 Task: Select Smart Home Devices from Echo & Alexa. Add to cart Amazon Echo Link Amp (Stereo Amplifier with Alexa)-2-. Place order for _x000D_
1658 East Dr_x000D_
Point Pleasant Beach, New Jersey(NJ), 08742, Cell Number (732) 899-7367
Action: Mouse moved to (136, 190)
Screenshot: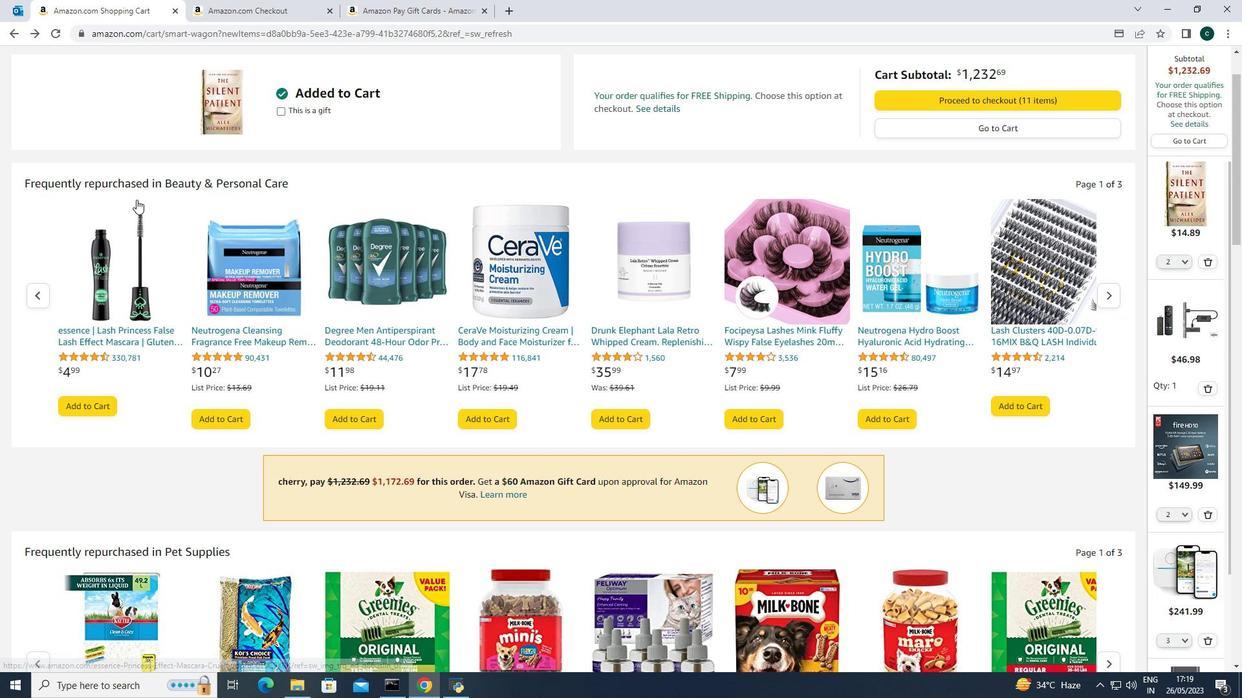 
Action: Mouse scrolled (136, 191) with delta (0, 0)
Screenshot: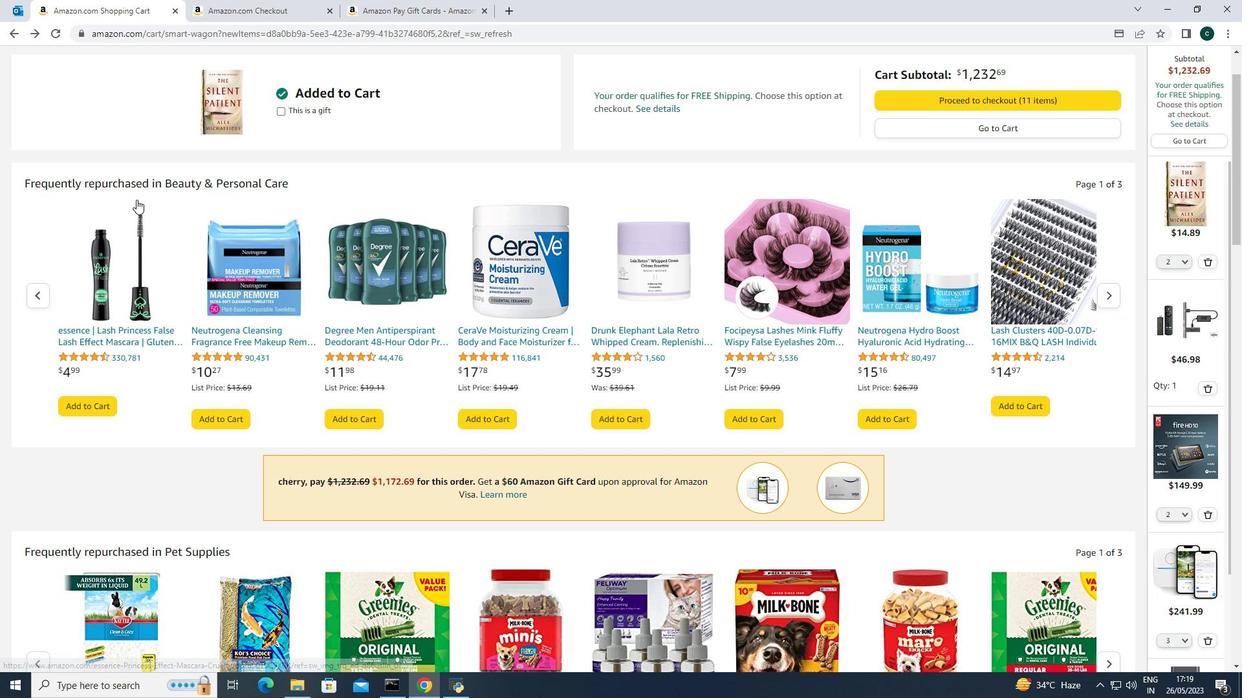 
Action: Mouse moved to (136, 189)
Screenshot: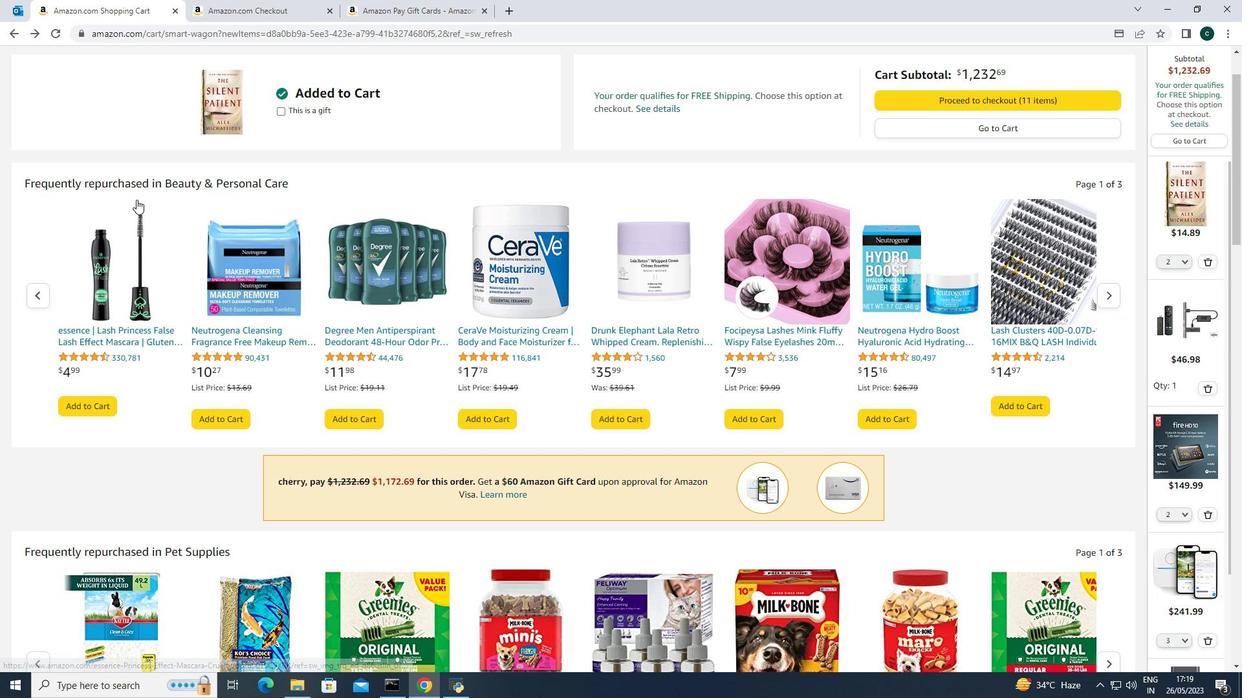 
Action: Mouse scrolled (136, 190) with delta (0, 0)
Screenshot: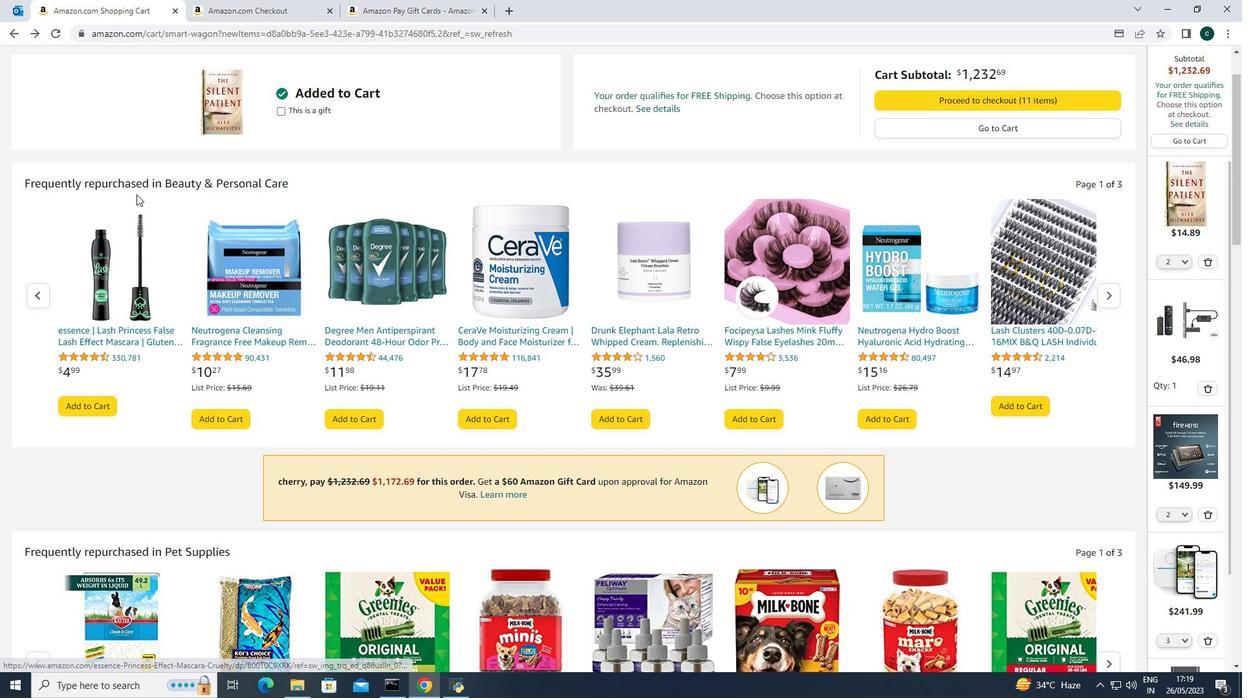 
Action: Mouse moved to (137, 188)
Screenshot: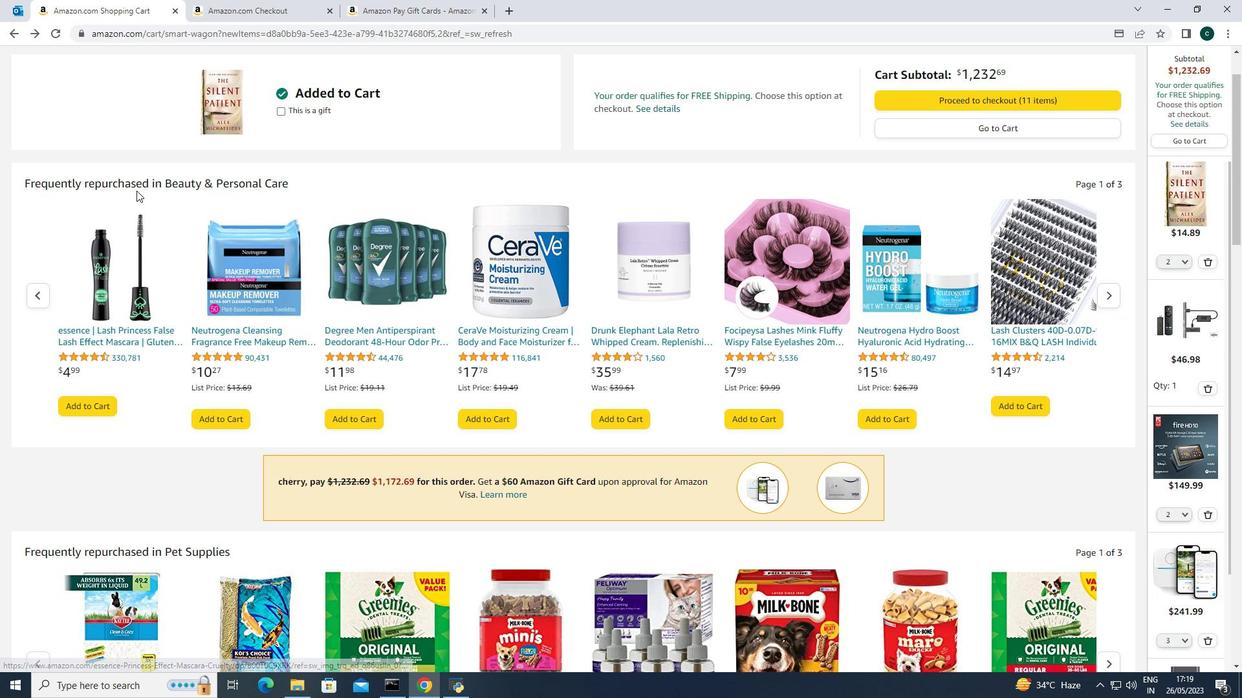 
Action: Mouse scrolled (137, 189) with delta (0, 0)
Screenshot: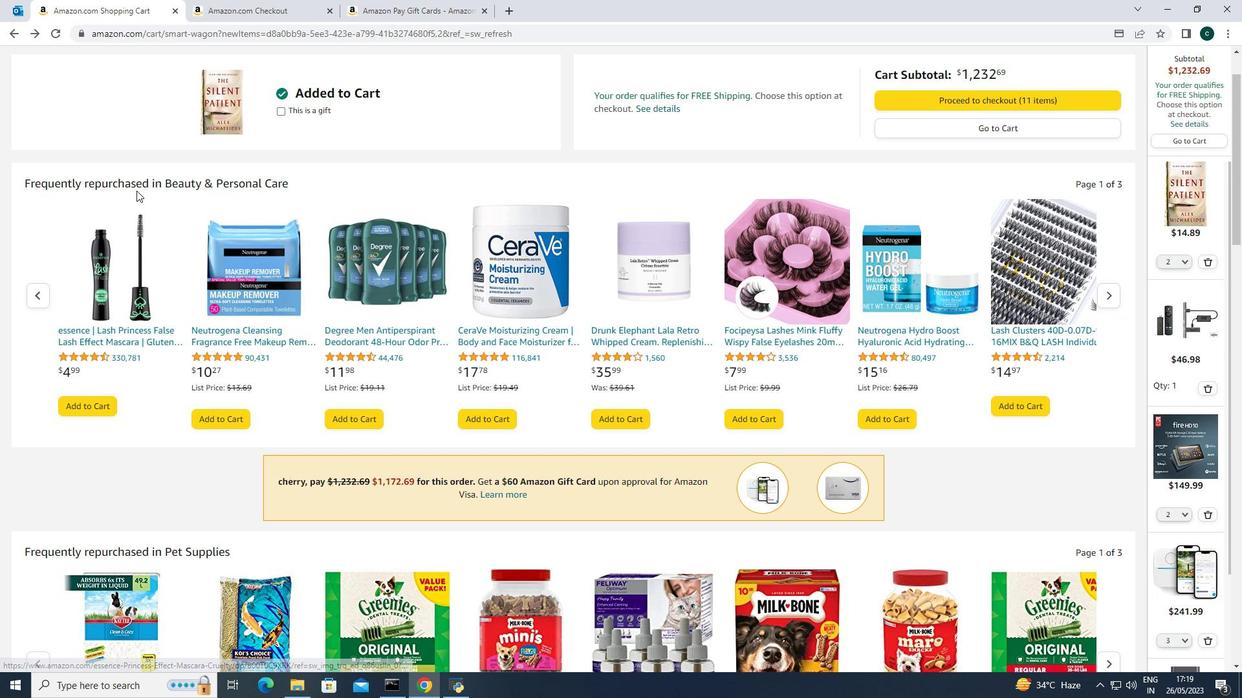 
Action: Mouse scrolled (137, 189) with delta (0, 0)
Screenshot: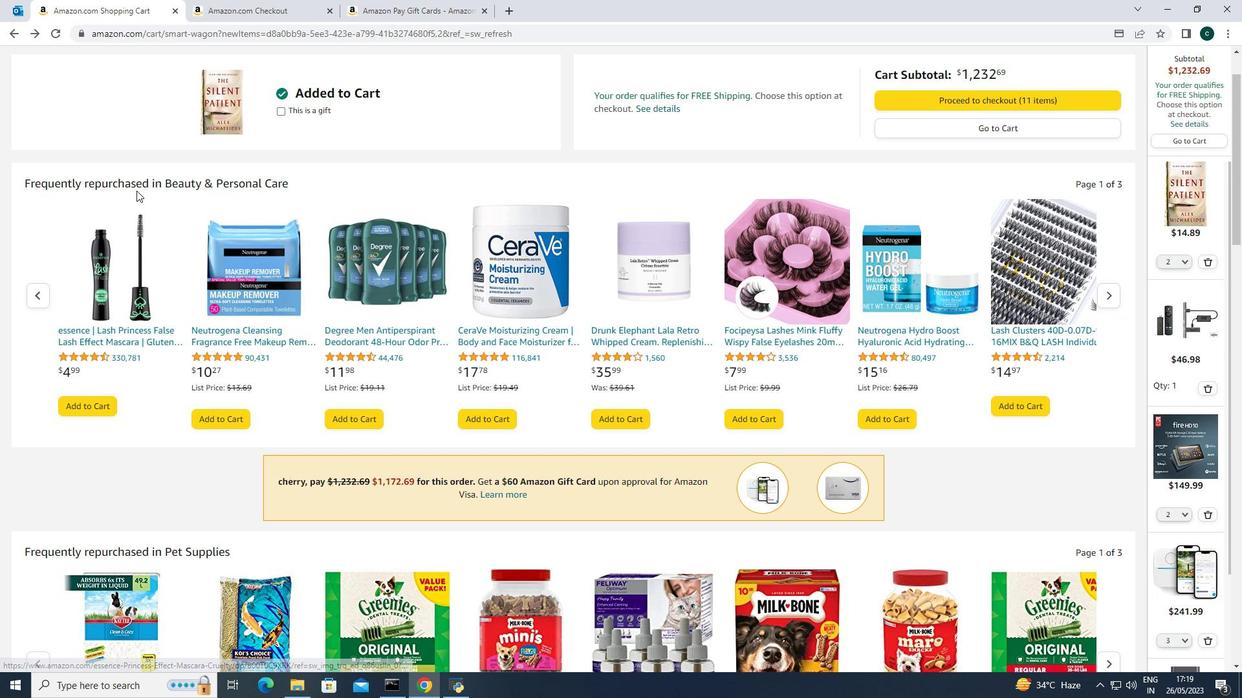 
Action: Mouse moved to (137, 188)
Screenshot: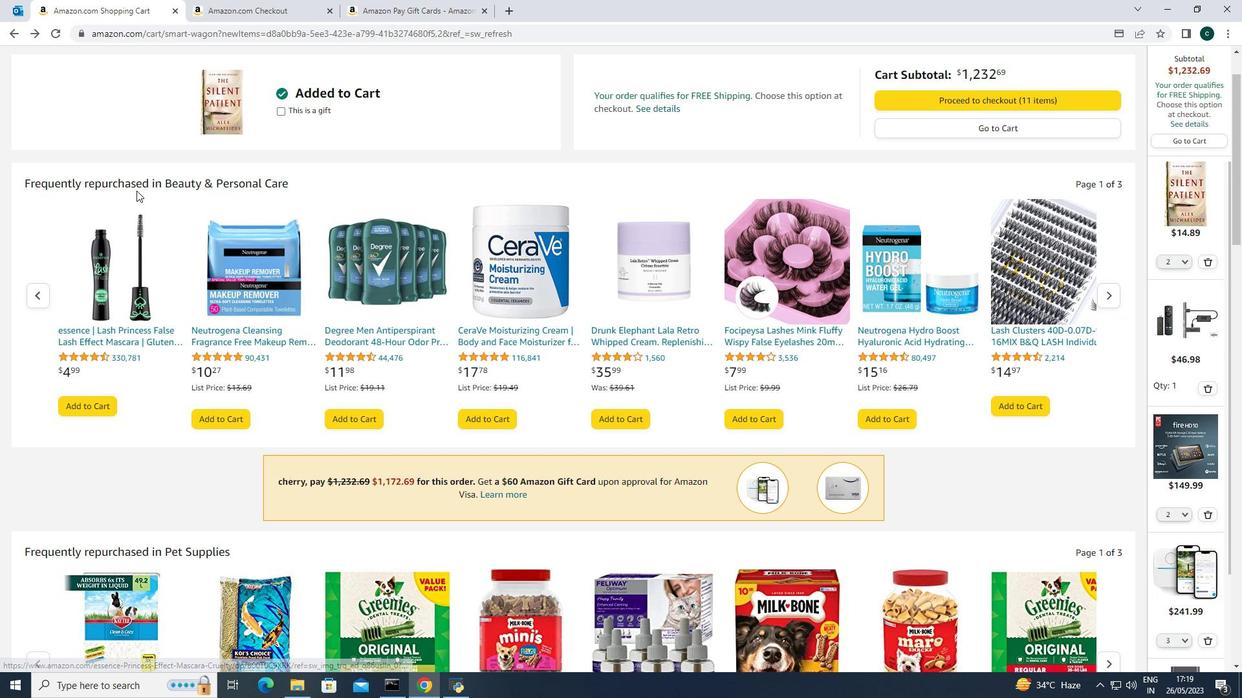 
Action: Mouse scrolled (137, 188) with delta (0, 0)
Screenshot: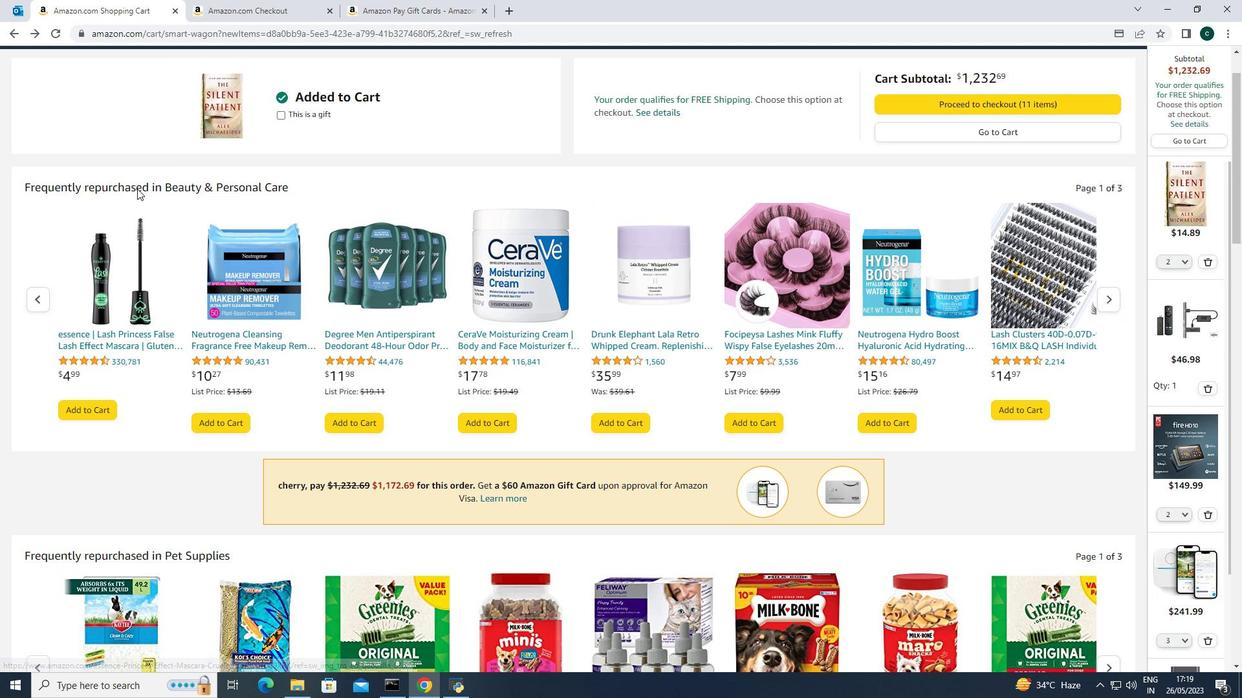 
Action: Mouse moved to (133, 63)
Screenshot: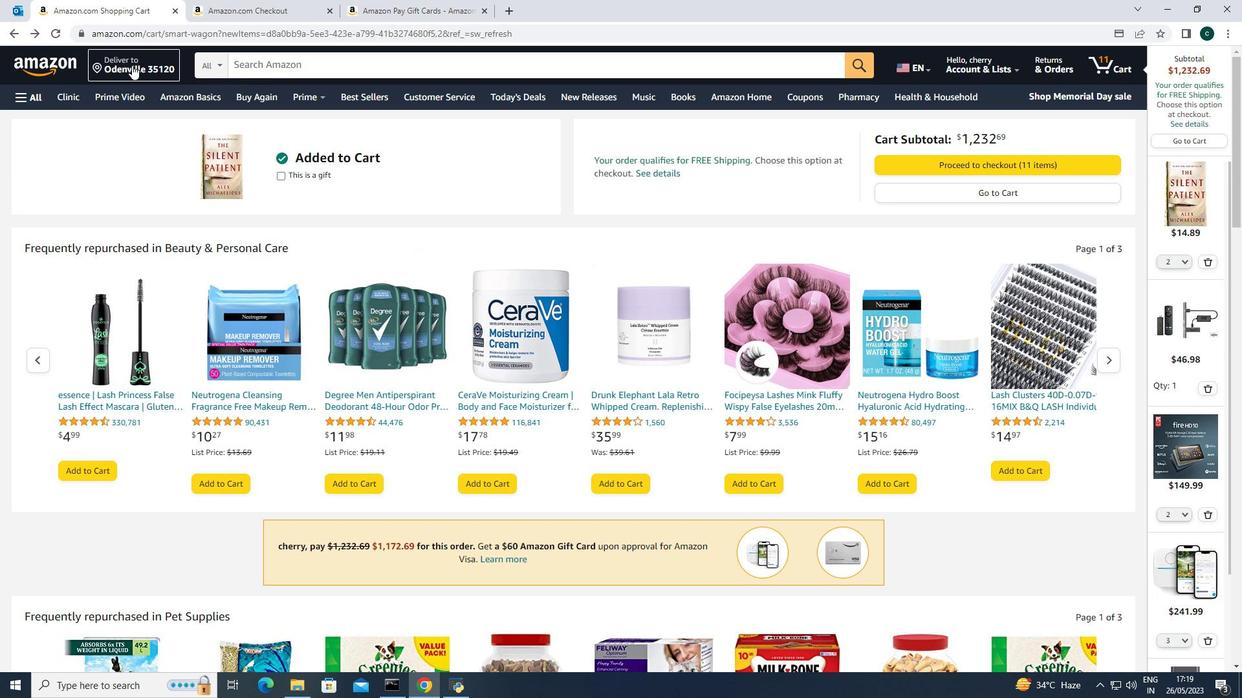 
Action: Mouse pressed left at (133, 63)
Screenshot: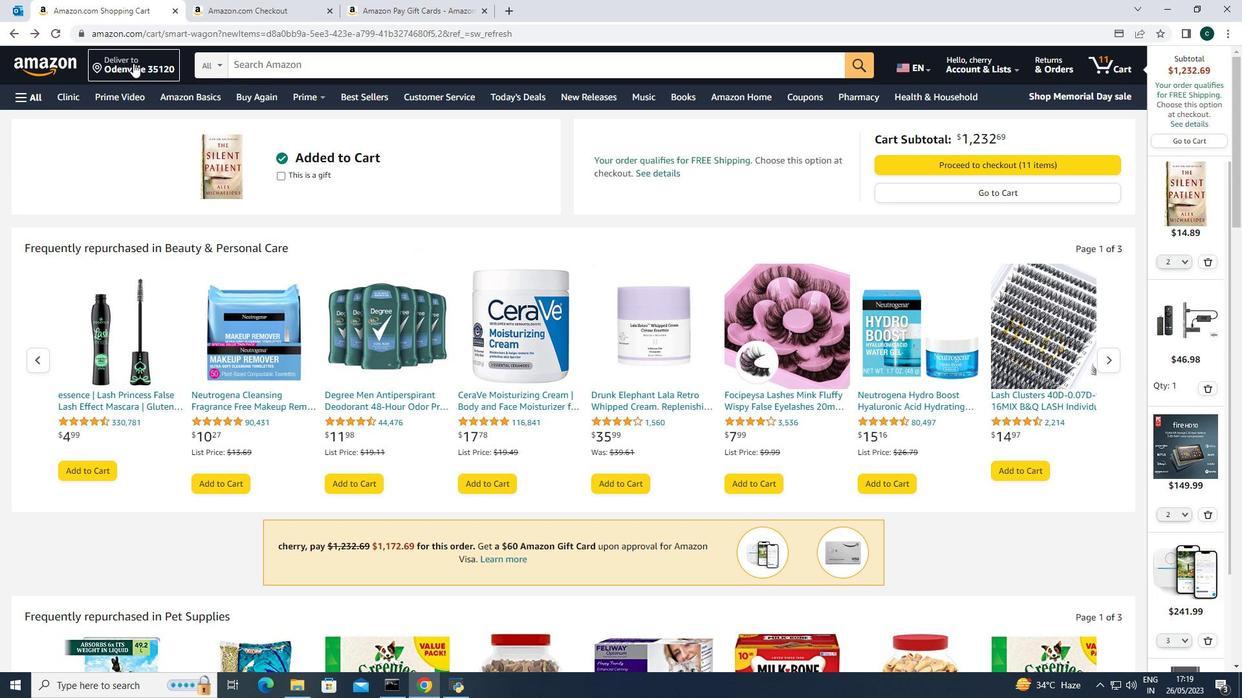 
Action: Mouse moved to (608, 445)
Screenshot: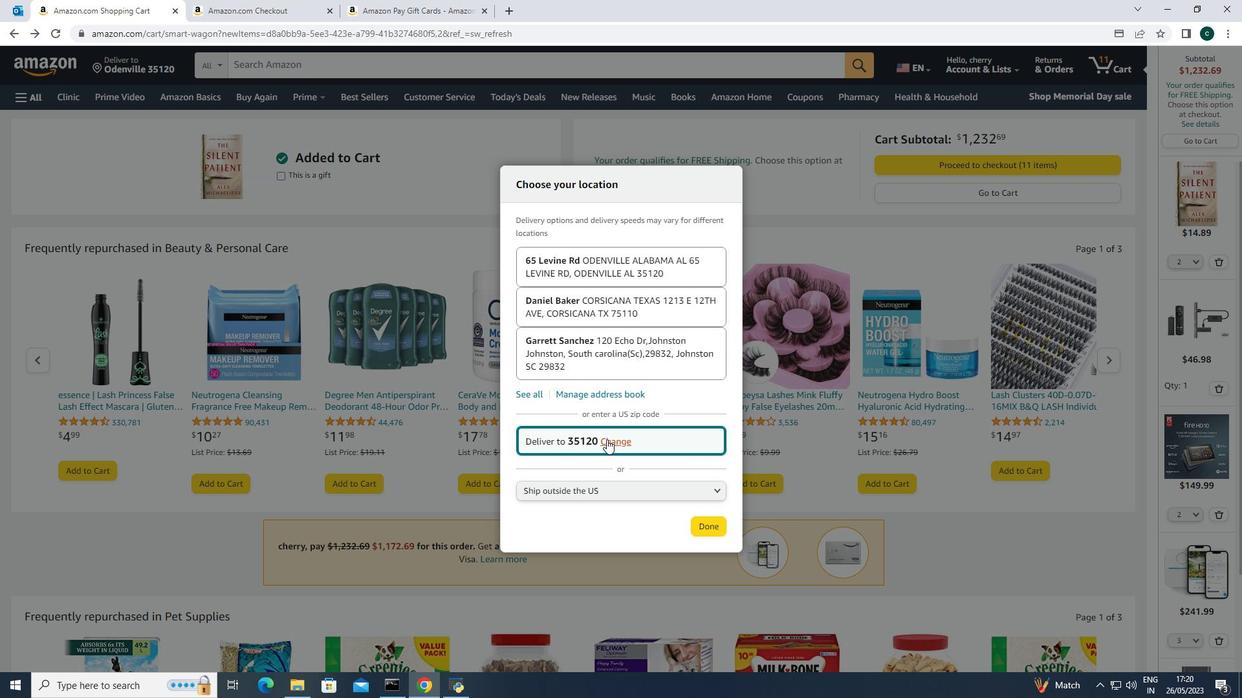 
Action: Mouse pressed left at (608, 445)
Screenshot: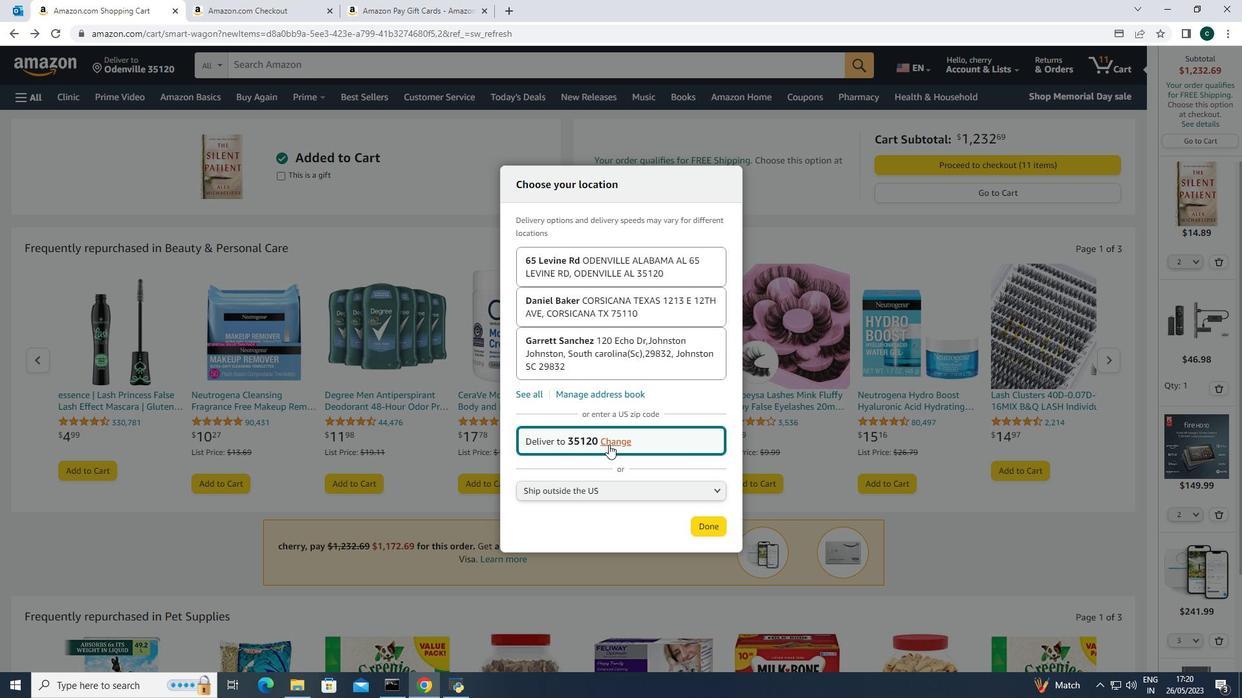 
Action: Mouse moved to (598, 434)
Screenshot: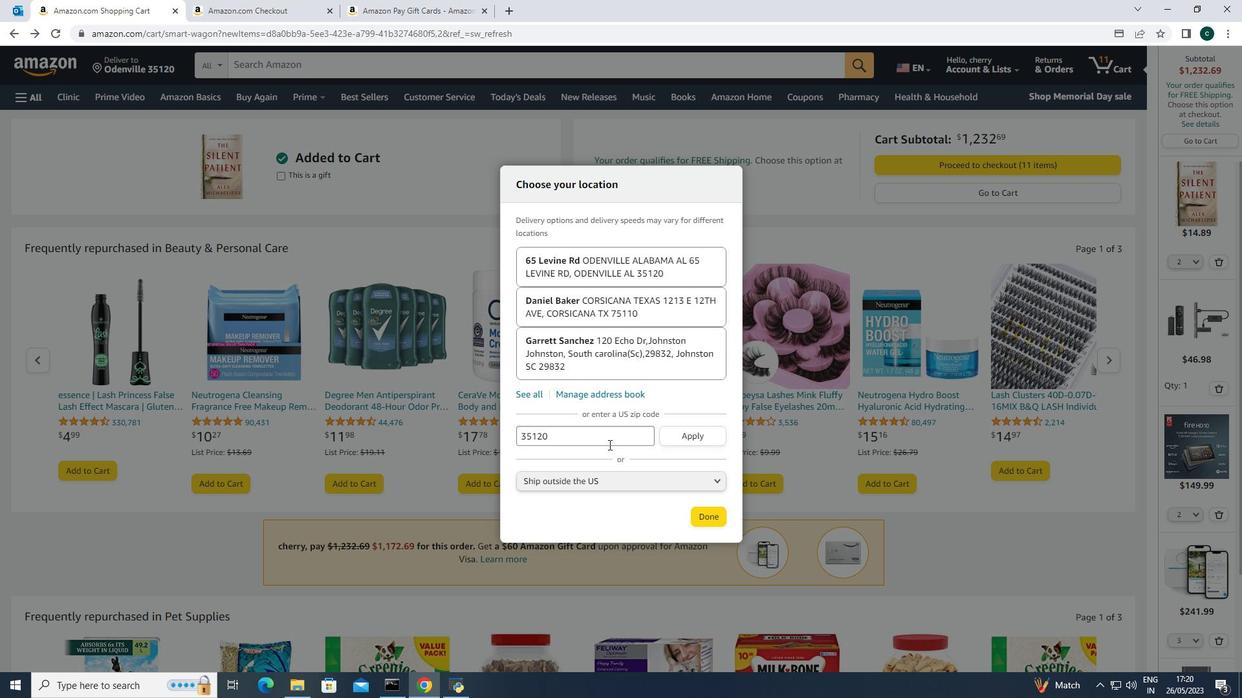 
Action: Mouse pressed left at (598, 434)
Screenshot: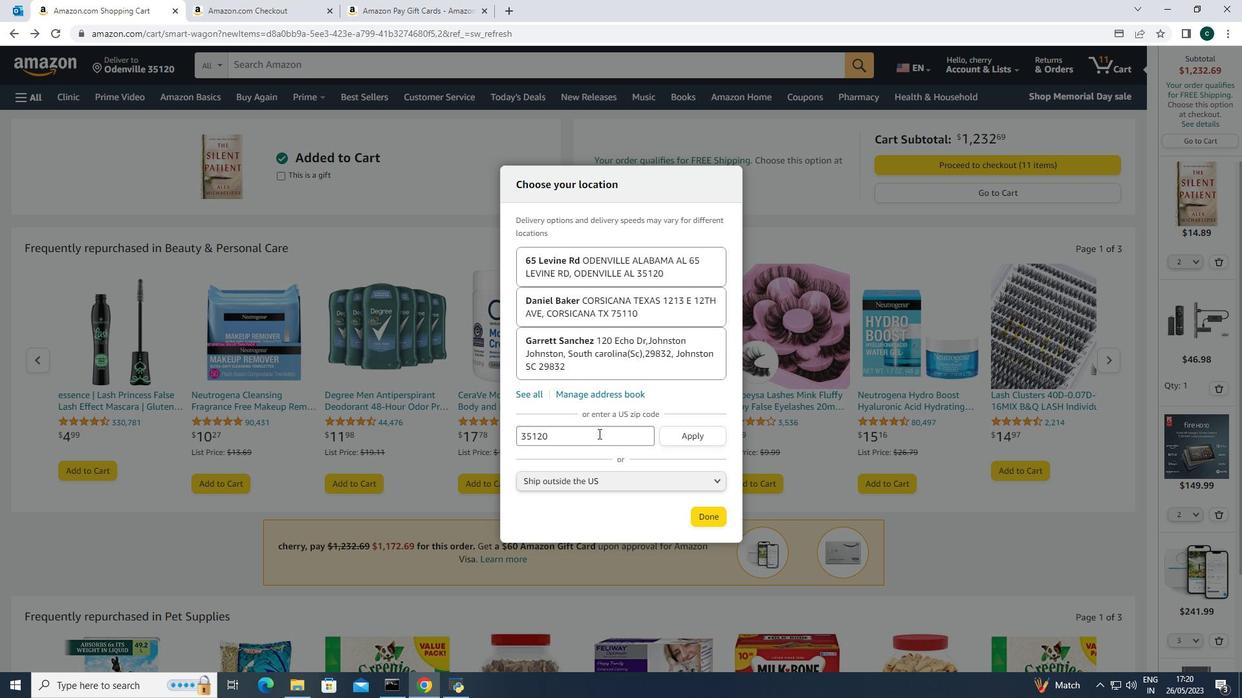 
Action: Key pressed <Key.backspace><Key.backspace><Key.backspace><Key.backspace><Key.backspace><Key.backspace><Key.backspace><Key.backspace><Key.backspace><Key.backspace><Key.backspace><Key.backspace><Key.backspace><Key.backspace><Key.backspace><Key.backspace><Key.backspace><Key.backspace><Key.backspace>08742
Screenshot: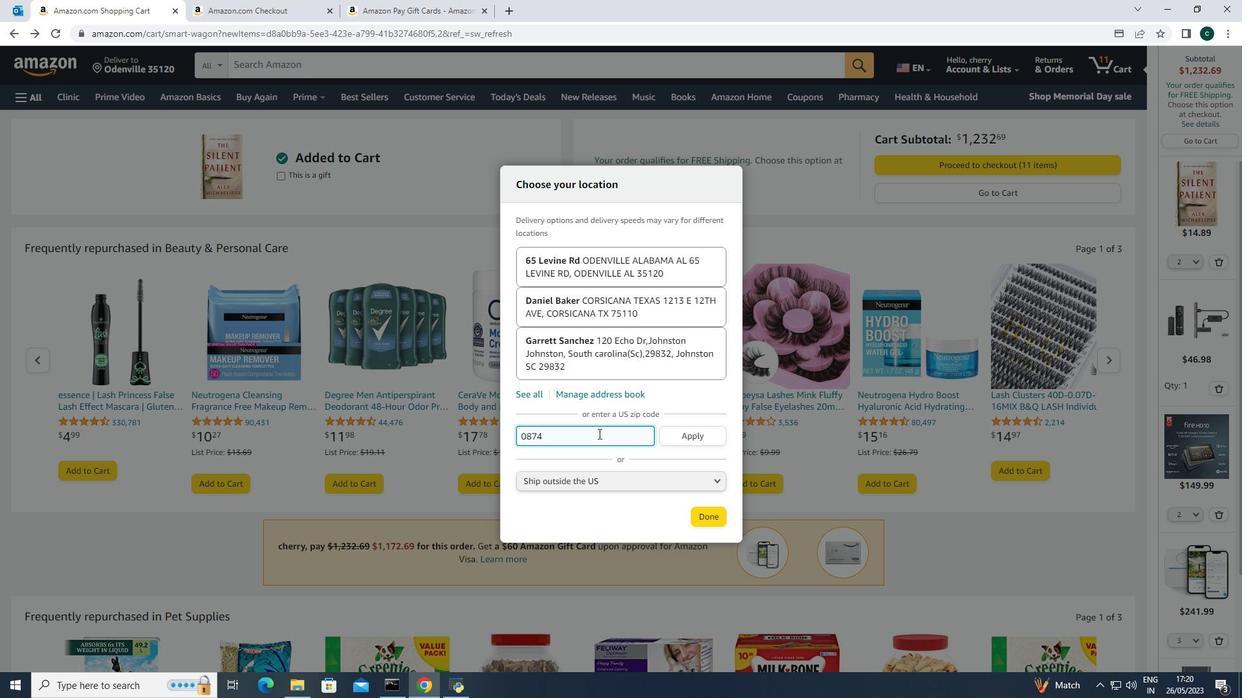 
Action: Mouse moved to (691, 431)
Screenshot: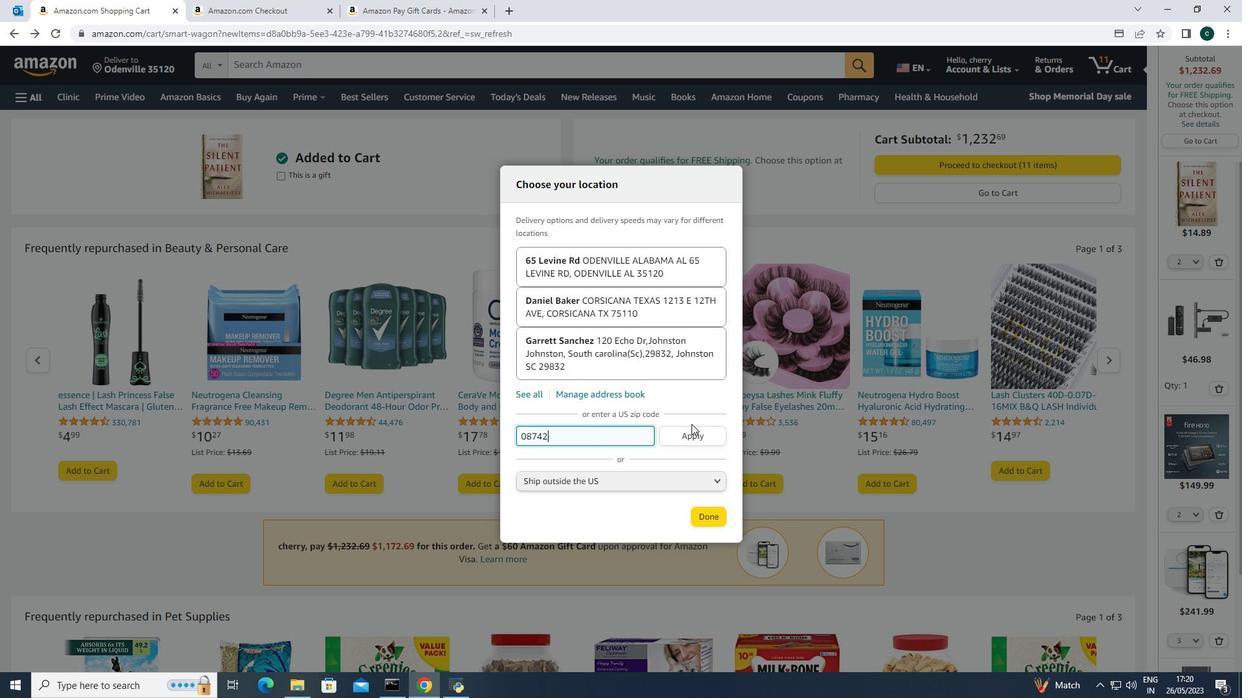
Action: Mouse pressed left at (691, 431)
Screenshot: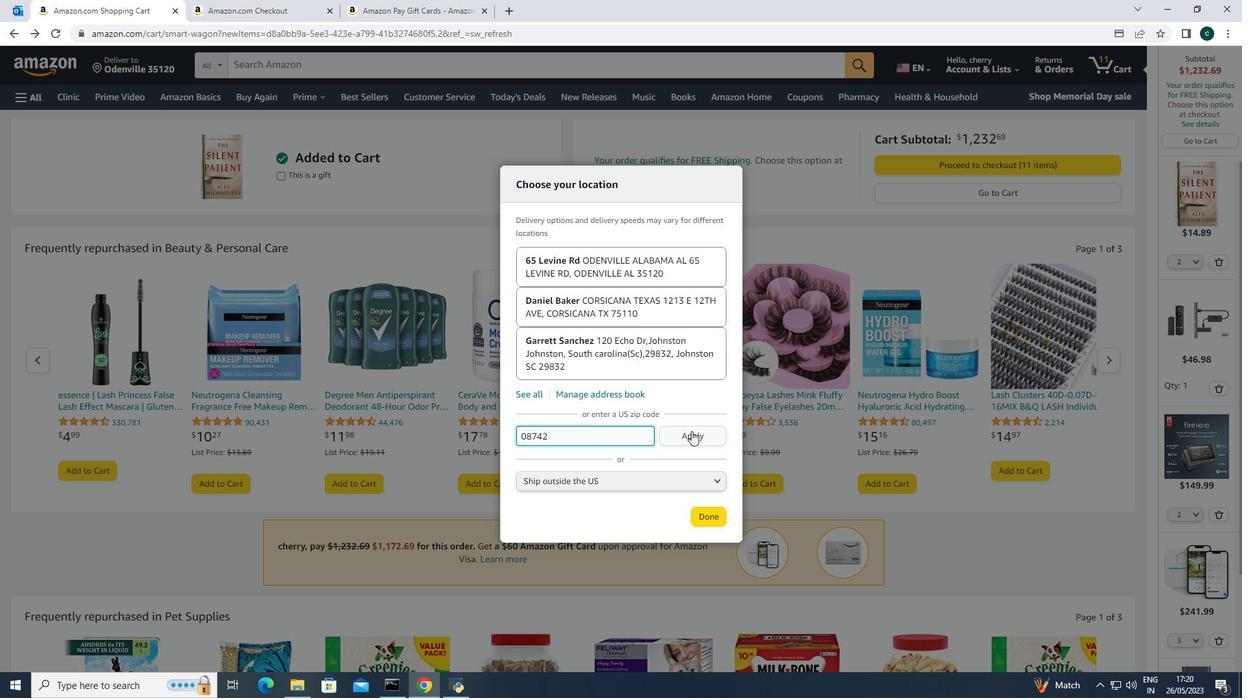 
Action: Mouse moved to (707, 529)
Screenshot: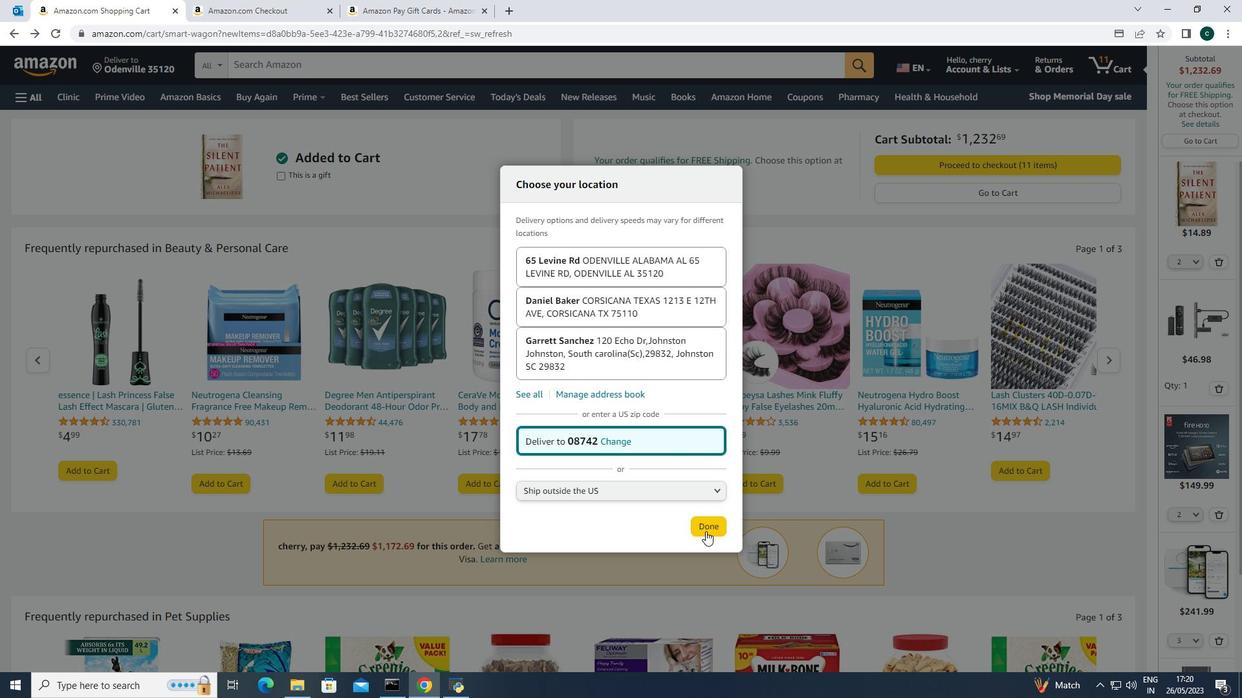 
Action: Mouse pressed left at (707, 529)
Screenshot: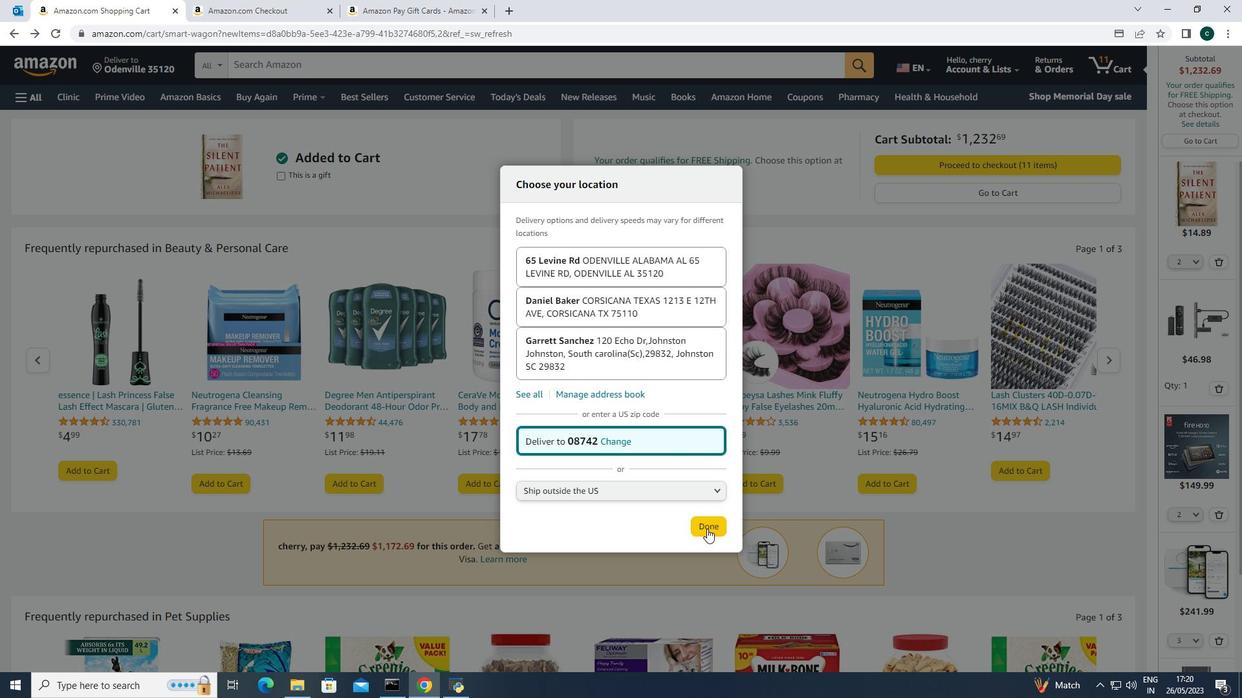 
Action: Mouse moved to (16, 93)
Screenshot: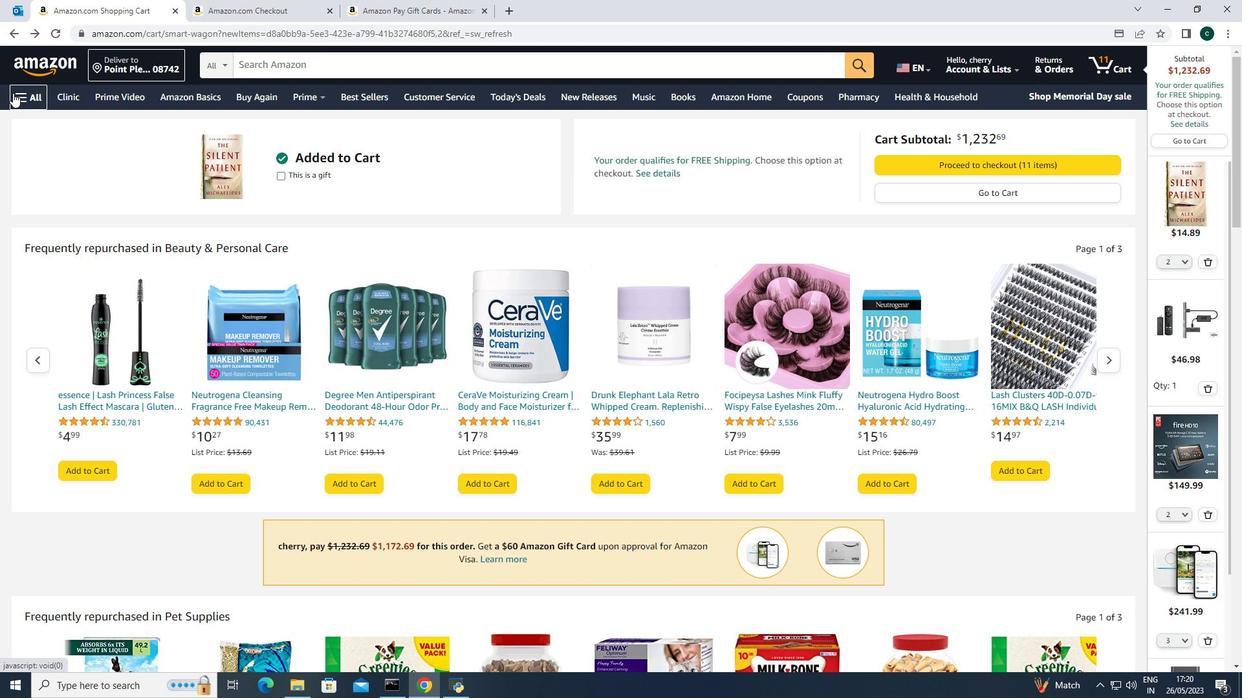 
Action: Mouse pressed left at (16, 93)
Screenshot: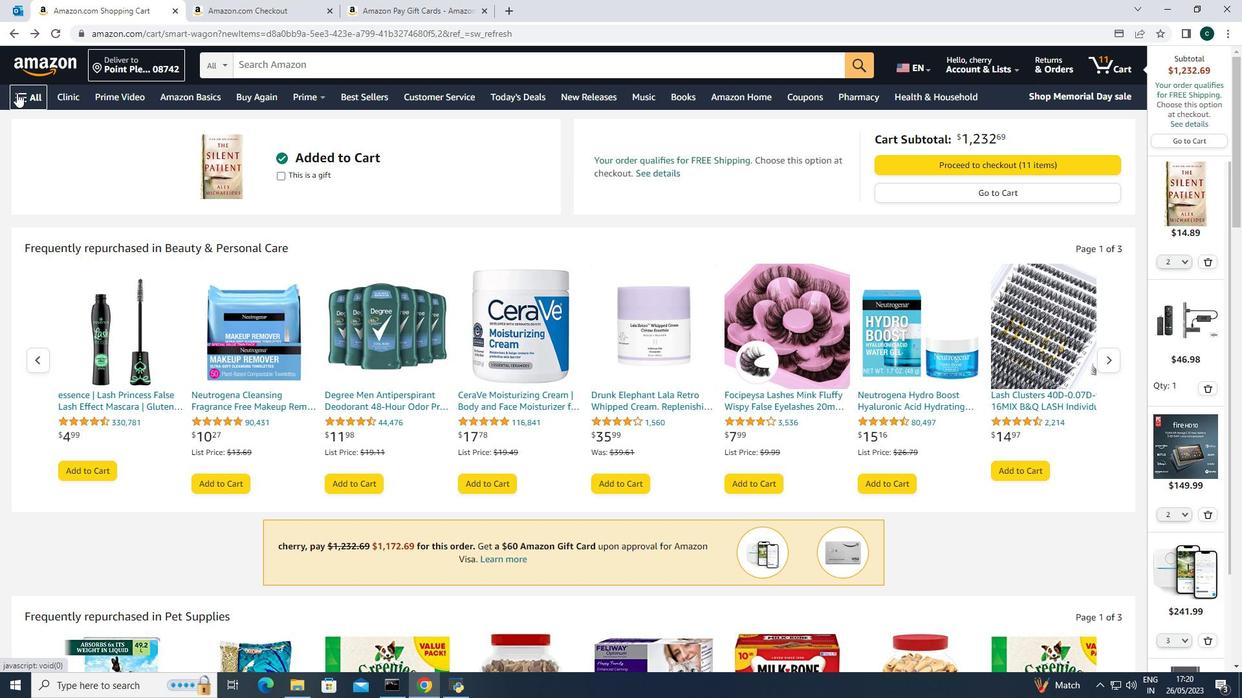 
Action: Mouse moved to (38, 326)
Screenshot: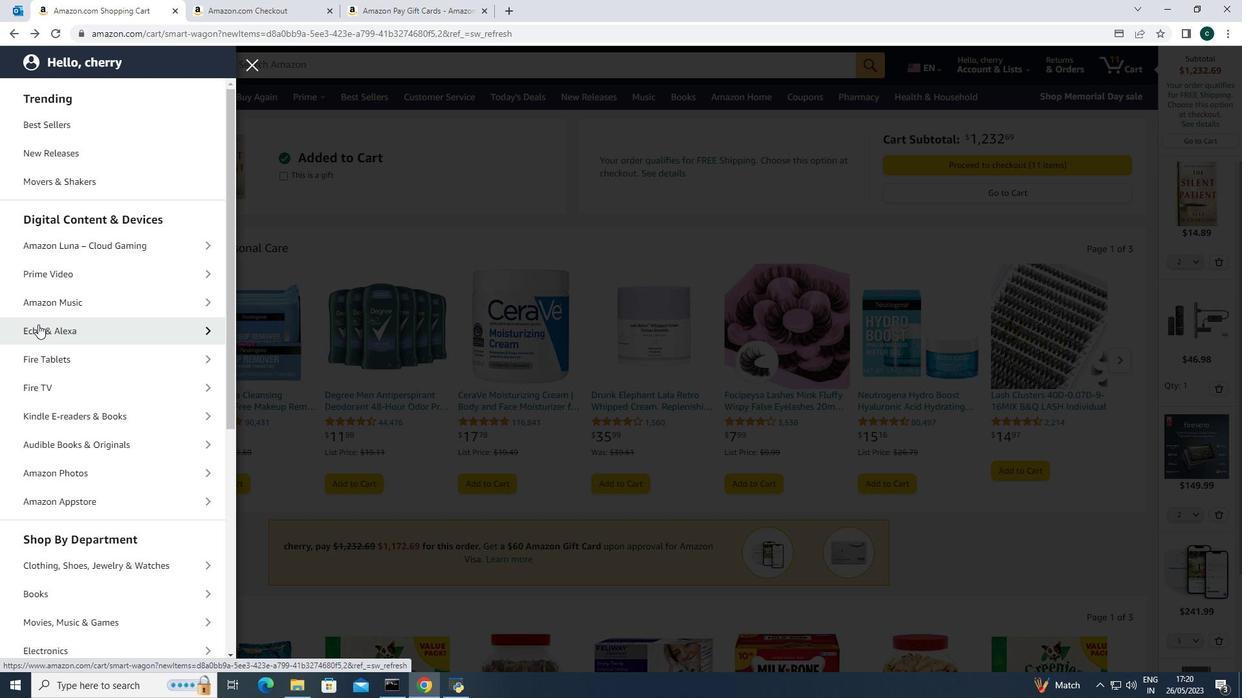 
Action: Mouse pressed left at (38, 326)
Screenshot: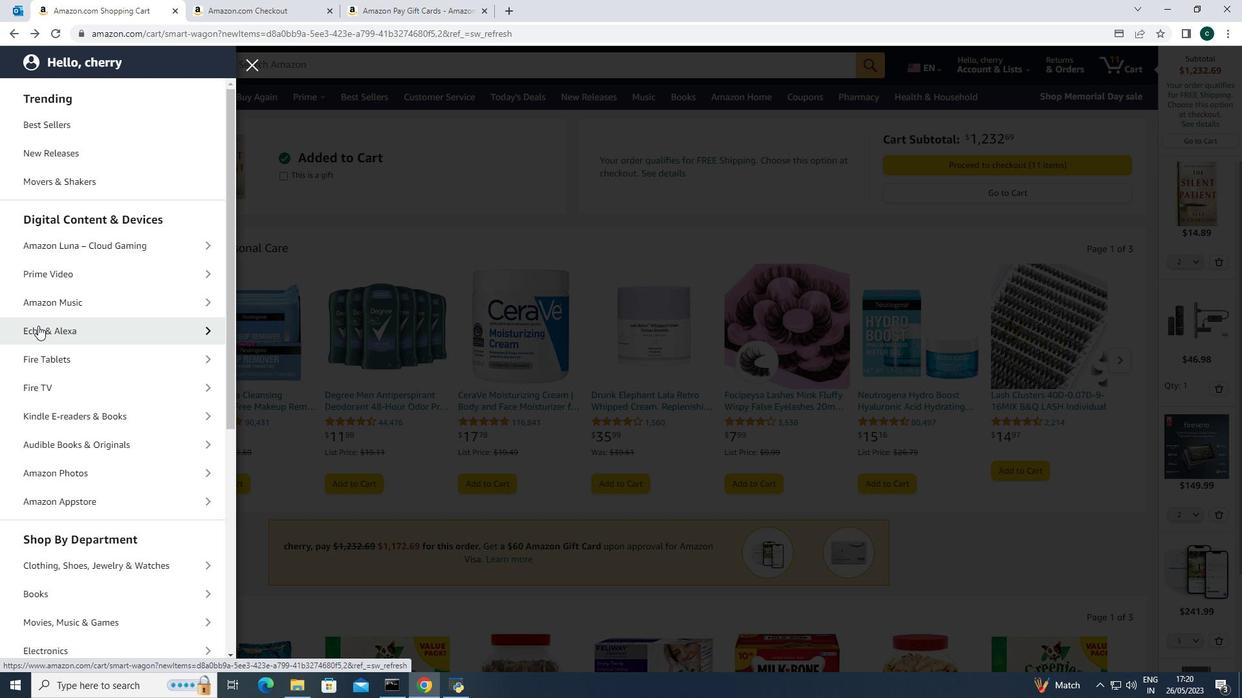 
Action: Mouse moved to (97, 295)
Screenshot: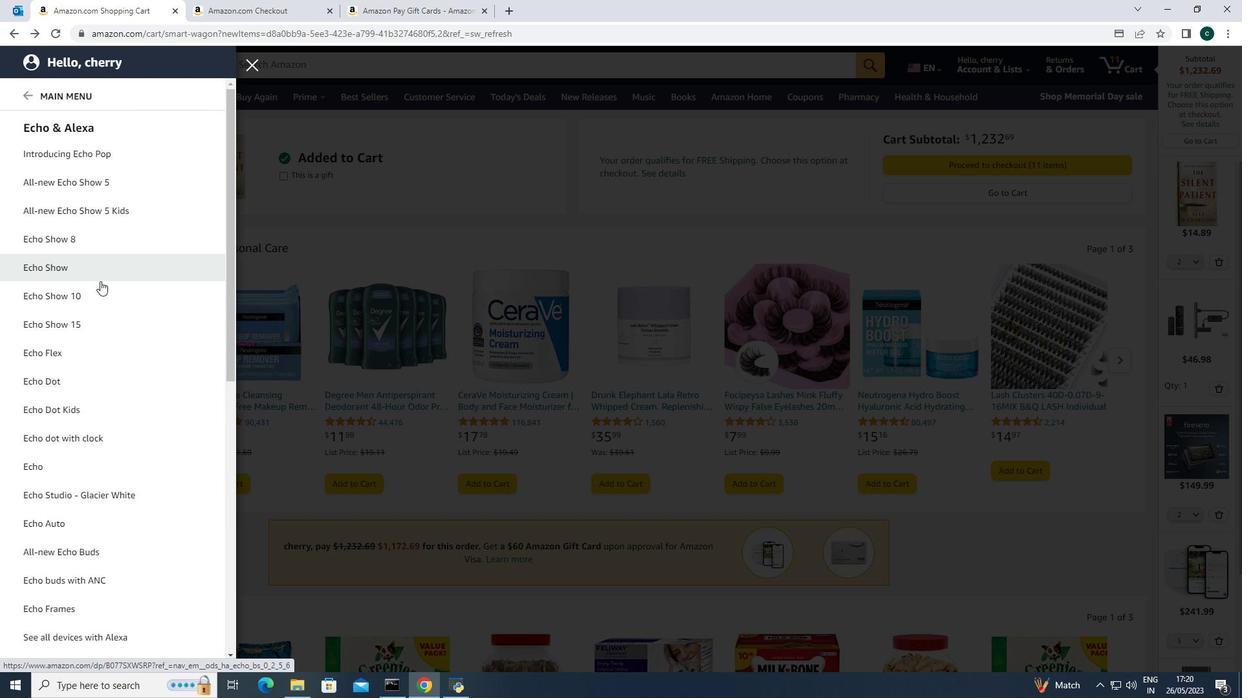 
Action: Mouse scrolled (97, 294) with delta (0, 0)
Screenshot: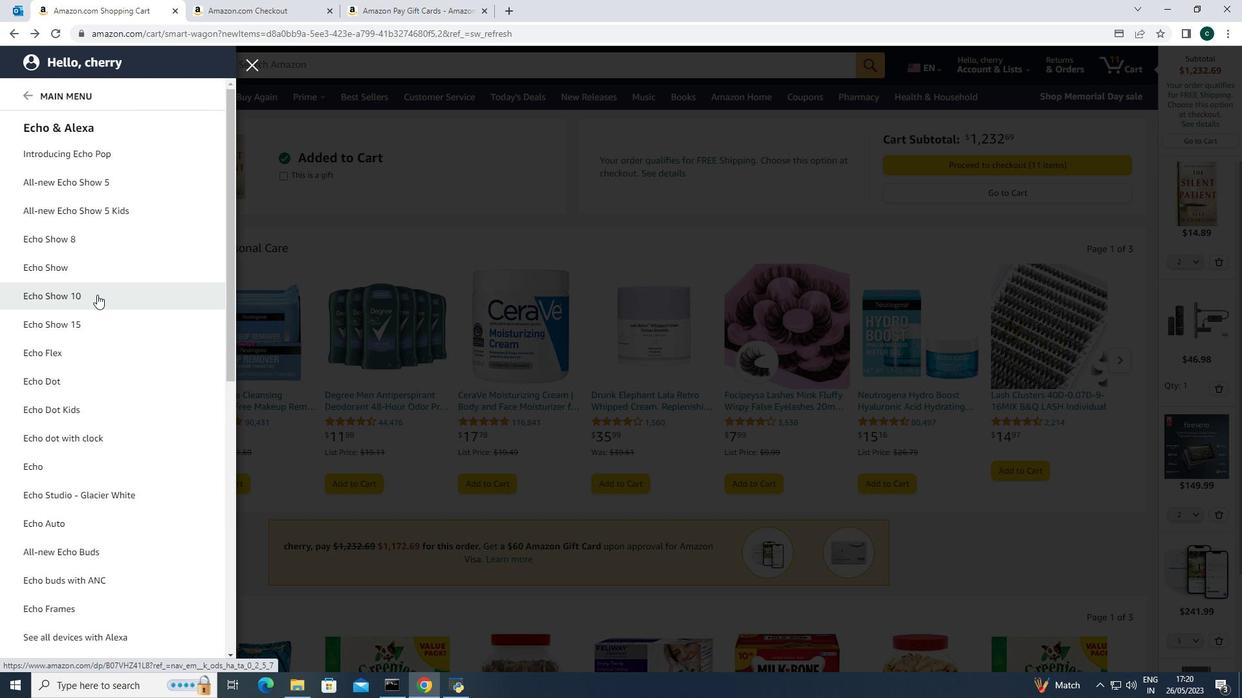 
Action: Mouse scrolled (97, 294) with delta (0, 0)
Screenshot: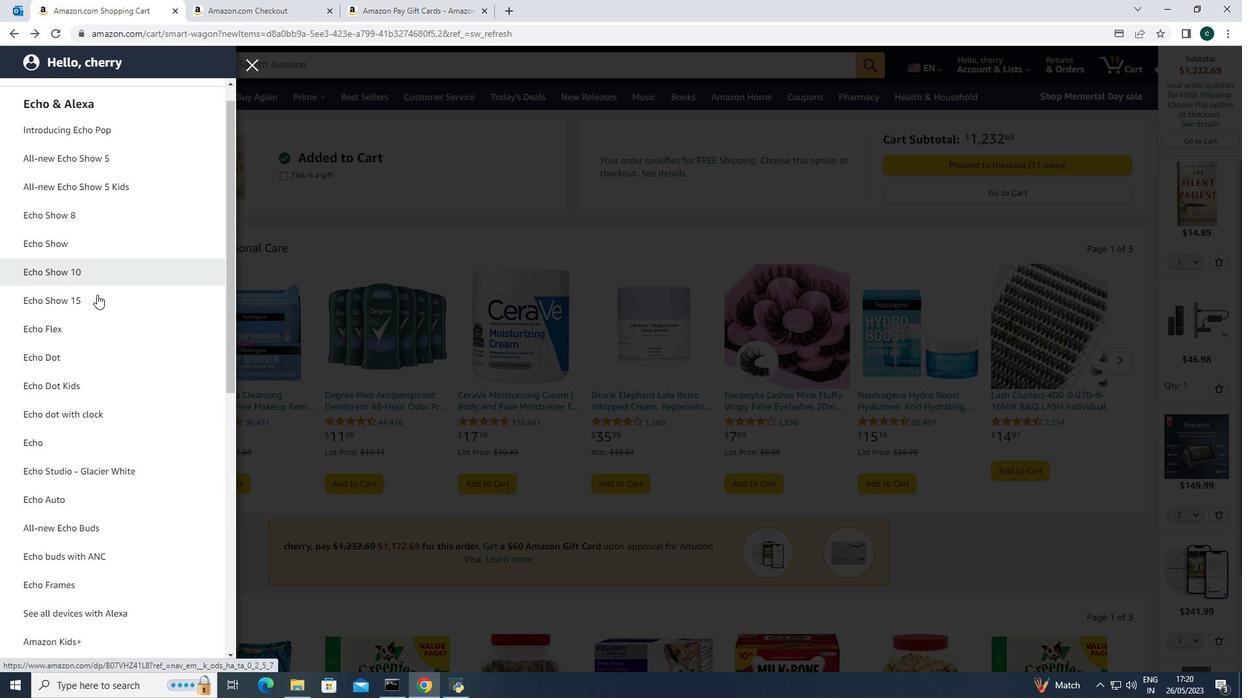 
Action: Mouse scrolled (97, 294) with delta (0, 0)
Screenshot: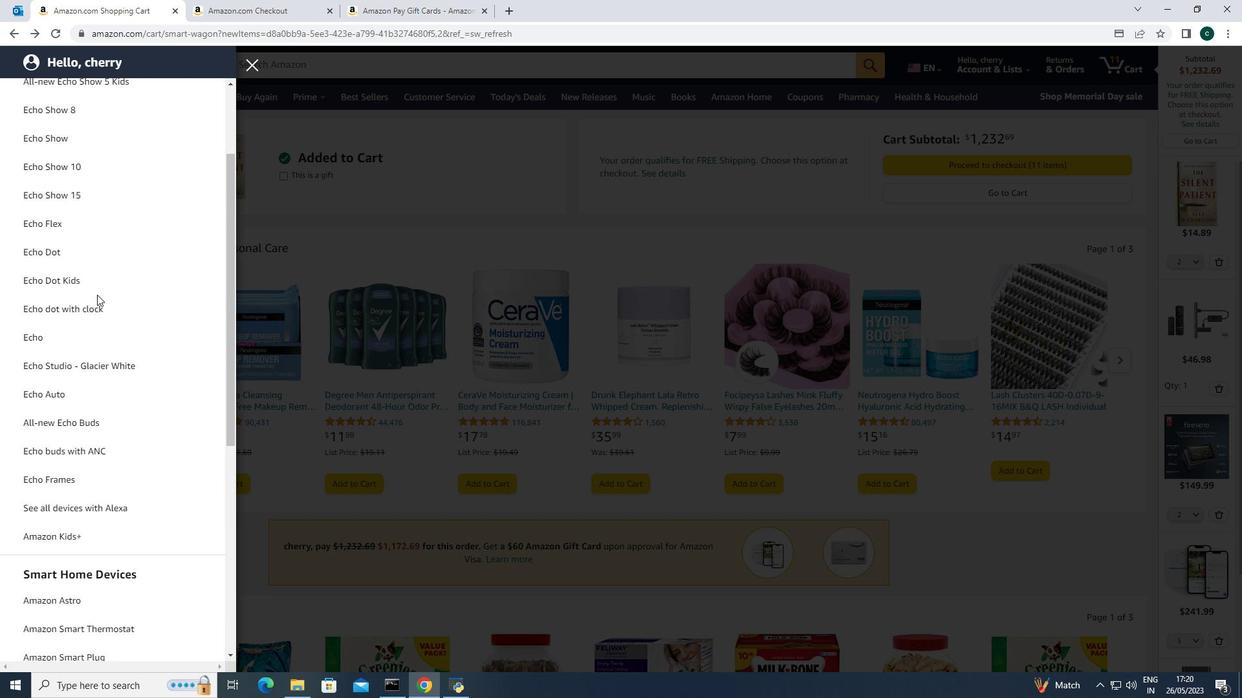 
Action: Mouse moved to (97, 295)
Screenshot: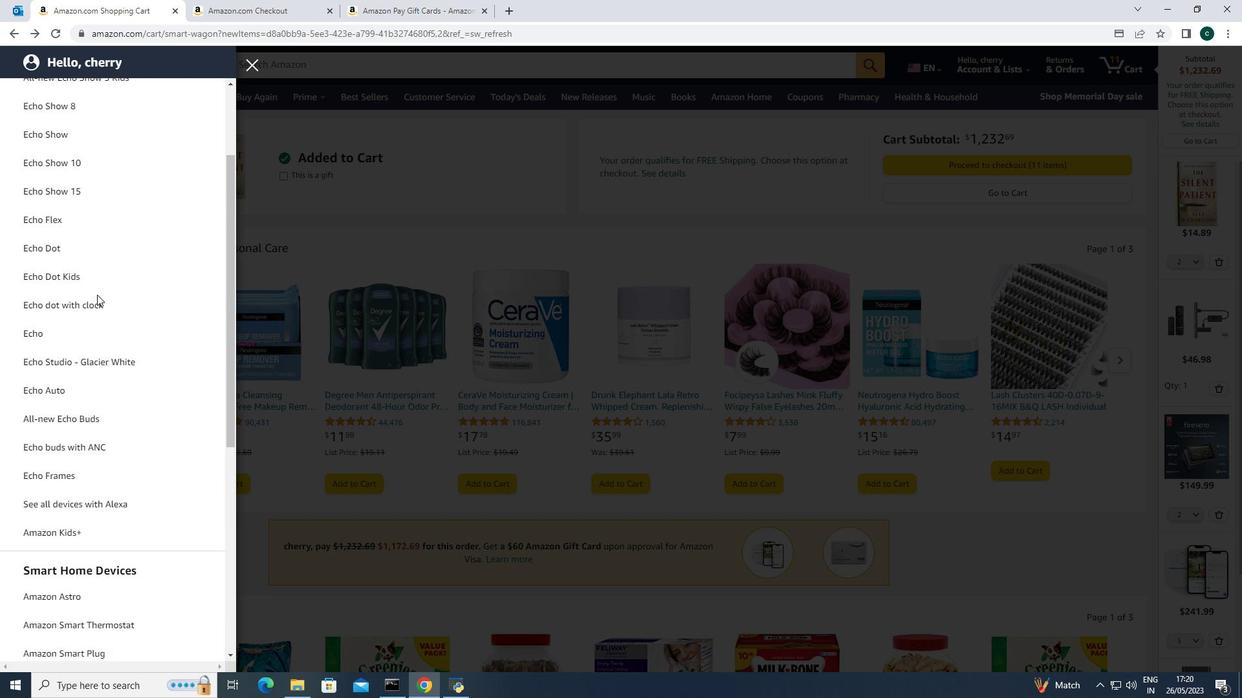 
Action: Mouse scrolled (97, 295) with delta (0, 0)
Screenshot: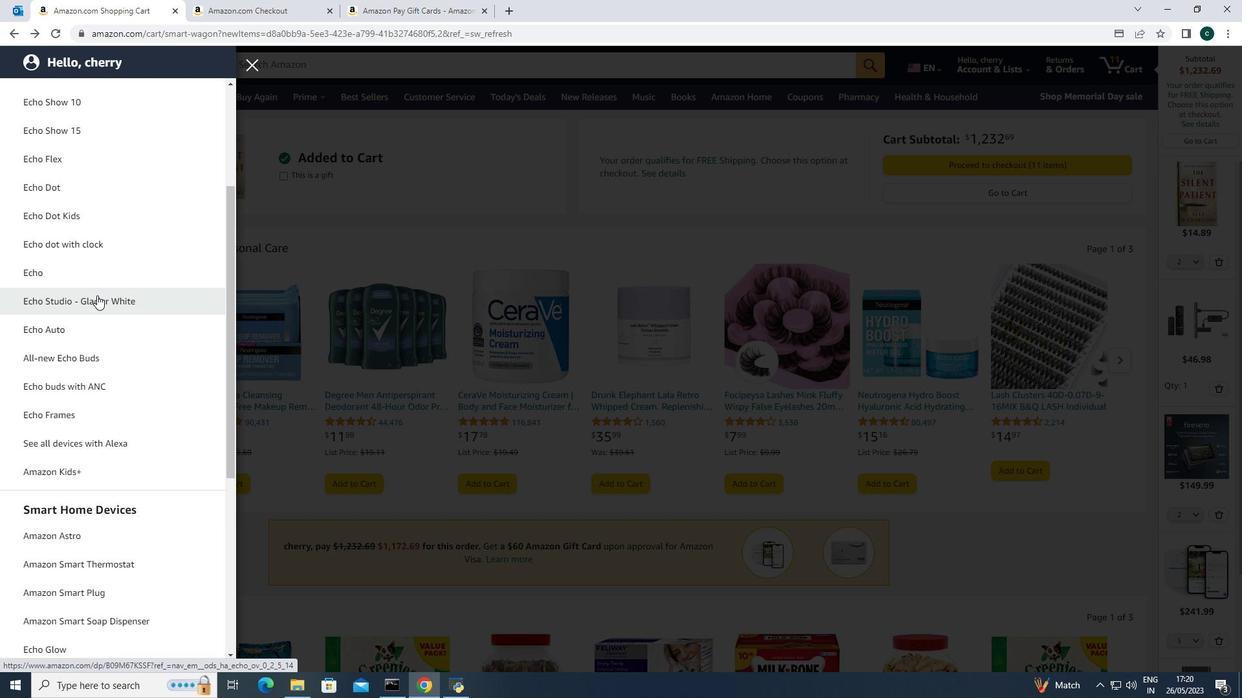 
Action: Mouse scrolled (97, 295) with delta (0, 0)
Screenshot: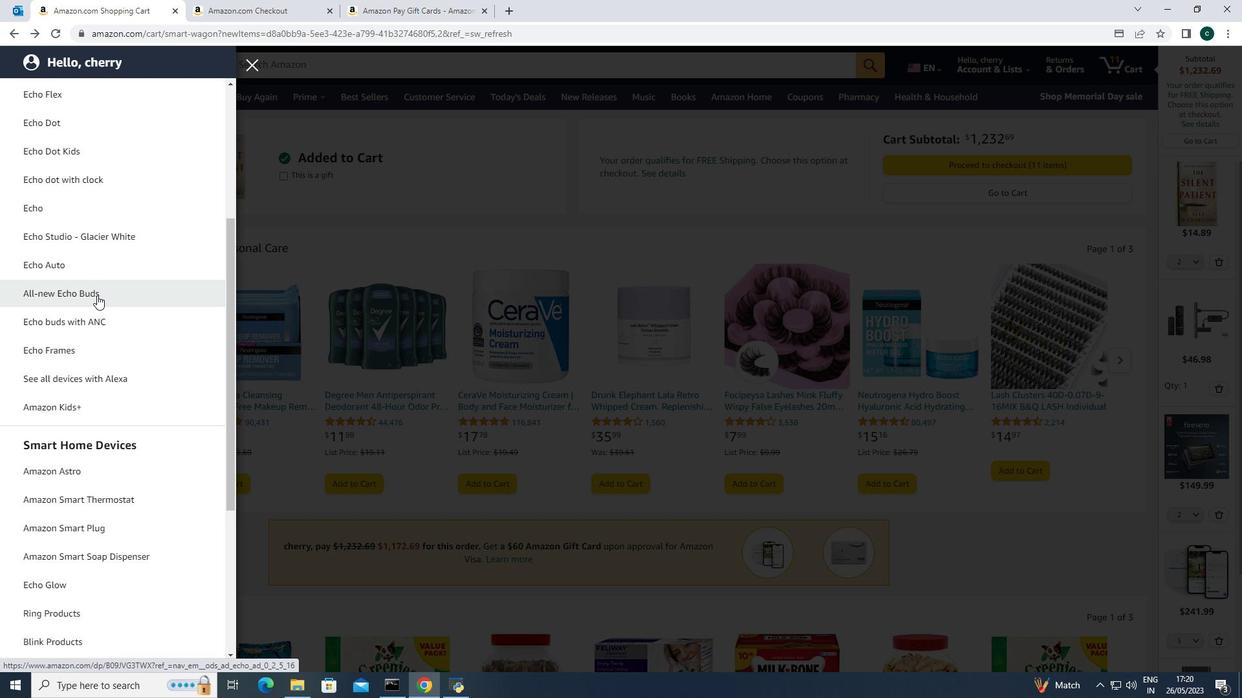 
Action: Mouse scrolled (97, 295) with delta (0, 0)
Screenshot: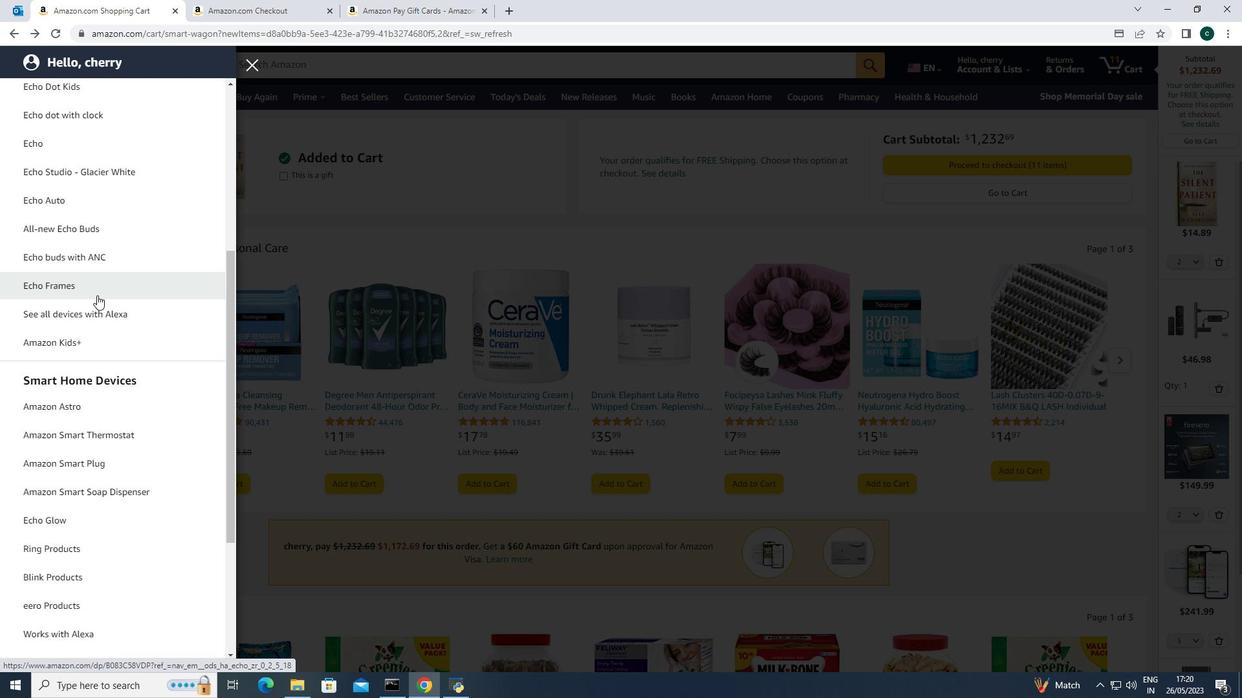 
Action: Mouse scrolled (97, 295) with delta (0, 0)
Screenshot: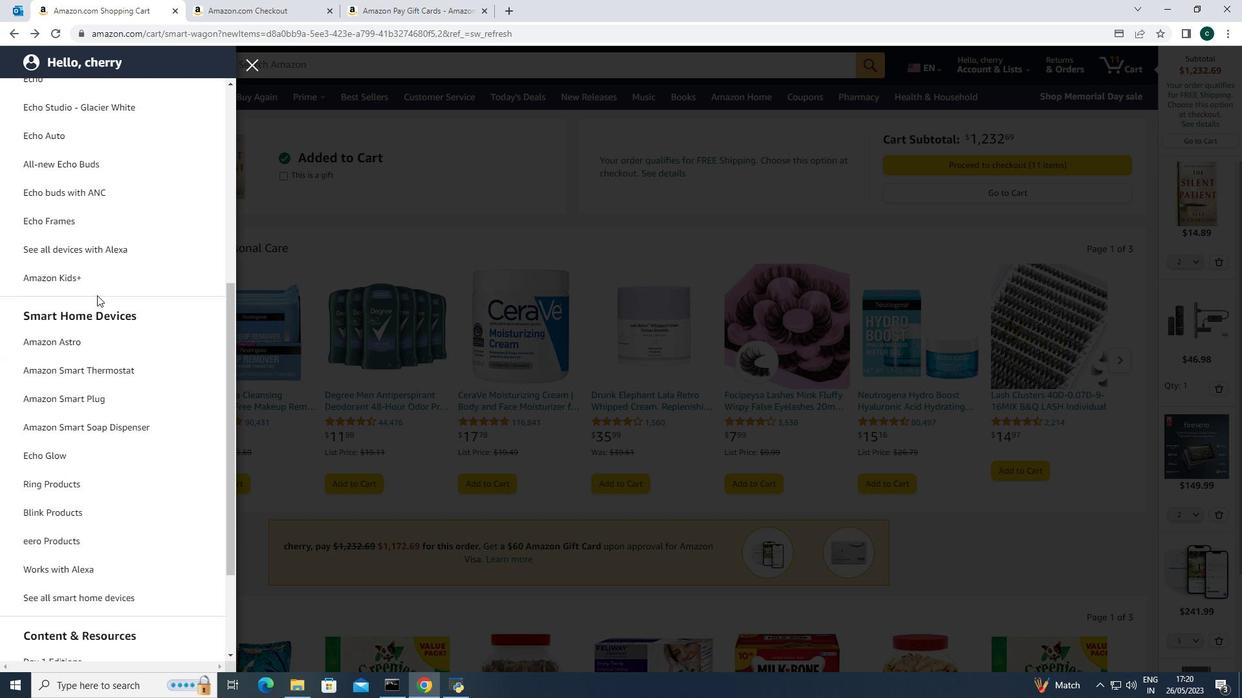
Action: Mouse scrolled (97, 295) with delta (0, 0)
Screenshot: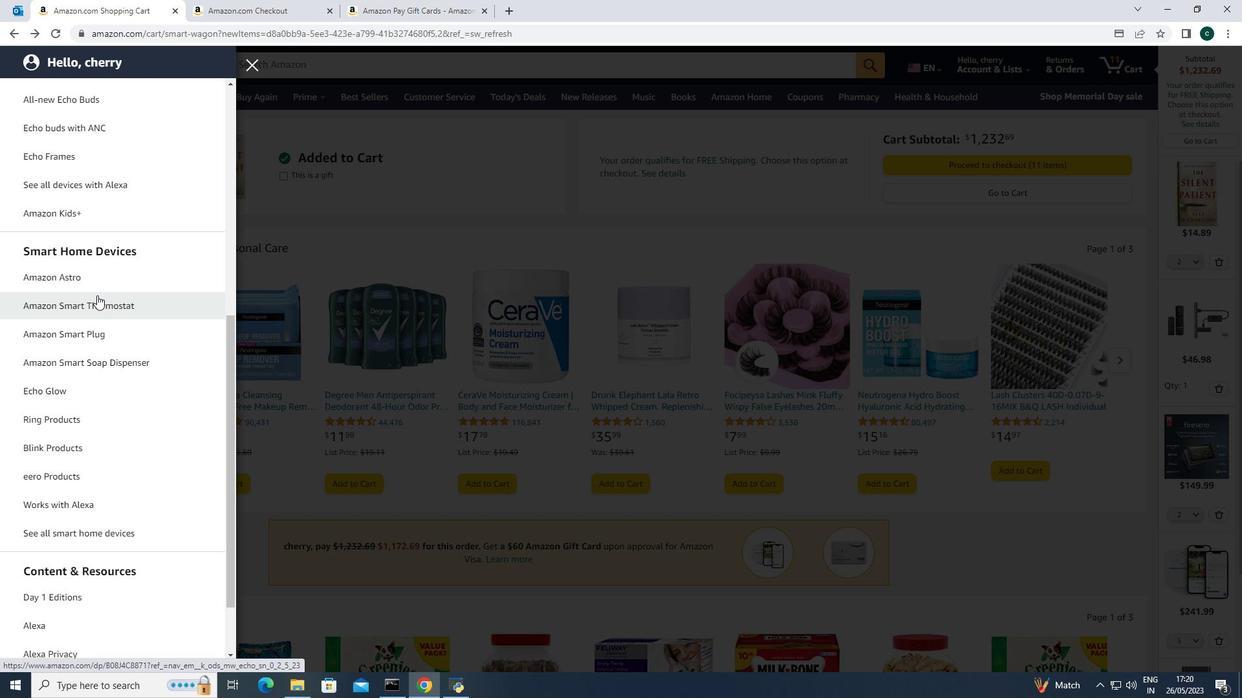 
Action: Mouse scrolled (97, 295) with delta (0, 0)
Screenshot: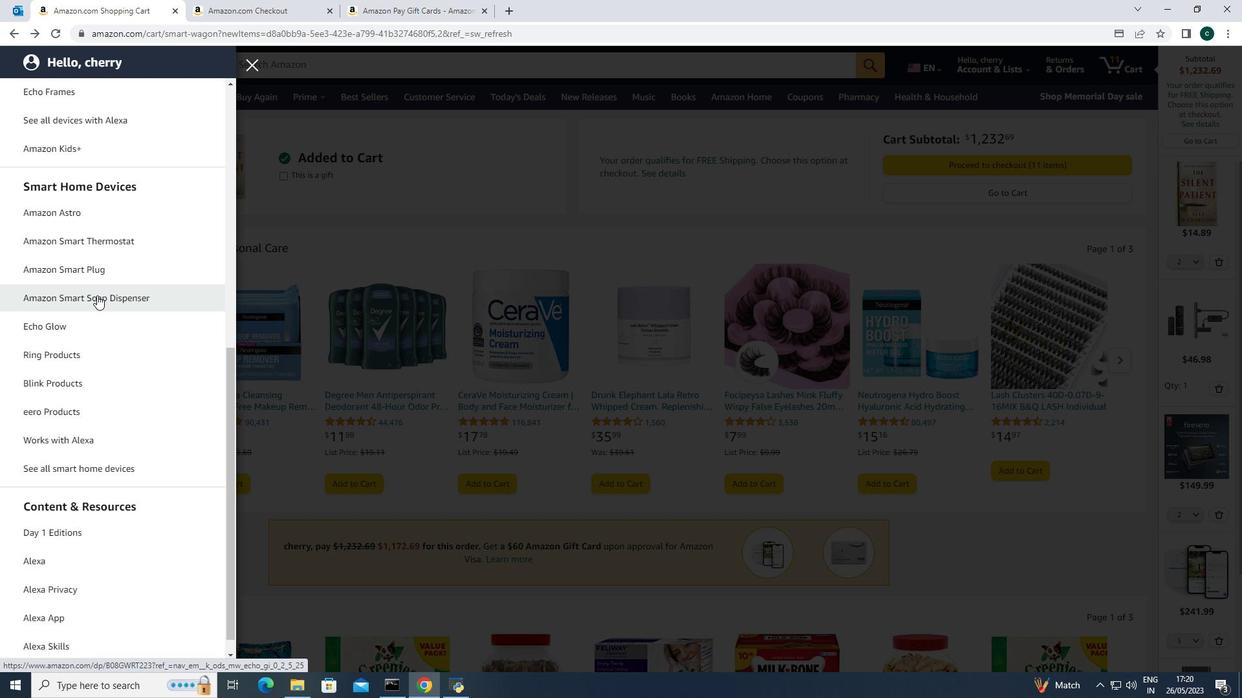
Action: Mouse moved to (117, 442)
Screenshot: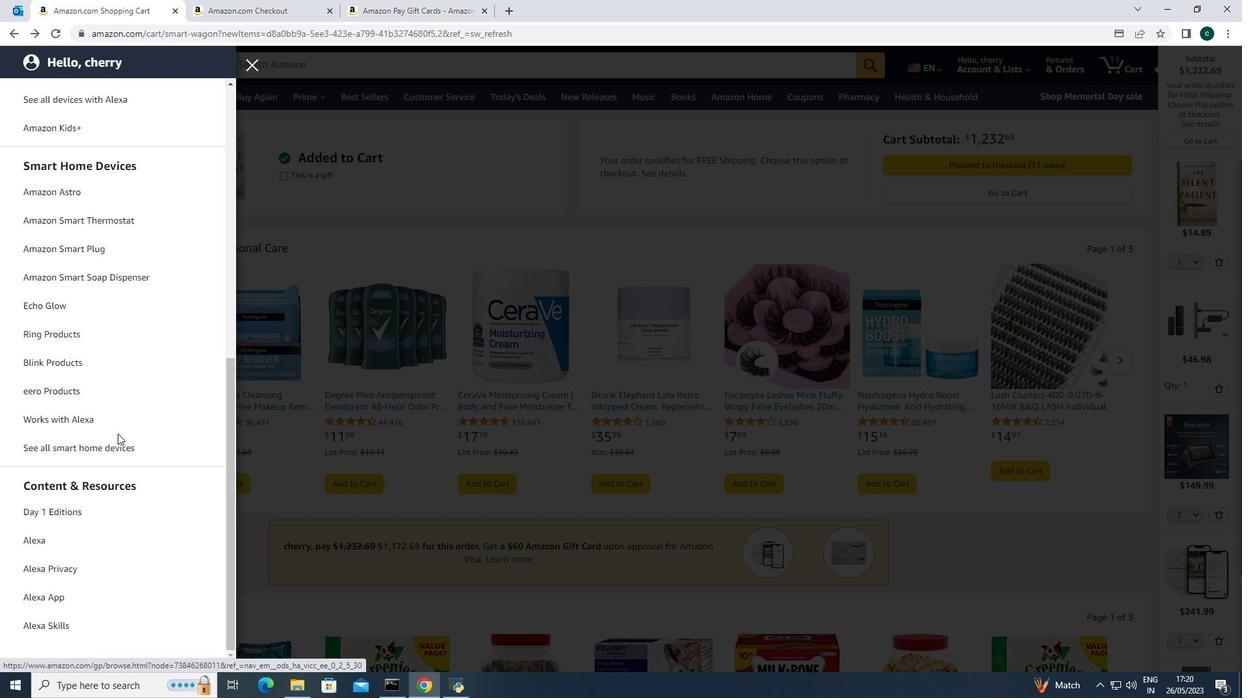 
Action: Mouse pressed left at (117, 442)
Screenshot: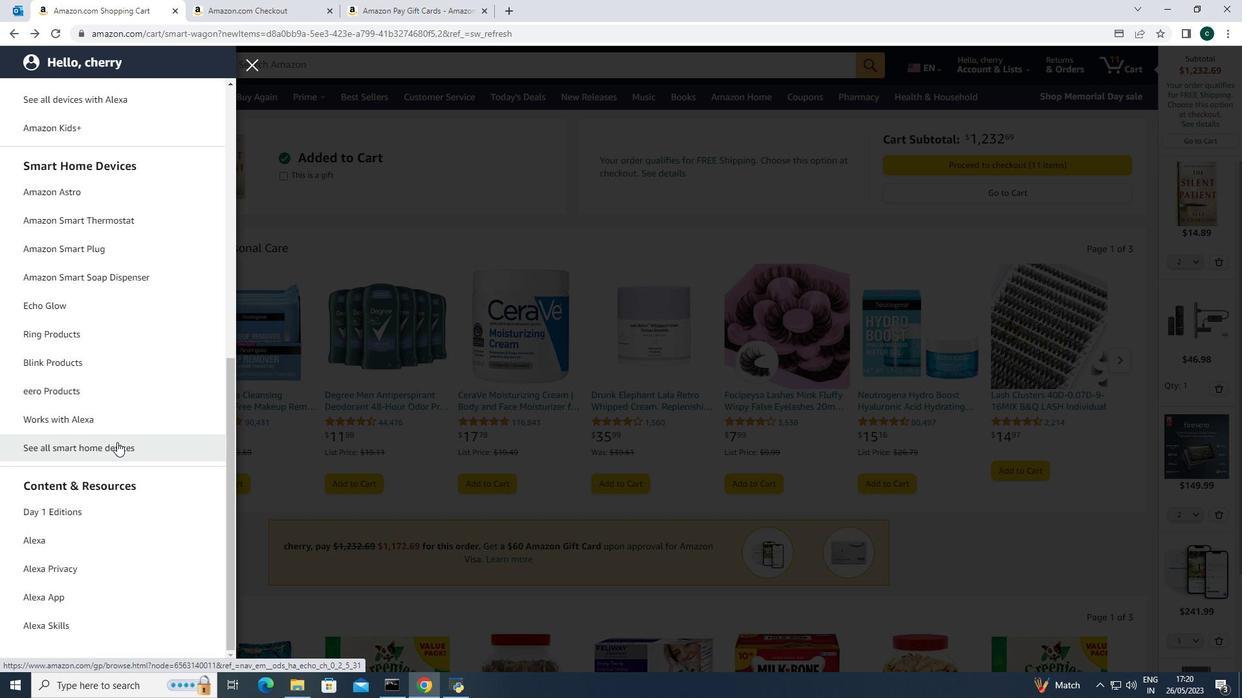
Action: Mouse moved to (299, 428)
Screenshot: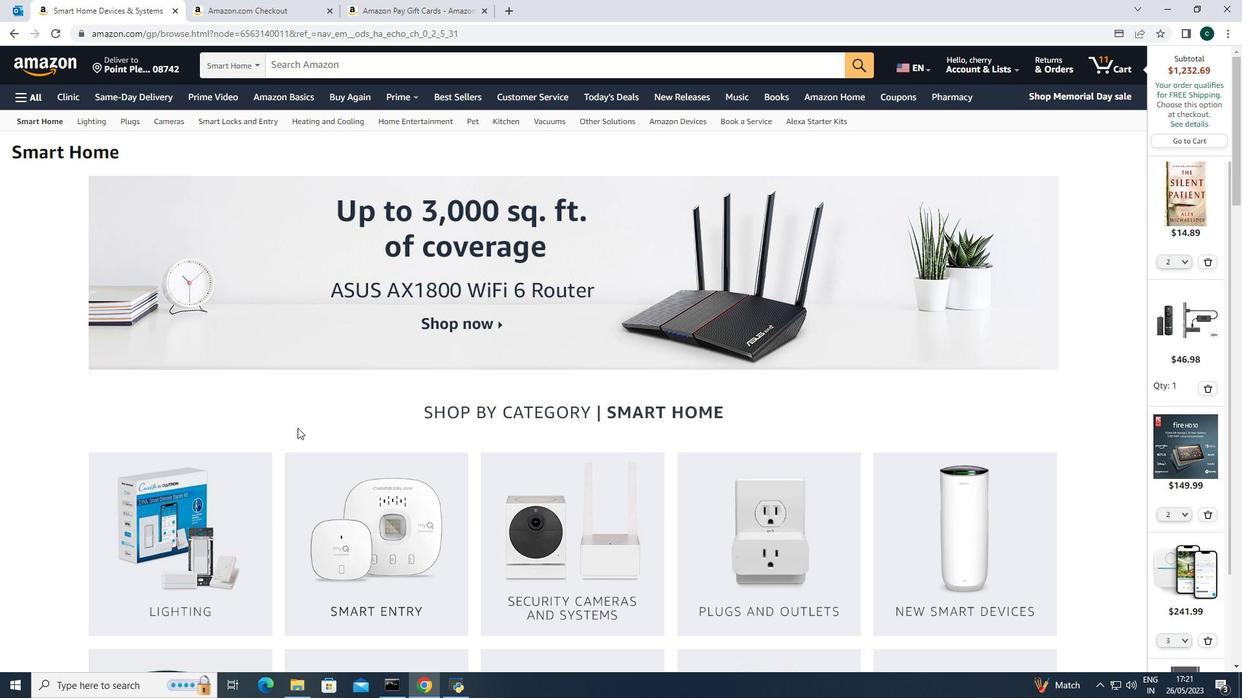 
Action: Mouse scrolled (299, 427) with delta (0, 0)
Screenshot: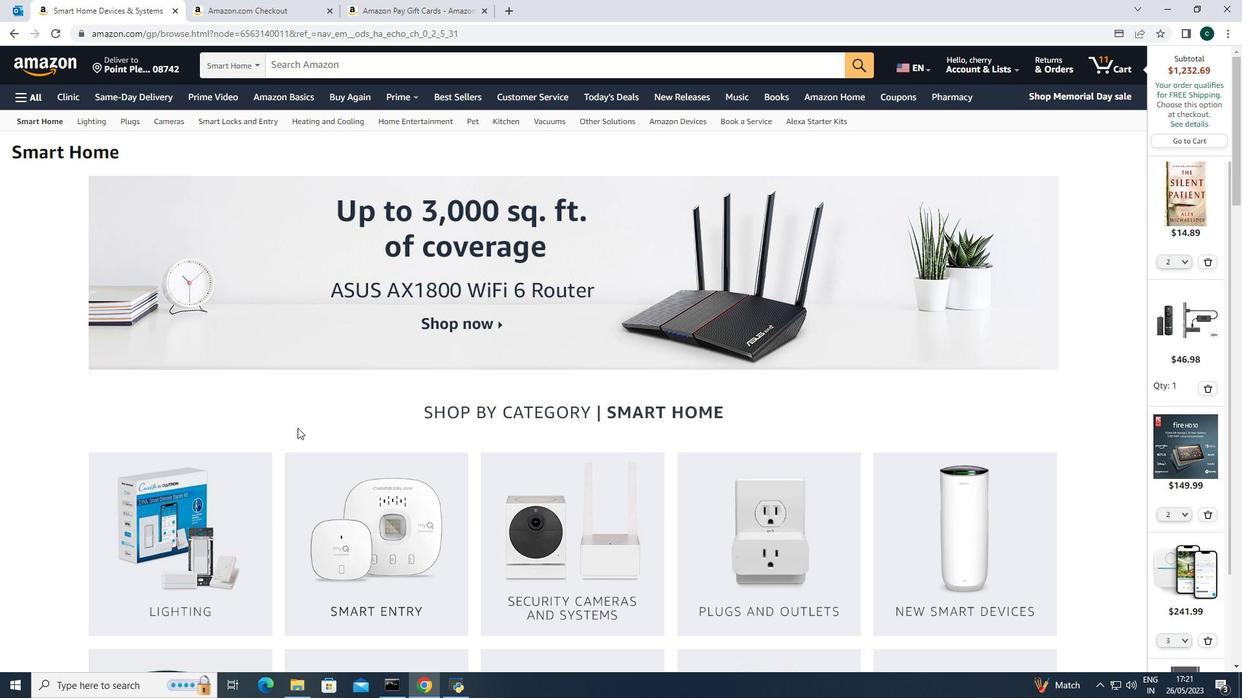 
Action: Mouse moved to (300, 428)
Screenshot: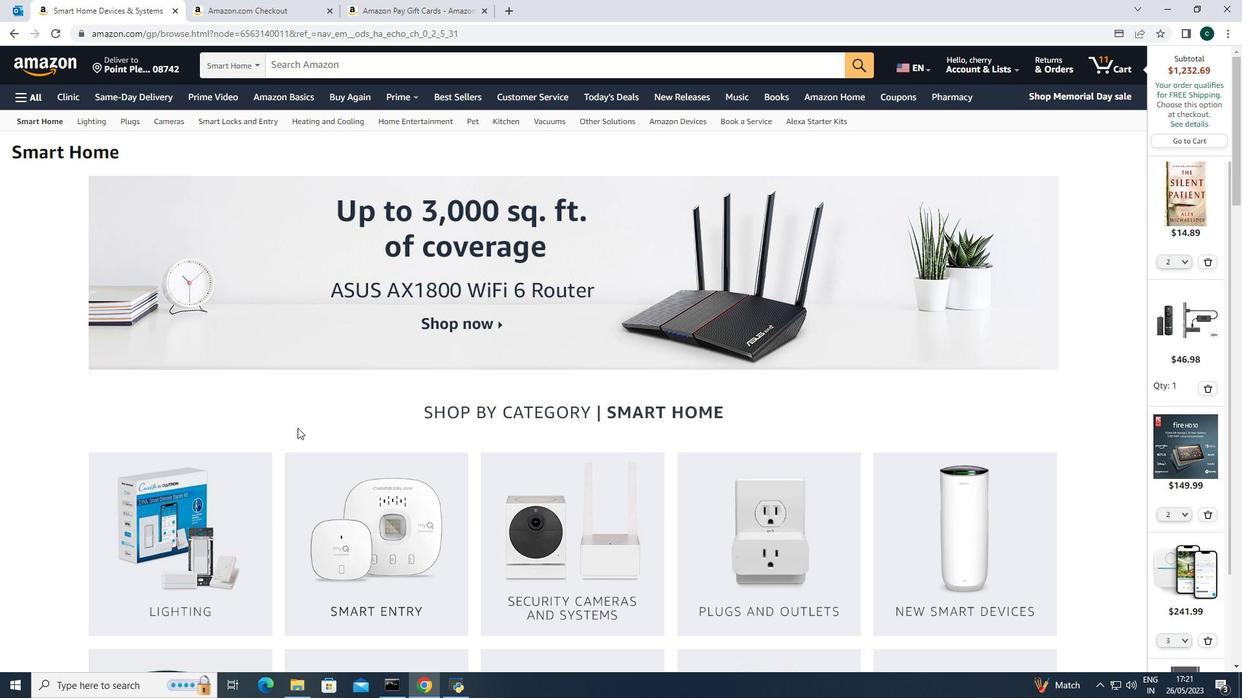 
Action: Mouse scrolled (300, 427) with delta (0, 0)
Screenshot: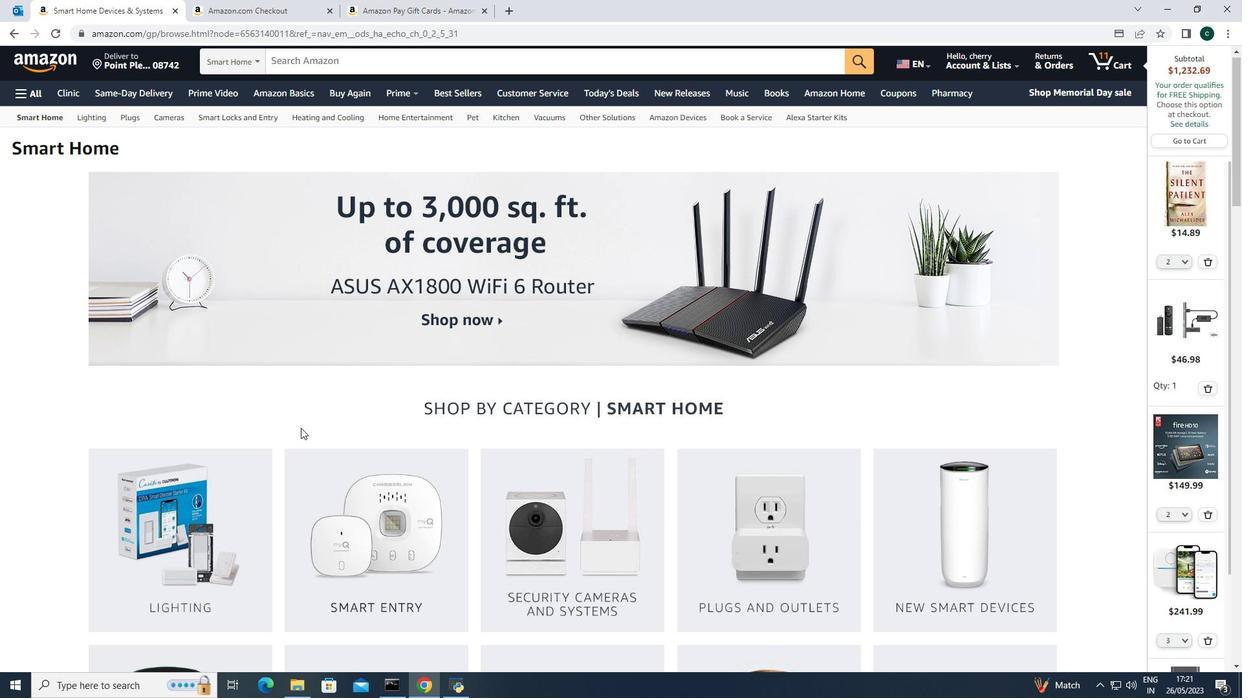 
Action: Mouse scrolled (300, 427) with delta (0, 0)
Screenshot: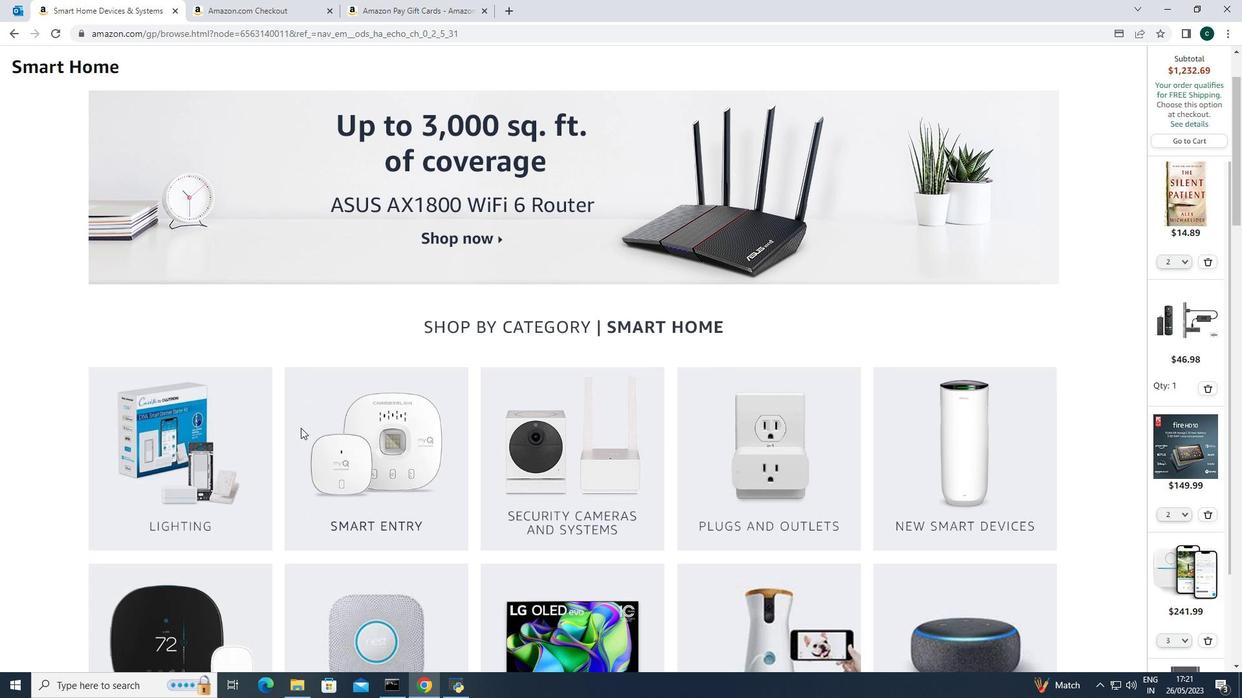 
Action: Mouse moved to (303, 426)
Screenshot: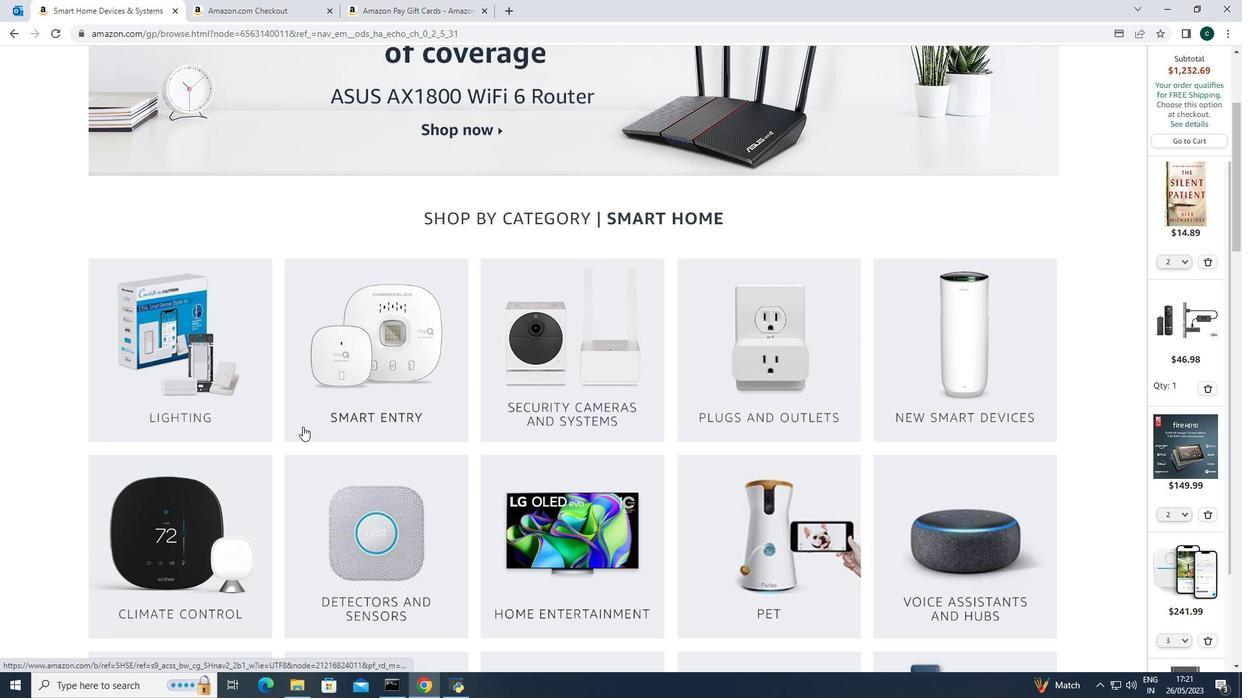 
Action: Mouse scrolled (303, 425) with delta (0, 0)
Screenshot: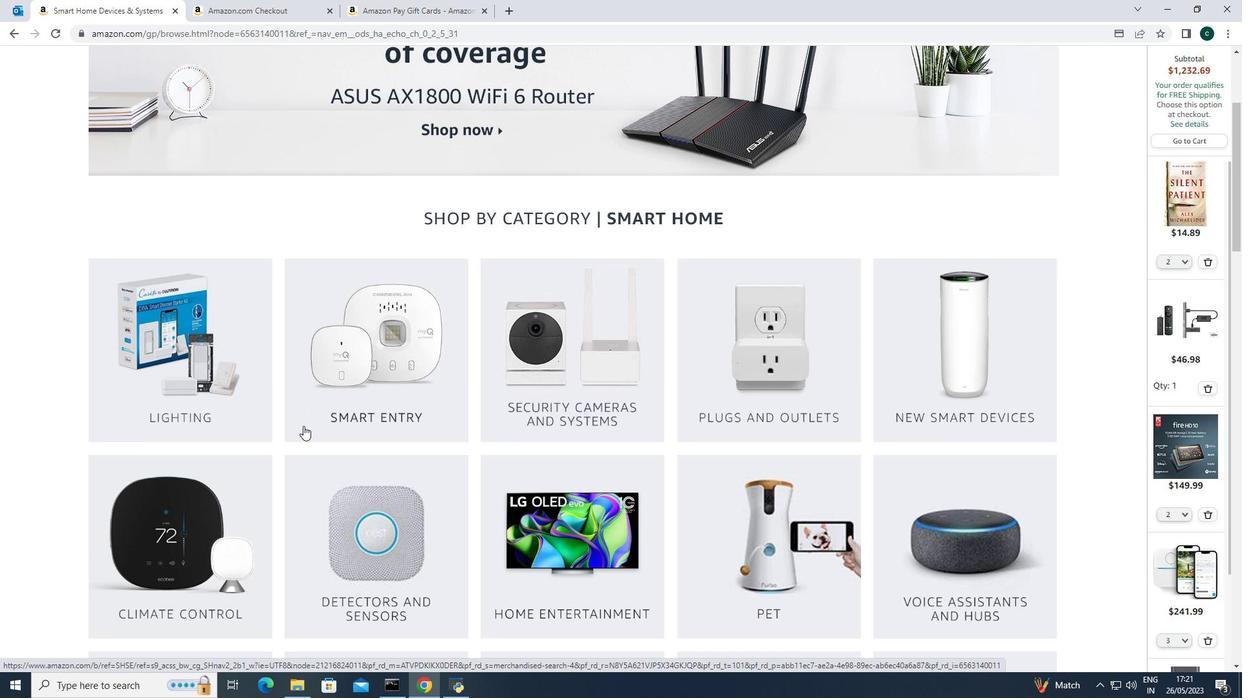 
Action: Mouse moved to (304, 425)
Screenshot: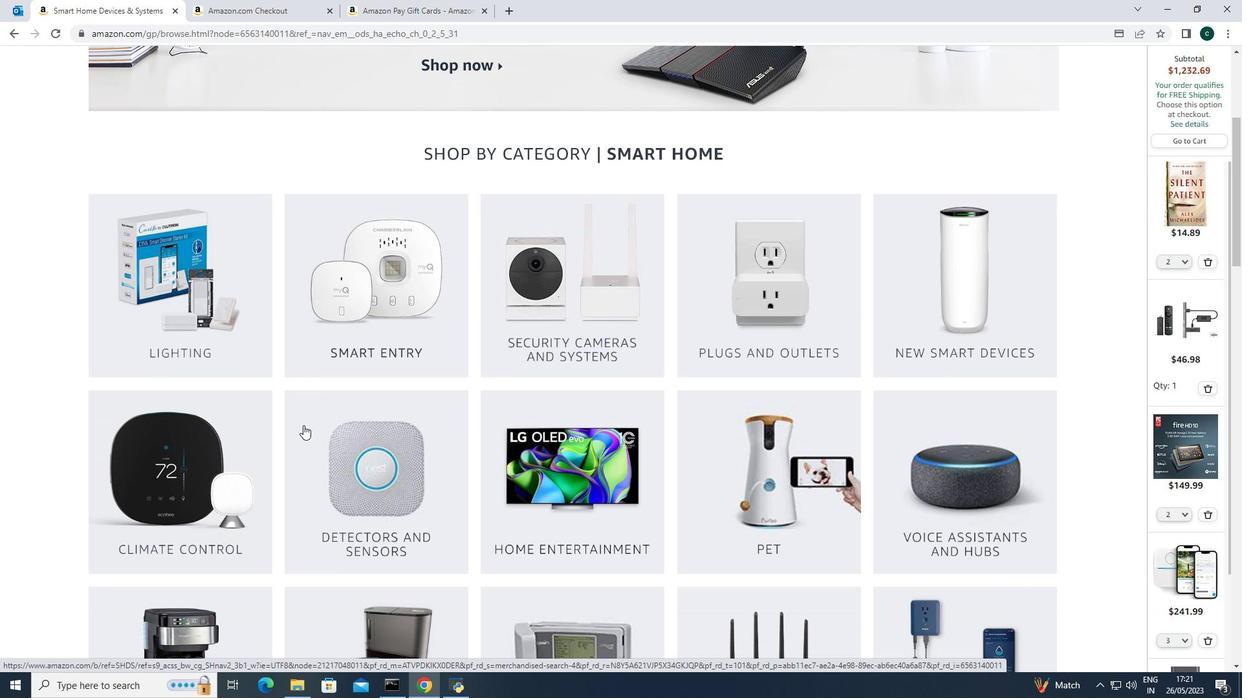 
Action: Mouse scrolled (304, 425) with delta (0, 0)
Screenshot: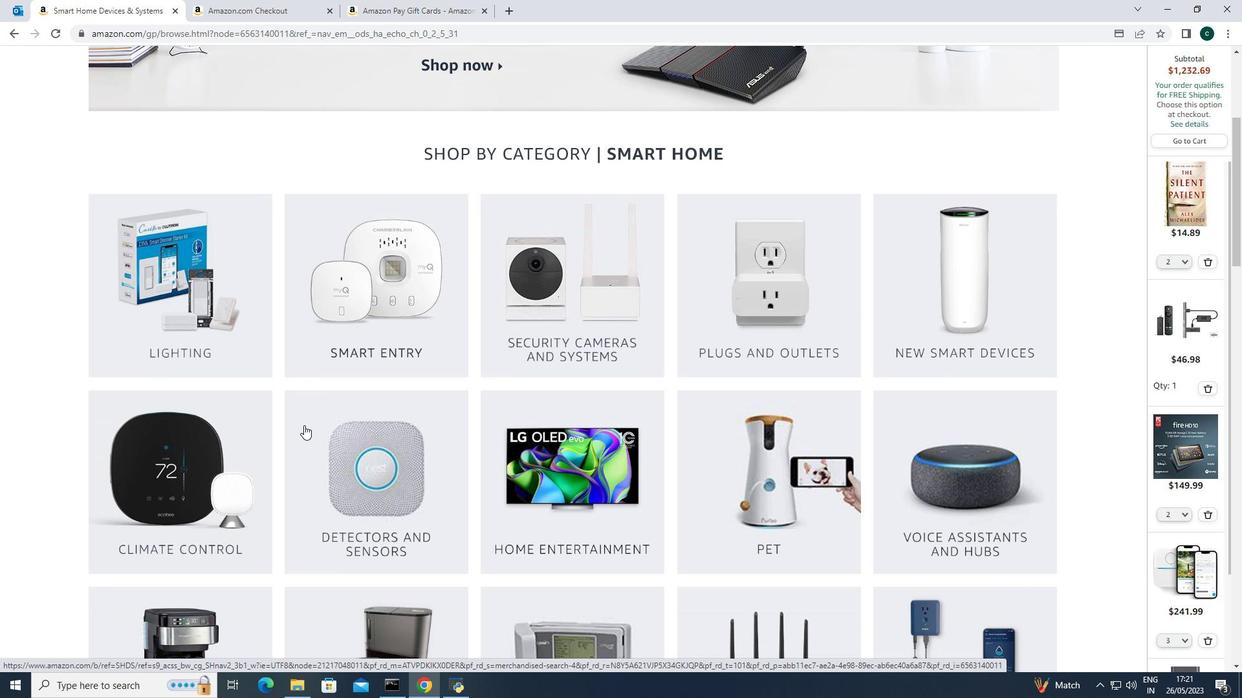 
Action: Mouse scrolled (304, 425) with delta (0, 0)
Screenshot: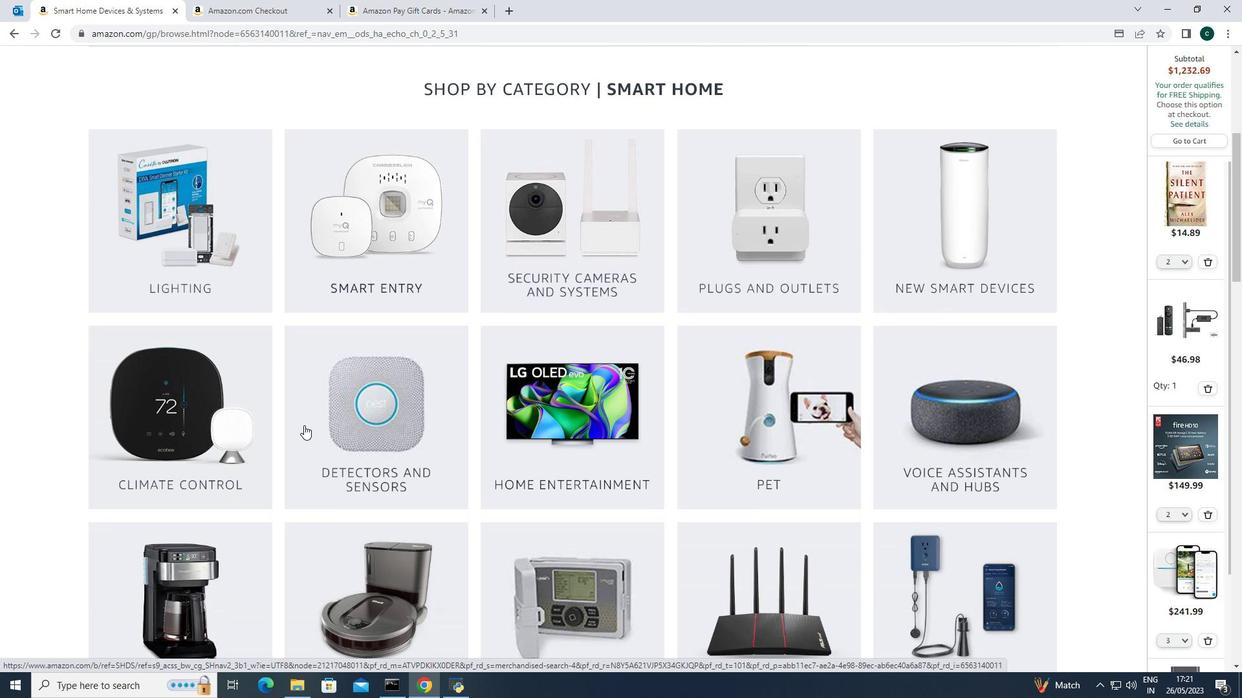 
Action: Mouse scrolled (304, 425) with delta (0, 0)
Screenshot: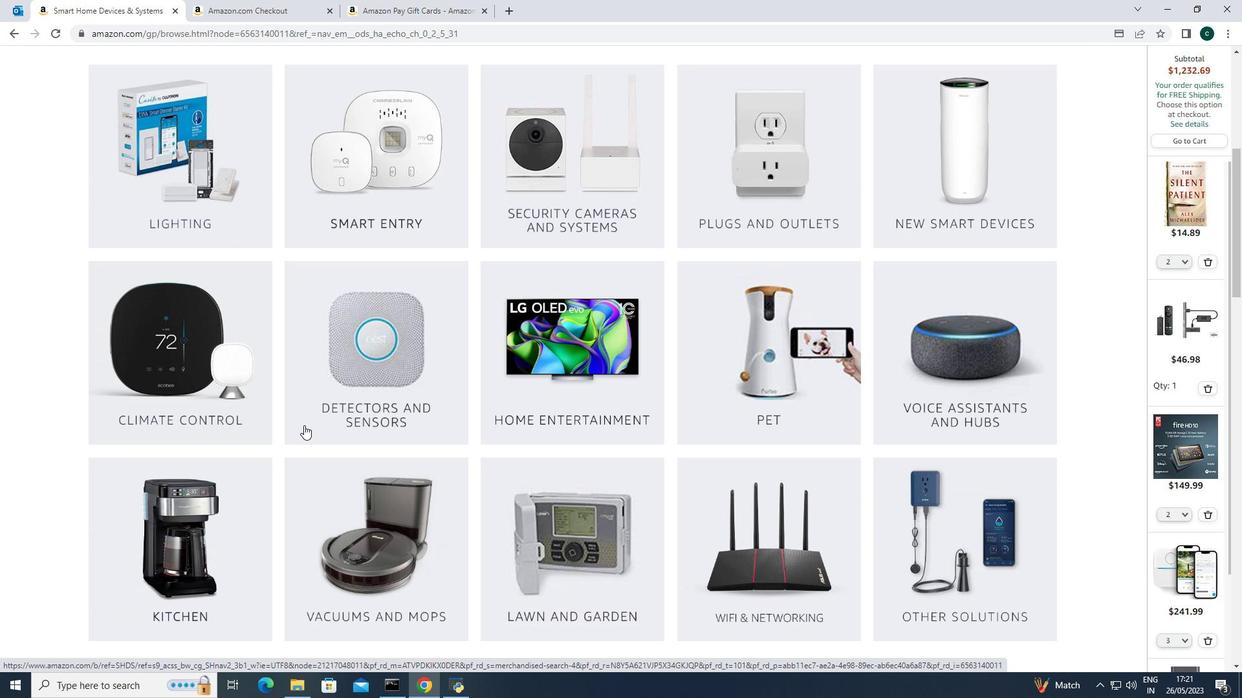 
Action: Mouse scrolled (304, 425) with delta (0, 0)
Screenshot: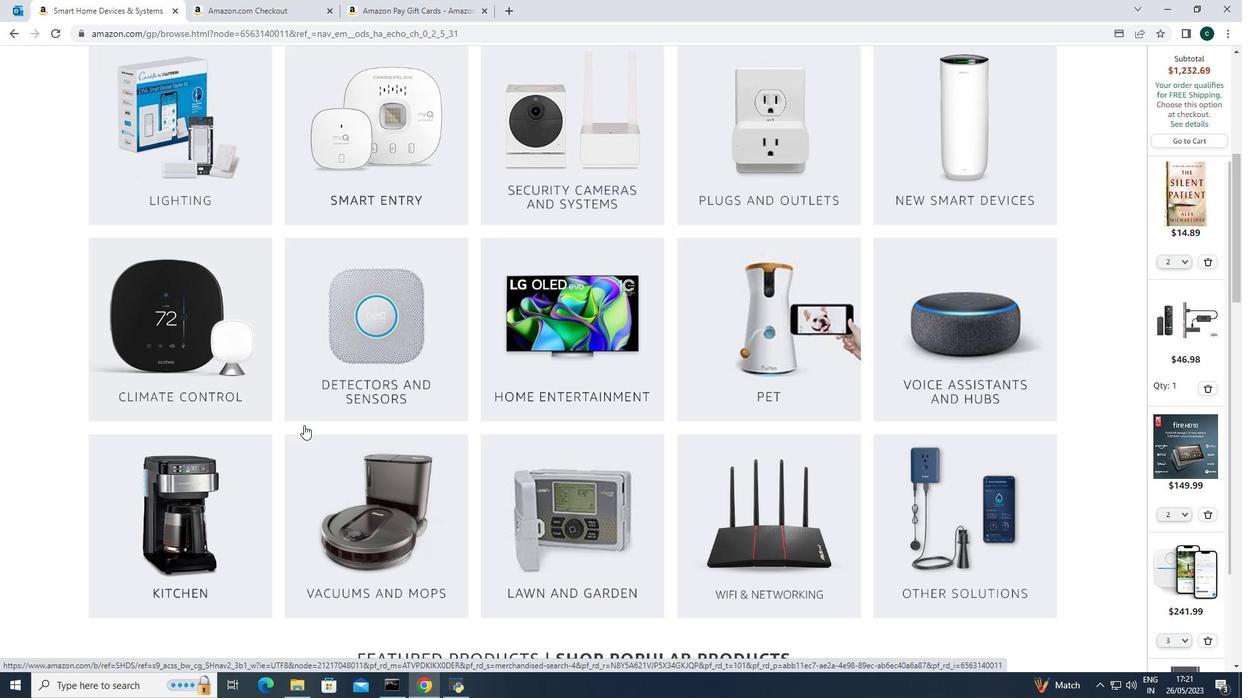 
Action: Mouse scrolled (304, 425) with delta (0, 0)
Screenshot: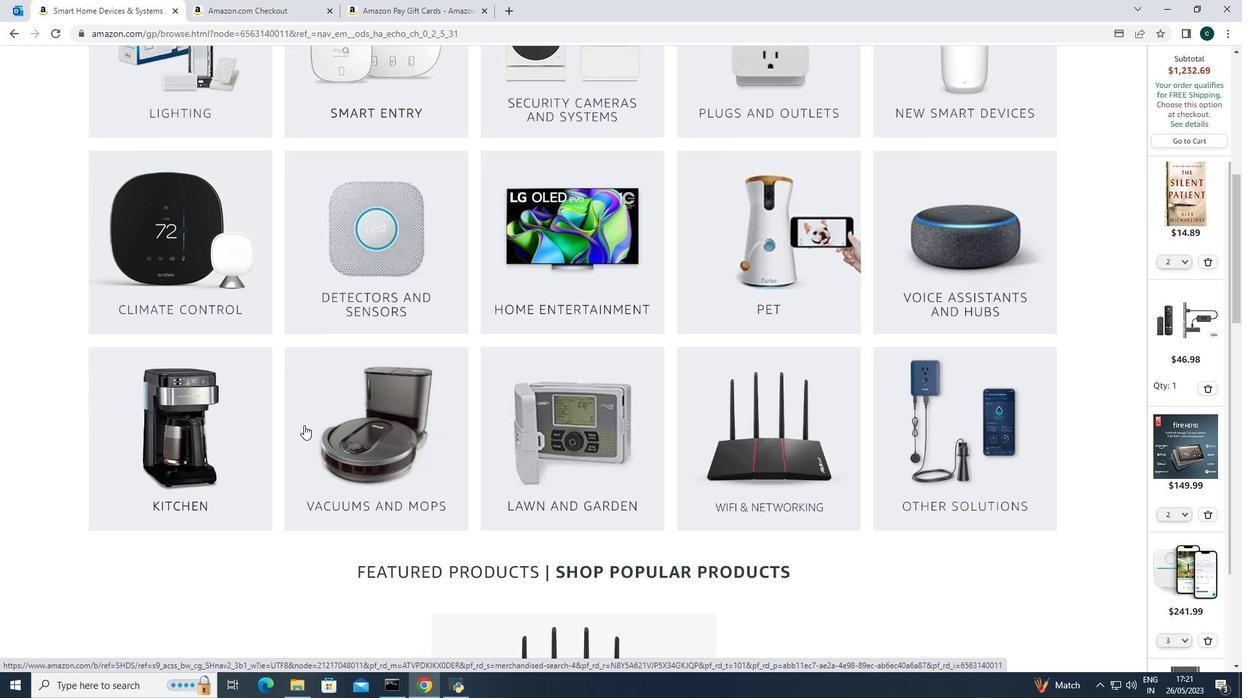 
Action: Mouse scrolled (304, 425) with delta (0, 0)
Screenshot: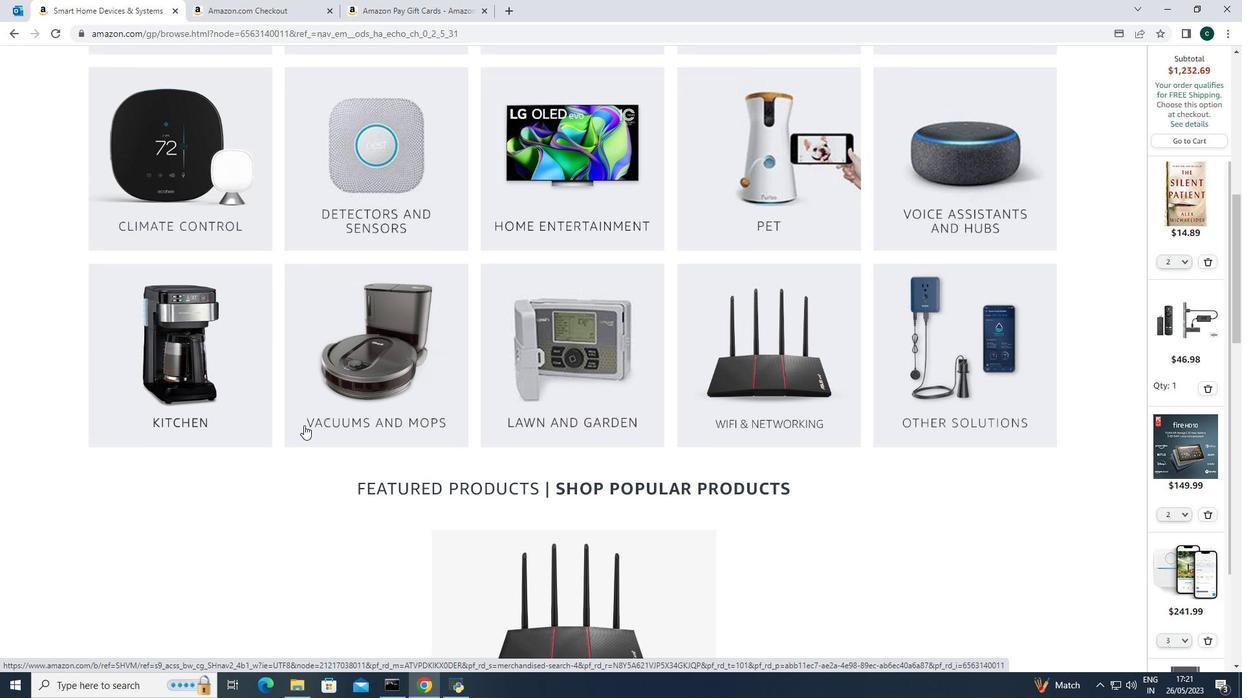 
Action: Mouse scrolled (304, 425) with delta (0, 0)
Screenshot: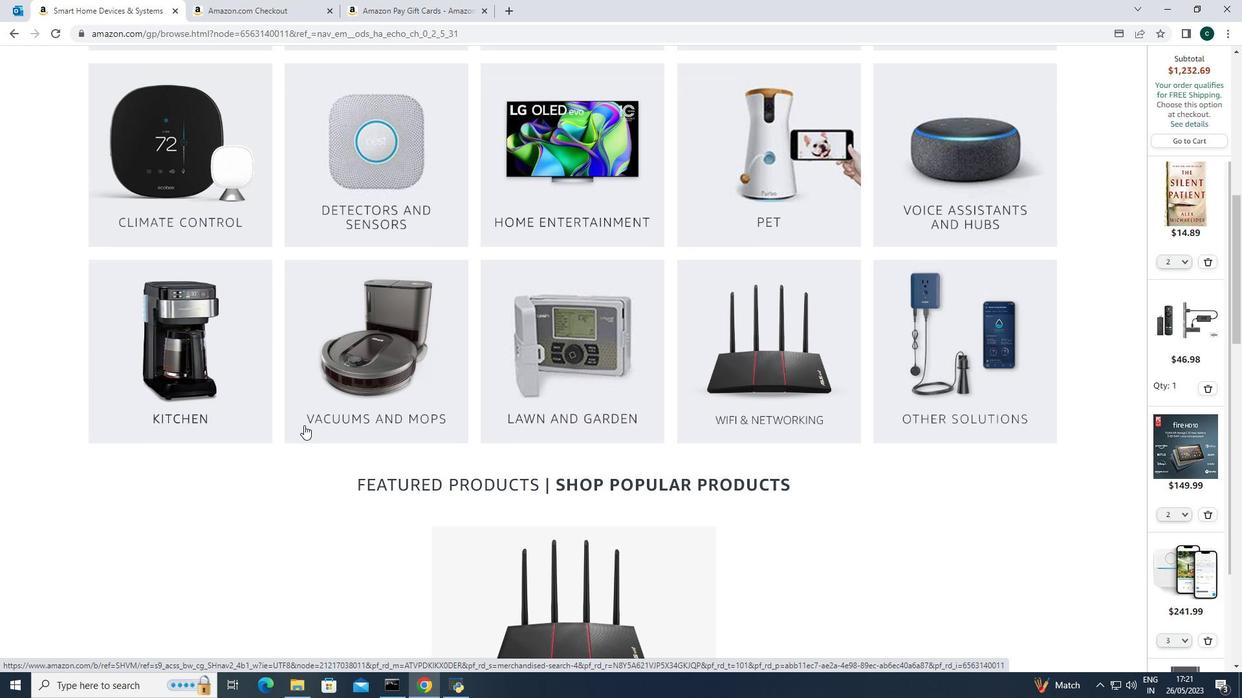 
Action: Mouse scrolled (304, 425) with delta (0, 0)
Screenshot: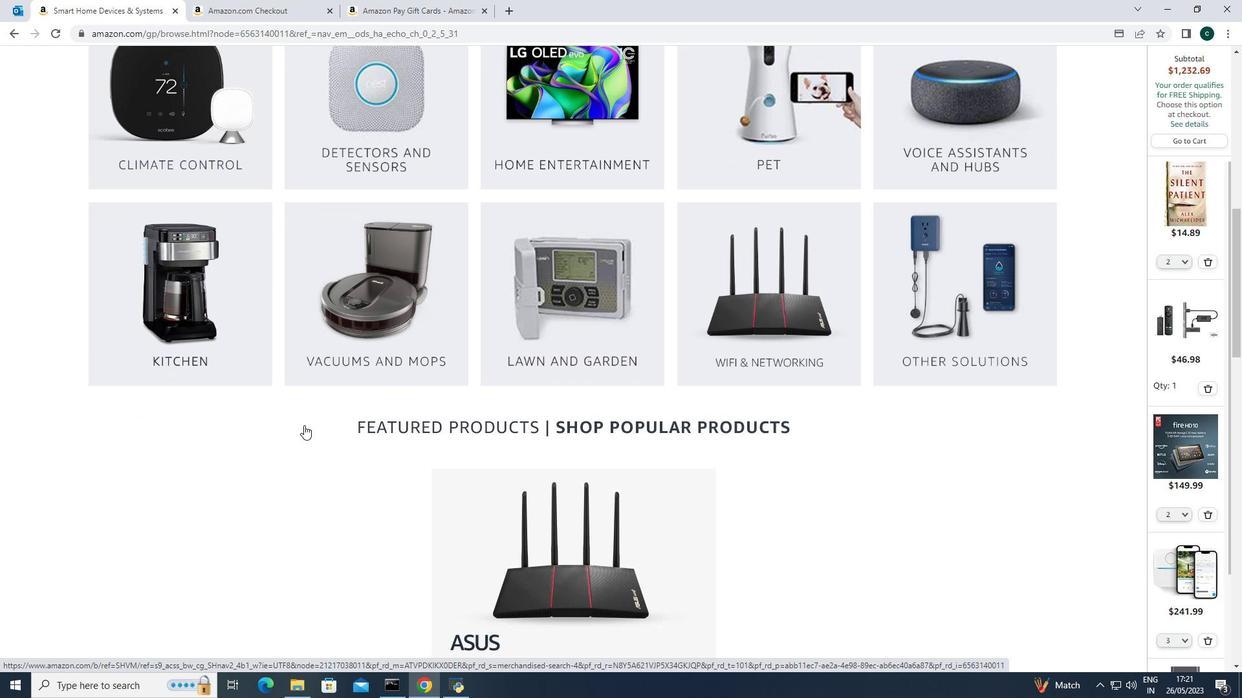 
Action: Mouse scrolled (304, 425) with delta (0, 0)
Screenshot: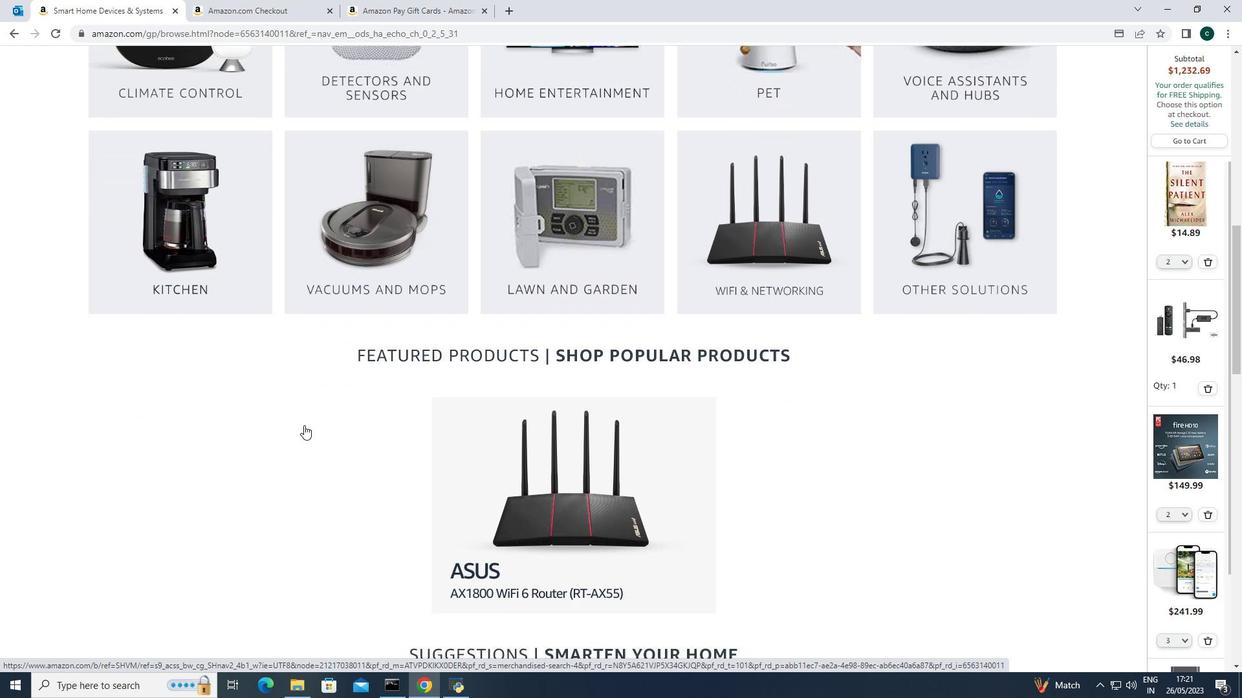 
Action: Mouse scrolled (304, 425) with delta (0, 0)
Screenshot: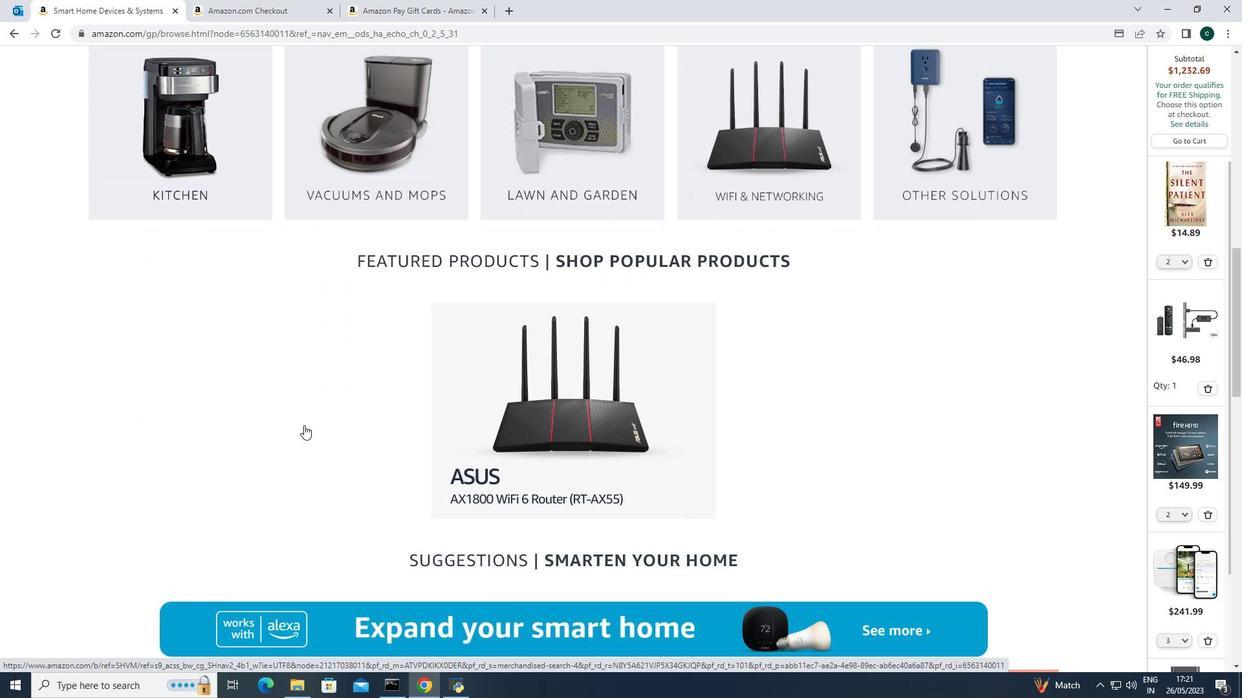 
Action: Mouse moved to (304, 425)
Screenshot: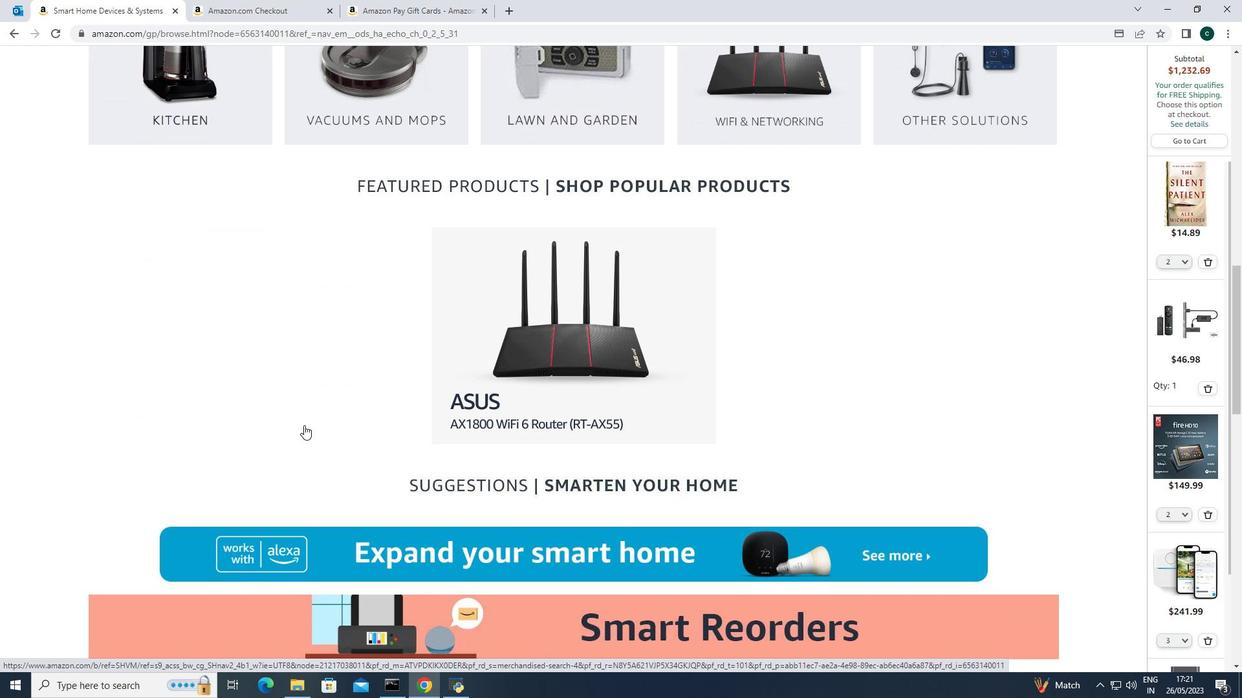 
Action: Mouse scrolled (304, 424) with delta (0, 0)
Screenshot: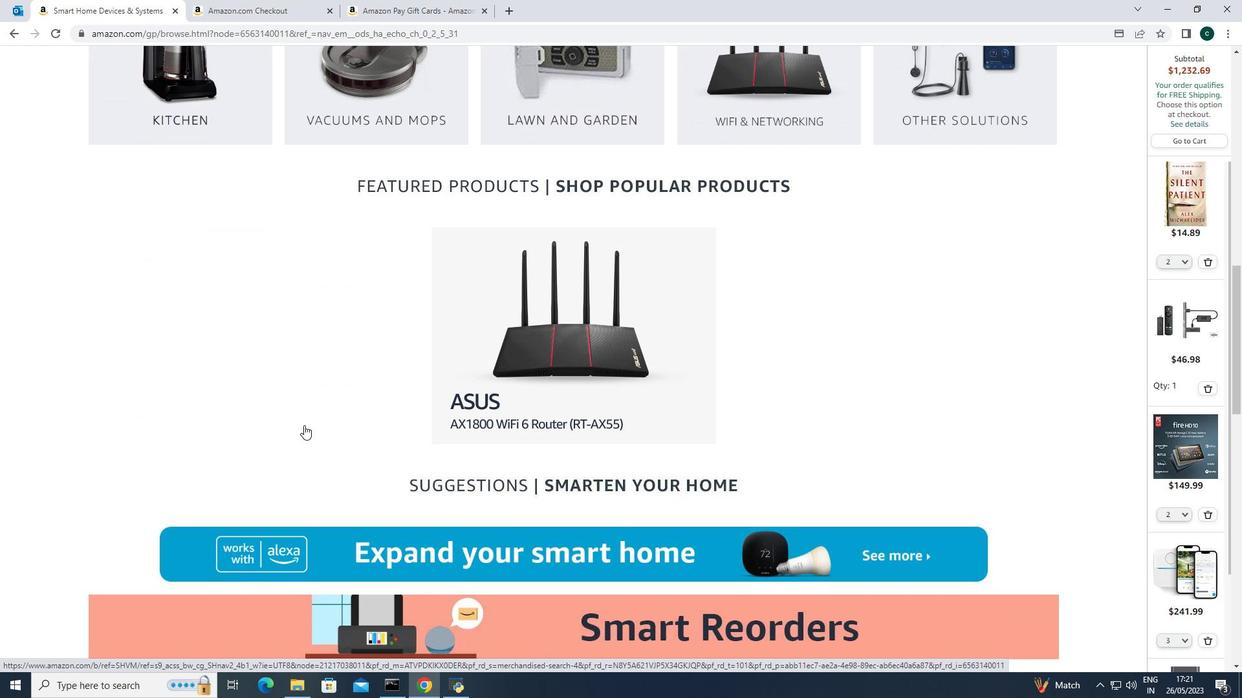 
Action: Mouse moved to (304, 413)
Screenshot: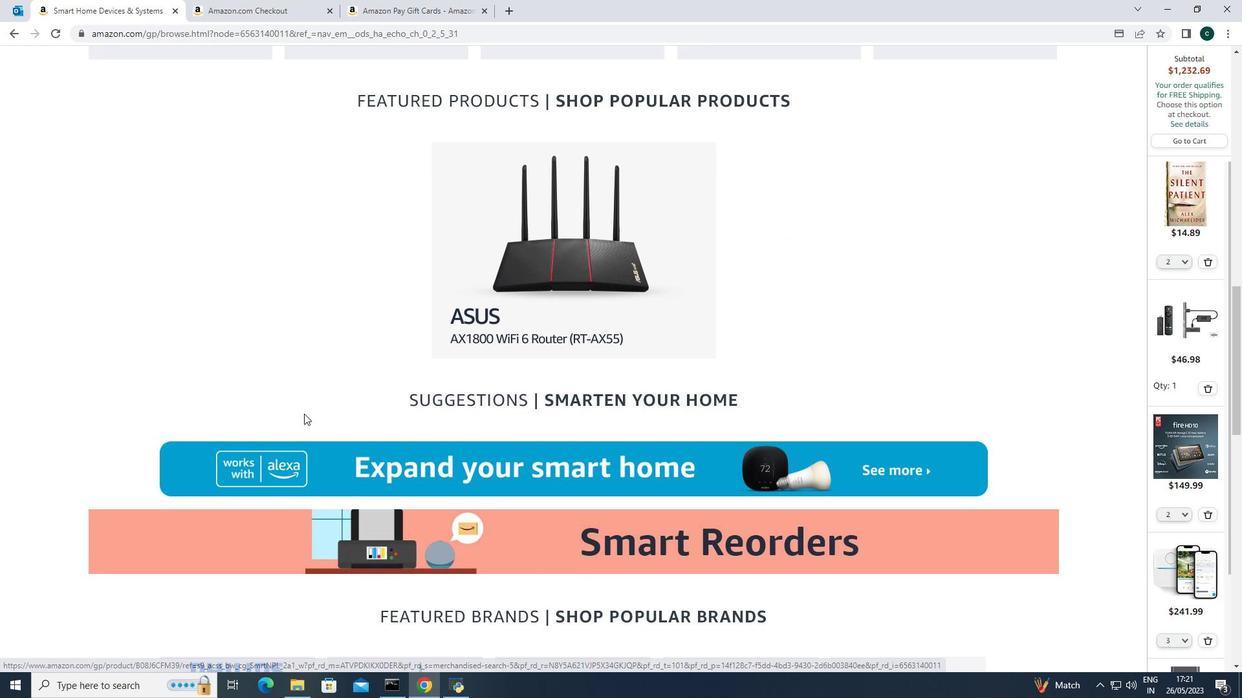 
Action: Mouse scrolled (304, 412) with delta (0, 0)
Screenshot: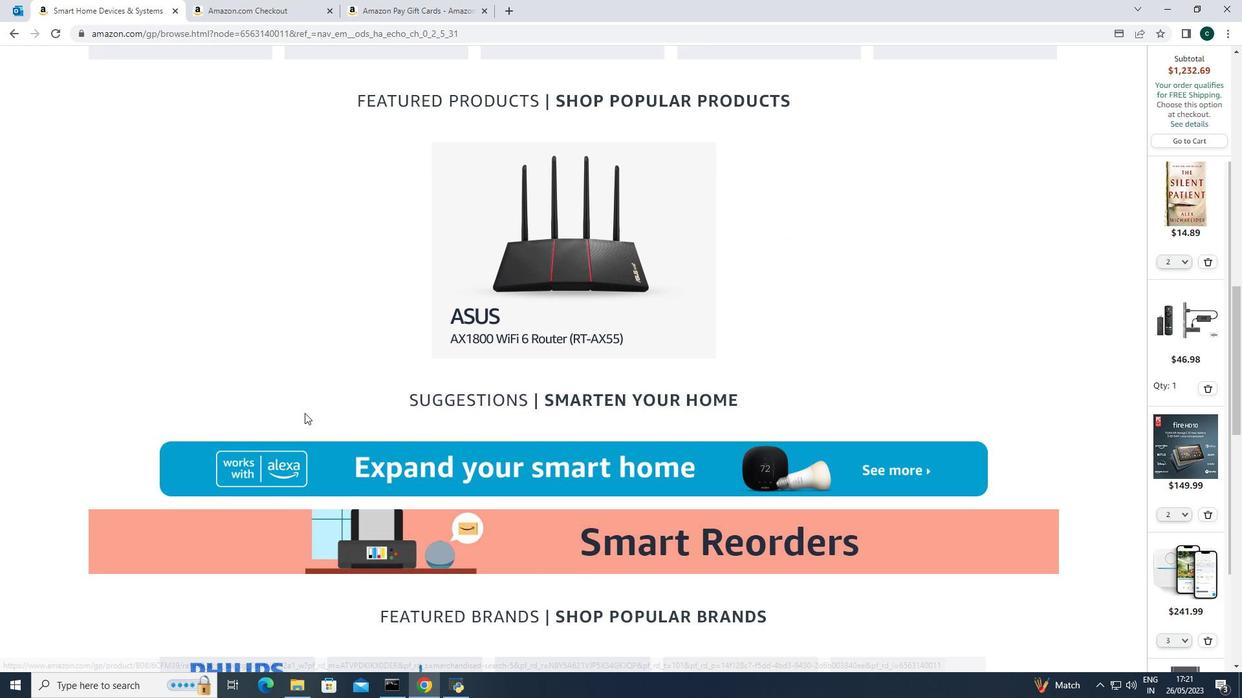 
Action: Mouse scrolled (304, 412) with delta (0, 0)
Screenshot: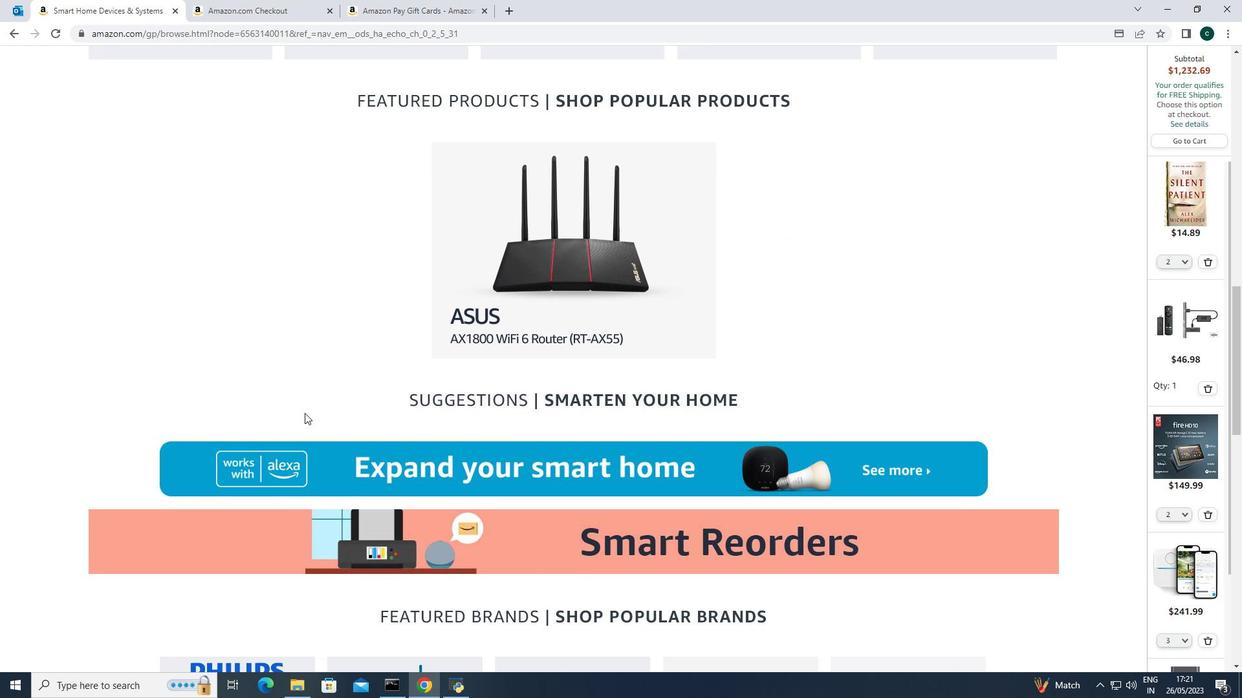 
Action: Mouse scrolled (304, 412) with delta (0, 0)
Screenshot: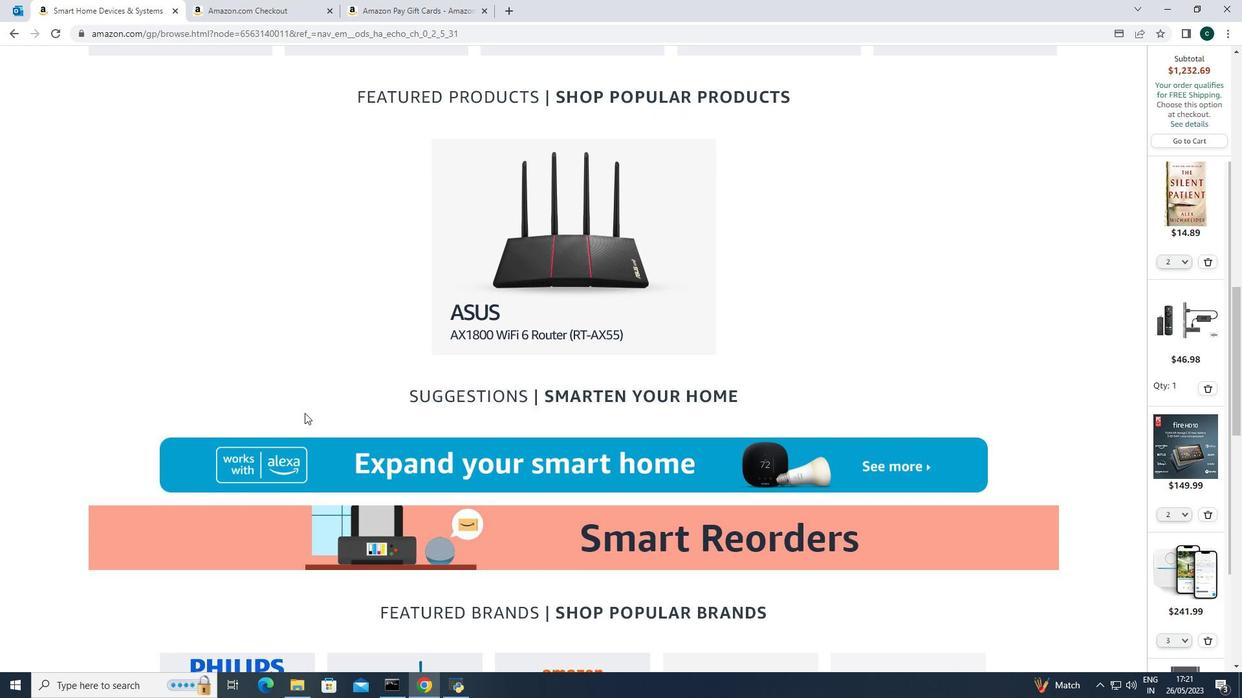 
Action: Mouse scrolled (304, 412) with delta (0, 0)
Screenshot: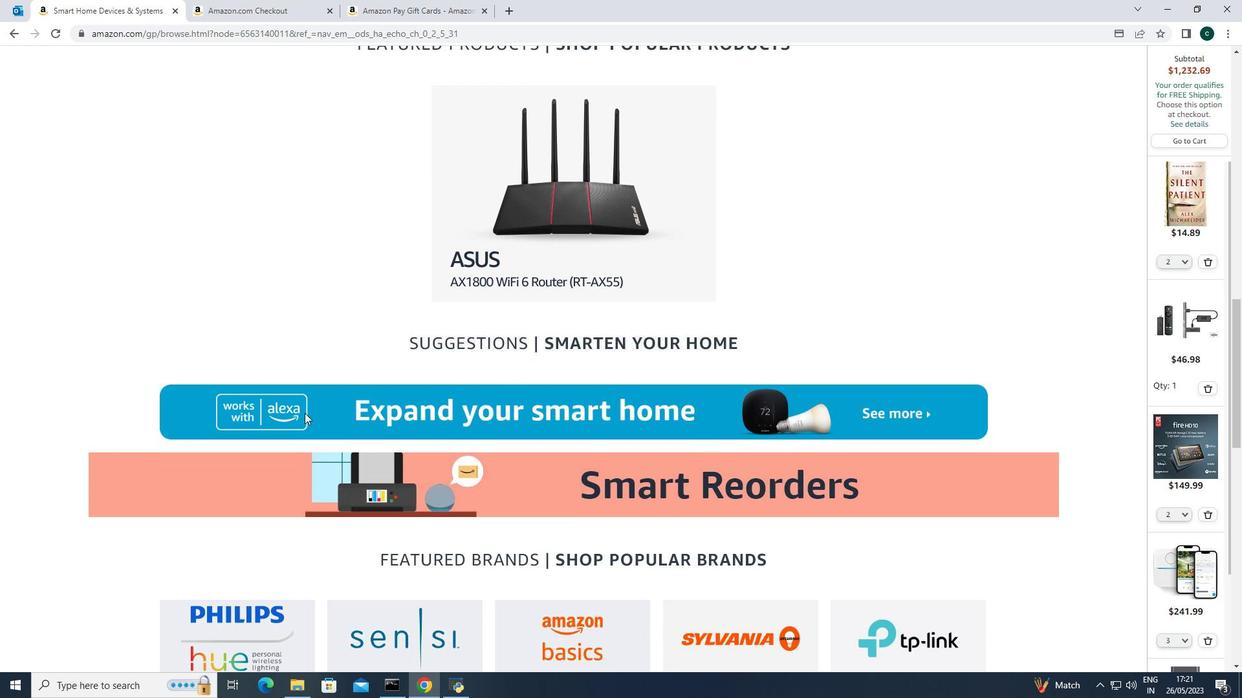 
Action: Mouse scrolled (304, 414) with delta (0, 0)
Screenshot: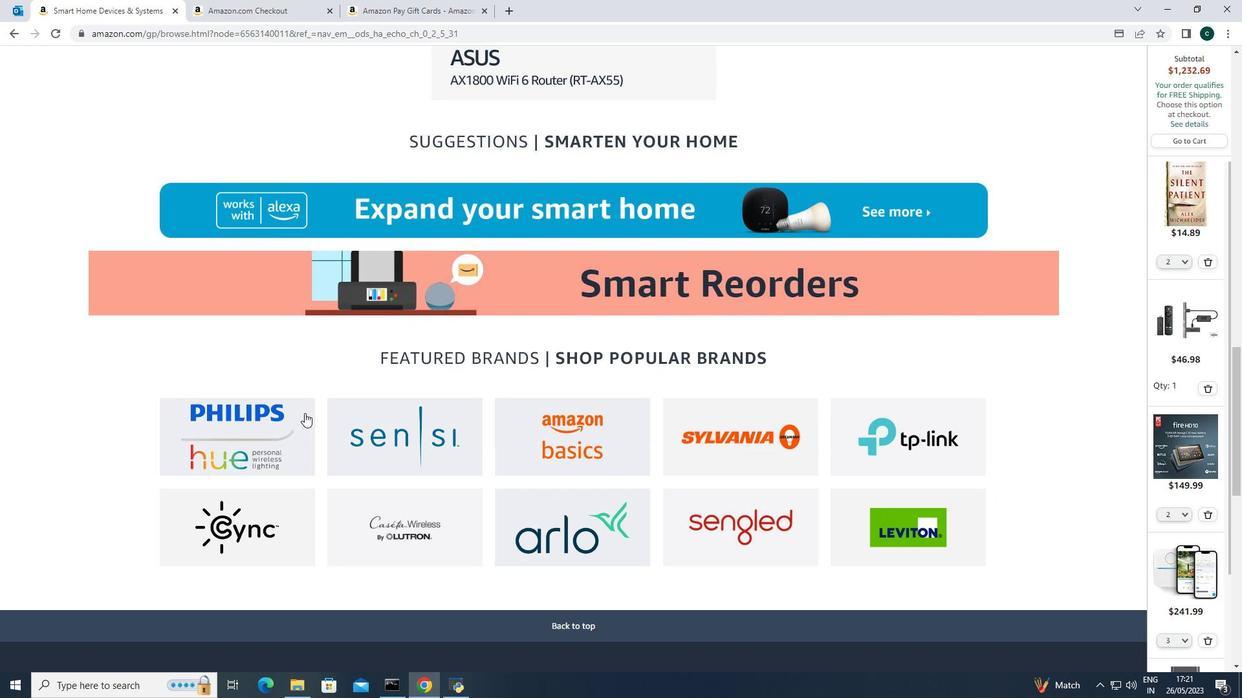 
Action: Mouse scrolled (304, 414) with delta (0, 0)
Screenshot: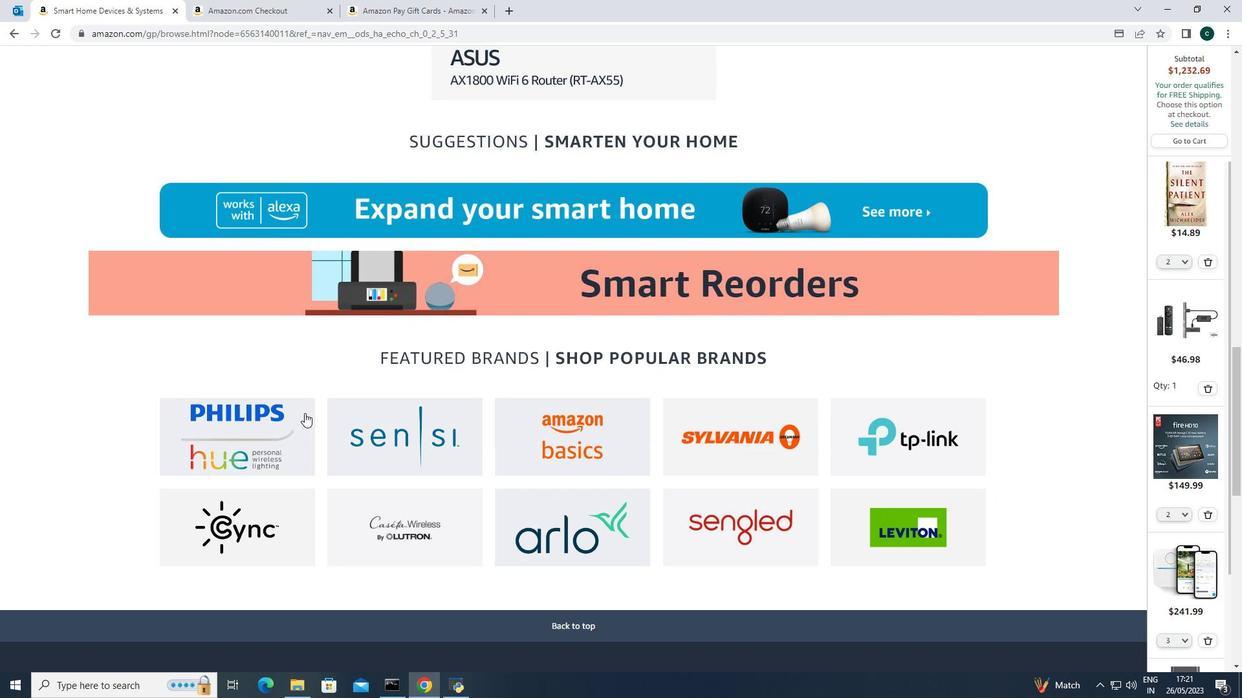 
Action: Mouse scrolled (304, 414) with delta (0, 0)
Screenshot: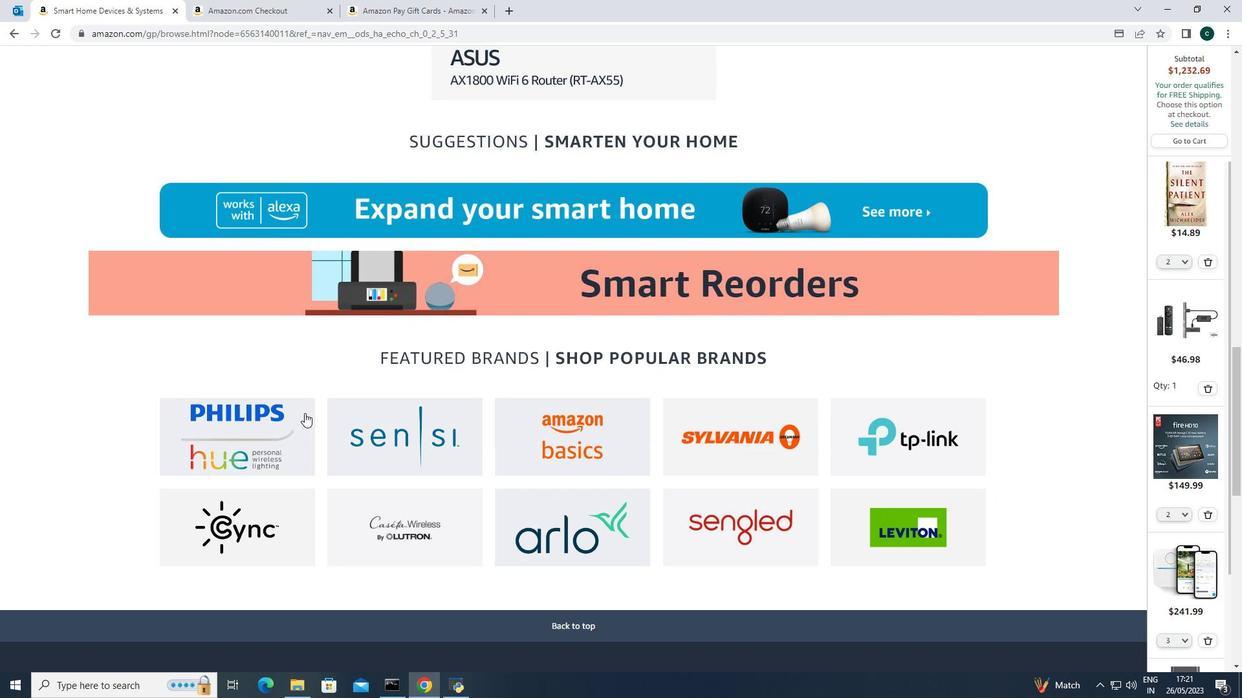 
Action: Mouse moved to (304, 412)
Screenshot: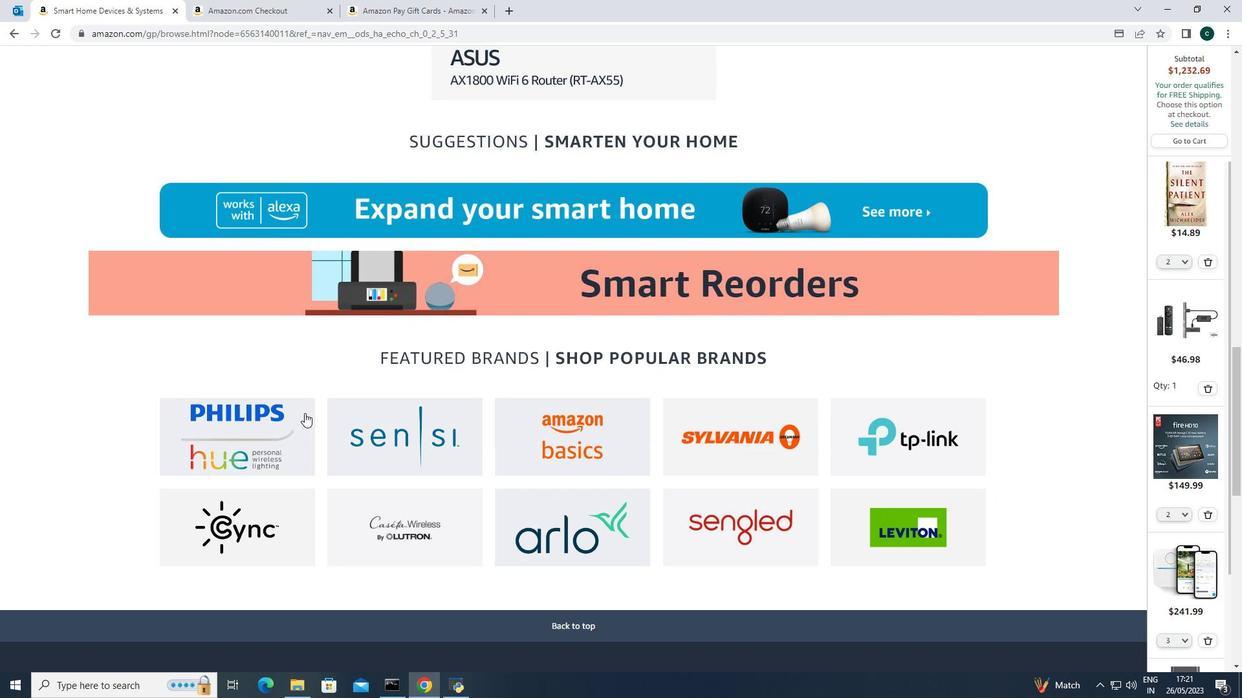 
Action: Mouse scrolled (304, 412) with delta (0, 0)
Screenshot: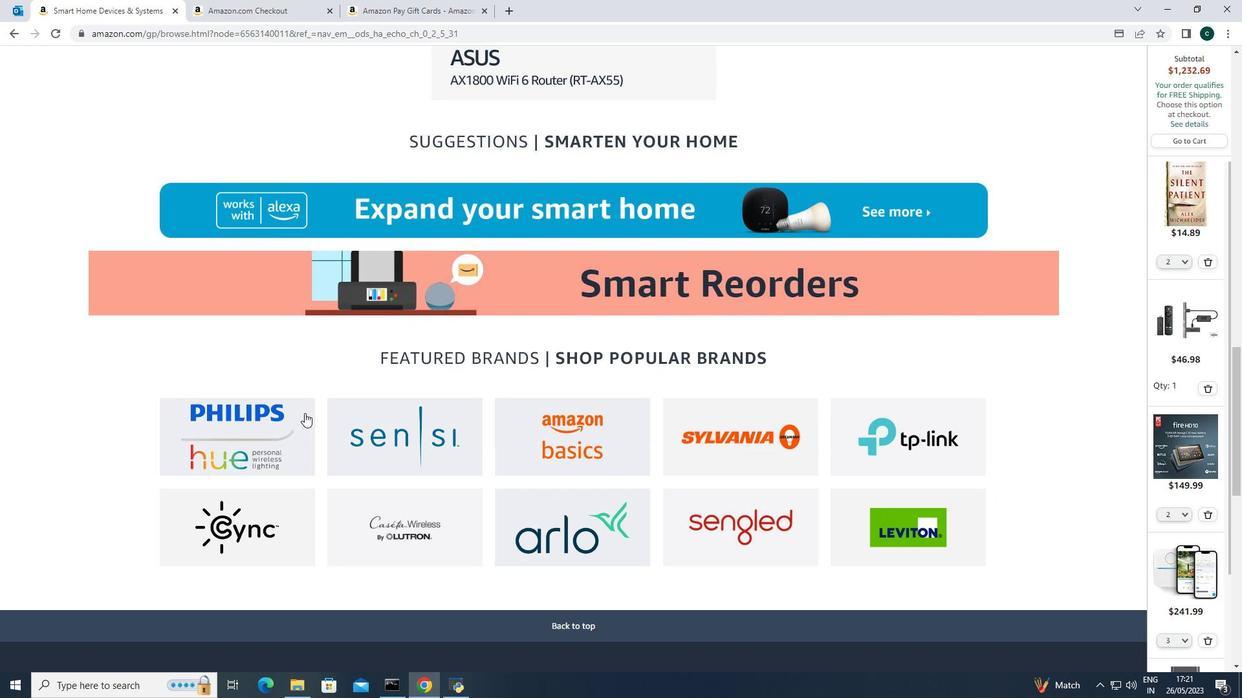 
Action: Mouse scrolled (304, 412) with delta (0, 0)
Screenshot: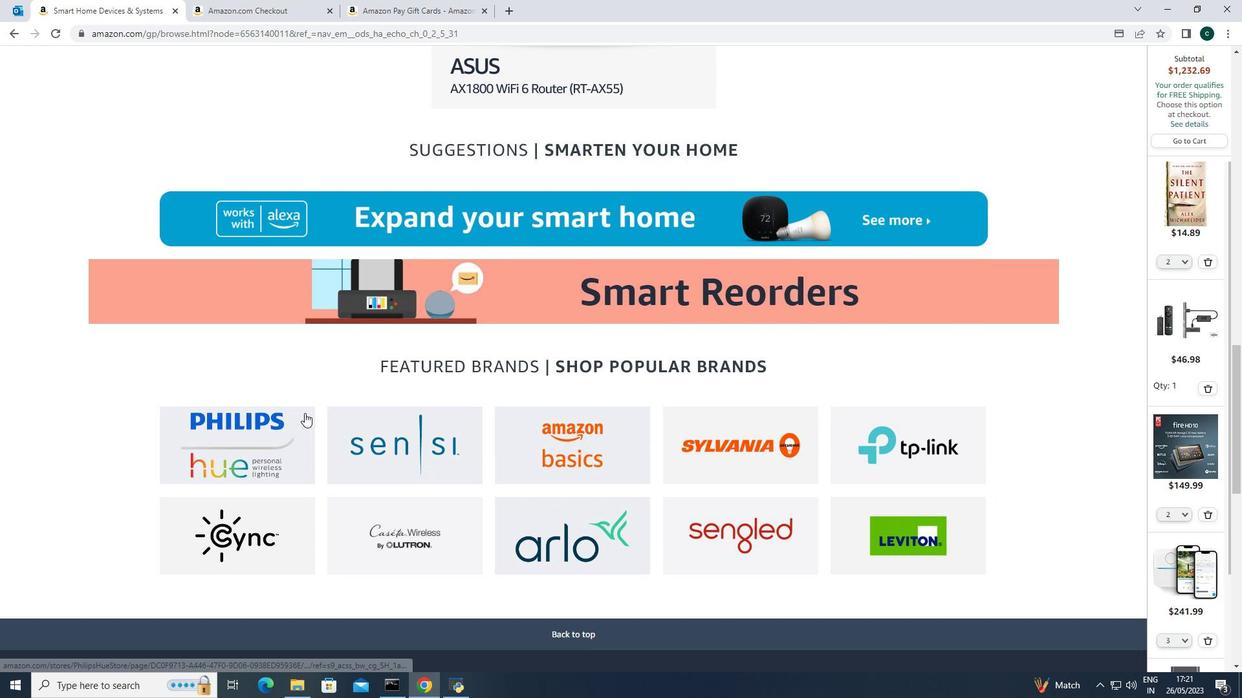 
Action: Mouse moved to (306, 410)
Screenshot: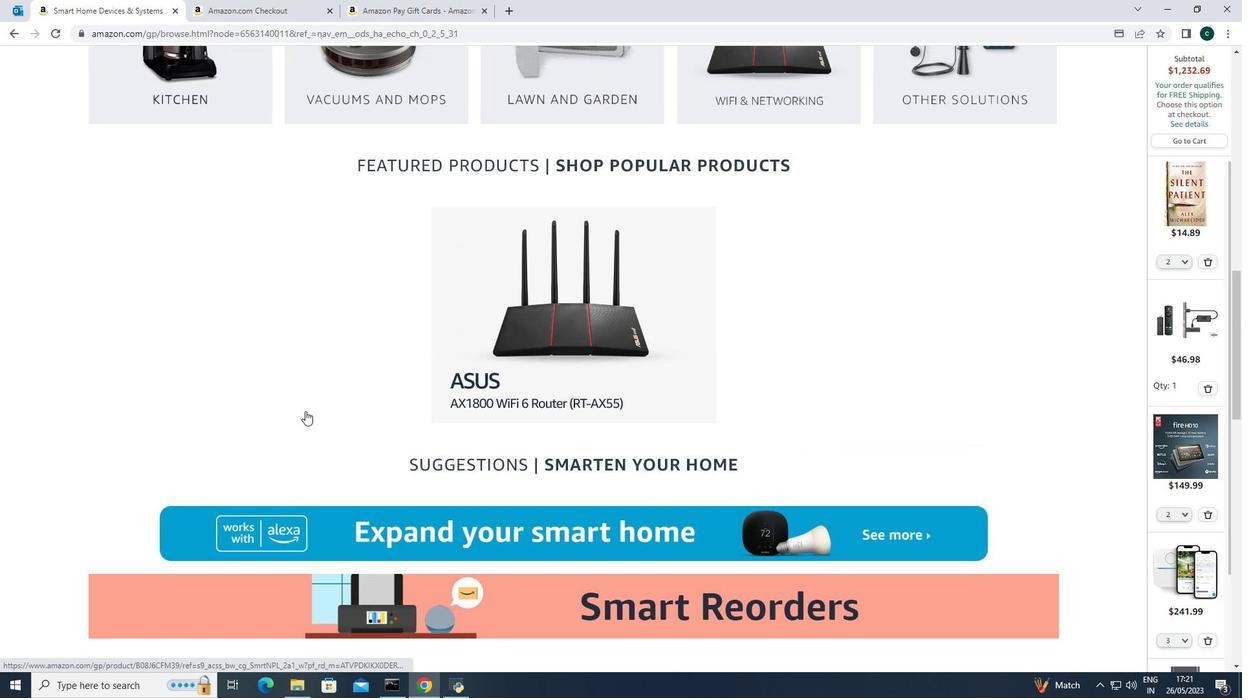 
Action: Mouse scrolled (306, 410) with delta (0, 0)
Screenshot: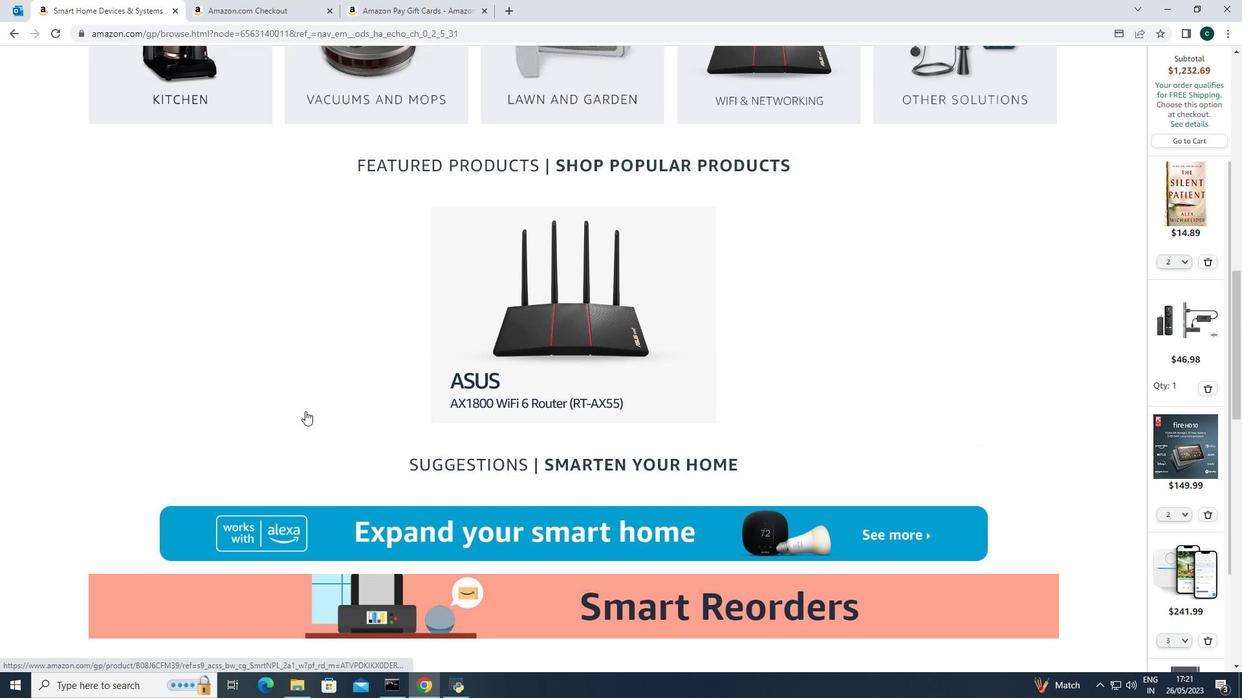 
Action: Mouse scrolled (306, 410) with delta (0, 0)
Screenshot: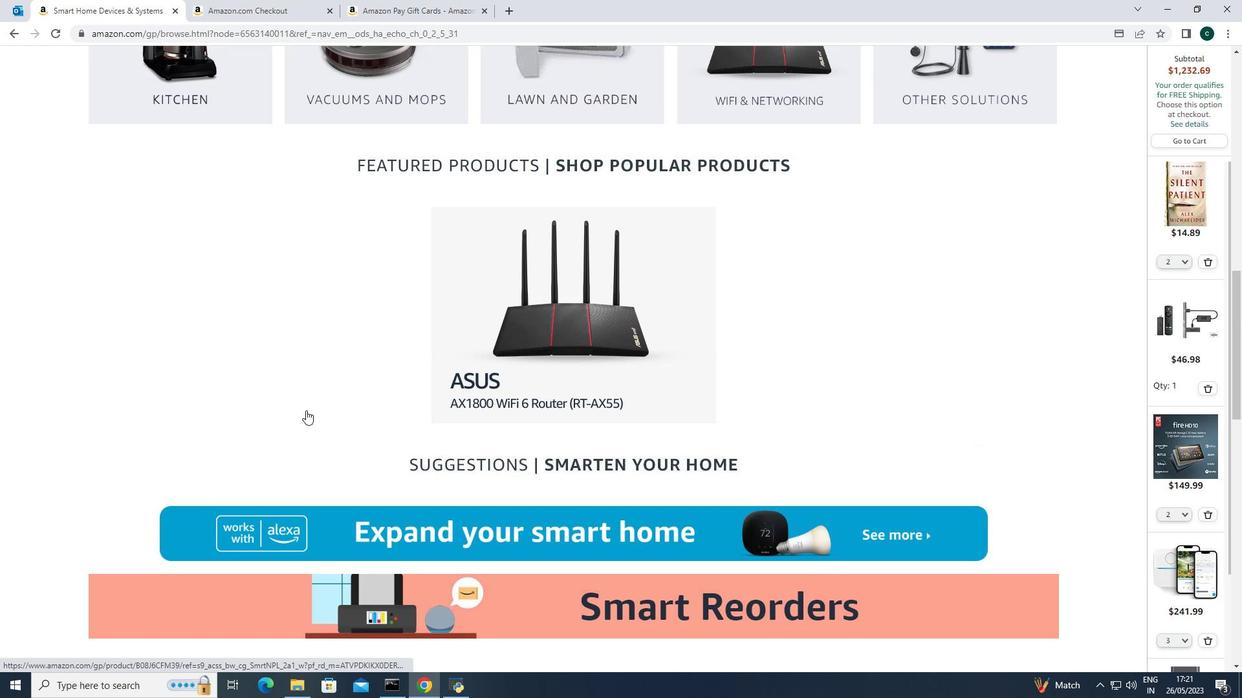 
Action: Mouse scrolled (306, 410) with delta (0, 0)
Screenshot: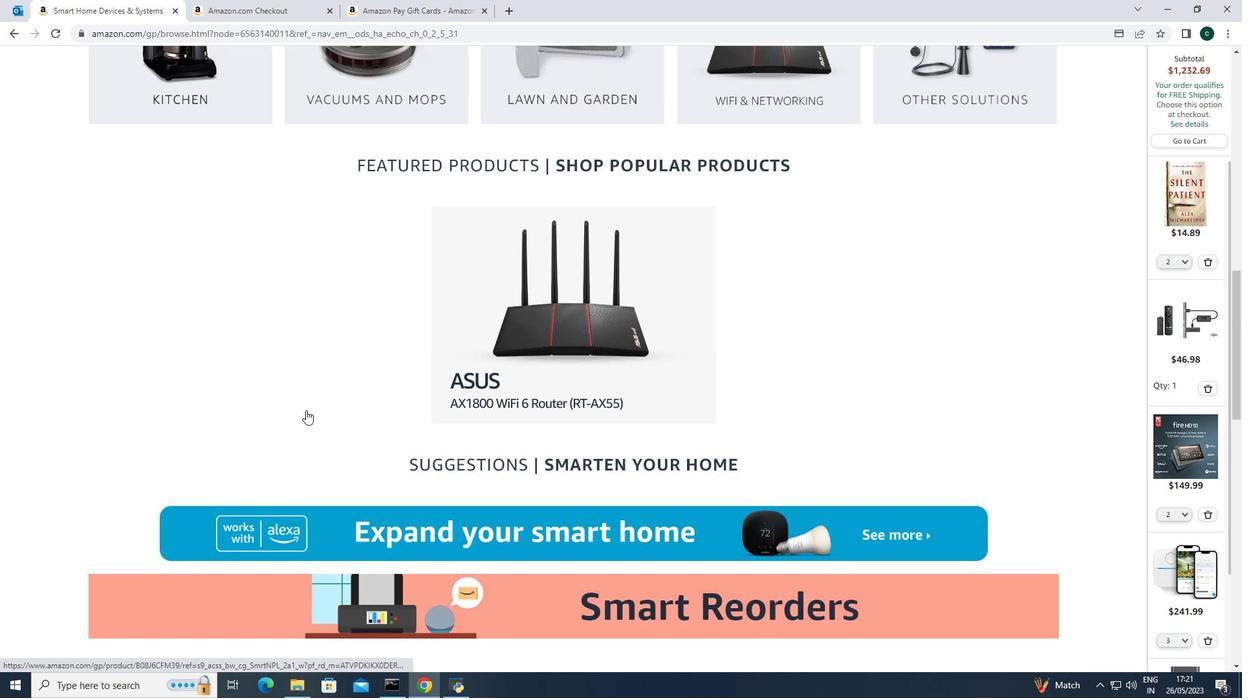 
Action: Mouse scrolled (306, 410) with delta (0, 0)
Screenshot: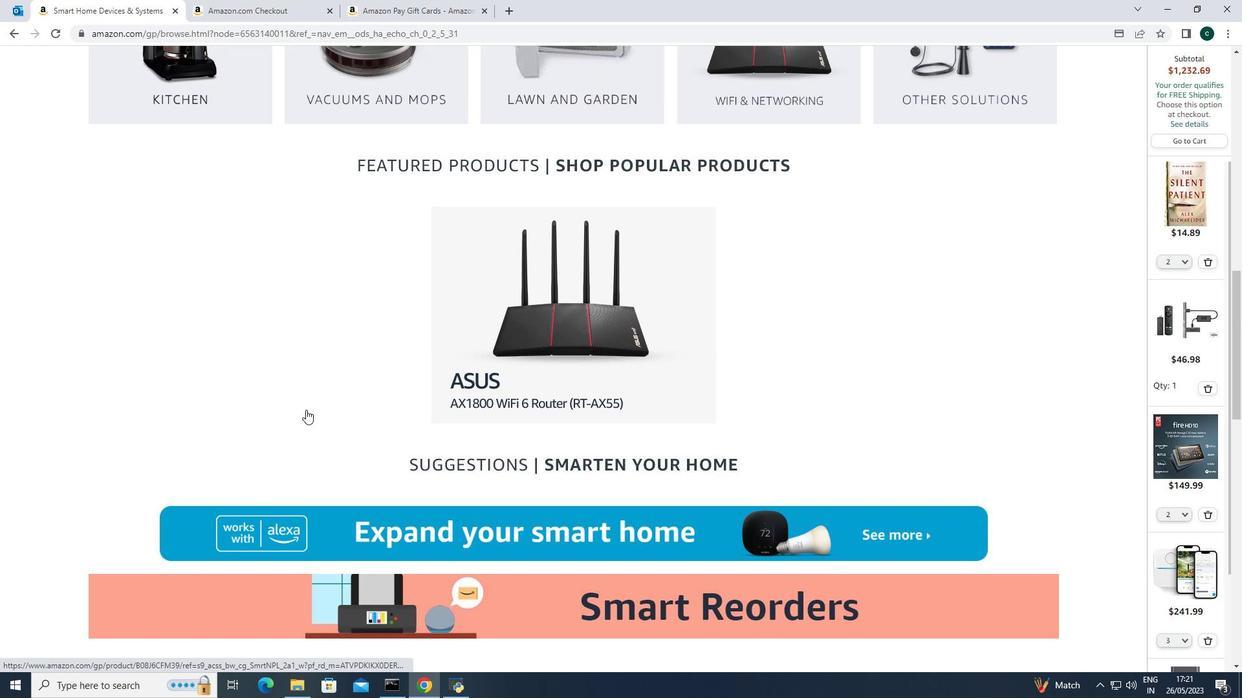 
Action: Mouse scrolled (306, 410) with delta (0, 0)
Screenshot: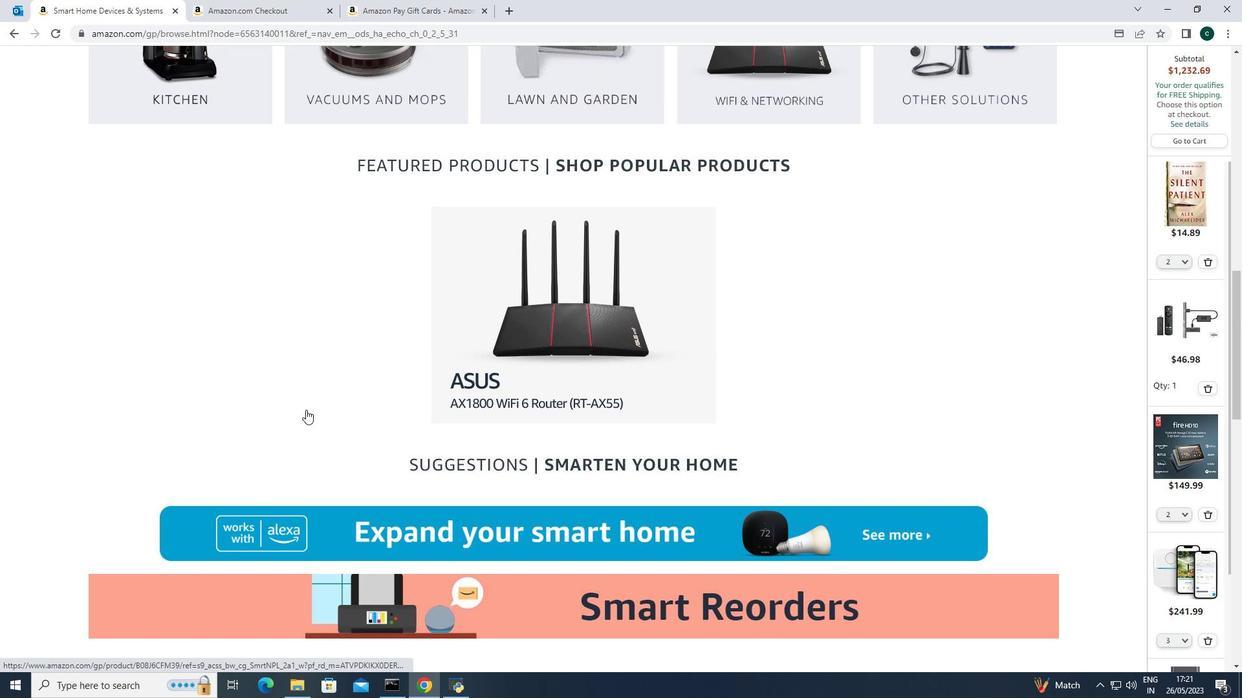 
Action: Mouse moved to (306, 408)
Screenshot: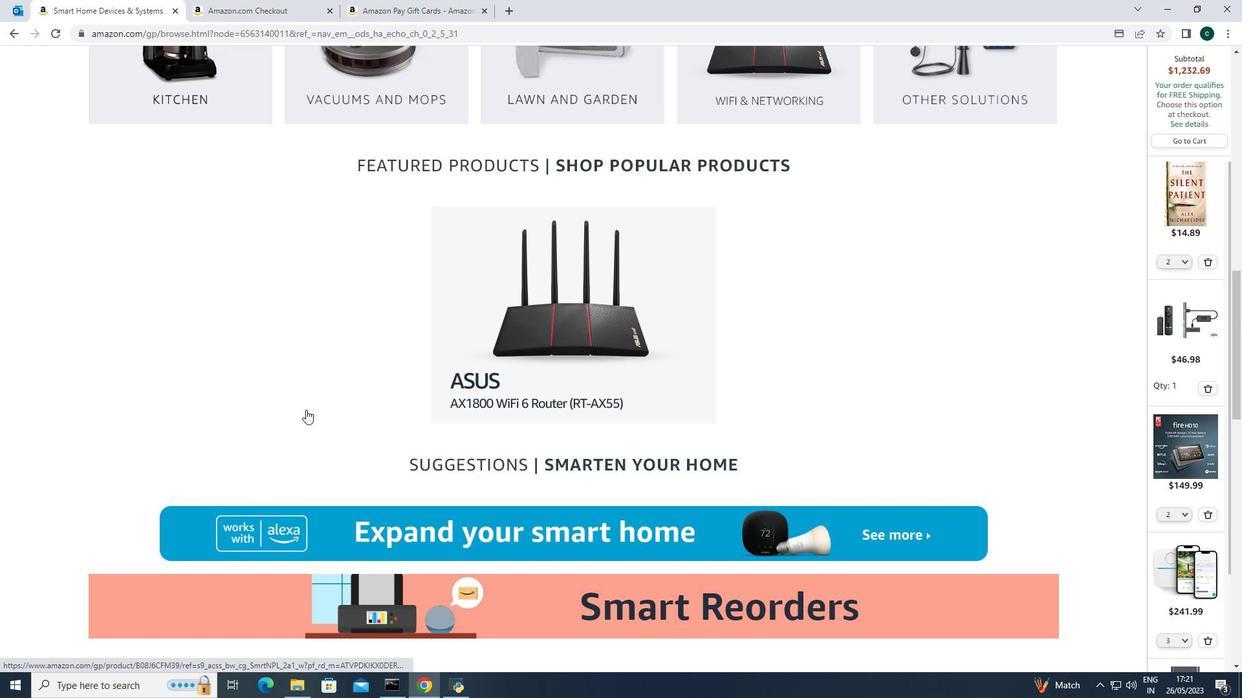 
Action: Mouse scrolled (306, 408) with delta (0, 0)
Screenshot: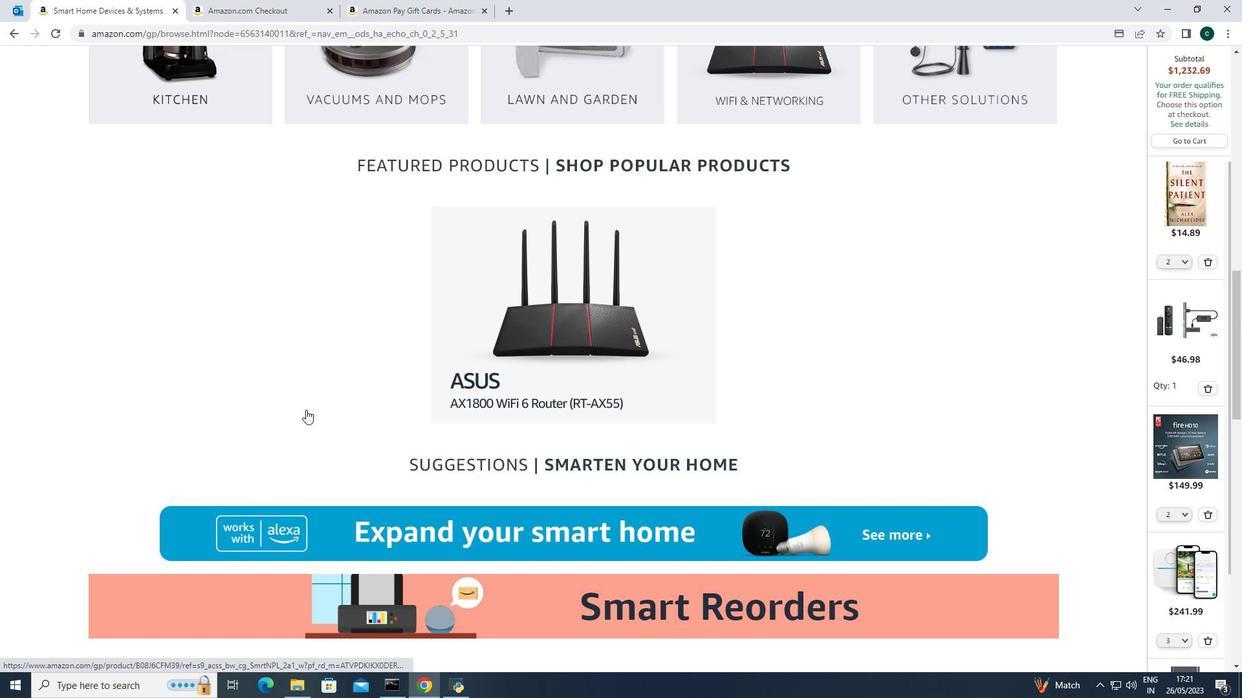 
Action: Mouse moved to (306, 399)
Screenshot: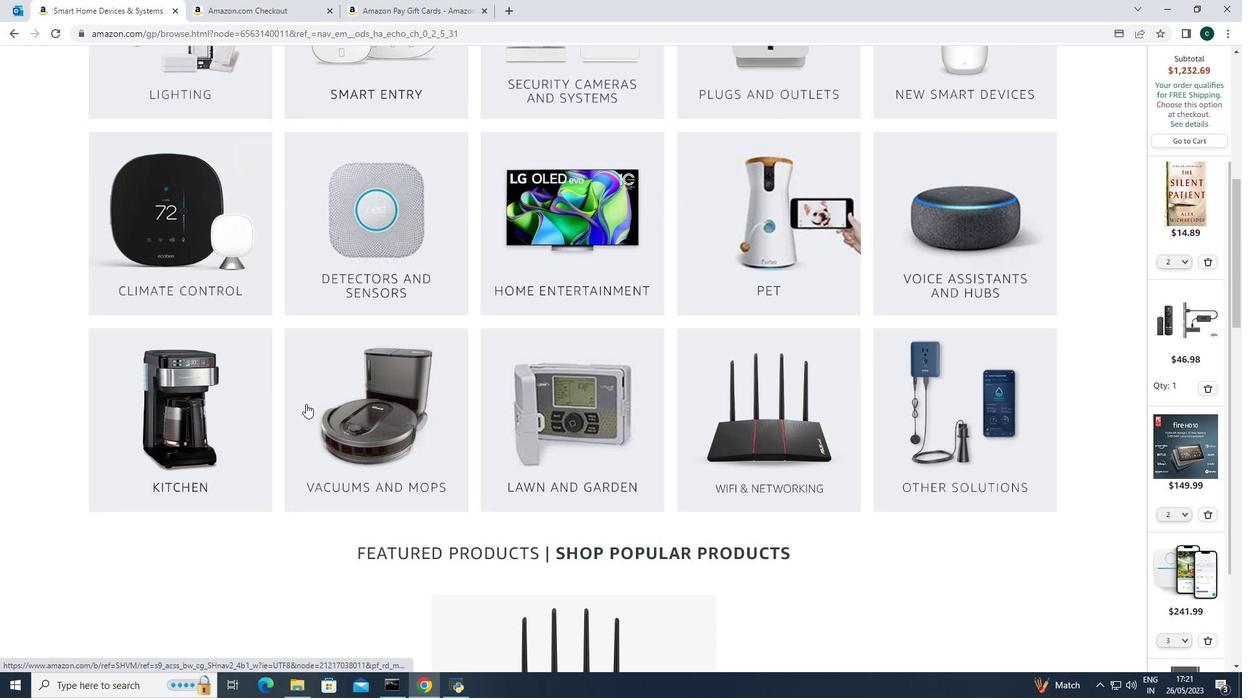 
Action: Mouse scrolled (306, 400) with delta (0, 0)
Screenshot: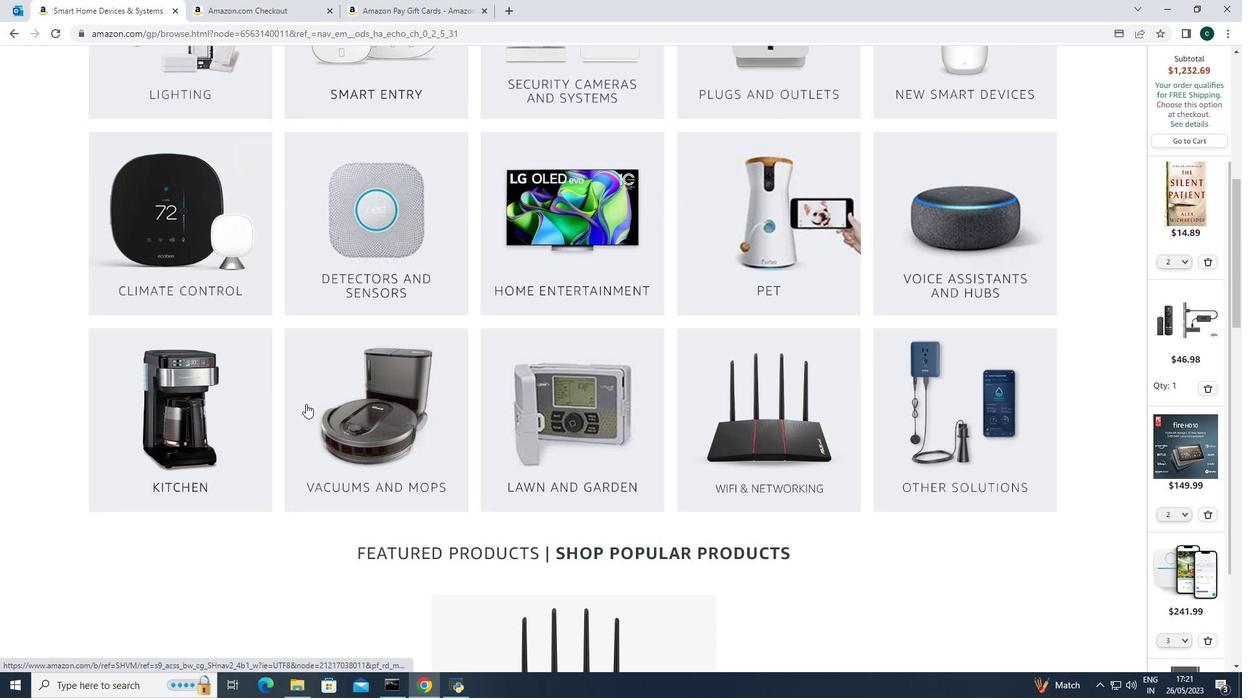 
Action: Mouse scrolled (306, 400) with delta (0, 0)
Screenshot: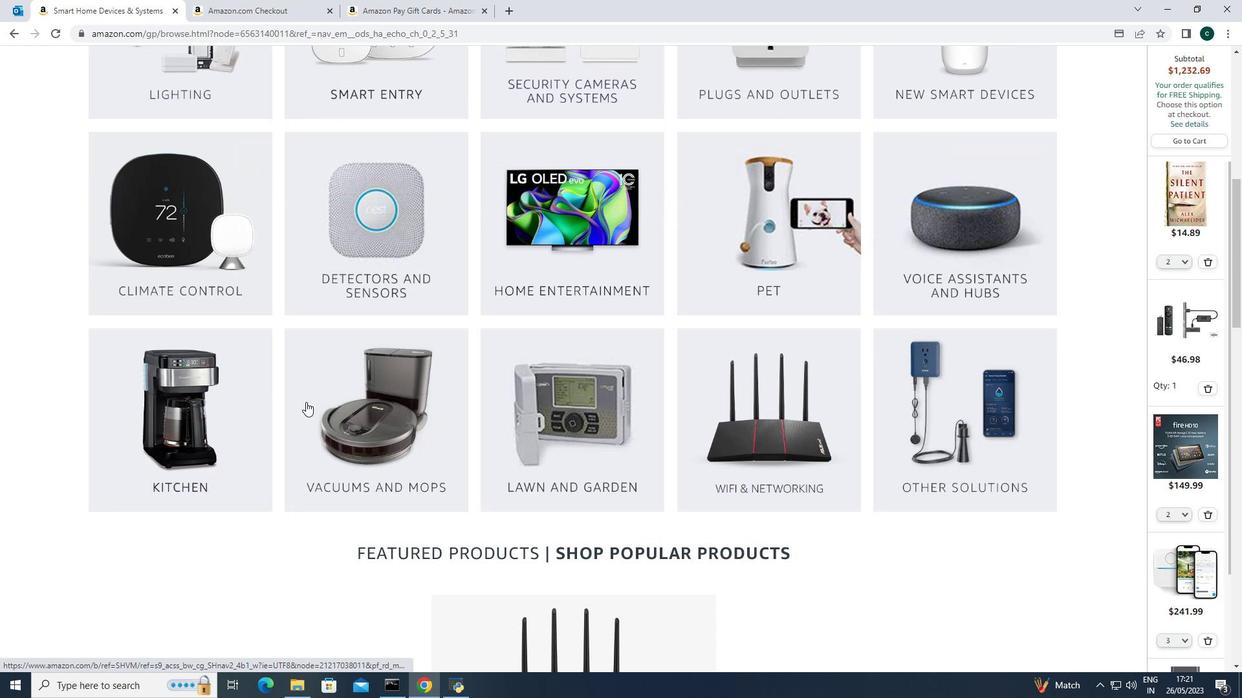 
Action: Mouse moved to (306, 399)
Screenshot: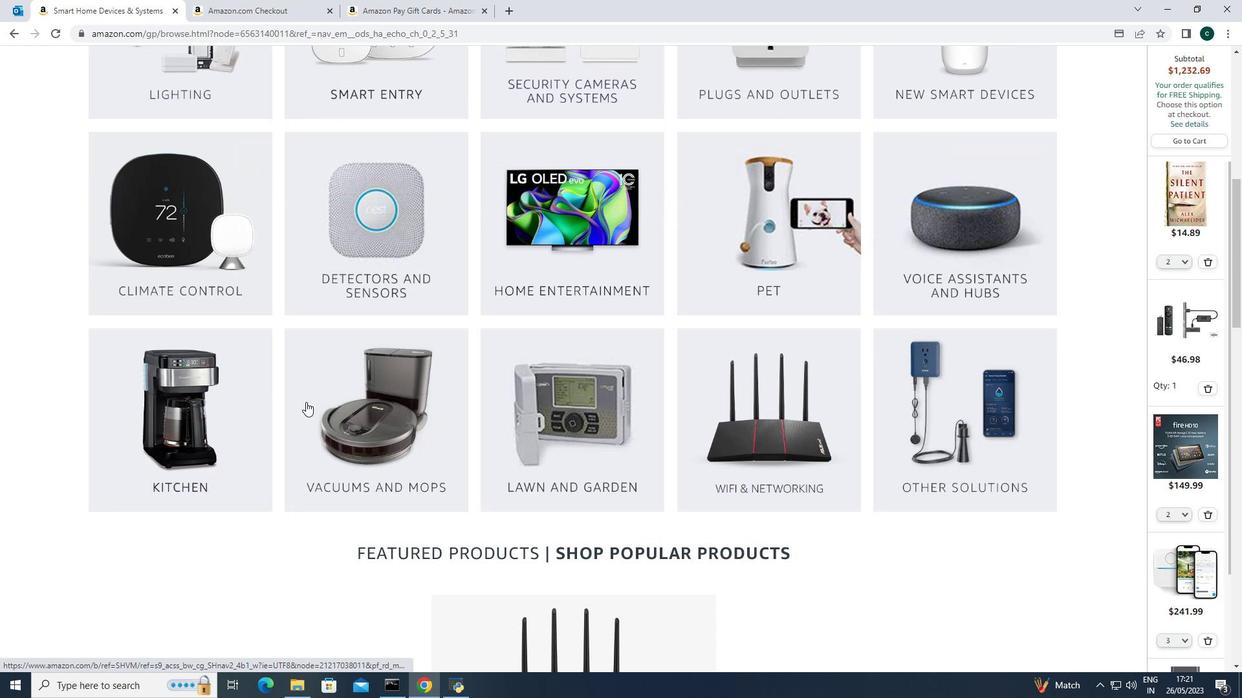 
Action: Mouse scrolled (306, 400) with delta (0, 0)
Screenshot: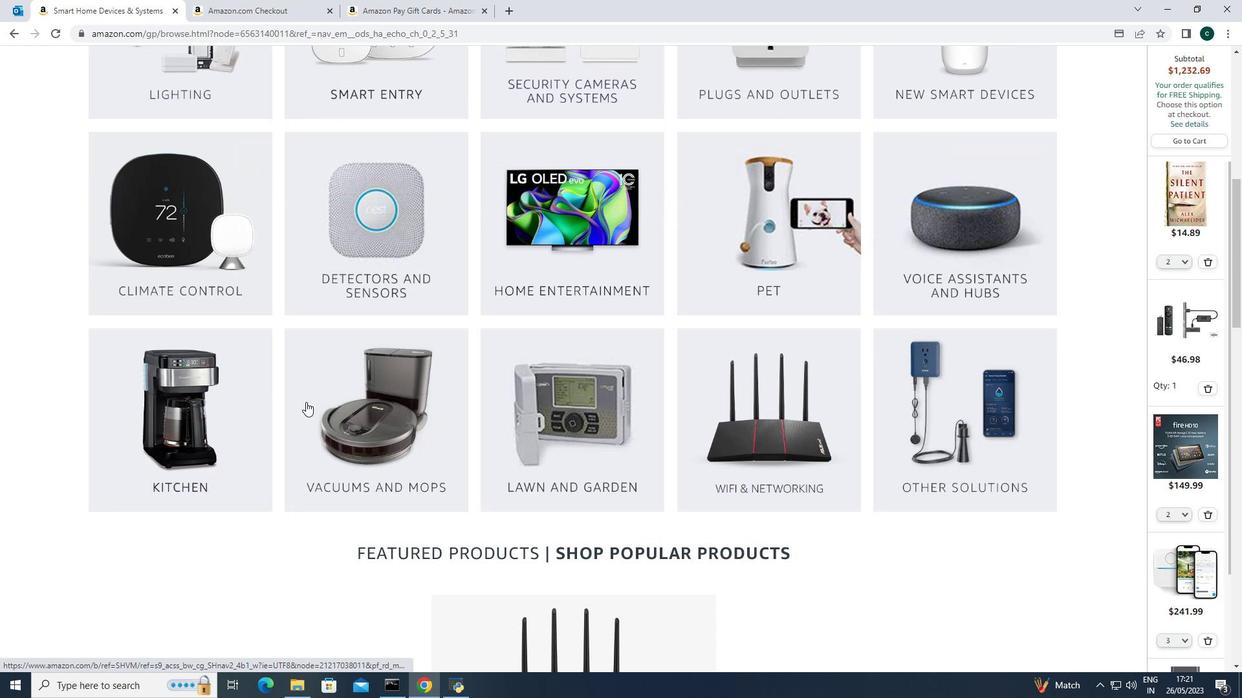 
Action: Mouse scrolled (306, 400) with delta (0, 0)
Screenshot: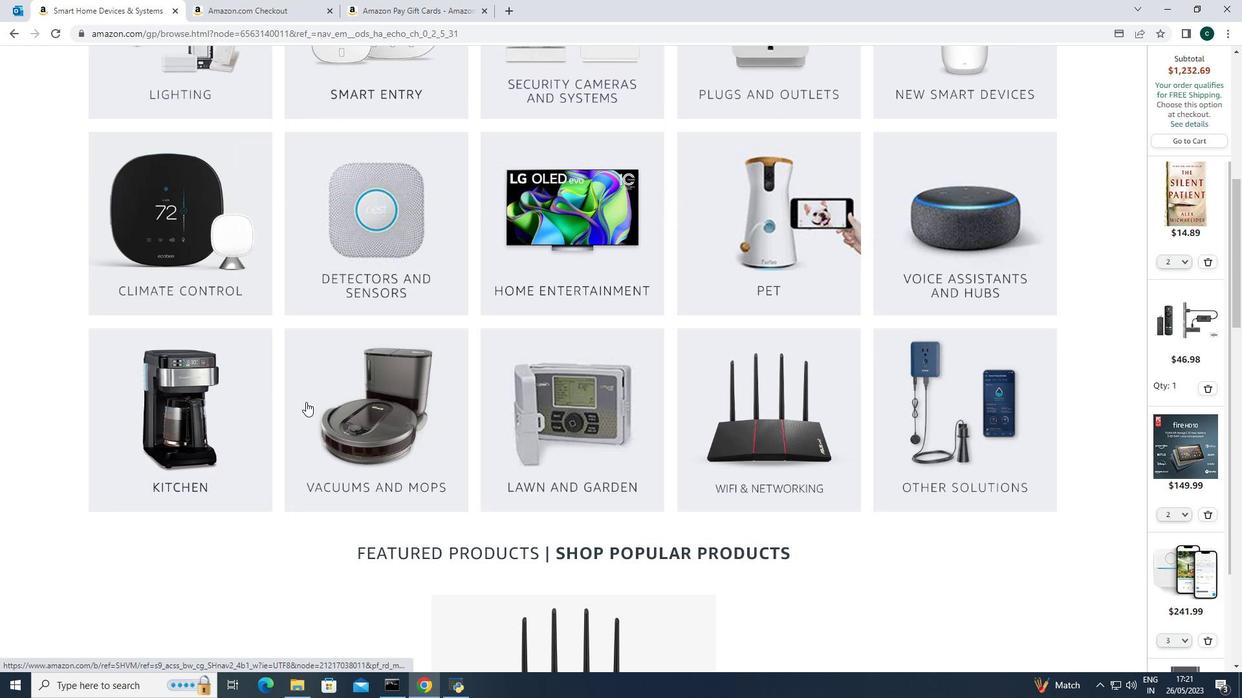 
Action: Mouse moved to (306, 398)
Screenshot: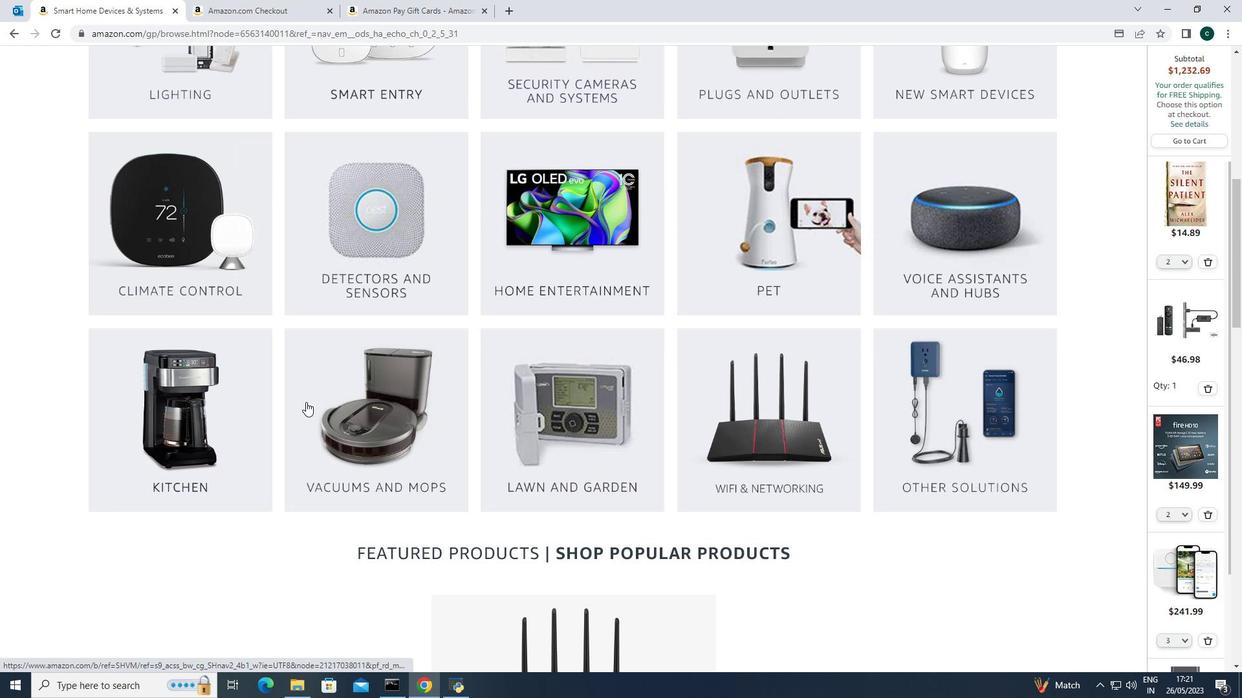 
Action: Mouse scrolled (306, 399) with delta (0, 0)
Screenshot: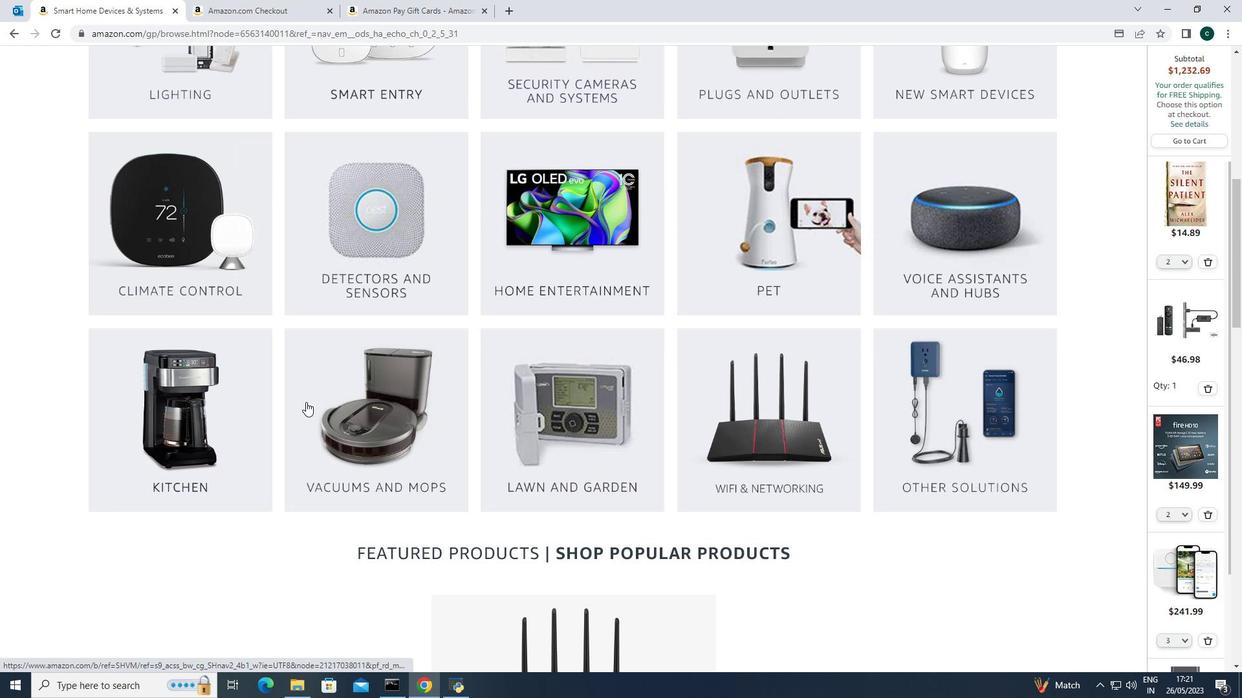 
Action: Mouse moved to (306, 382)
Screenshot: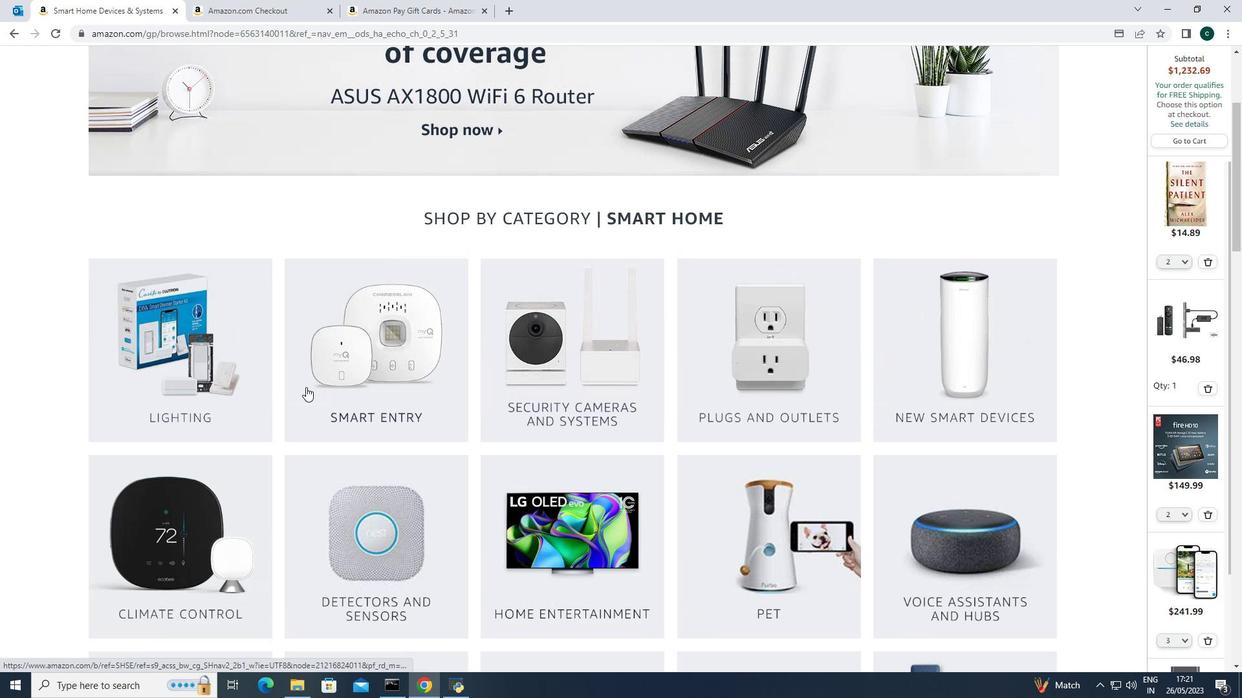 
Action: Mouse scrolled (306, 383) with delta (0, 0)
Screenshot: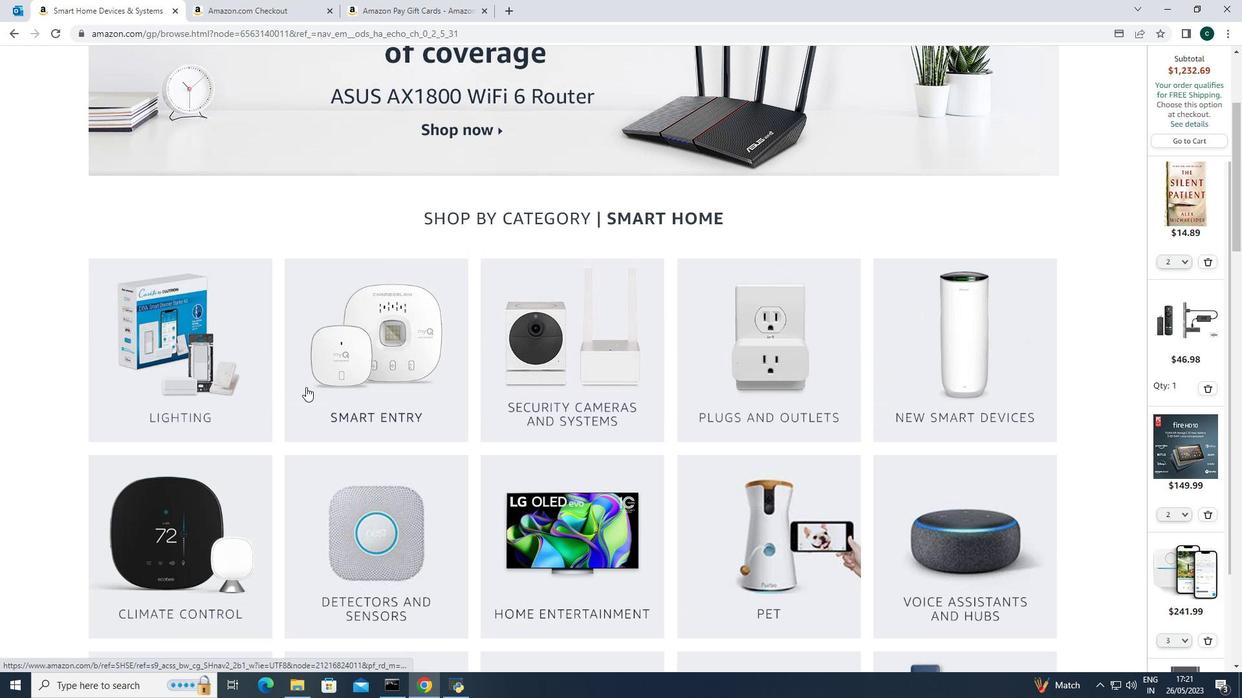 
Action: Mouse moved to (306, 379)
Screenshot: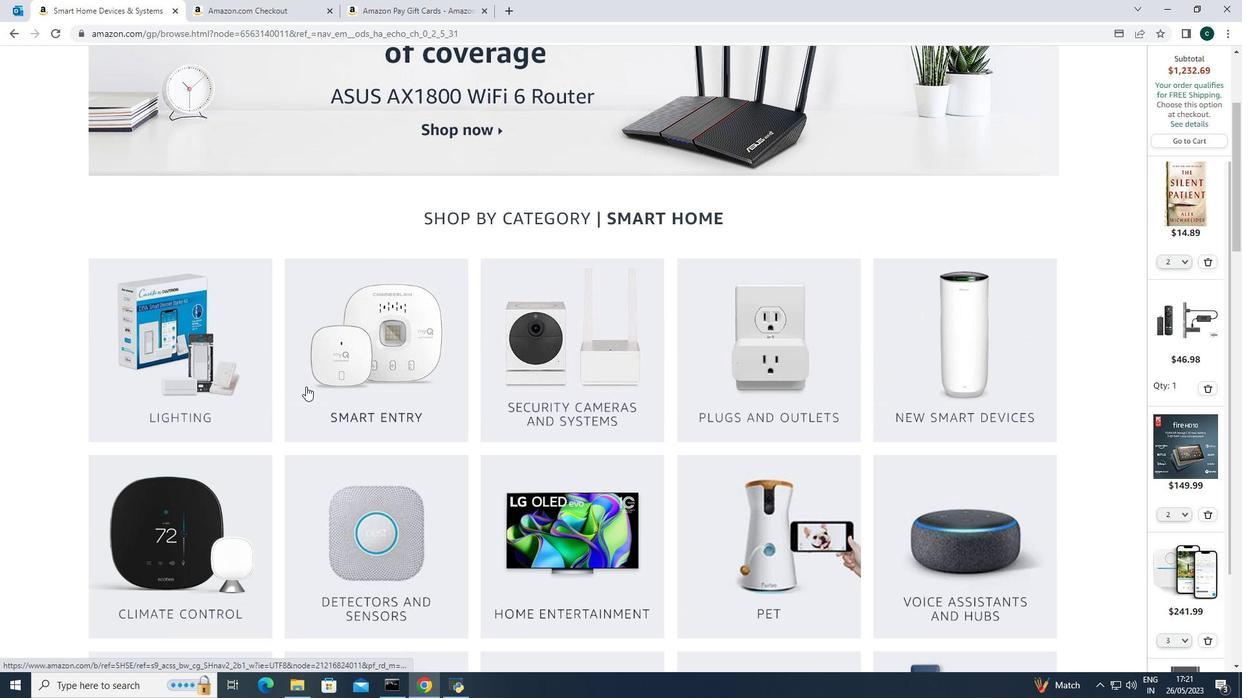 
Action: Mouse scrolled (306, 380) with delta (0, 0)
Screenshot: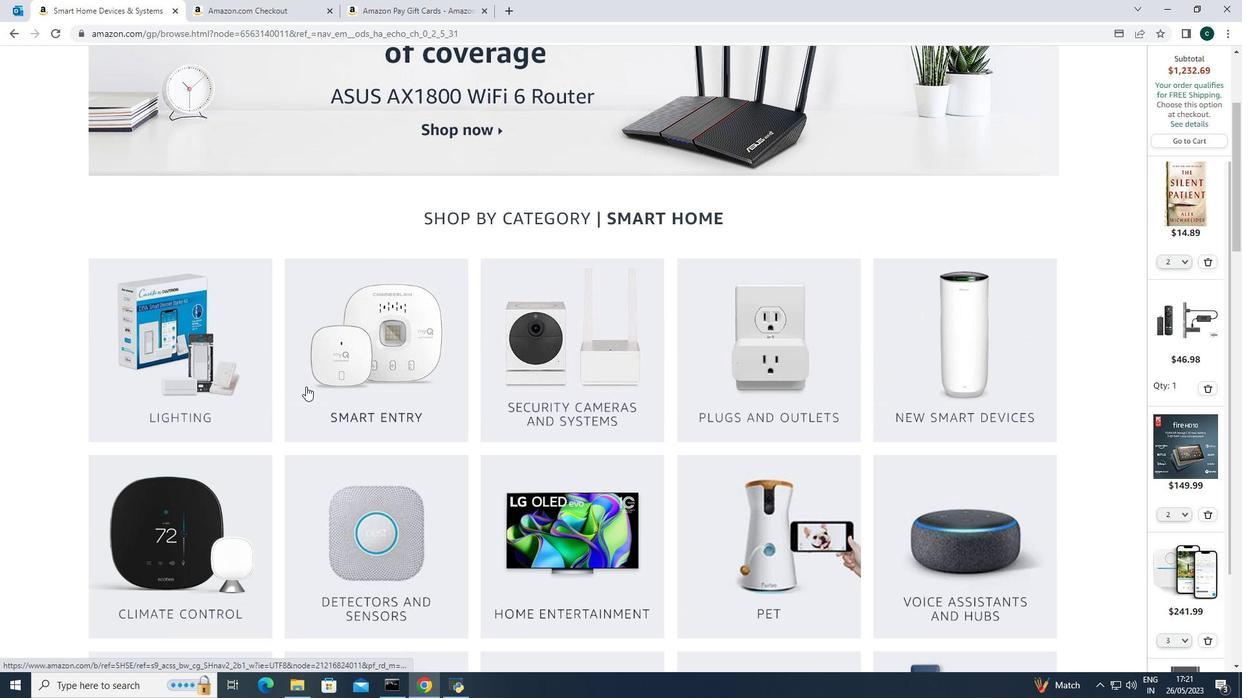 
Action: Mouse moved to (306, 378)
Screenshot: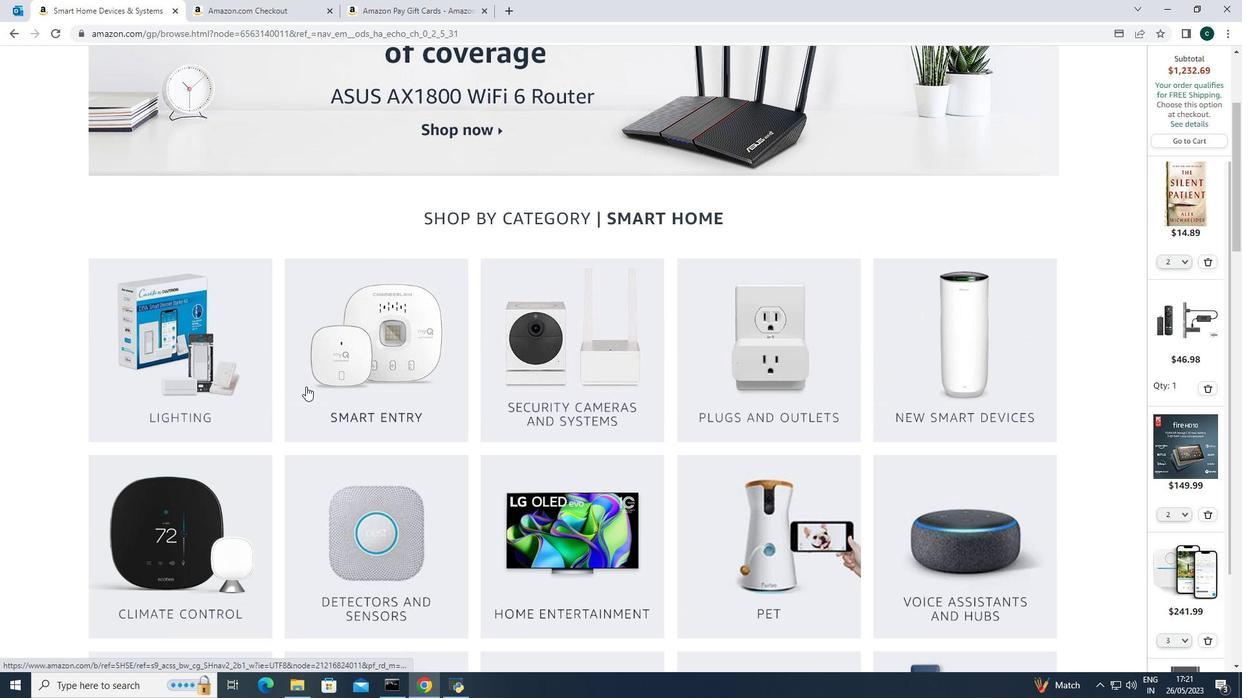 
Action: Mouse scrolled (306, 379) with delta (0, 0)
Screenshot: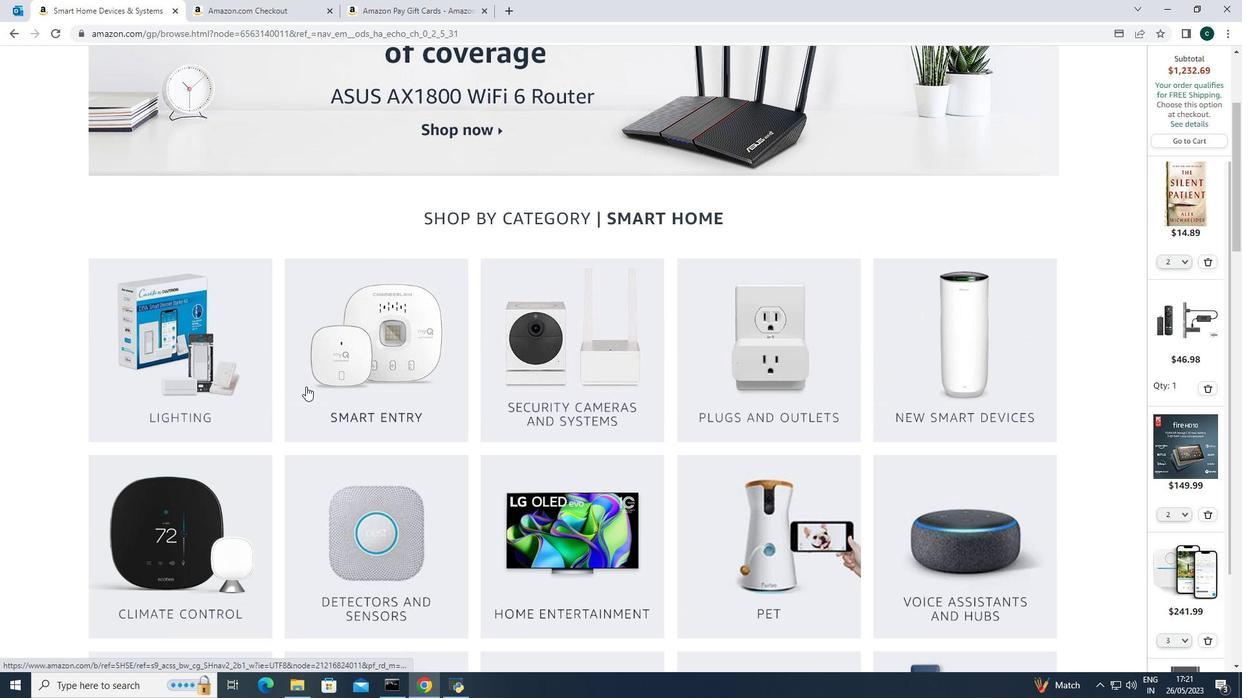
Action: Mouse moved to (306, 377)
Screenshot: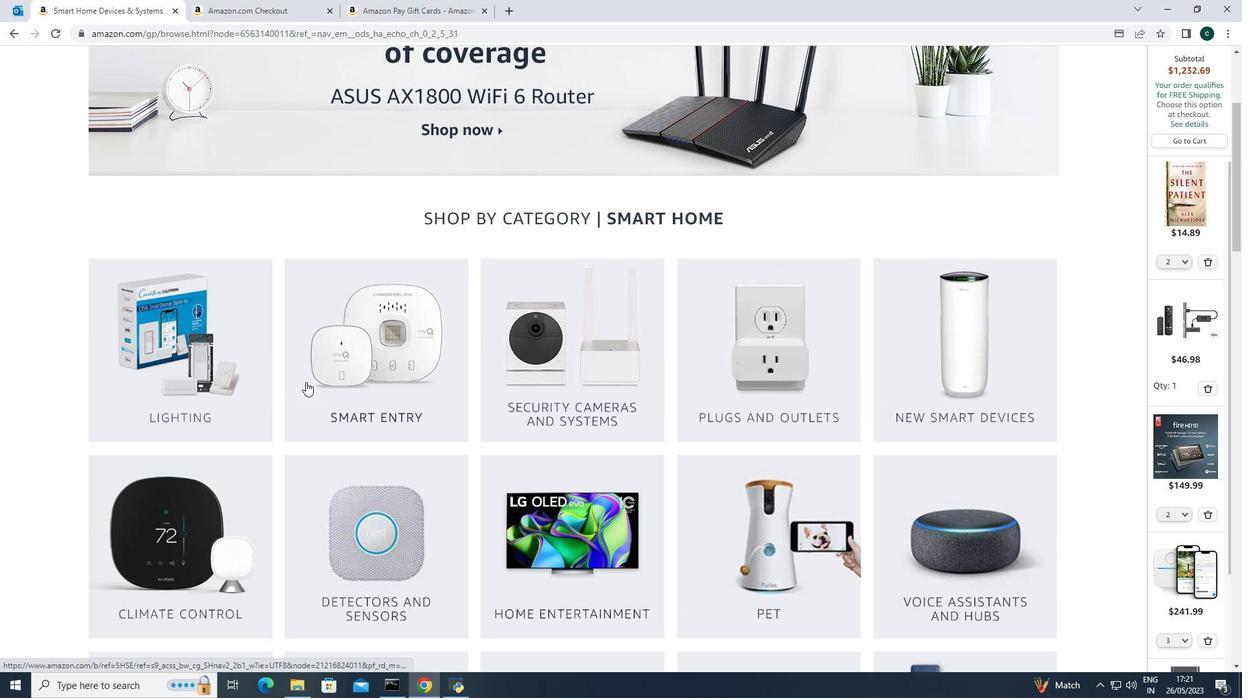 
Action: Mouse scrolled (306, 378) with delta (0, 0)
Screenshot: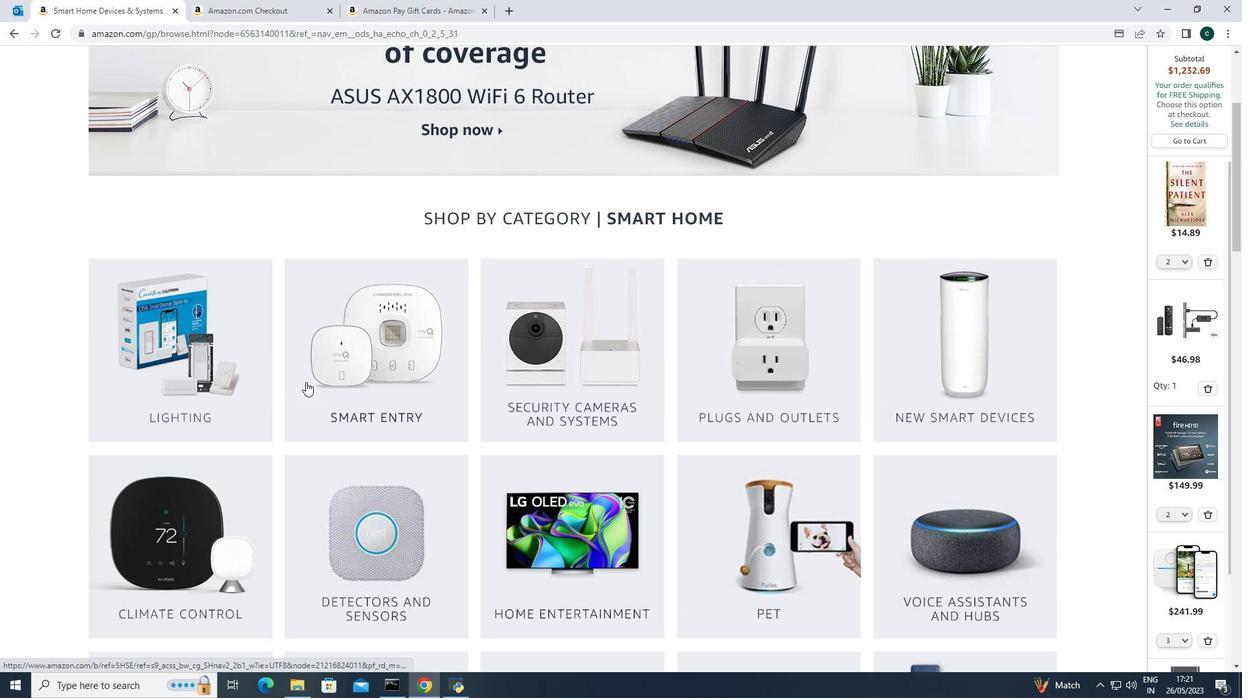 
Action: Mouse moved to (306, 377)
Screenshot: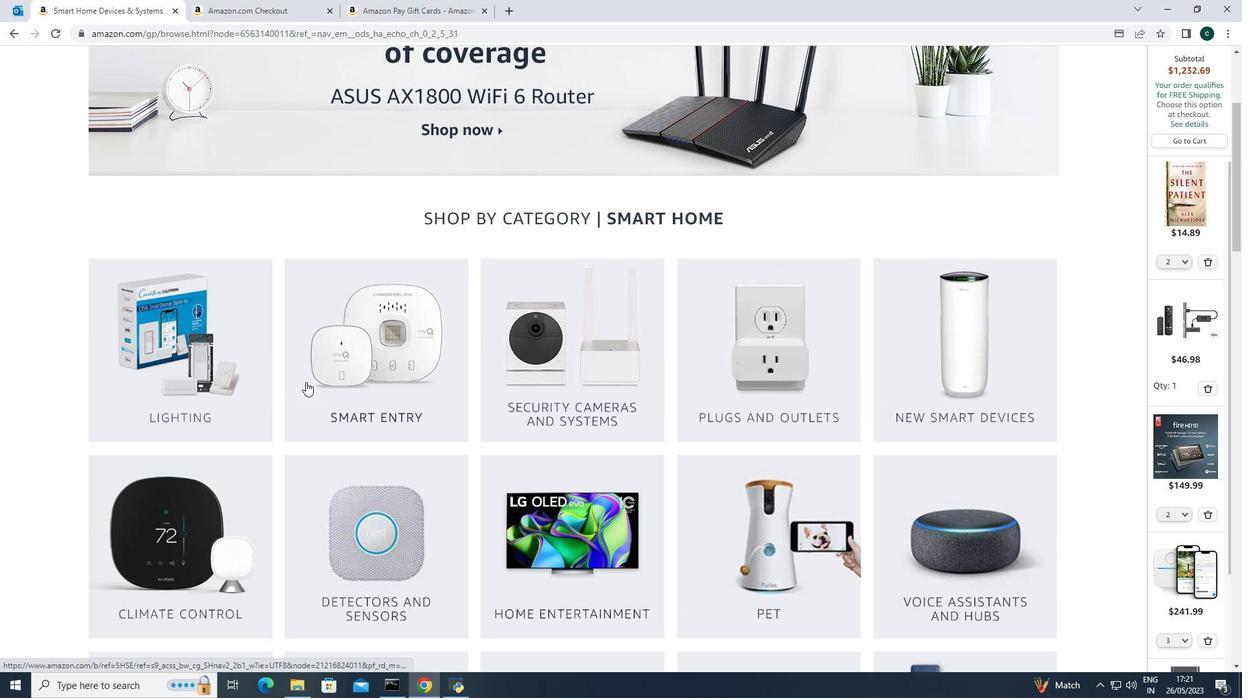 
Action: Mouse scrolled (306, 378) with delta (0, 0)
Screenshot: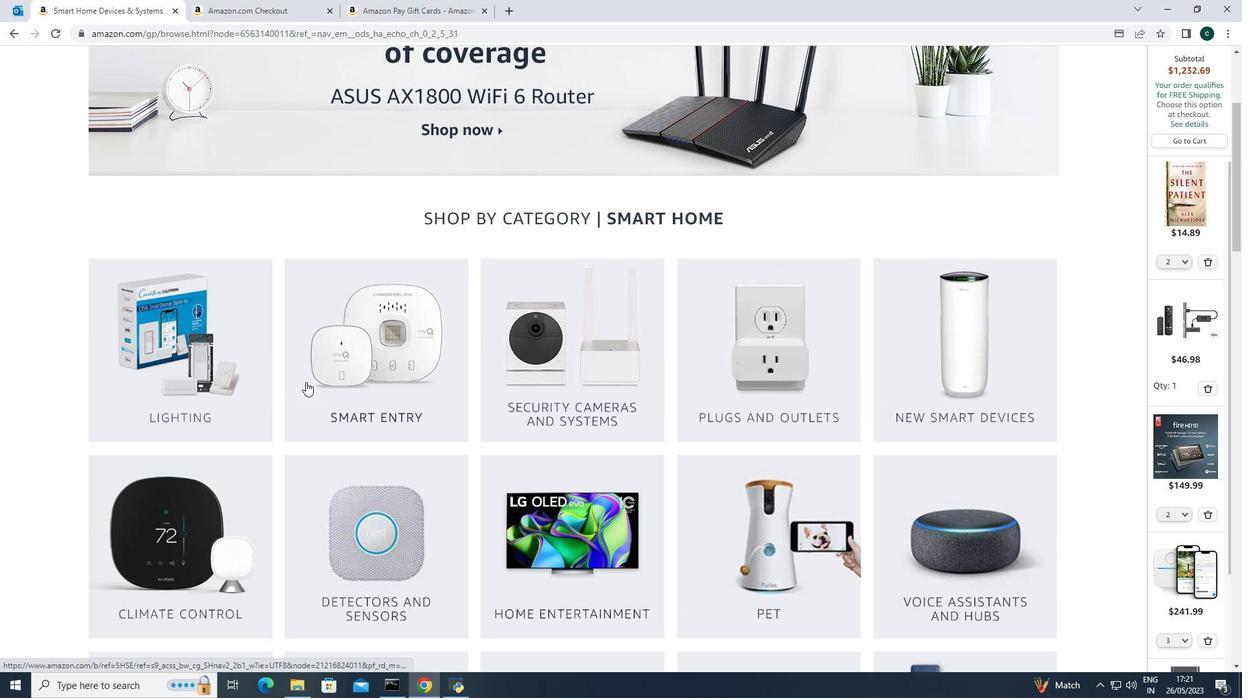 
Action: Mouse moved to (306, 367)
Screenshot: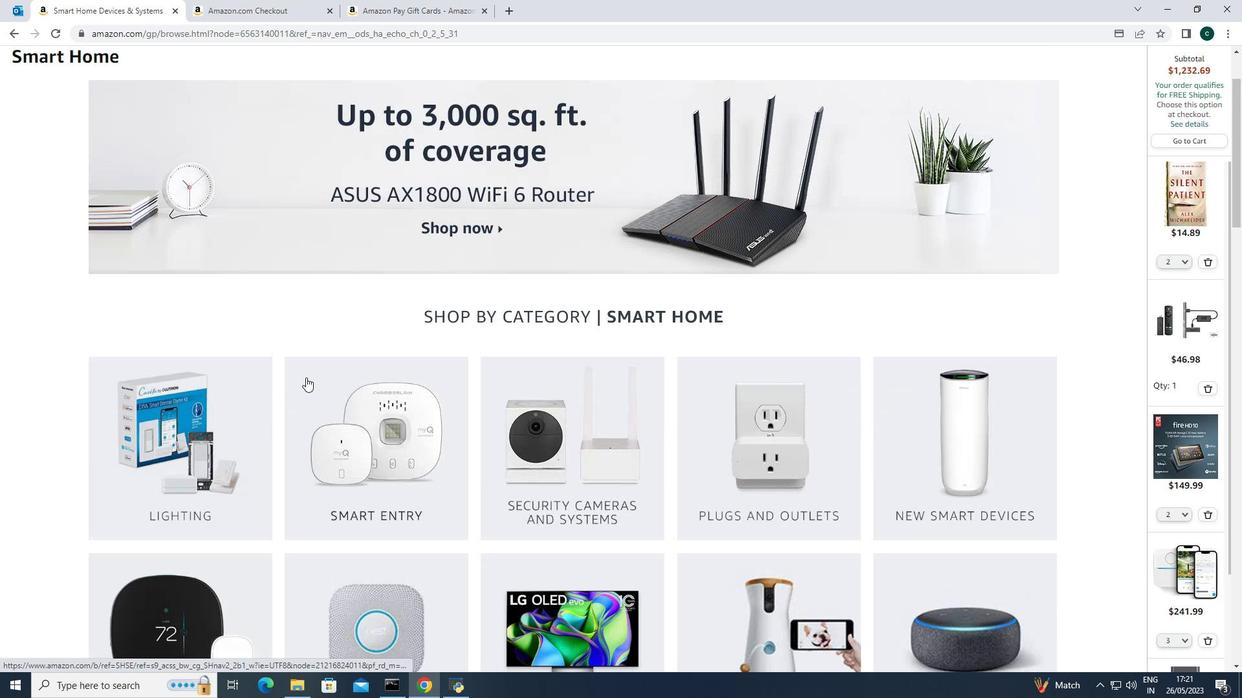
Action: Mouse scrolled (306, 377) with delta (0, 0)
Screenshot: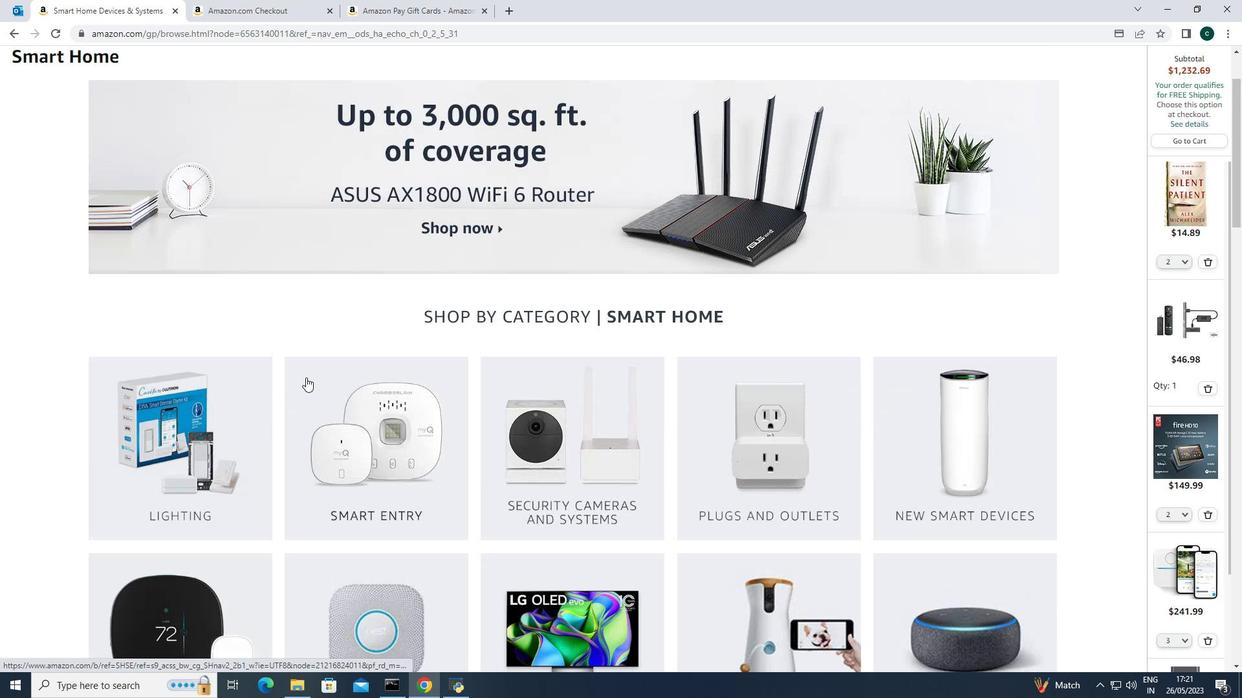 
Action: Mouse moved to (305, 361)
Screenshot: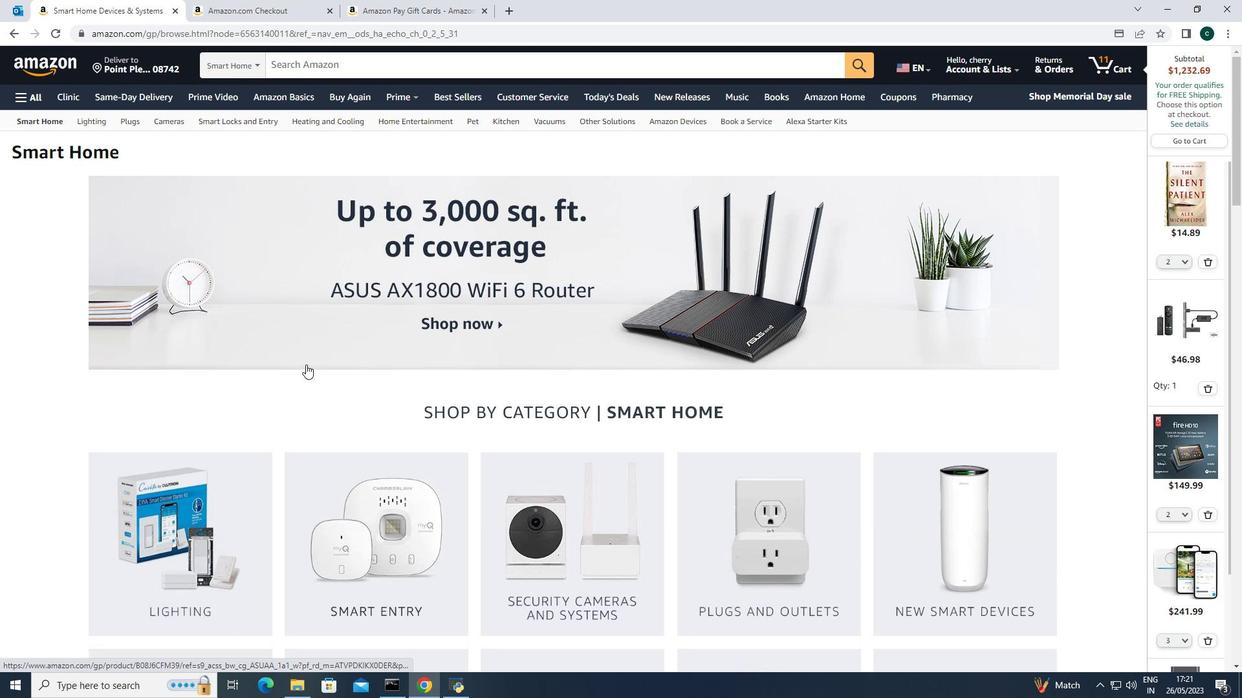
Action: Mouse scrolled (305, 361) with delta (0, 0)
Screenshot: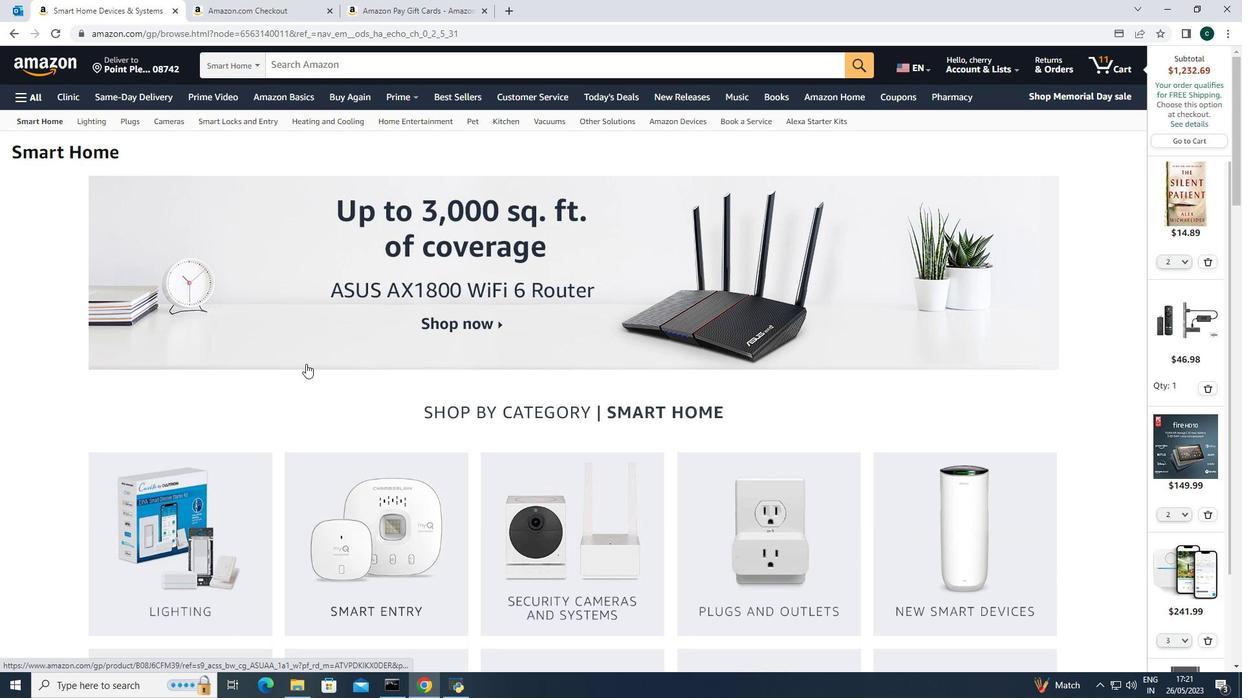 
Action: Mouse moved to (305, 360)
Screenshot: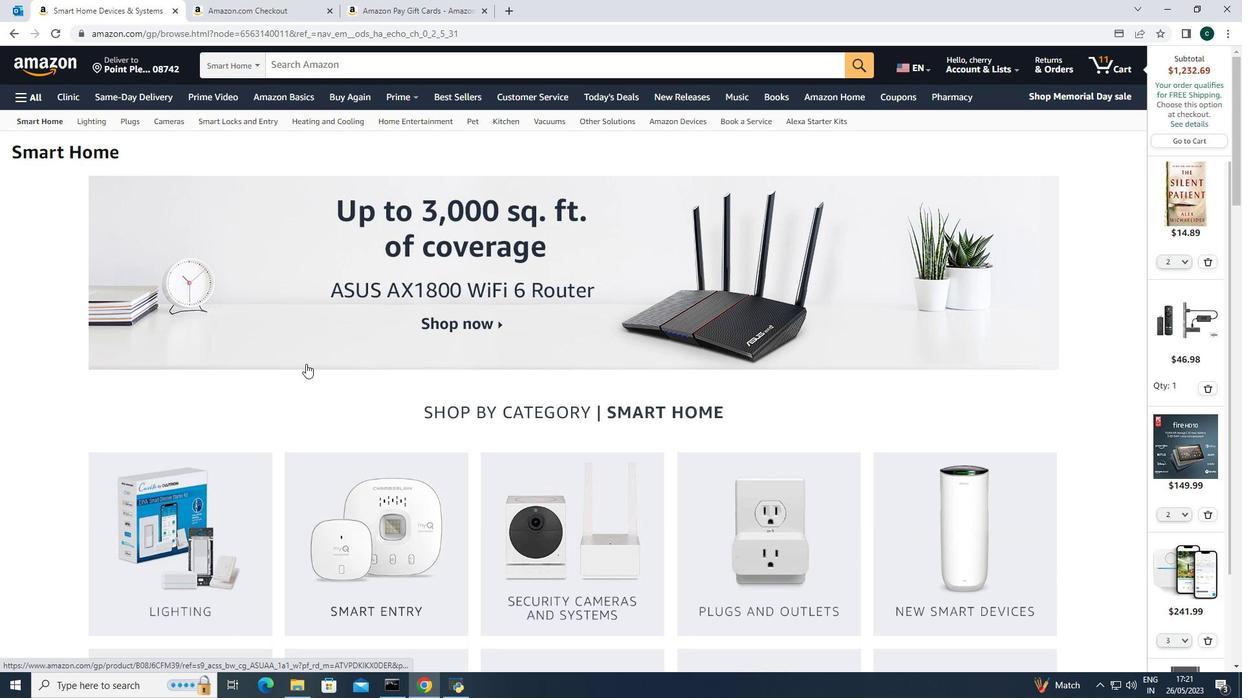 
Action: Mouse scrolled (305, 361) with delta (0, 0)
Screenshot: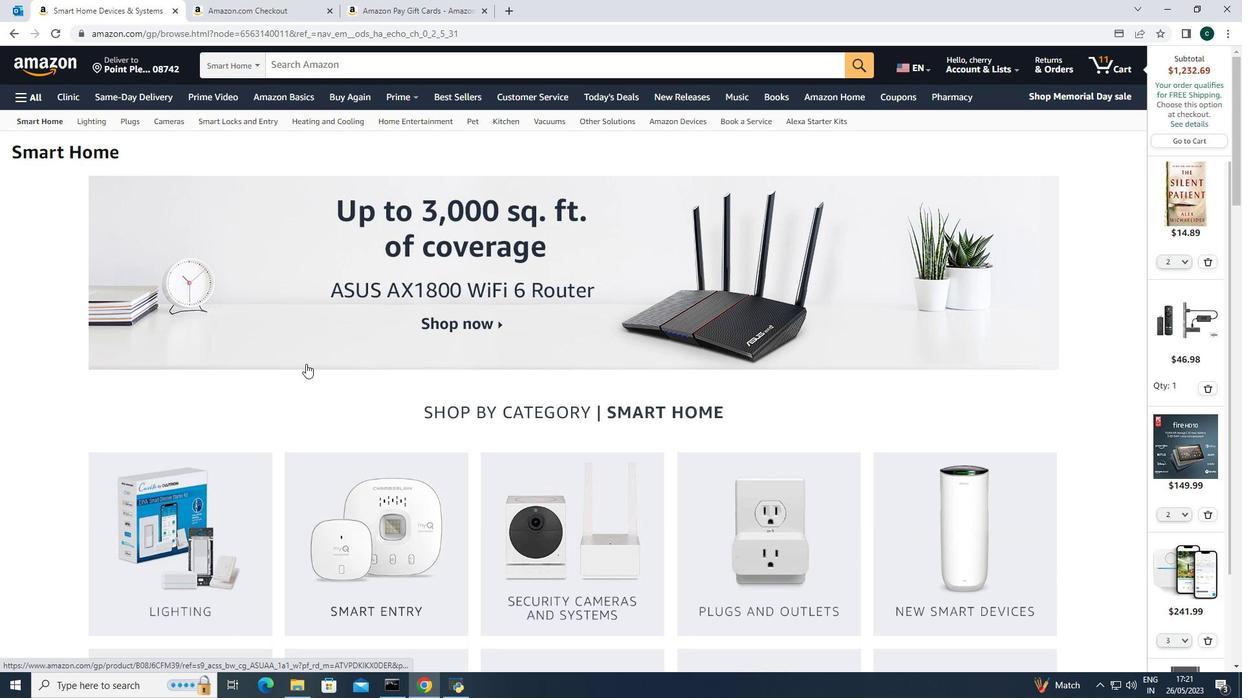 
Action: Mouse scrolled (305, 361) with delta (0, 0)
Screenshot: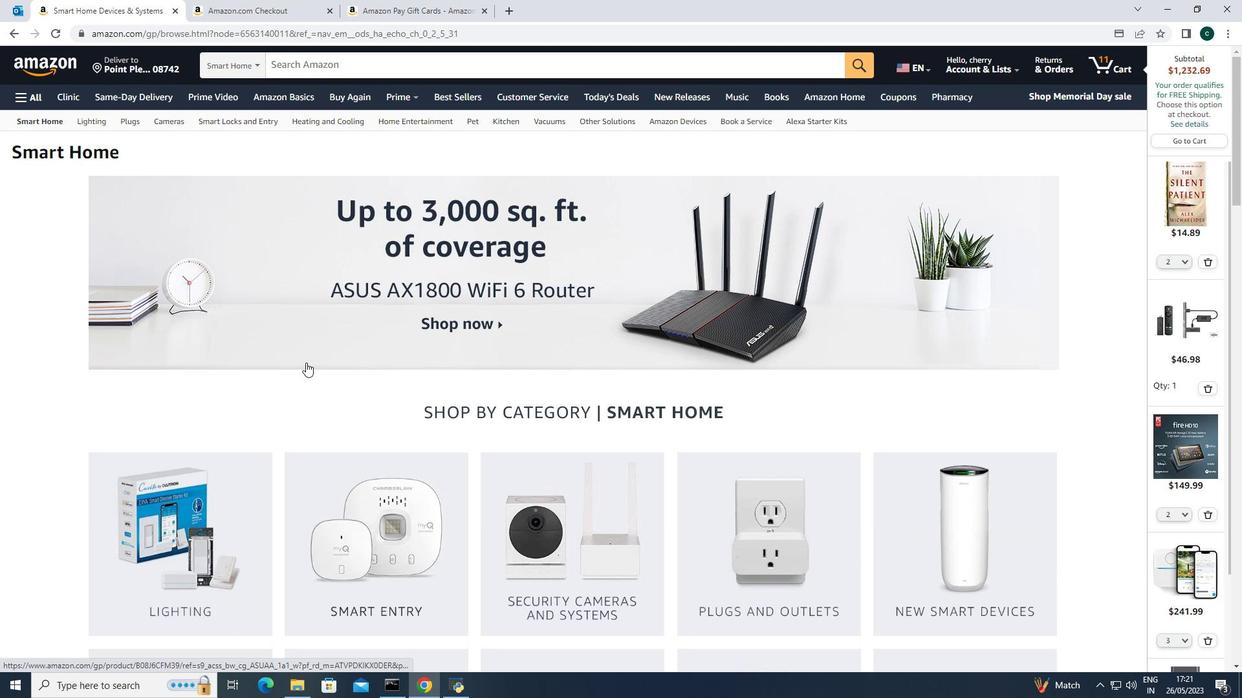 
Action: Mouse scrolled (305, 361) with delta (0, 0)
Screenshot: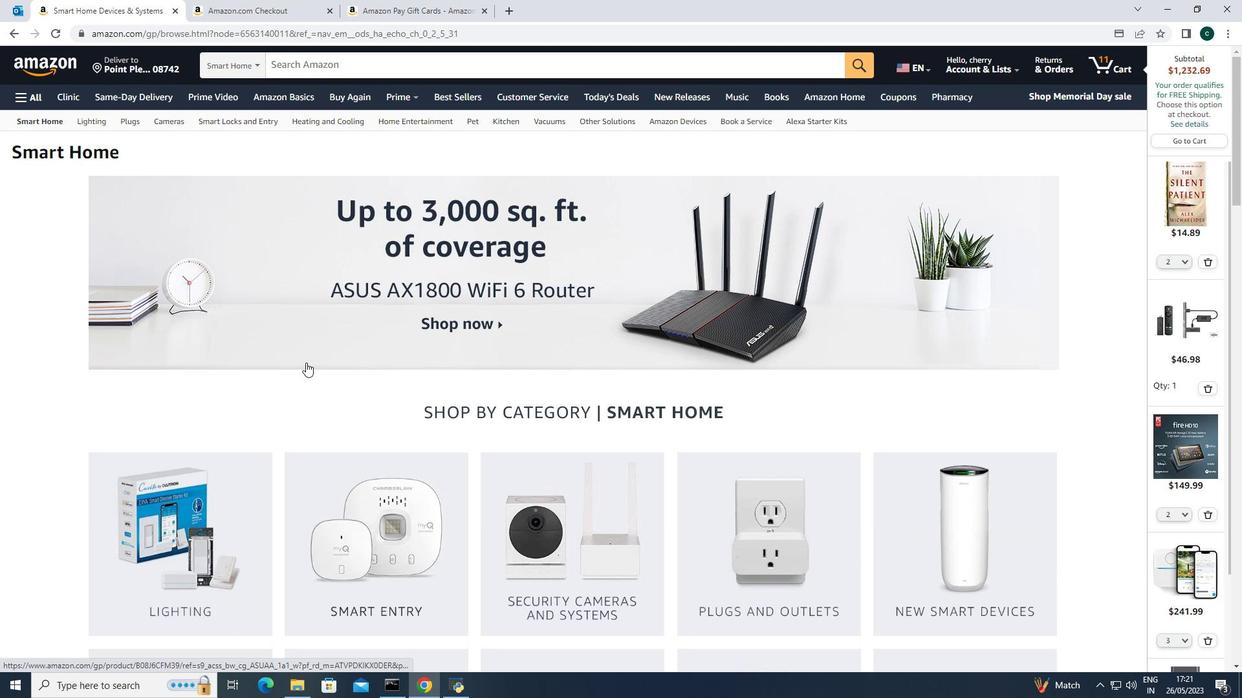 
Action: Mouse scrolled (305, 361) with delta (0, 0)
Screenshot: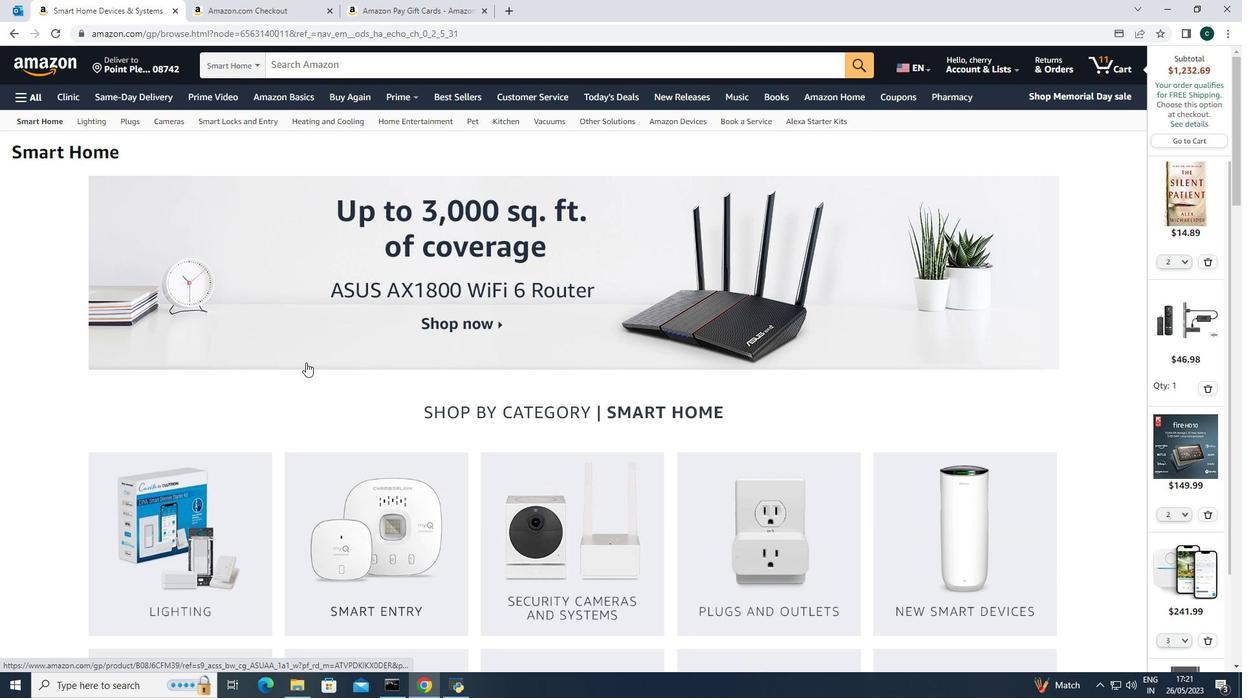 
Action: Mouse moved to (305, 359)
Screenshot: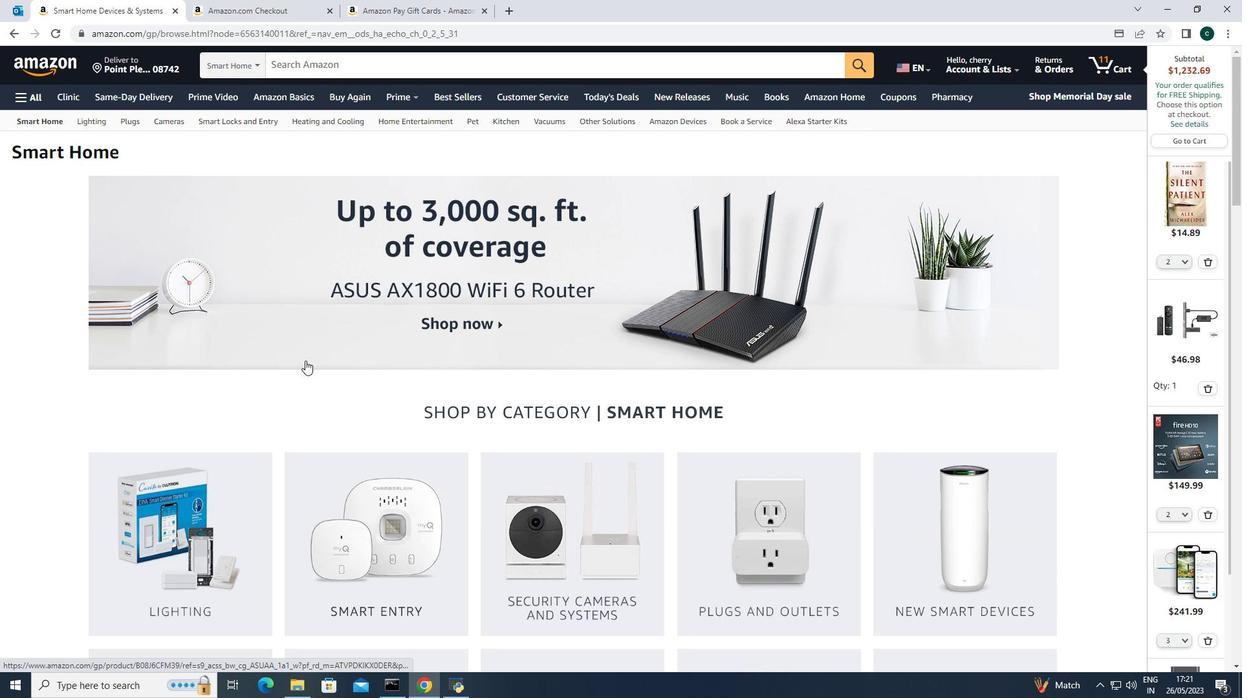 
Action: Mouse scrolled (305, 360) with delta (0, 0)
Screenshot: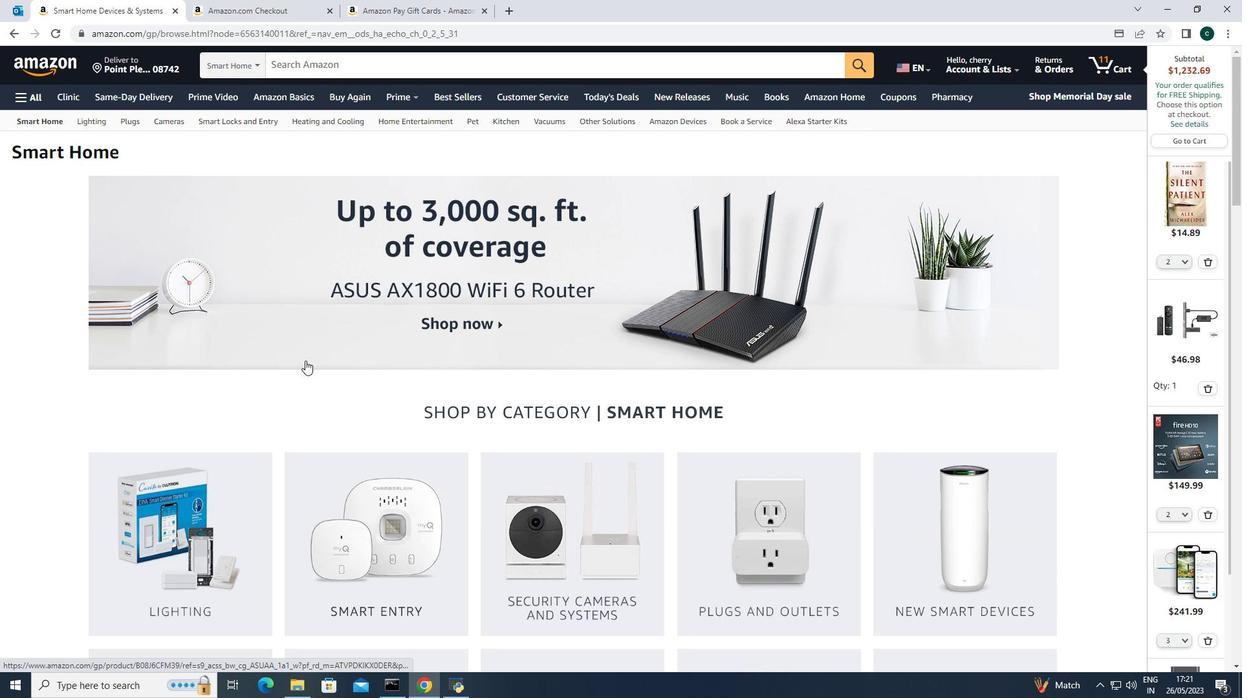 
Action: Mouse moved to (389, 68)
Screenshot: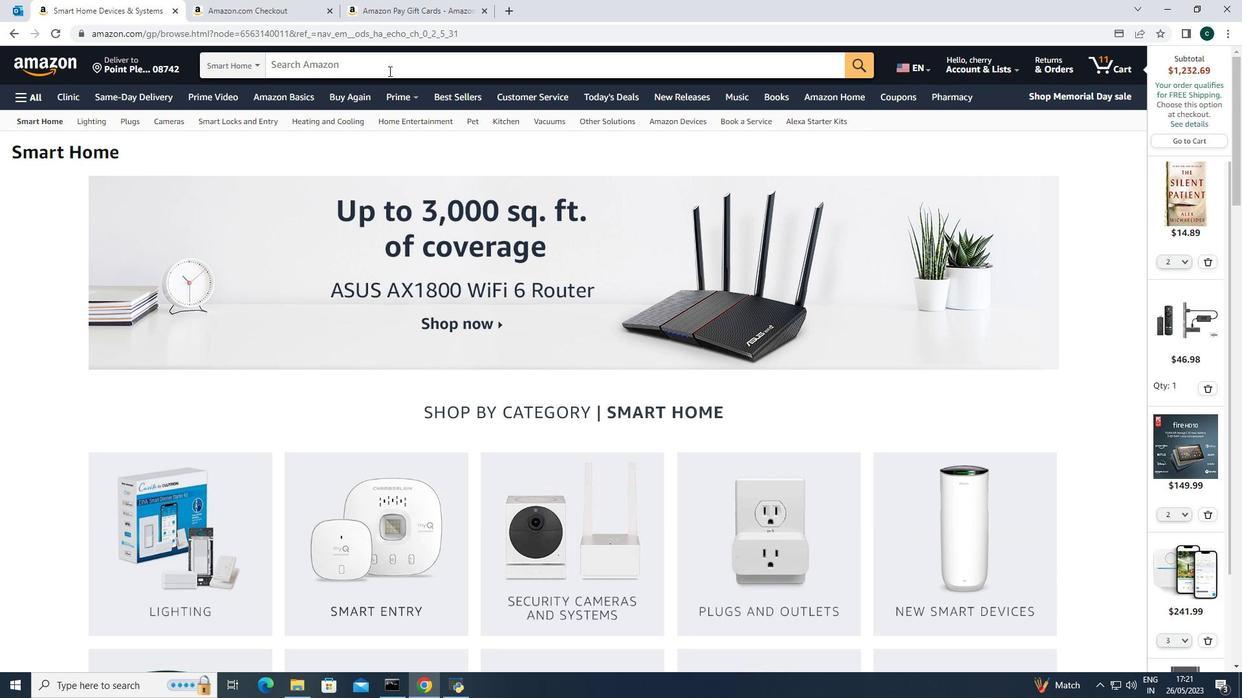 
Action: Mouse pressed left at (389, 68)
Screenshot: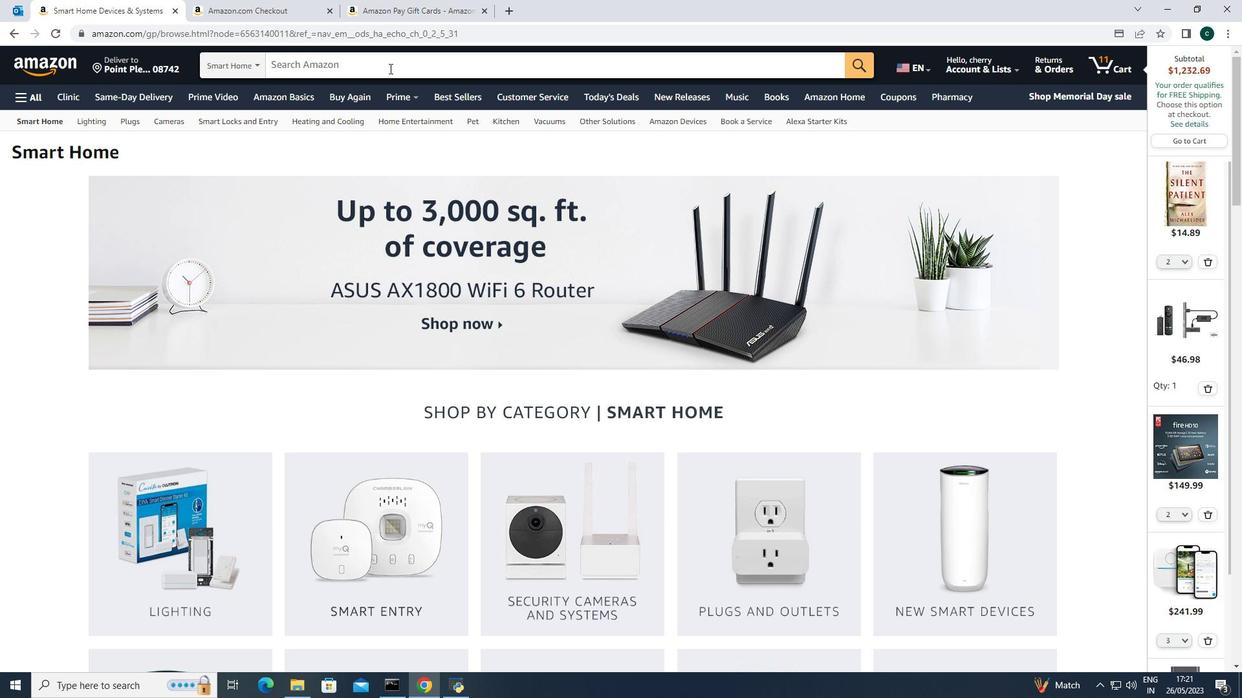 
Action: Key pressed <Key.shift><Key.shift><Key.shift><Key.shift><Key.shift>Amazon<Key.space><Key.shift><Key.shift>Echo<Key.space><Key.shift><Key.shift>Link<Key.space><Key.shift>Amp<Key.shift_r><Key.shift_r><Key.shift_r><Key.shift_r><Key.shift_r><Key.shift_r><Key.shift_r><Key.shift_r><Key.shift_r><Key.shift_r><Key.shift_r>(<Key.shift><Key.shift>Stereo<Key.space><Key.shift><Key.shift><Key.shift><Key.shift><Key.shift>Amplifier<Key.space>with<Key.space><Key.shift><Key.shift><Key.shift><Key.shift><Key.shift><Key.shift>Alexa<Key.shift_r><Key.shift_r><Key.shift_r><Key.shift_r><Key.shift_r><Key.shift_r><Key.shift_r><Key.shift_r>)
Screenshot: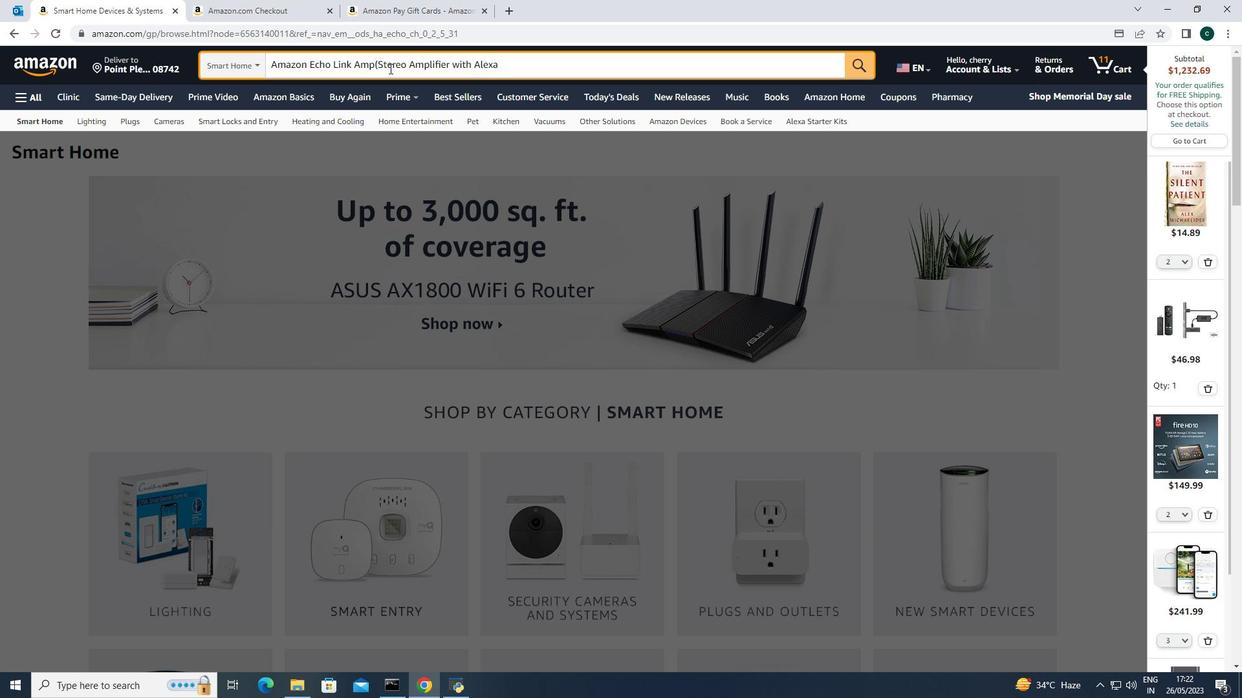 
Action: Mouse moved to (388, 69)
Screenshot: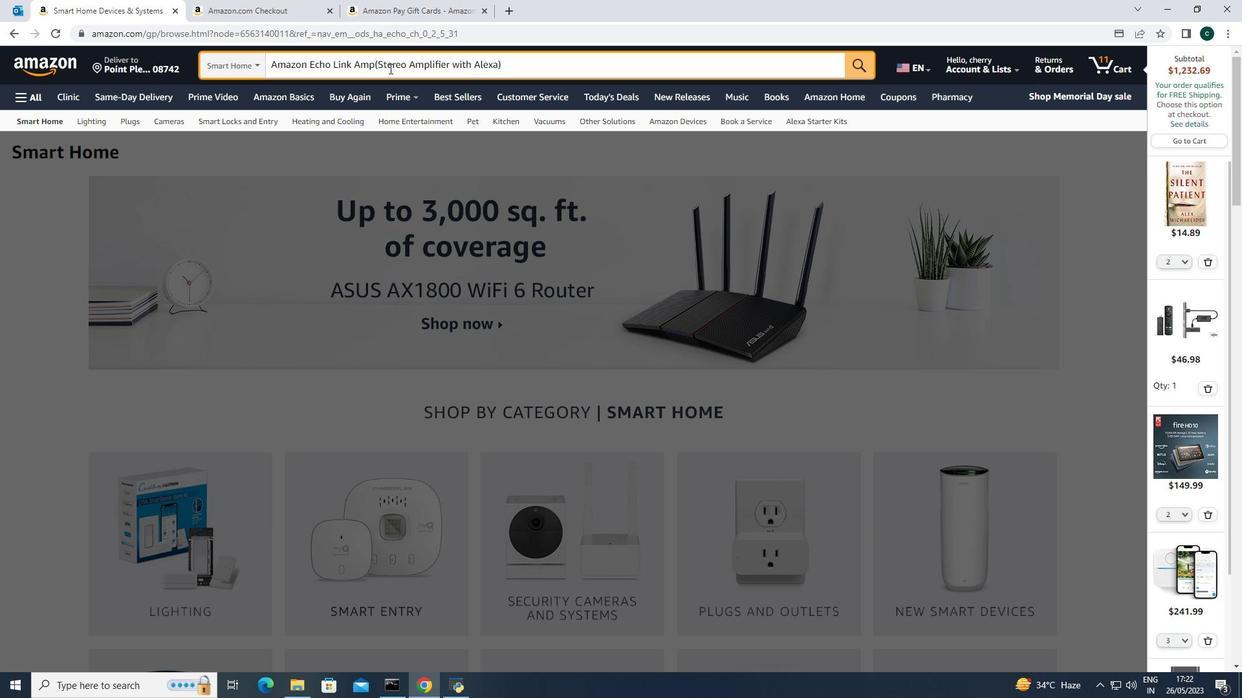 
Action: Key pressed <Key.enter>
Screenshot: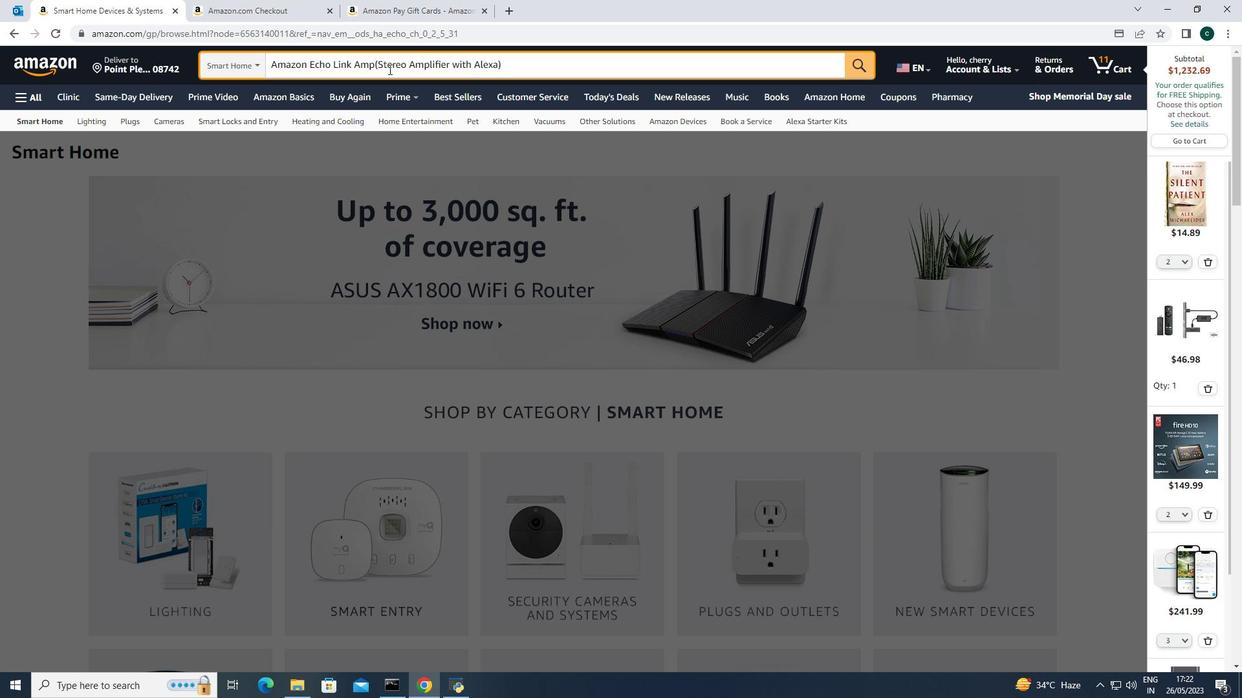 
Action: Mouse moved to (585, 331)
Screenshot: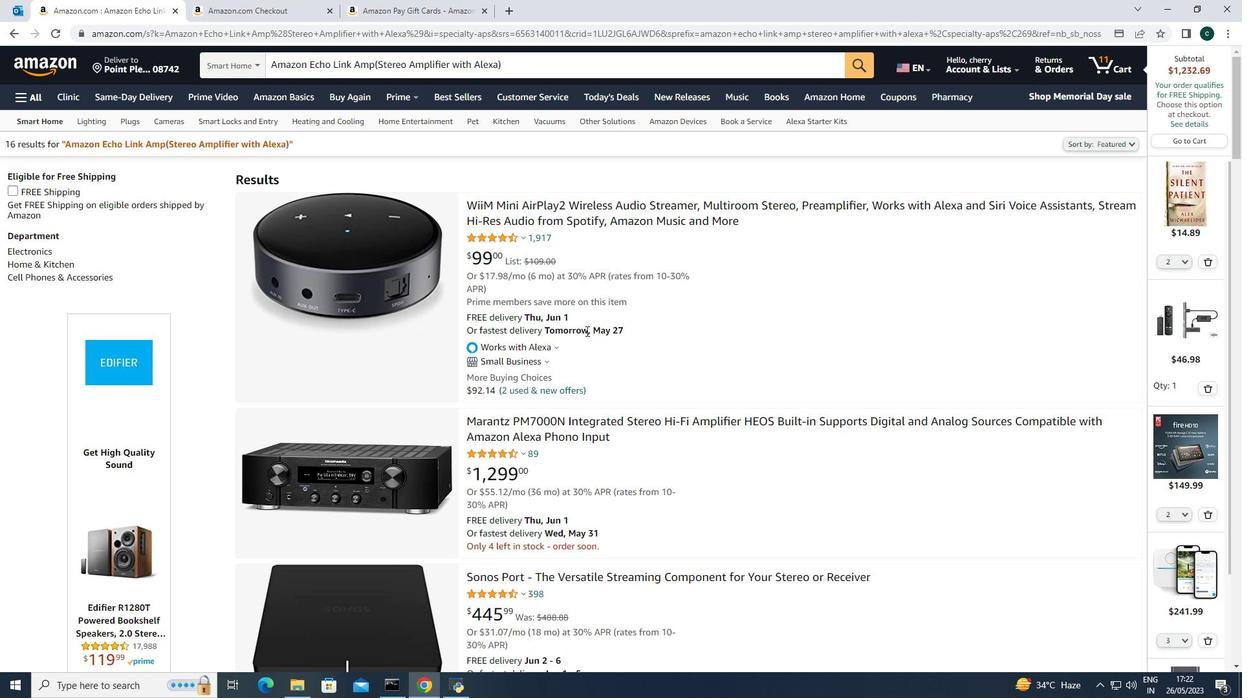 
Action: Mouse scrolled (585, 330) with delta (0, 0)
Screenshot: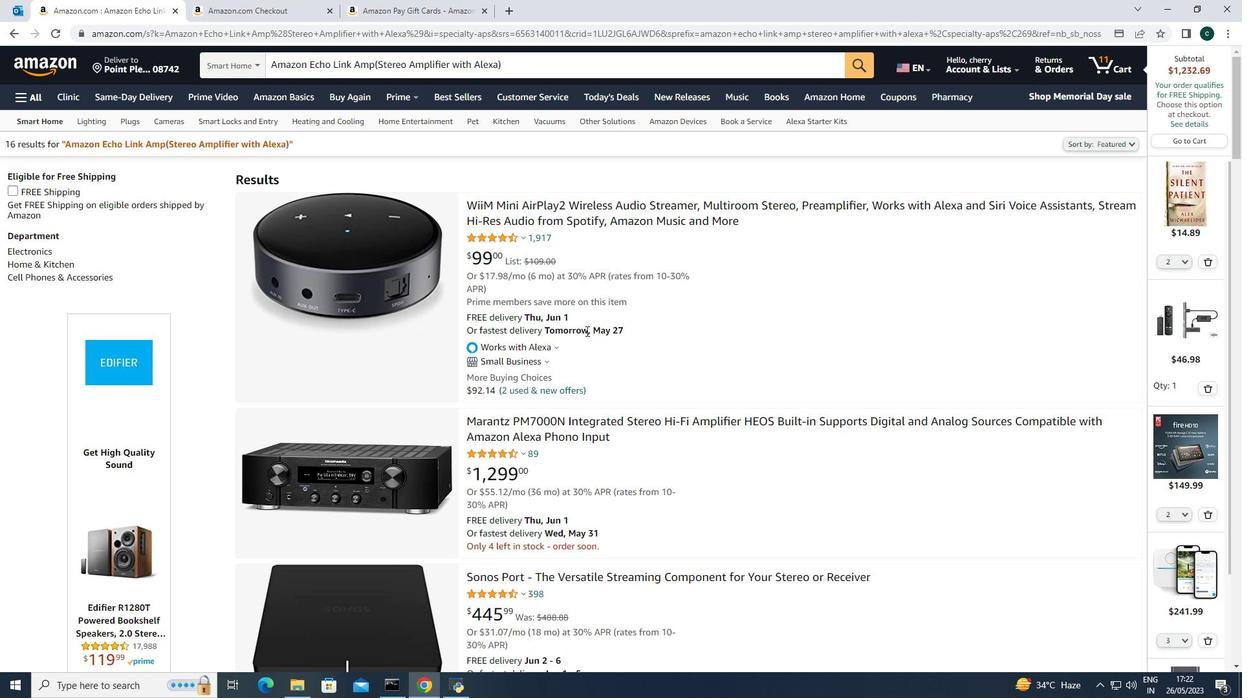 
Action: Mouse moved to (583, 333)
Screenshot: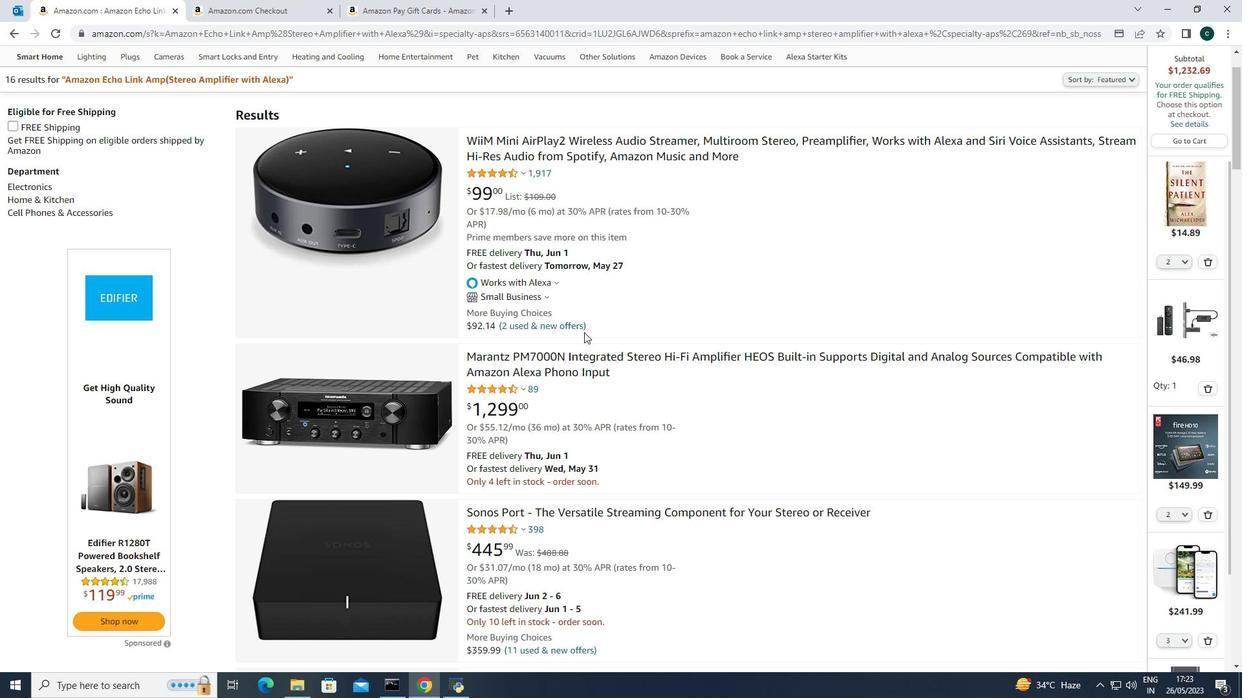 
Action: Mouse scrolled (583, 332) with delta (0, 0)
Screenshot: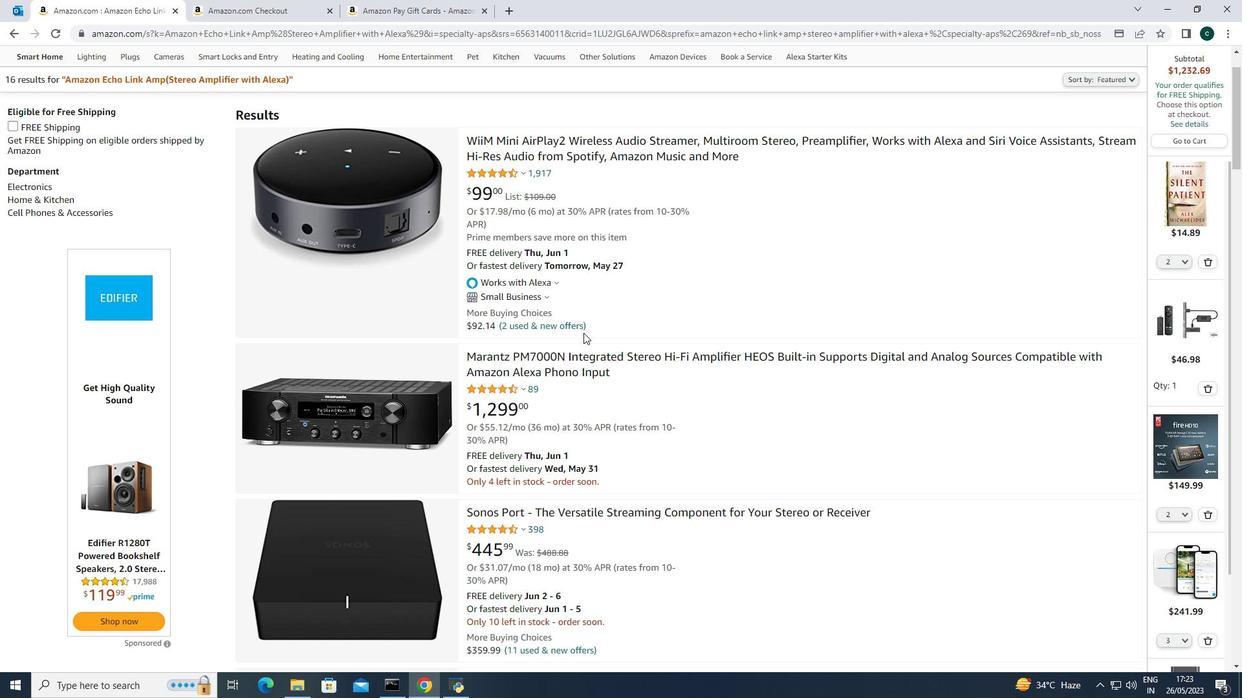 
Action: Mouse scrolled (583, 332) with delta (0, 0)
Screenshot: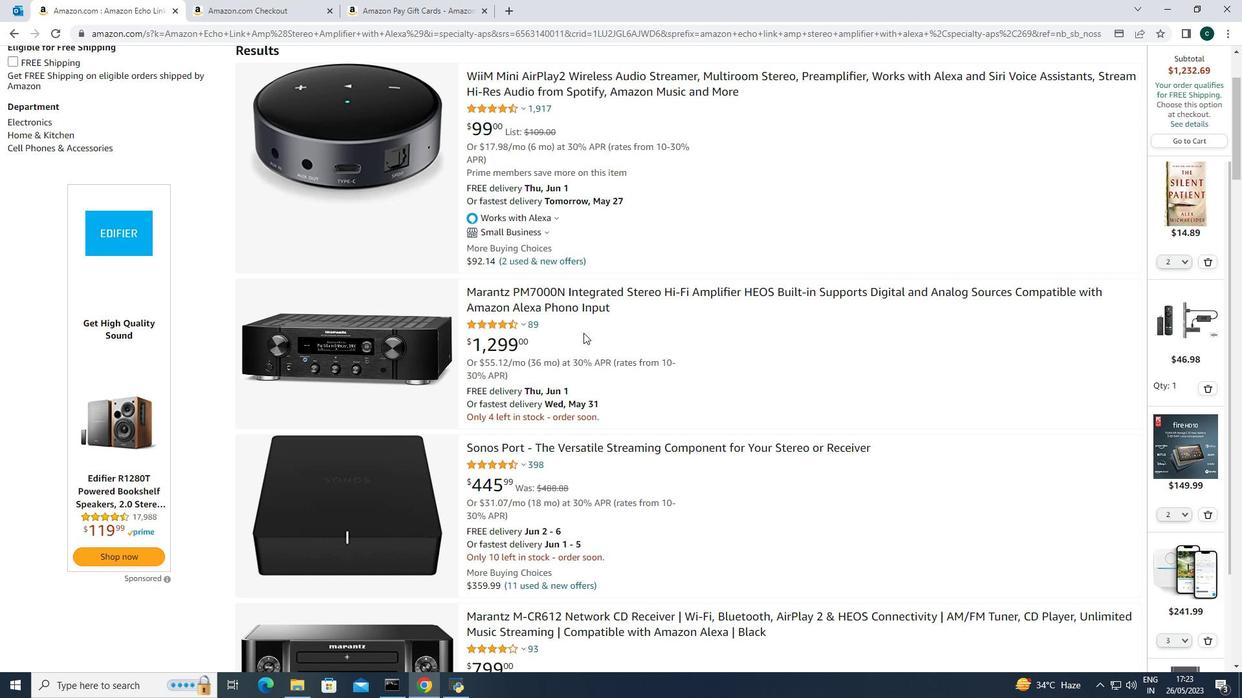 
Action: Mouse moved to (582, 333)
Screenshot: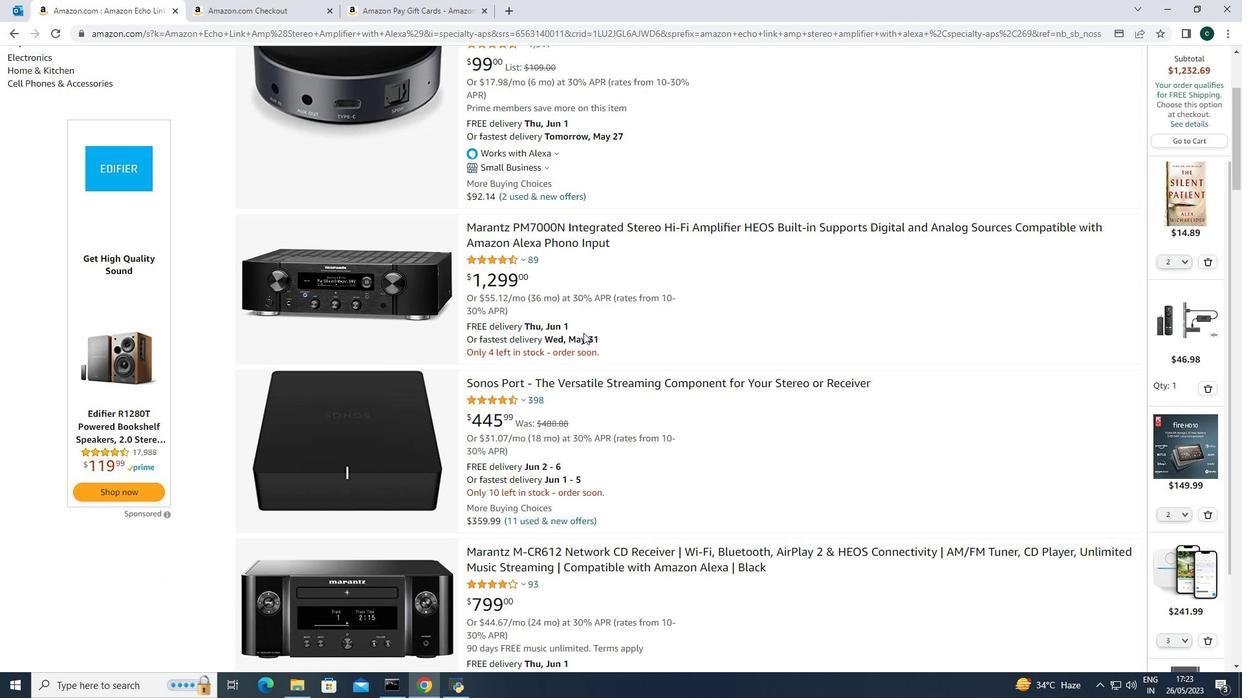 
Action: Mouse scrolled (582, 332) with delta (0, 0)
Screenshot: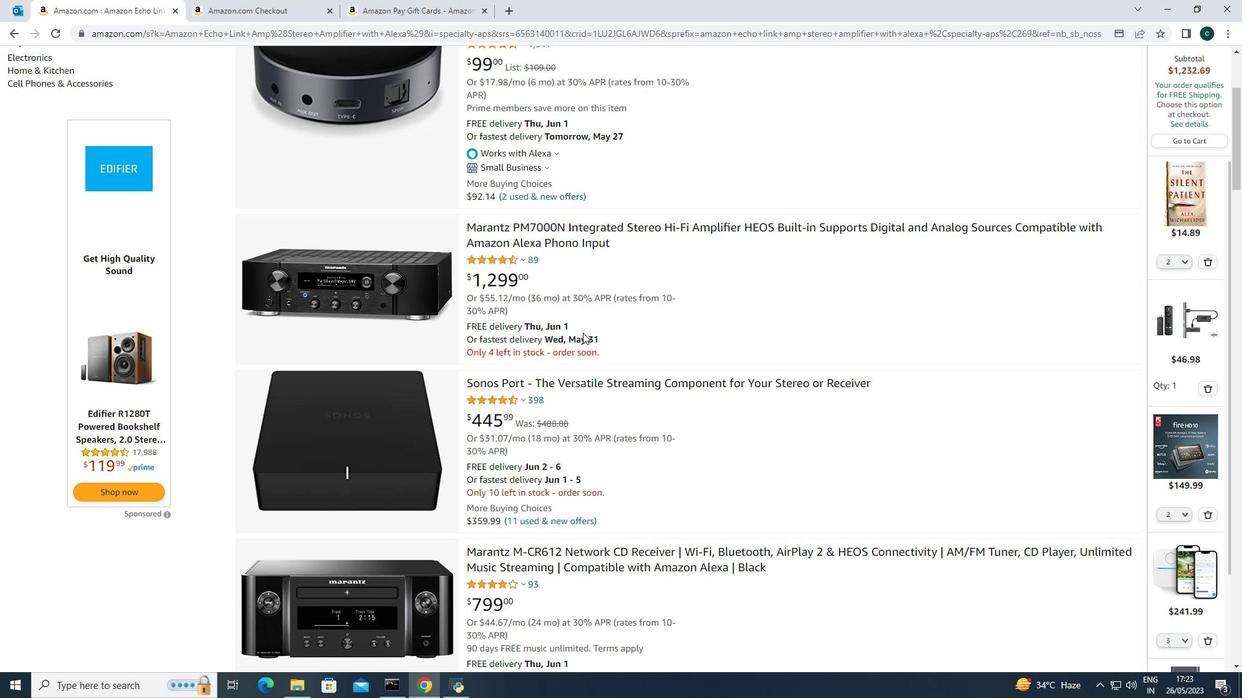 
Action: Mouse moved to (582, 333)
Screenshot: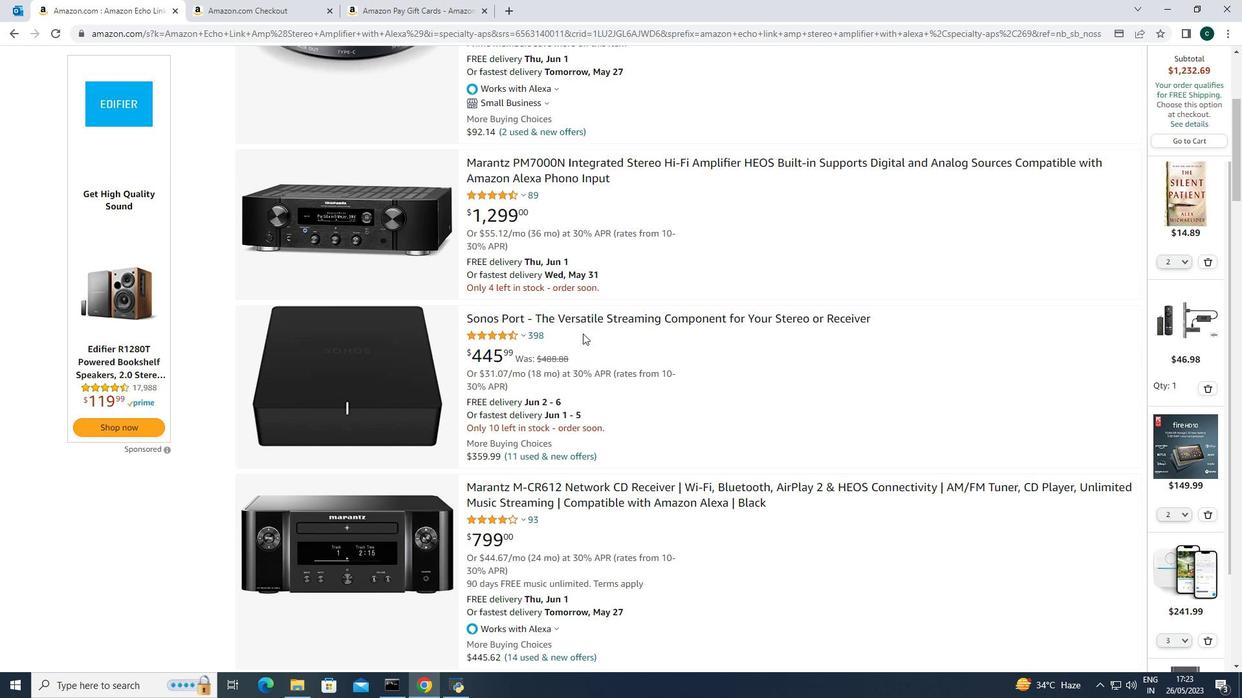 
Action: Mouse scrolled (582, 333) with delta (0, 0)
Screenshot: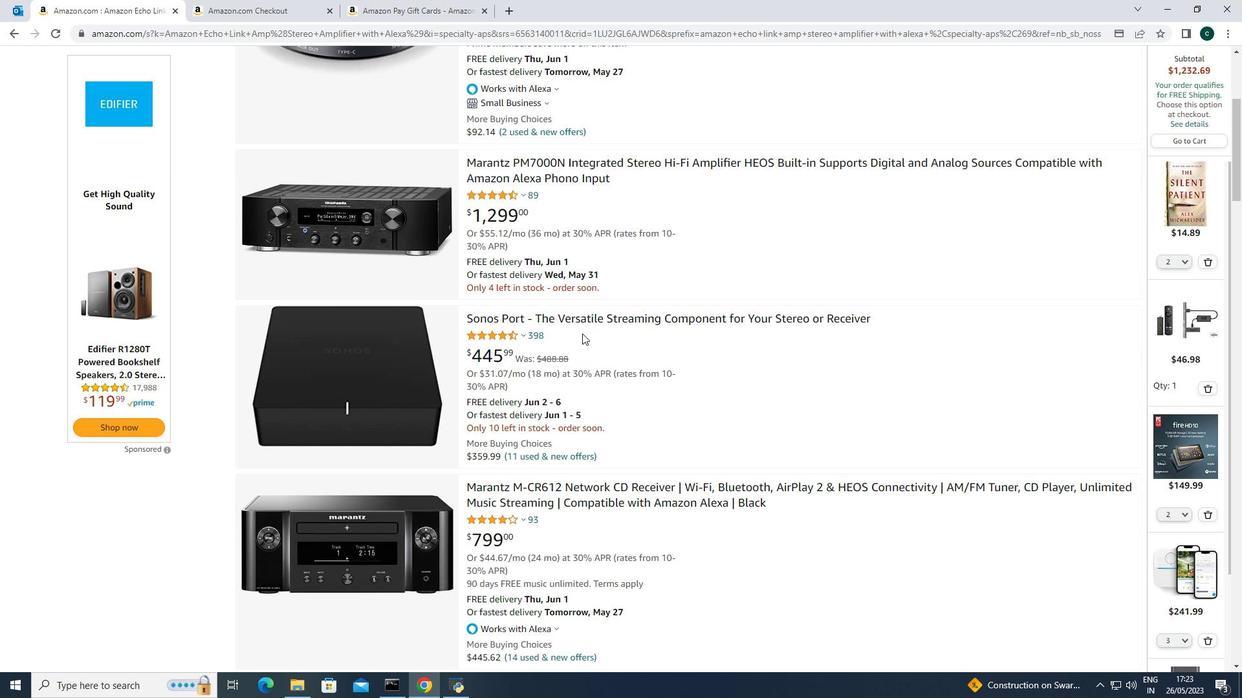 
Action: Mouse moved to (581, 334)
Screenshot: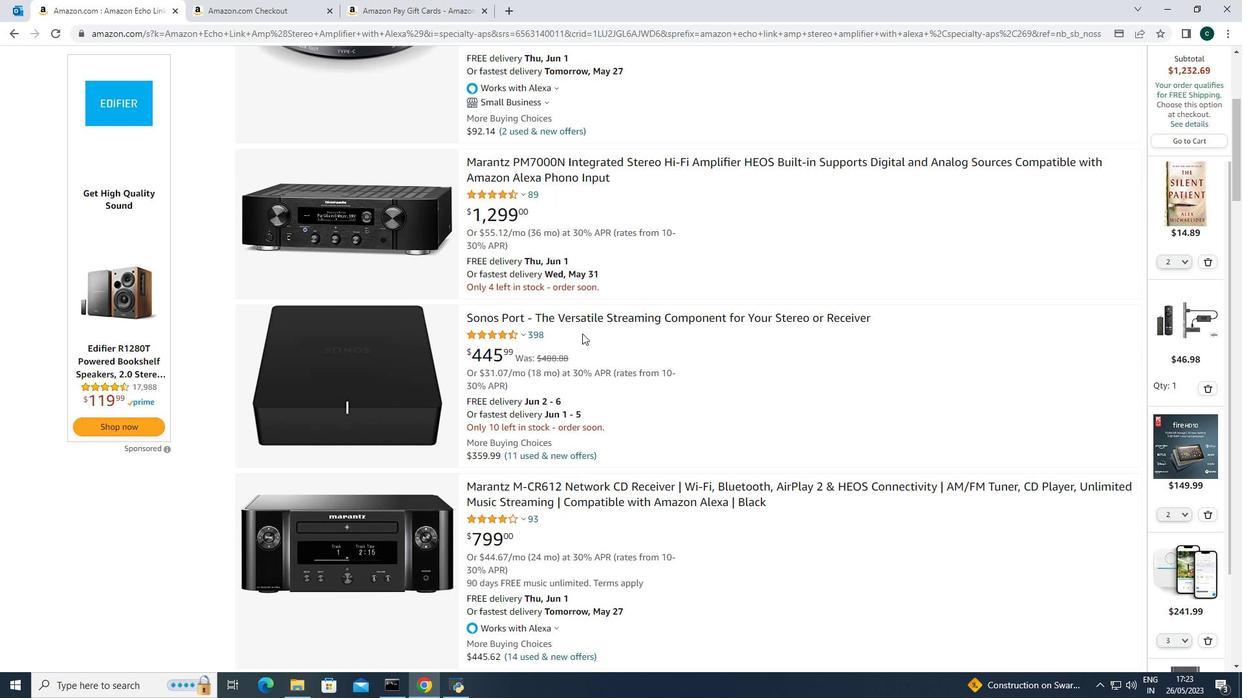 
Action: Mouse scrolled (581, 333) with delta (0, 0)
Screenshot: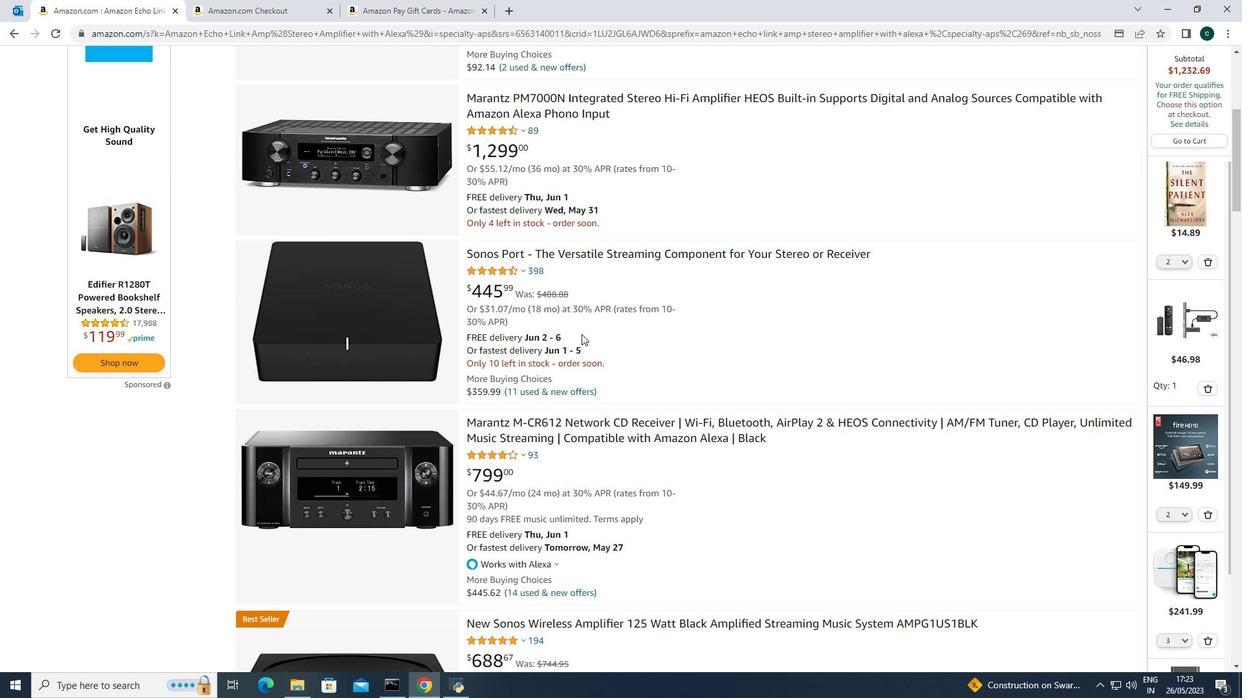 
Action: Mouse moved to (580, 335)
Screenshot: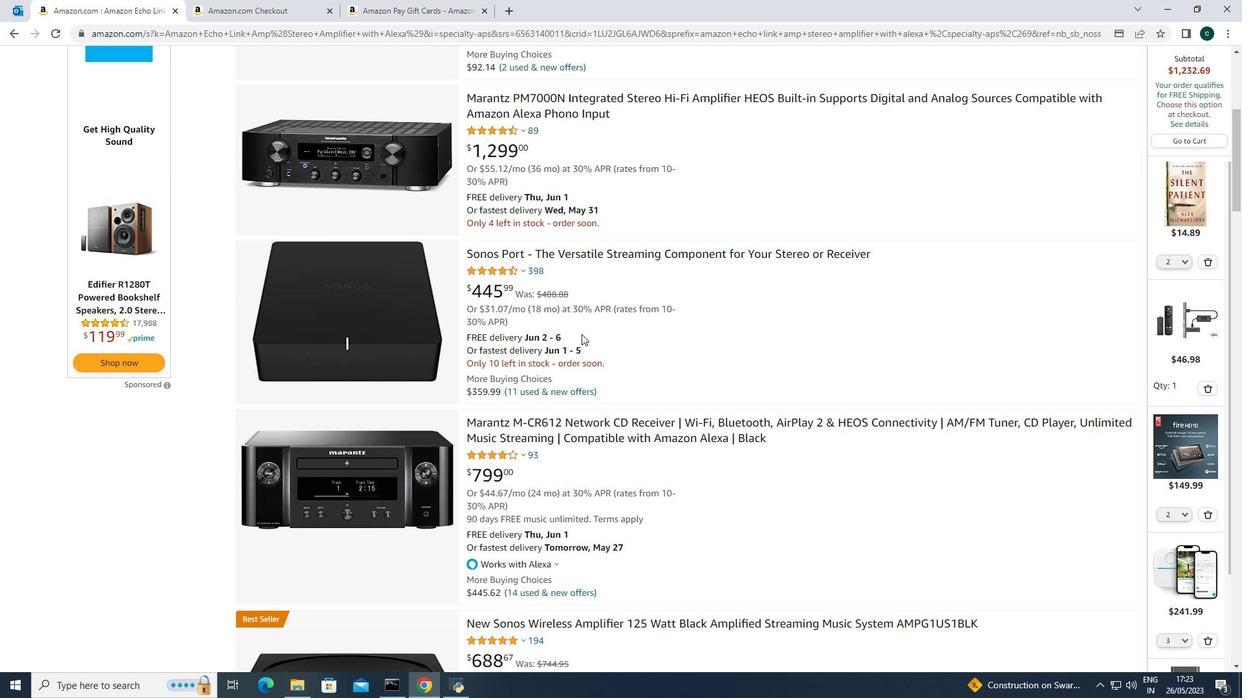 
Action: Mouse scrolled (580, 334) with delta (0, 0)
Screenshot: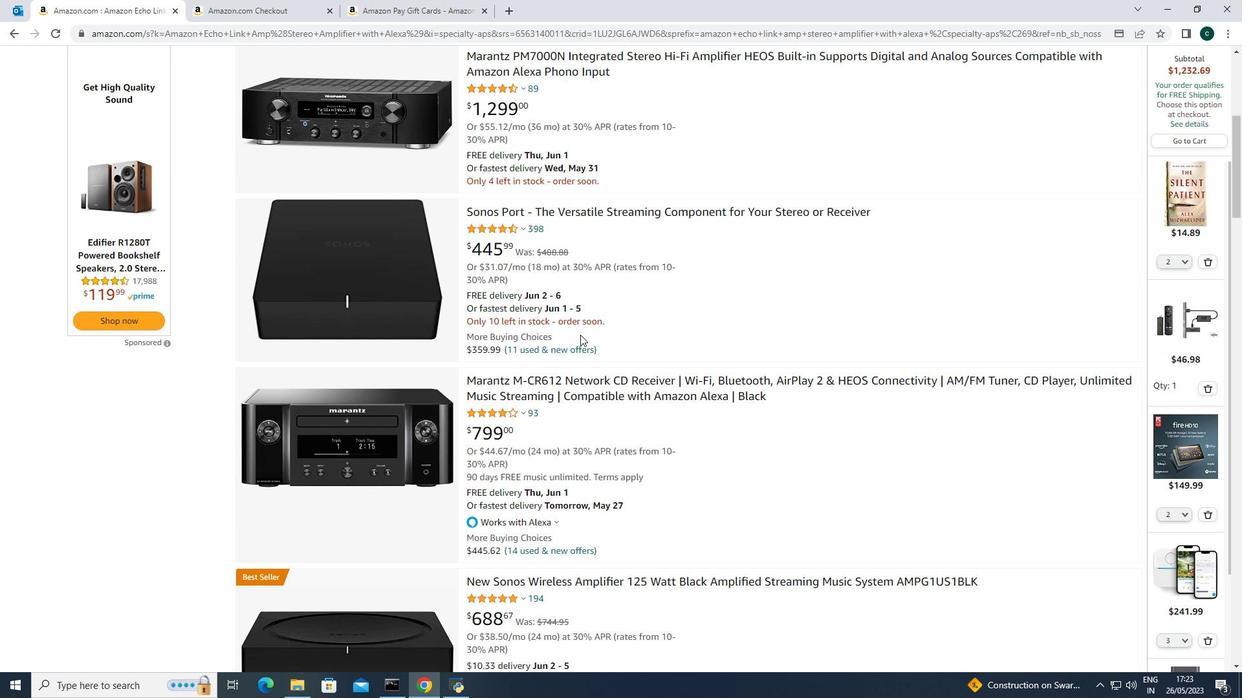 
Action: Mouse scrolled (580, 334) with delta (0, 0)
Screenshot: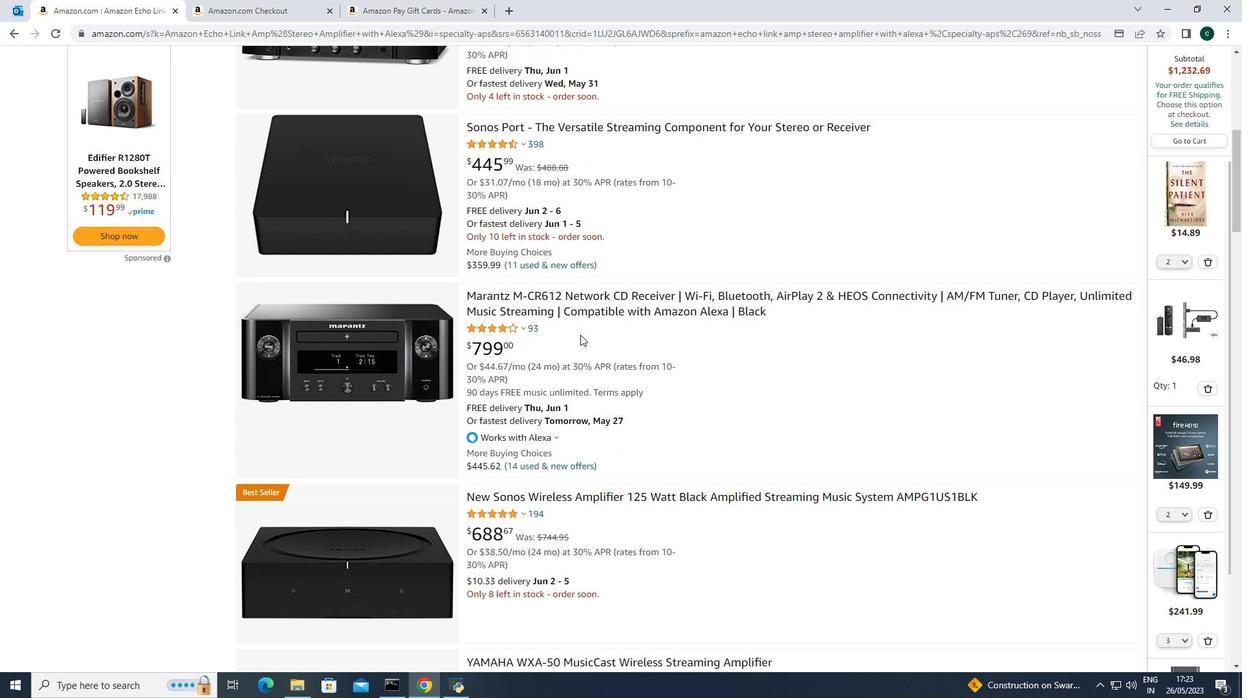 
Action: Mouse scrolled (580, 334) with delta (0, 0)
Screenshot: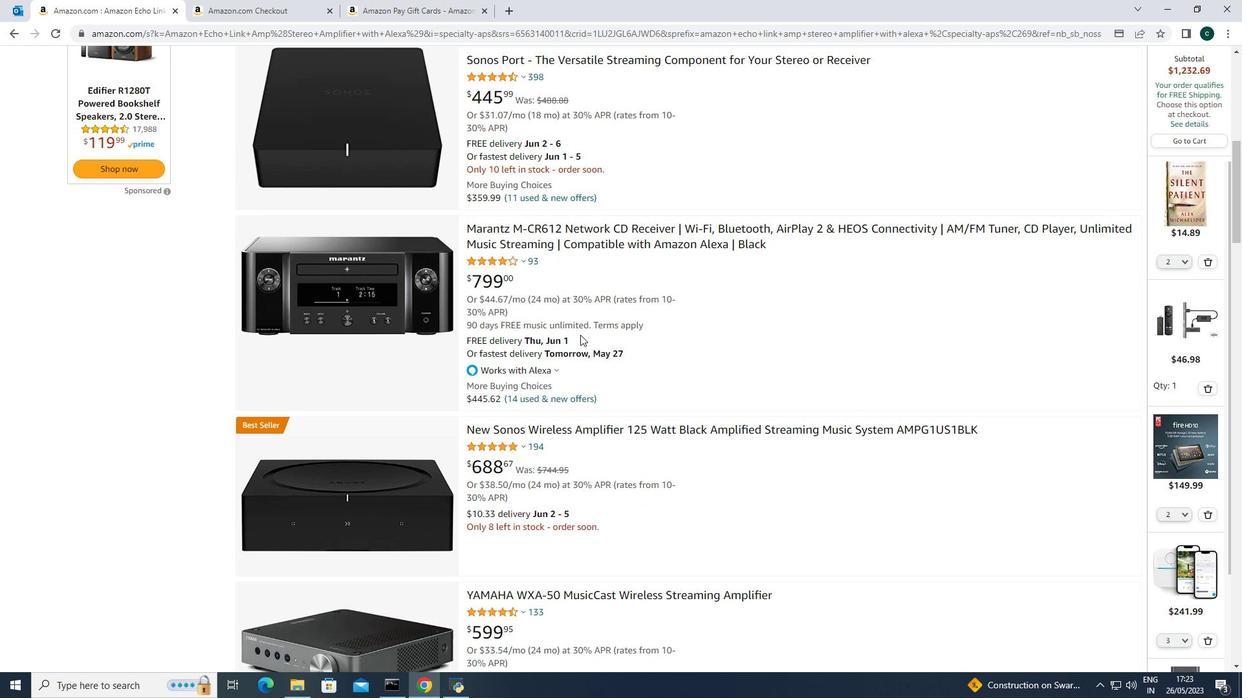 
Action: Mouse moved to (579, 335)
Screenshot: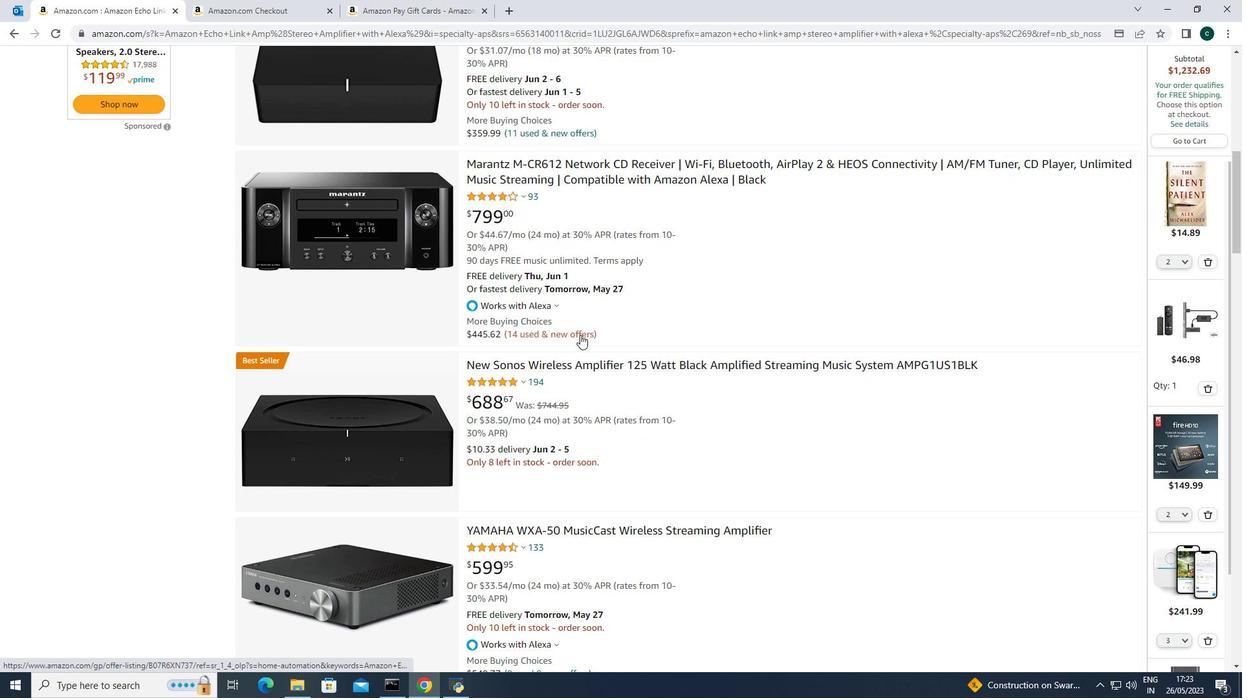 
Action: Mouse scrolled (579, 335) with delta (0, 0)
Screenshot: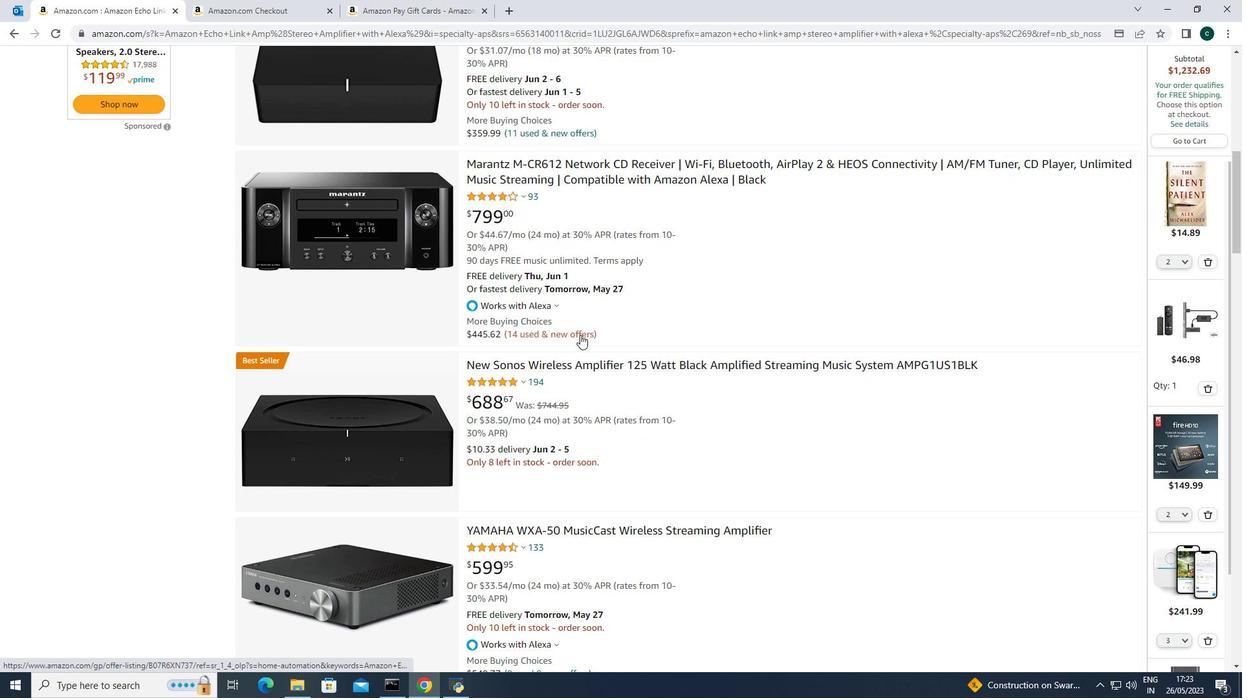 
Action: Mouse scrolled (579, 335) with delta (0, 0)
Screenshot: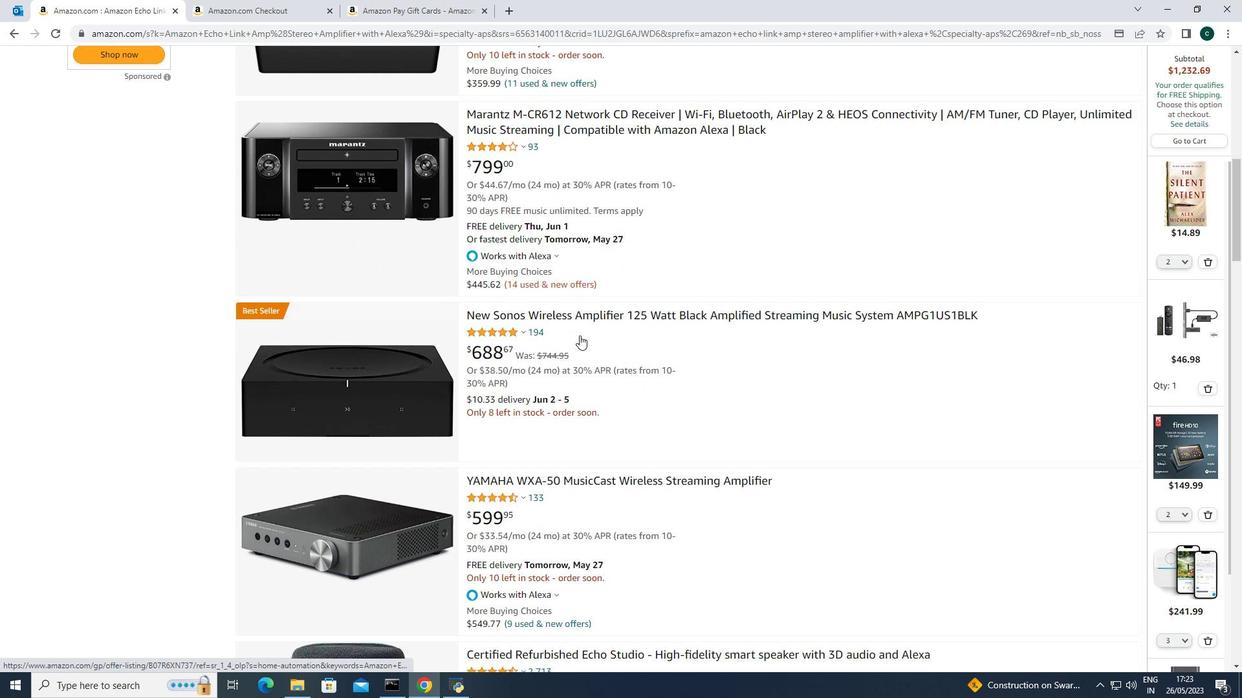 
Action: Mouse moved to (579, 335)
Screenshot: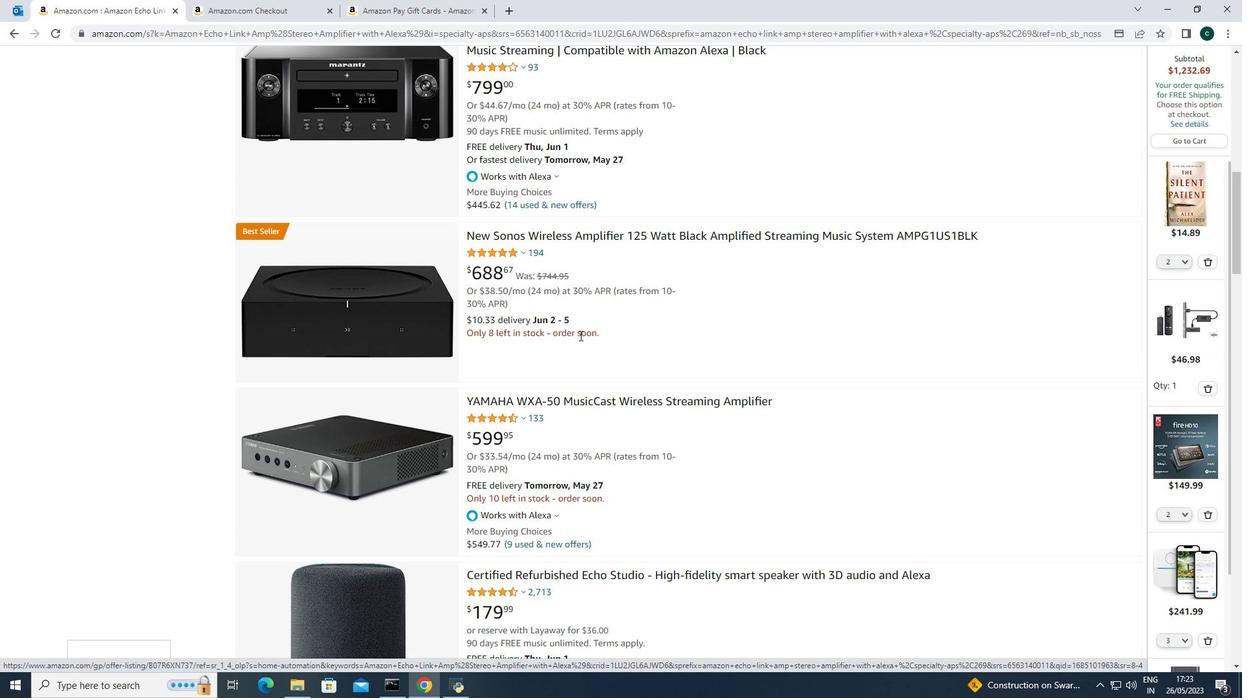 
Action: Mouse scrolled (579, 335) with delta (0, 0)
Screenshot: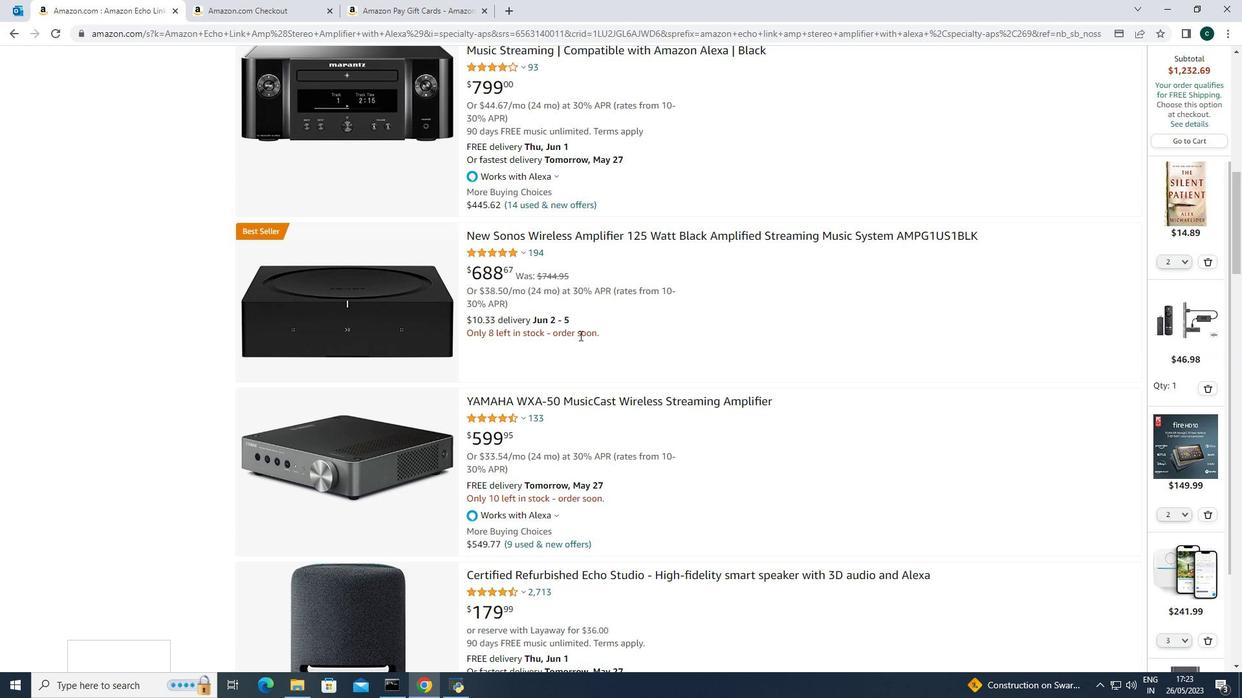 
Action: Mouse scrolled (579, 335) with delta (0, 0)
Screenshot: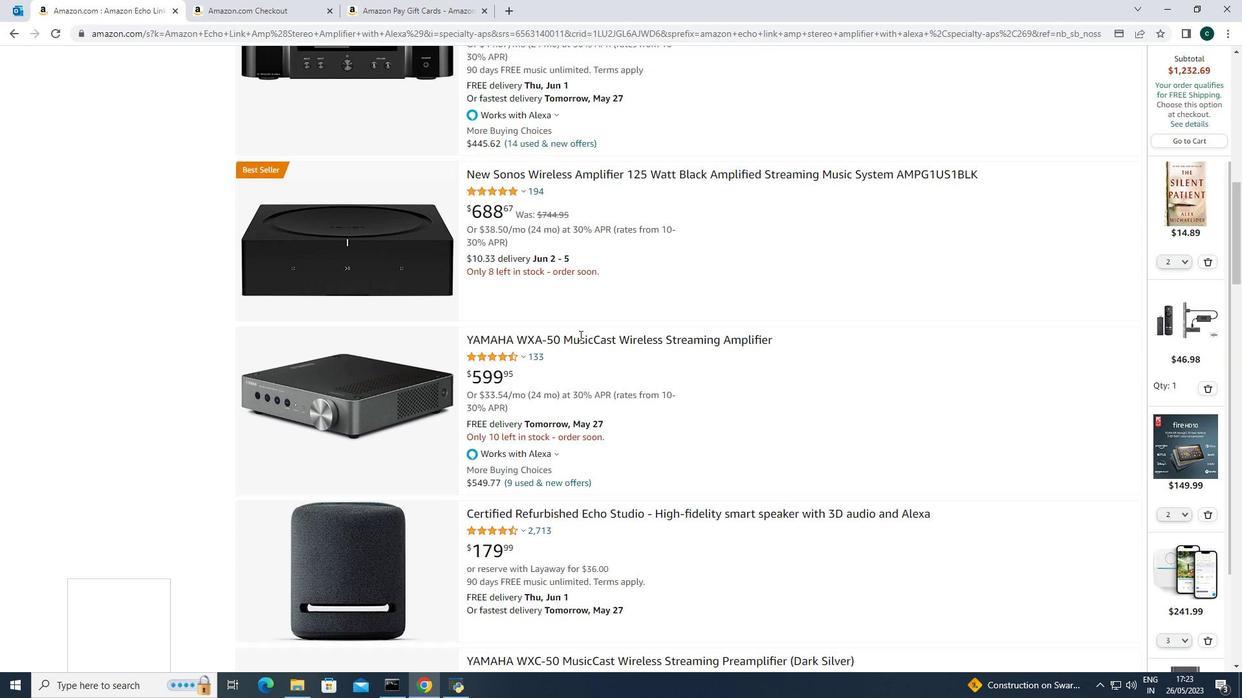 
Action: Mouse scrolled (579, 335) with delta (0, 0)
Screenshot: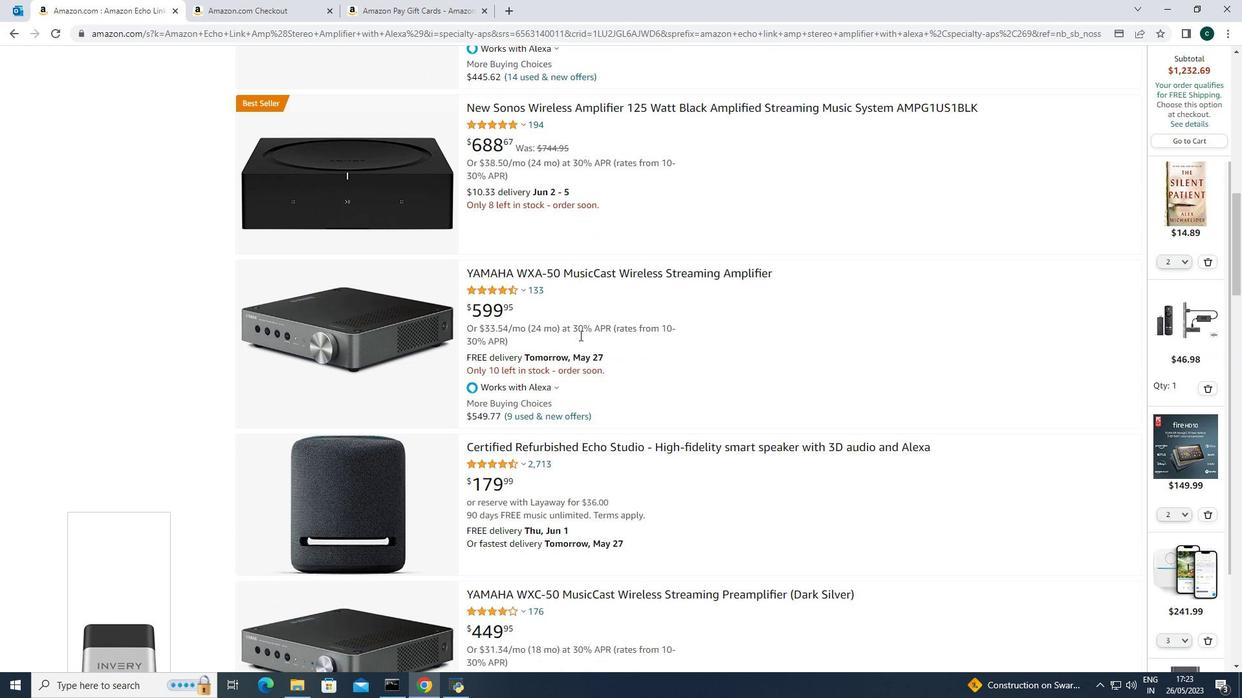 
Action: Mouse moved to (419, 412)
Screenshot: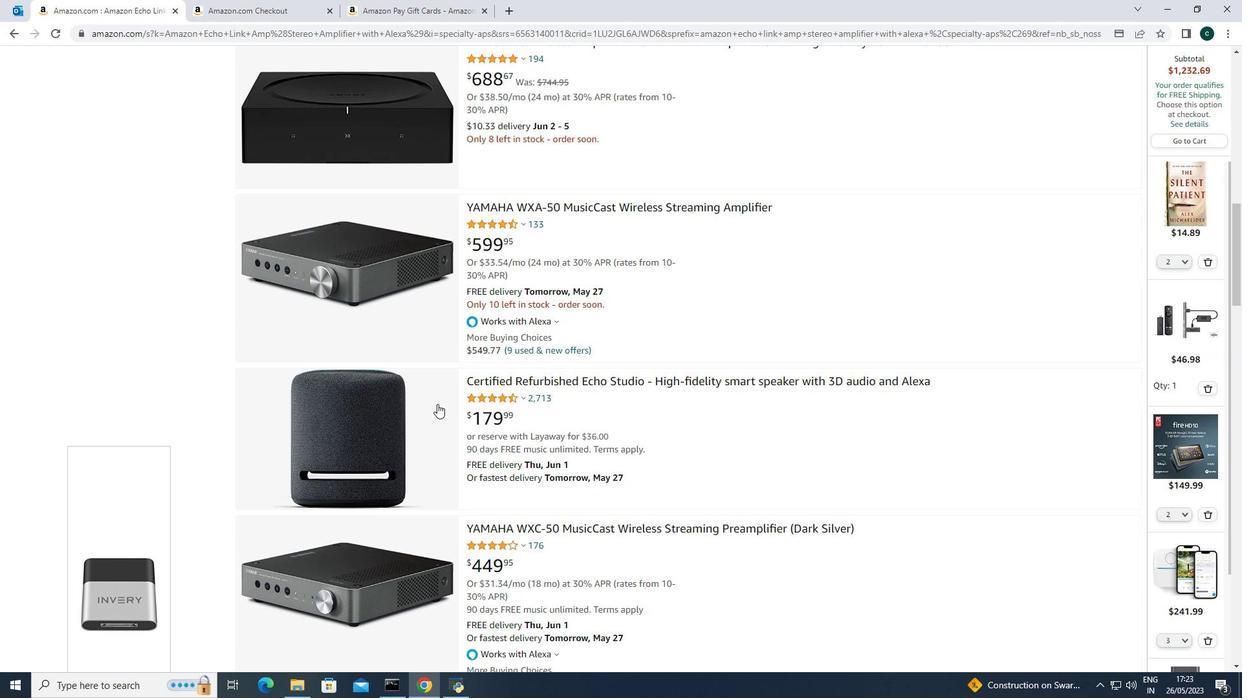 
Action: Mouse pressed left at (419, 412)
Screenshot: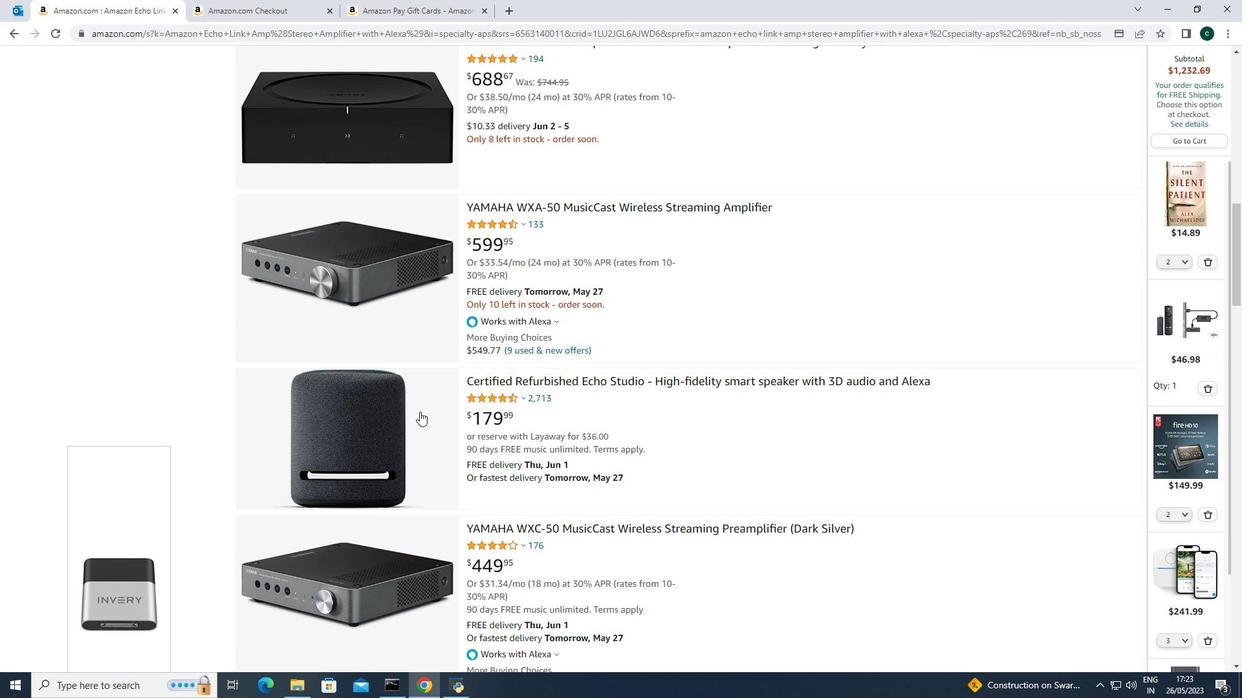 
Action: Mouse moved to (417, 410)
Screenshot: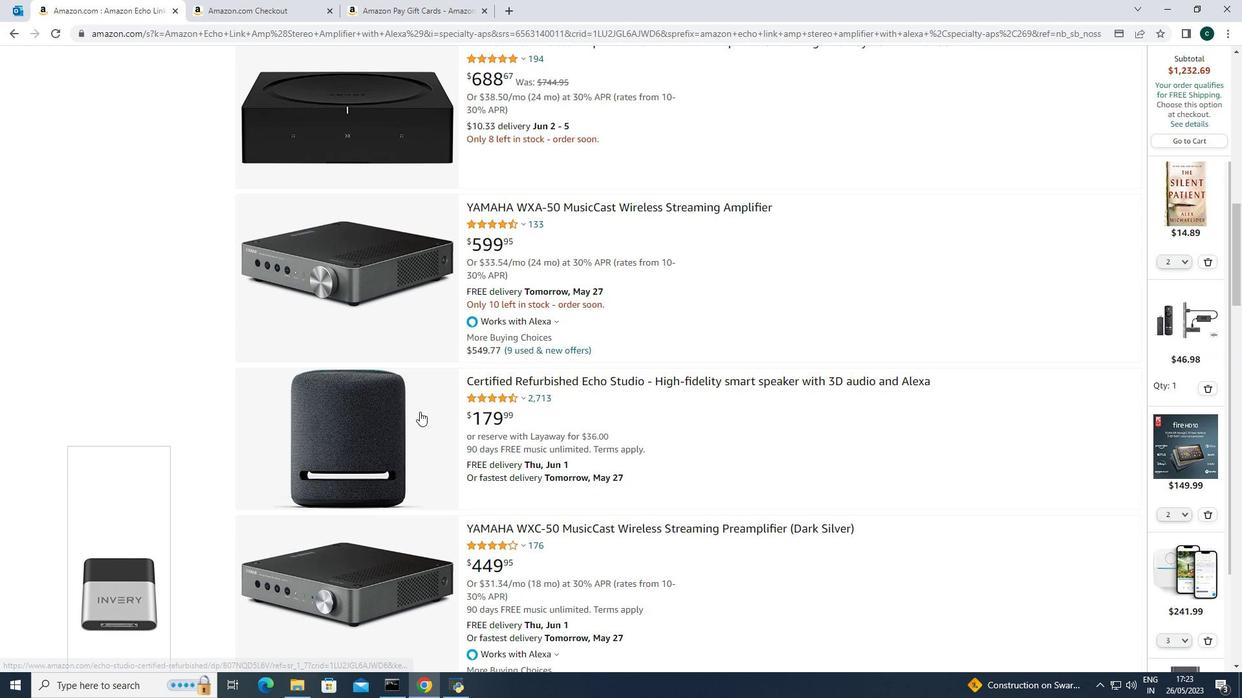 
Action: Mouse pressed left at (417, 410)
Screenshot: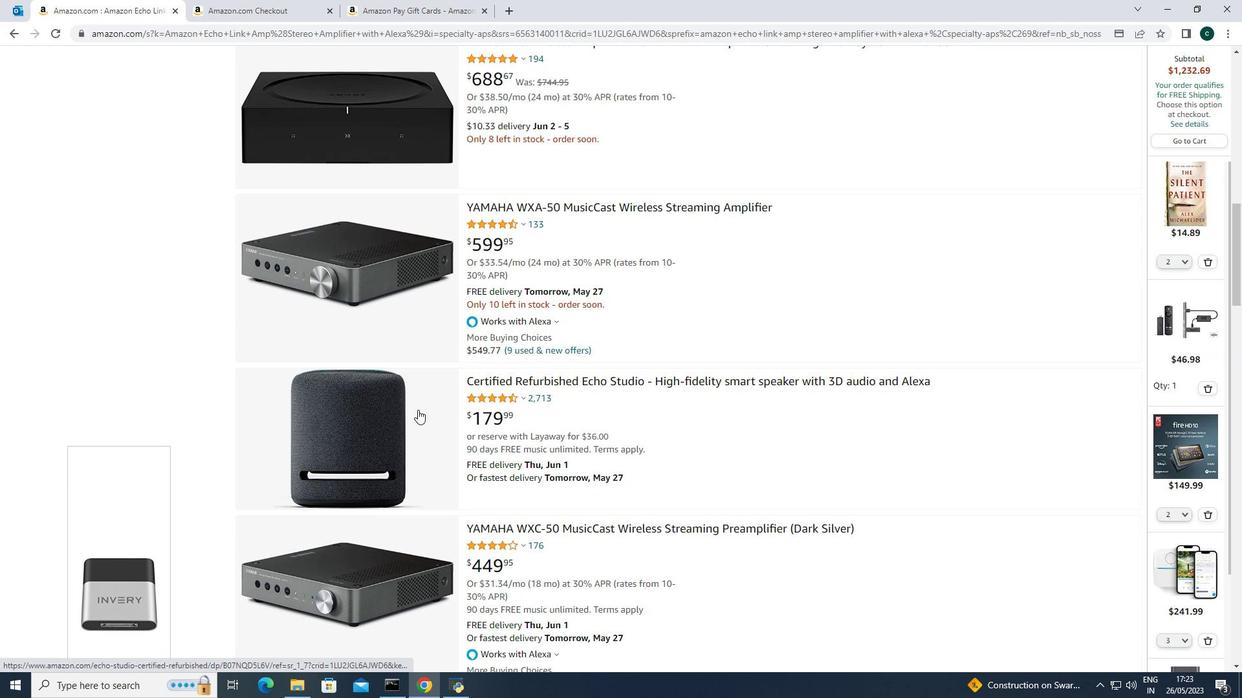 
Action: Mouse moved to (714, 379)
Screenshot: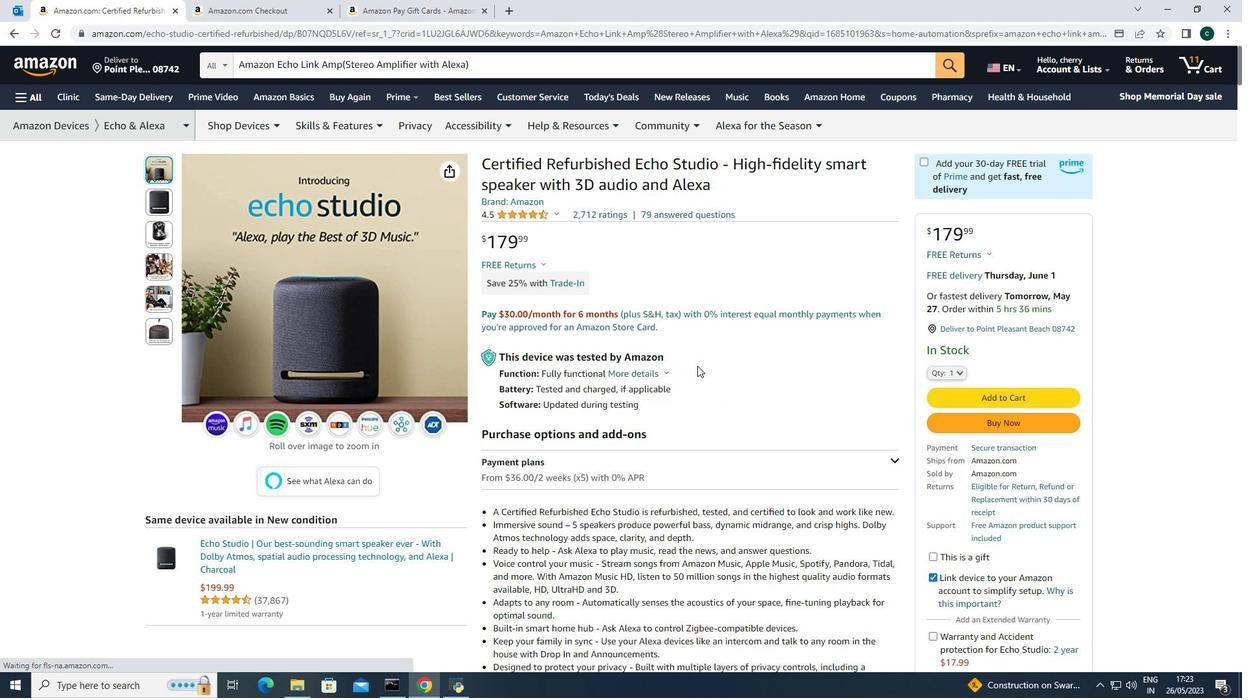 
Action: Mouse scrolled (714, 378) with delta (0, 0)
Screenshot: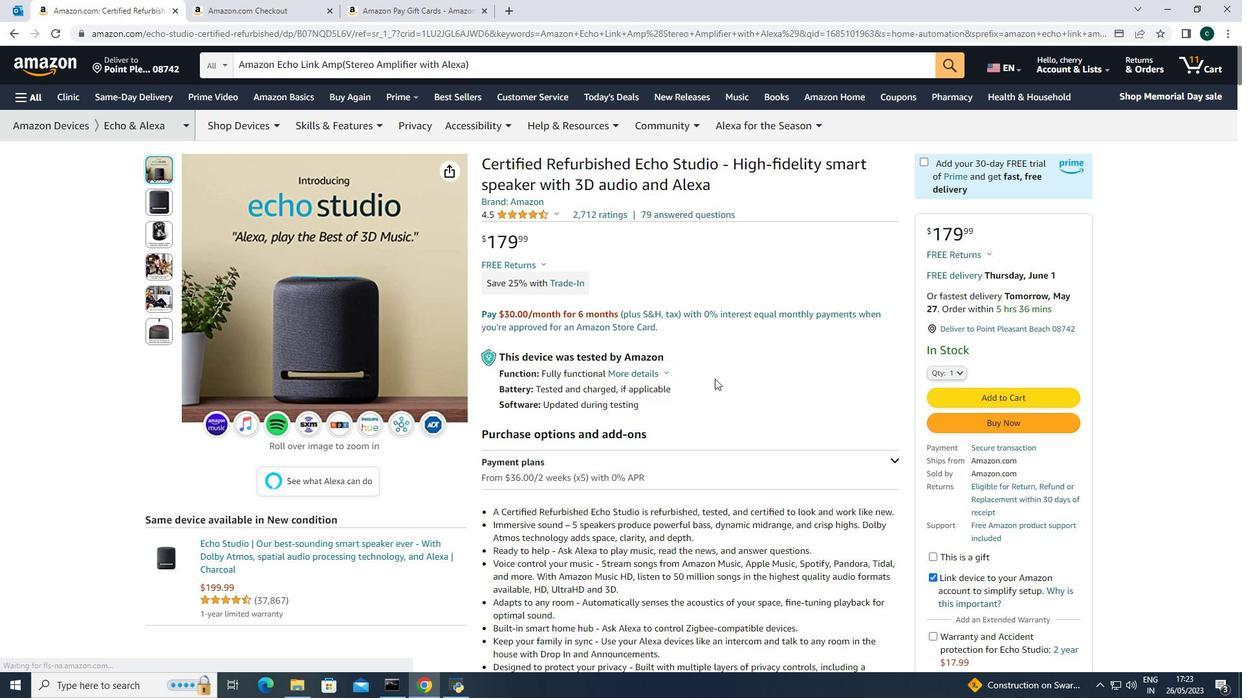 
Action: Mouse moved to (714, 379)
Screenshot: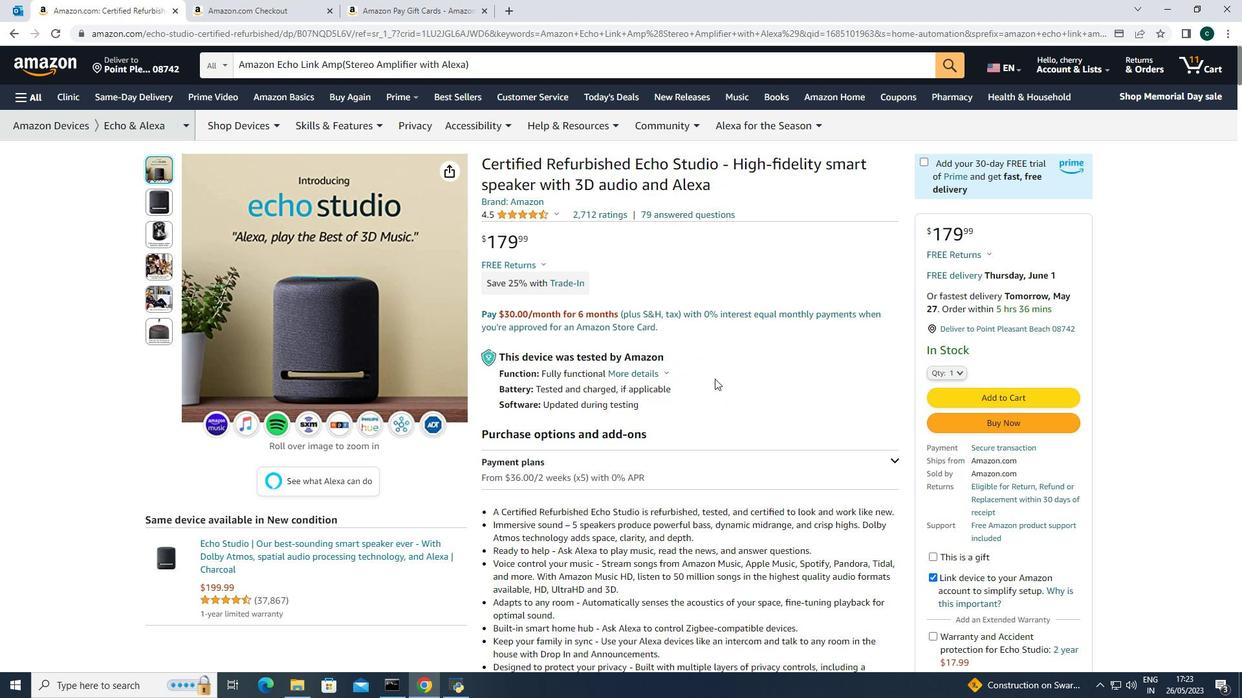 
Action: Mouse scrolled (714, 378) with delta (0, 0)
Screenshot: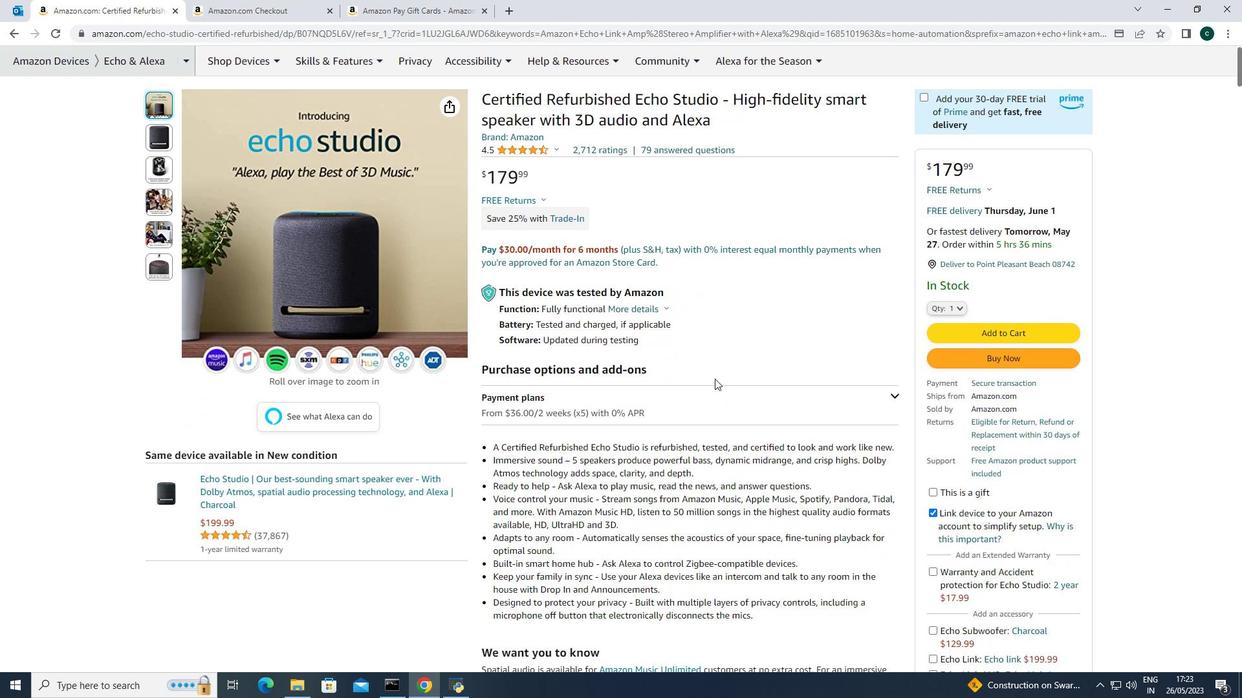 
Action: Mouse scrolled (714, 378) with delta (0, 0)
Screenshot: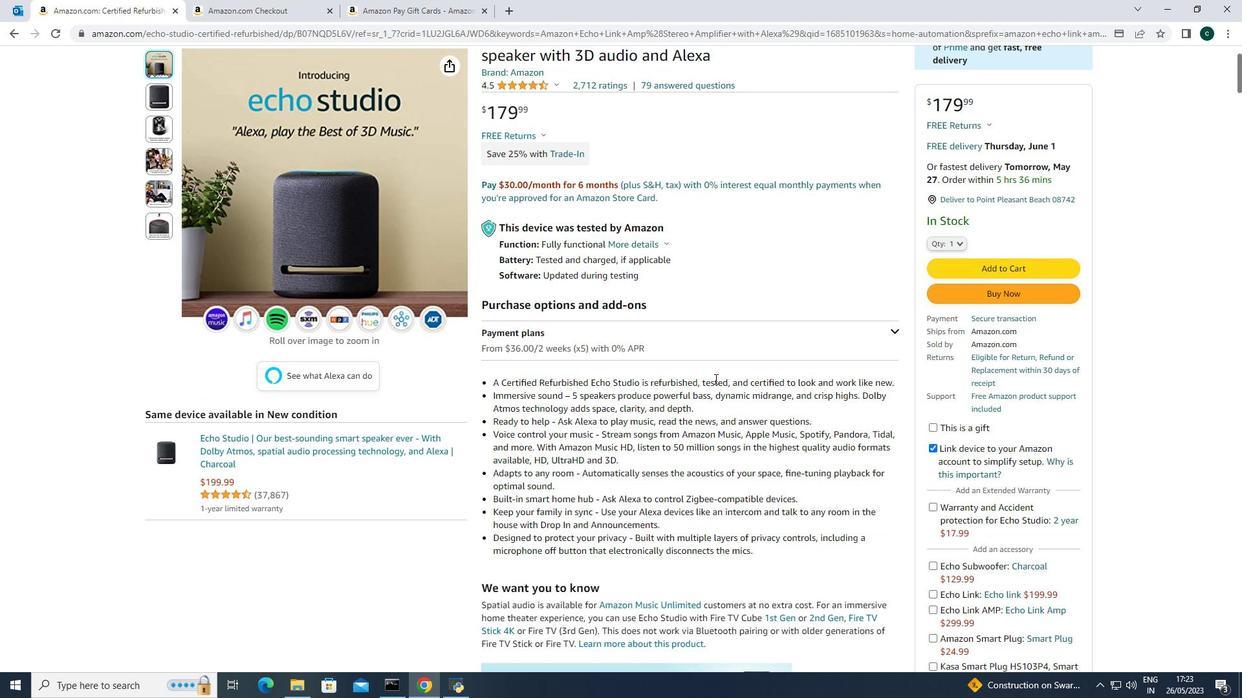 
Action: Mouse scrolled (714, 378) with delta (0, 0)
Screenshot: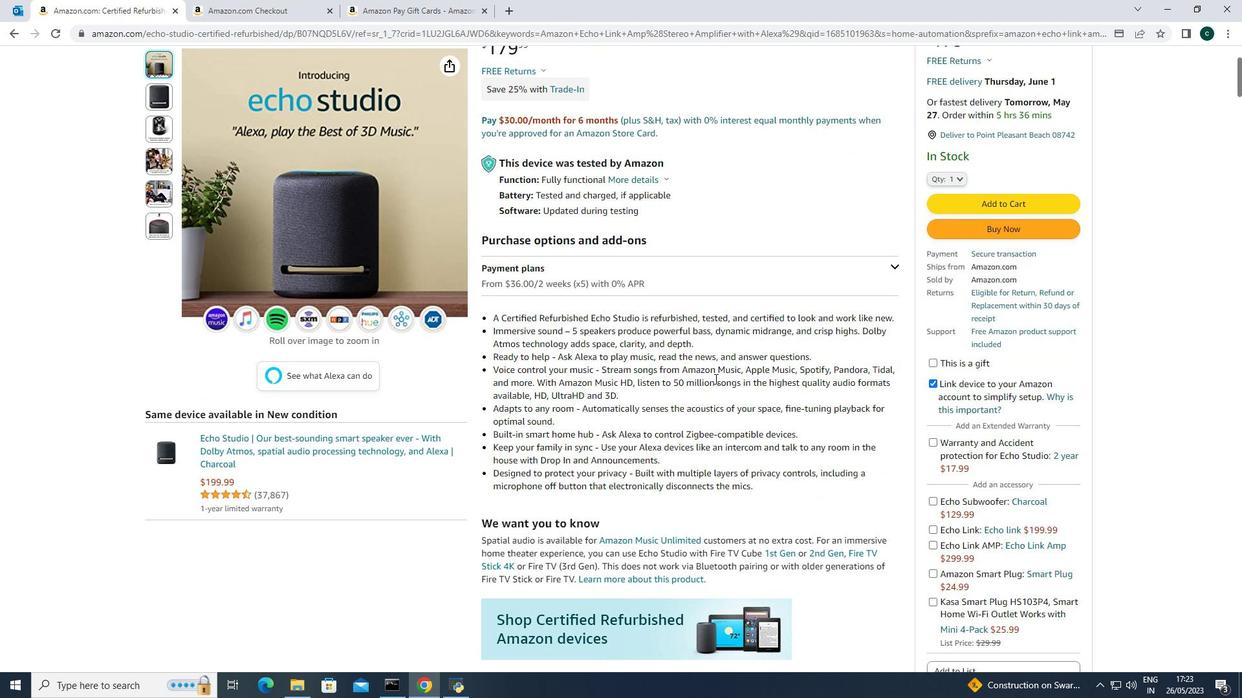 
Action: Mouse scrolled (714, 378) with delta (0, 0)
Screenshot: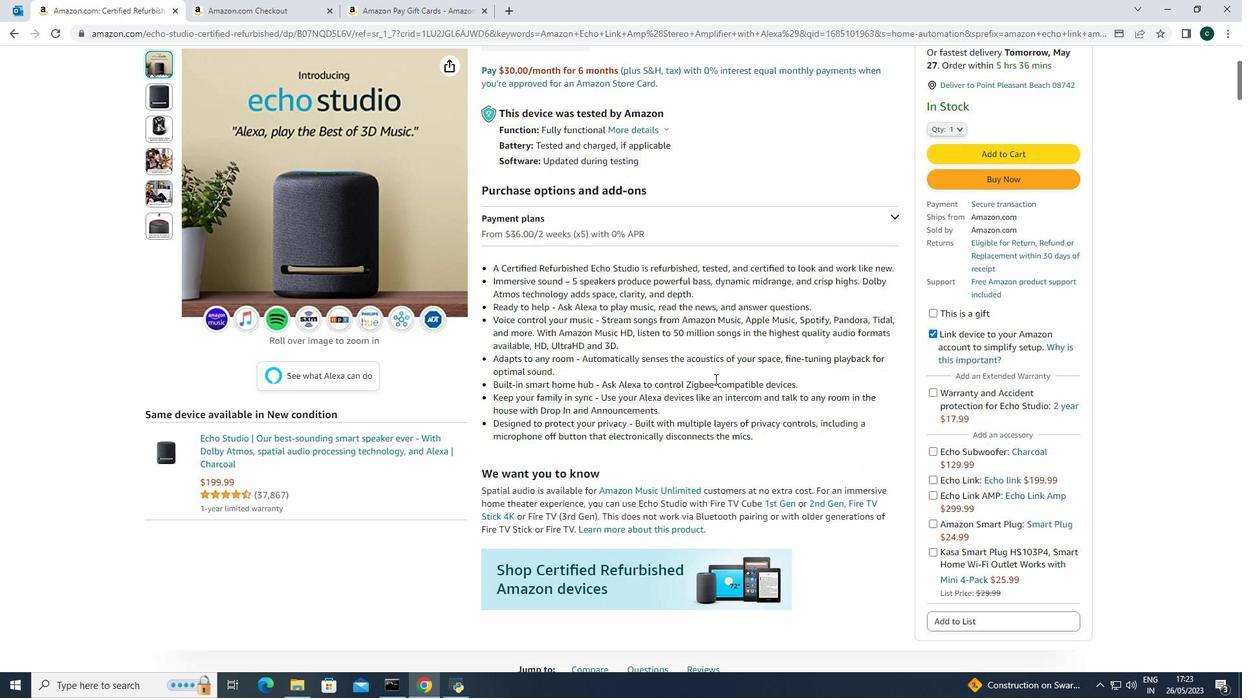 
Action: Mouse scrolled (714, 378) with delta (0, 0)
Screenshot: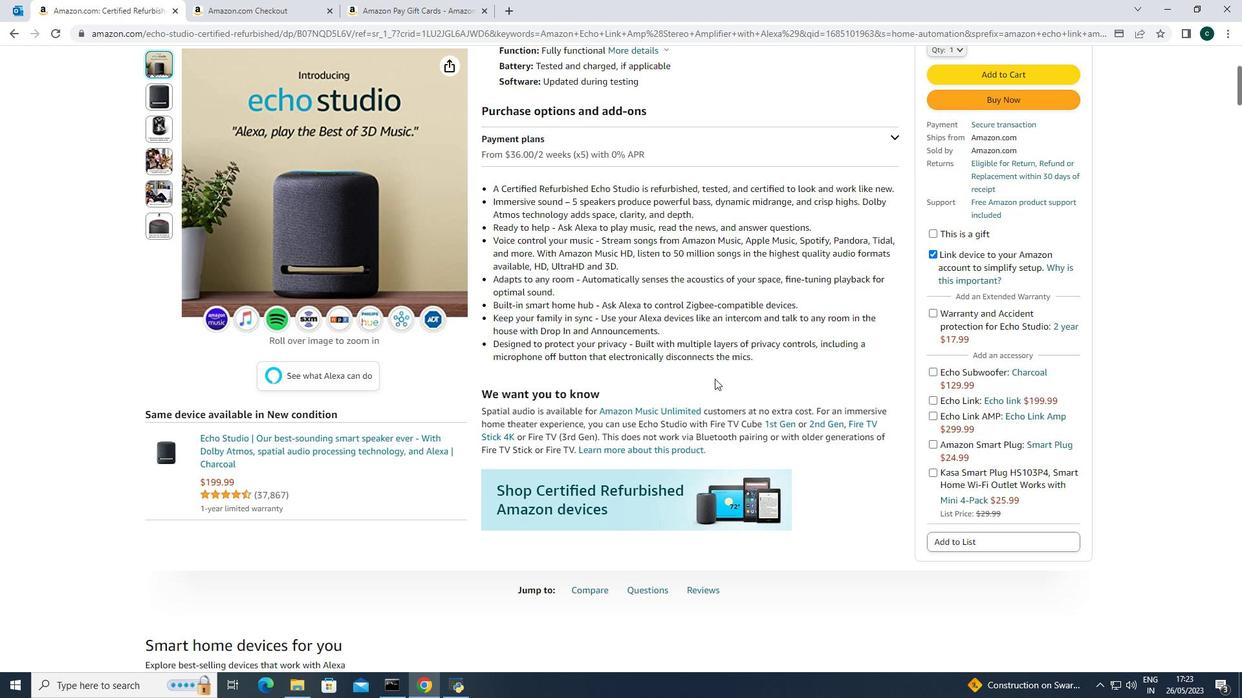 
Action: Mouse scrolled (714, 378) with delta (0, 0)
Screenshot: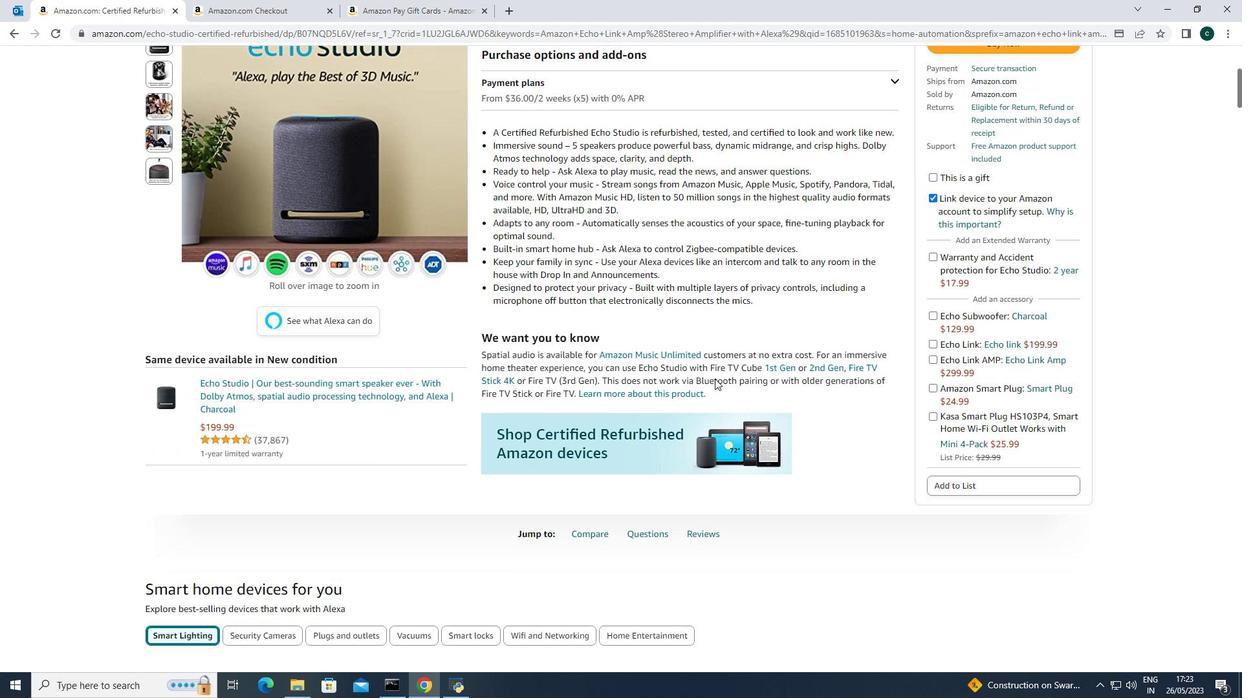 
Action: Mouse moved to (718, 378)
Screenshot: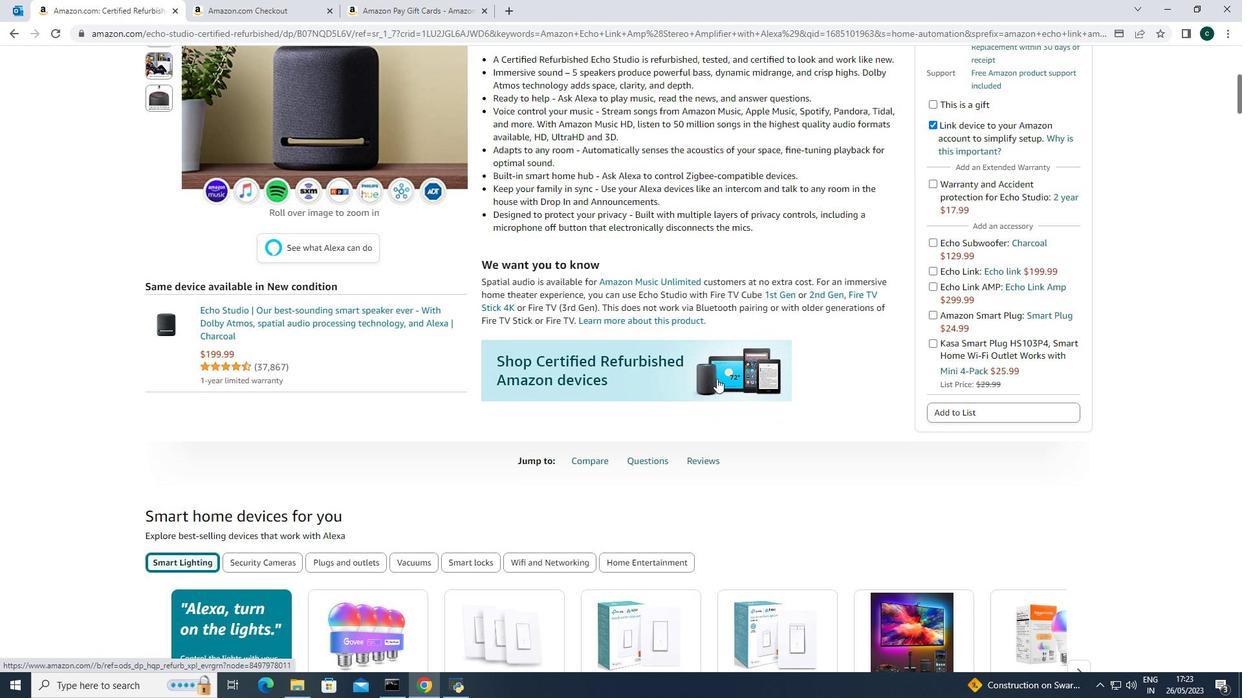 
Action: Mouse scrolled (718, 377) with delta (0, 0)
Screenshot: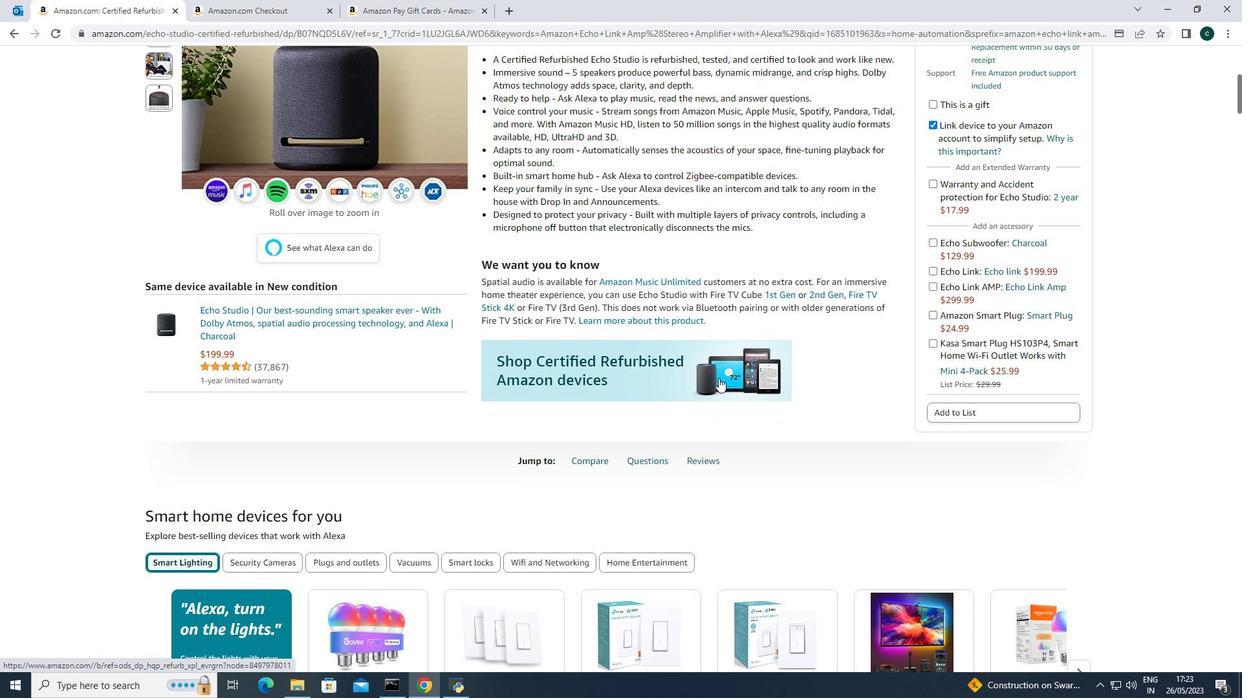 
Action: Mouse moved to (718, 378)
Screenshot: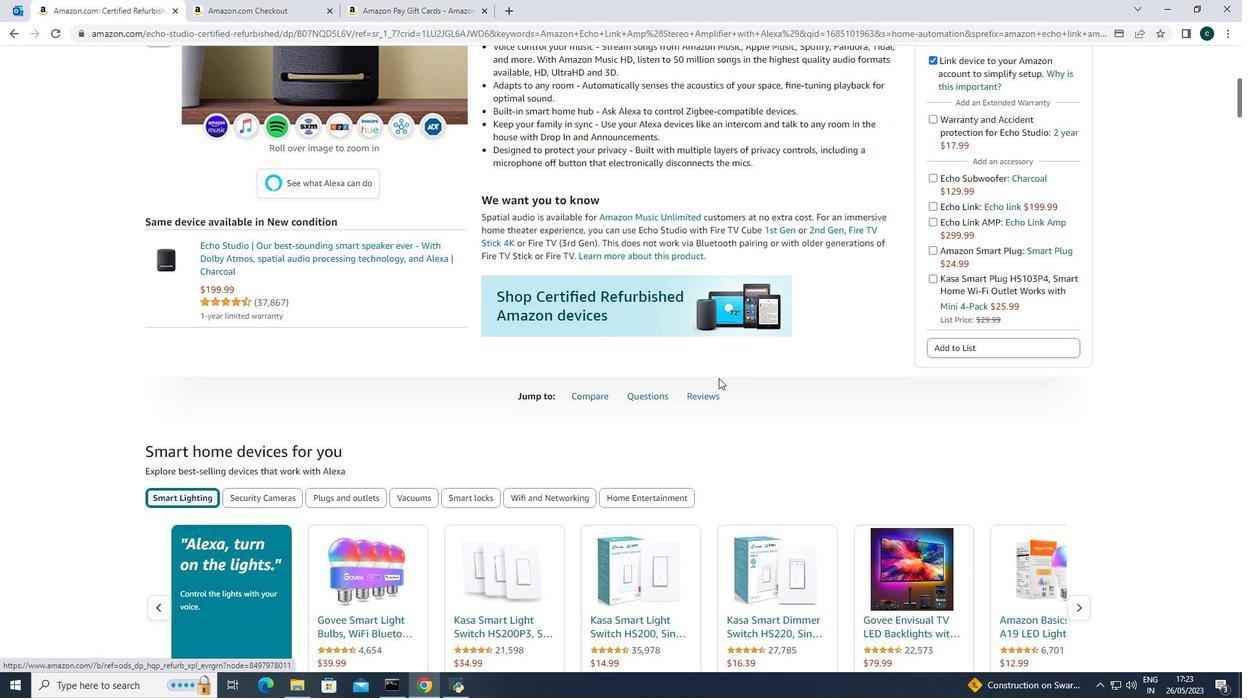 
Action: Mouse scrolled (718, 377) with delta (0, 0)
Screenshot: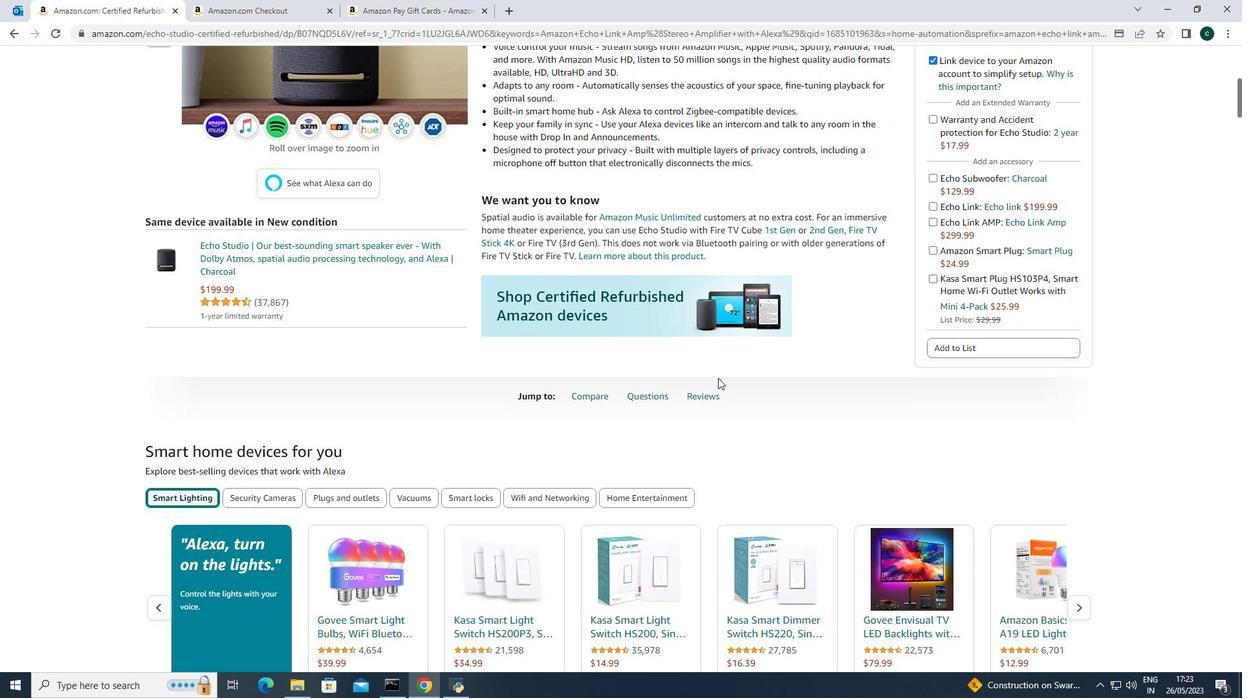 
Action: Mouse moved to (714, 381)
Screenshot: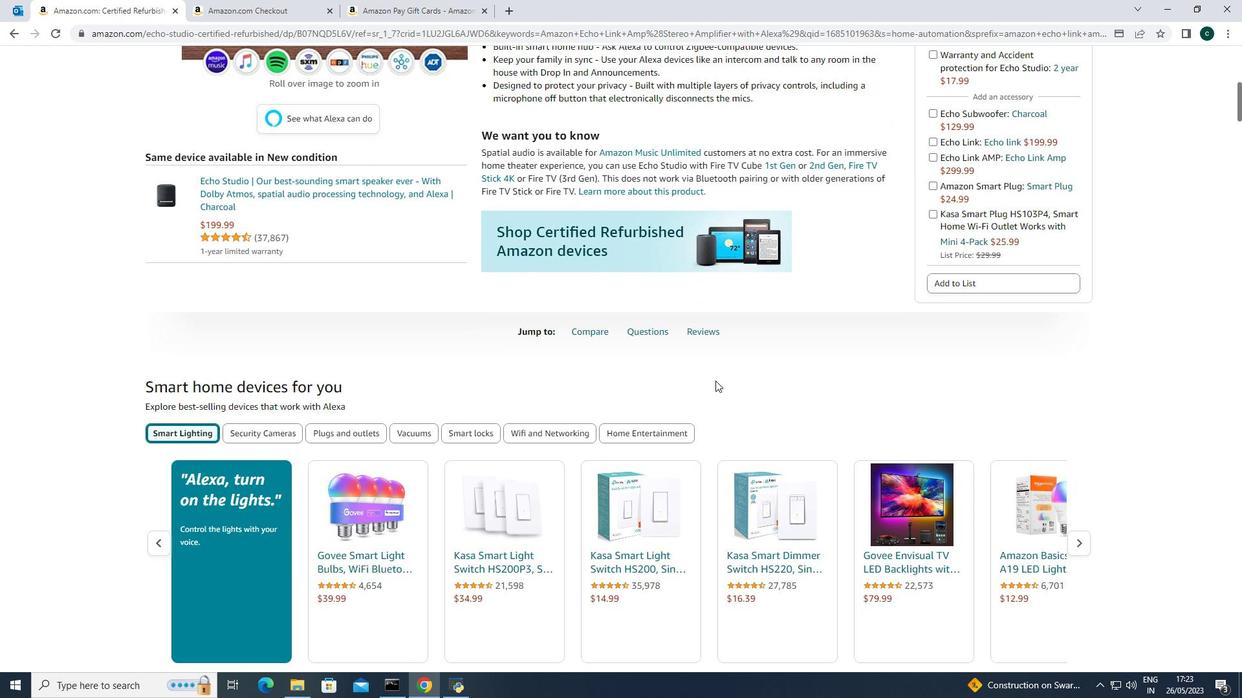 
Action: Mouse scrolled (714, 380) with delta (0, 0)
Screenshot: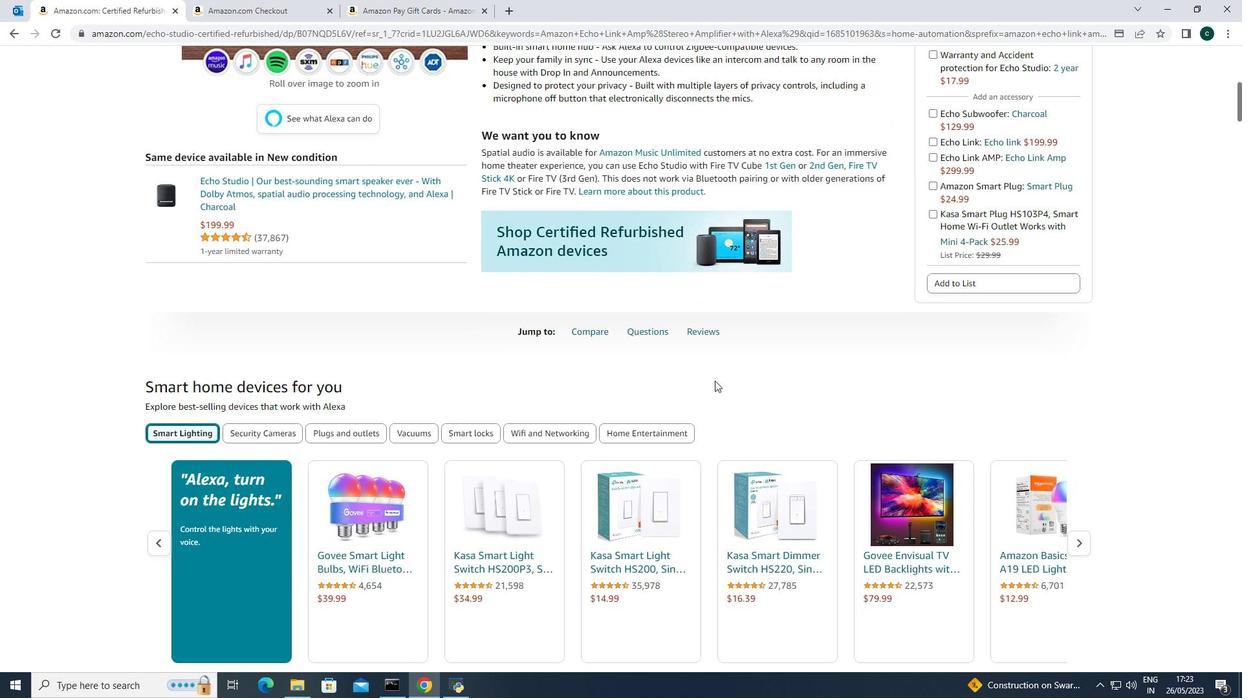 
Action: Mouse moved to (713, 381)
Screenshot: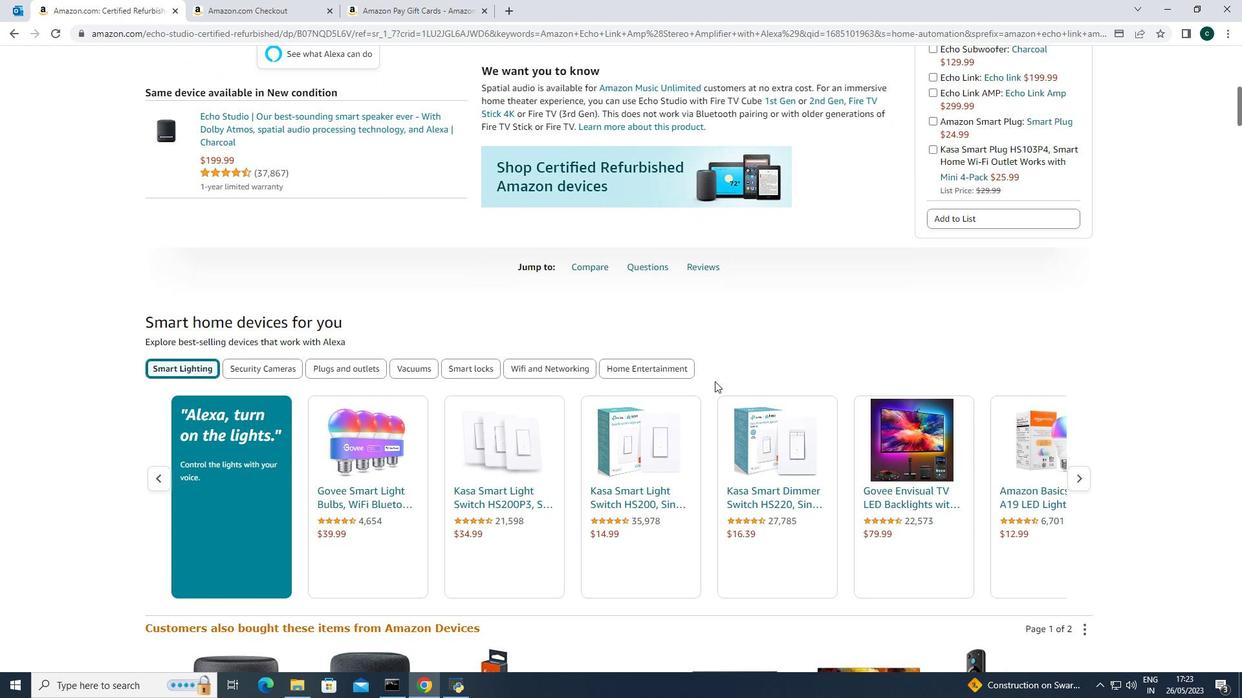 
Action: Mouse scrolled (713, 381) with delta (0, 0)
Screenshot: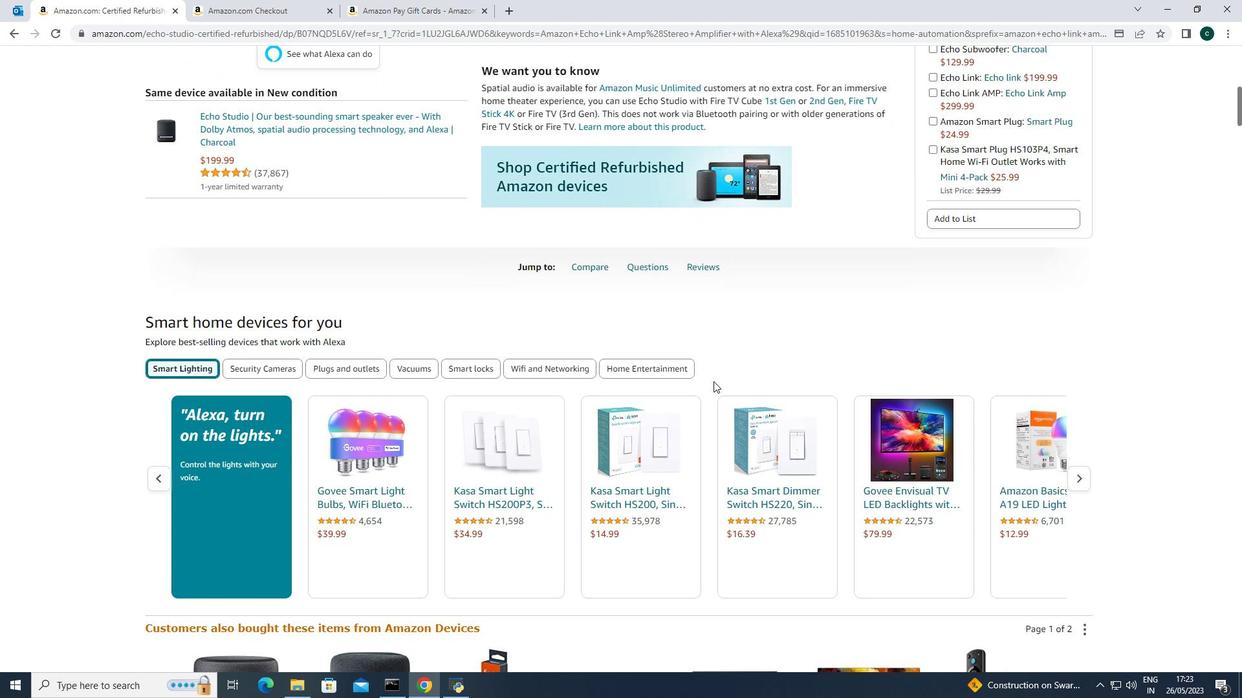 
Action: Mouse moved to (713, 382)
Screenshot: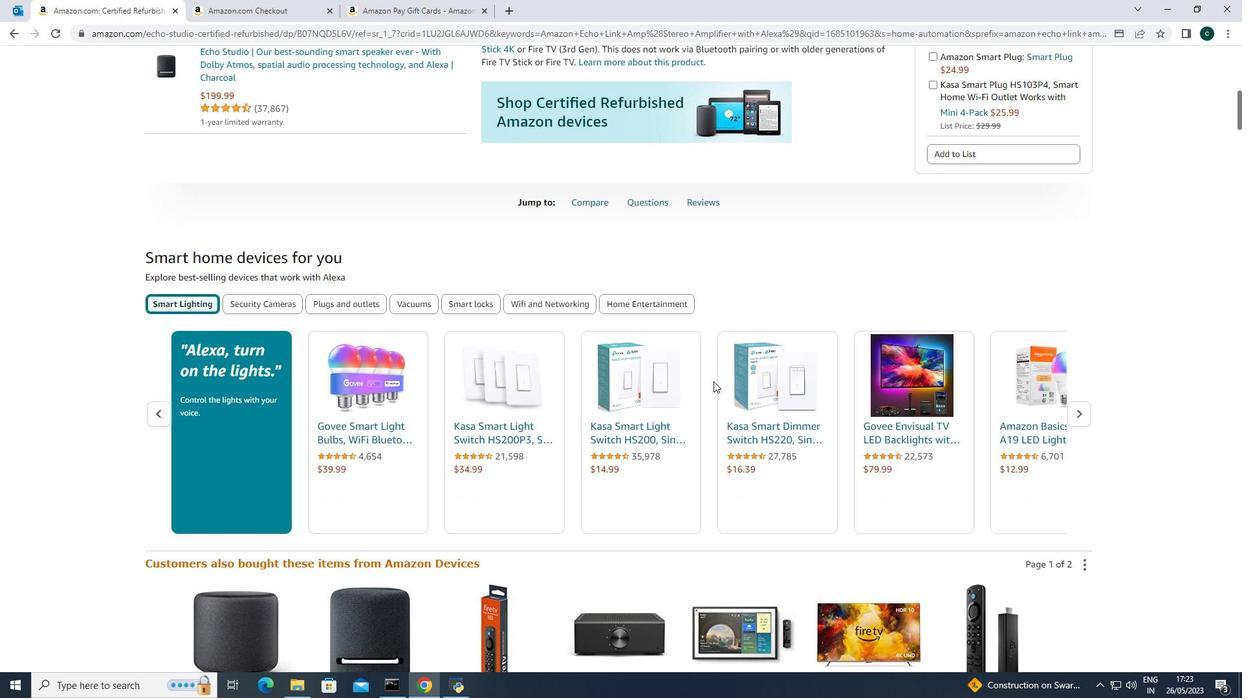 
Action: Mouse scrolled (713, 381) with delta (0, 0)
Screenshot: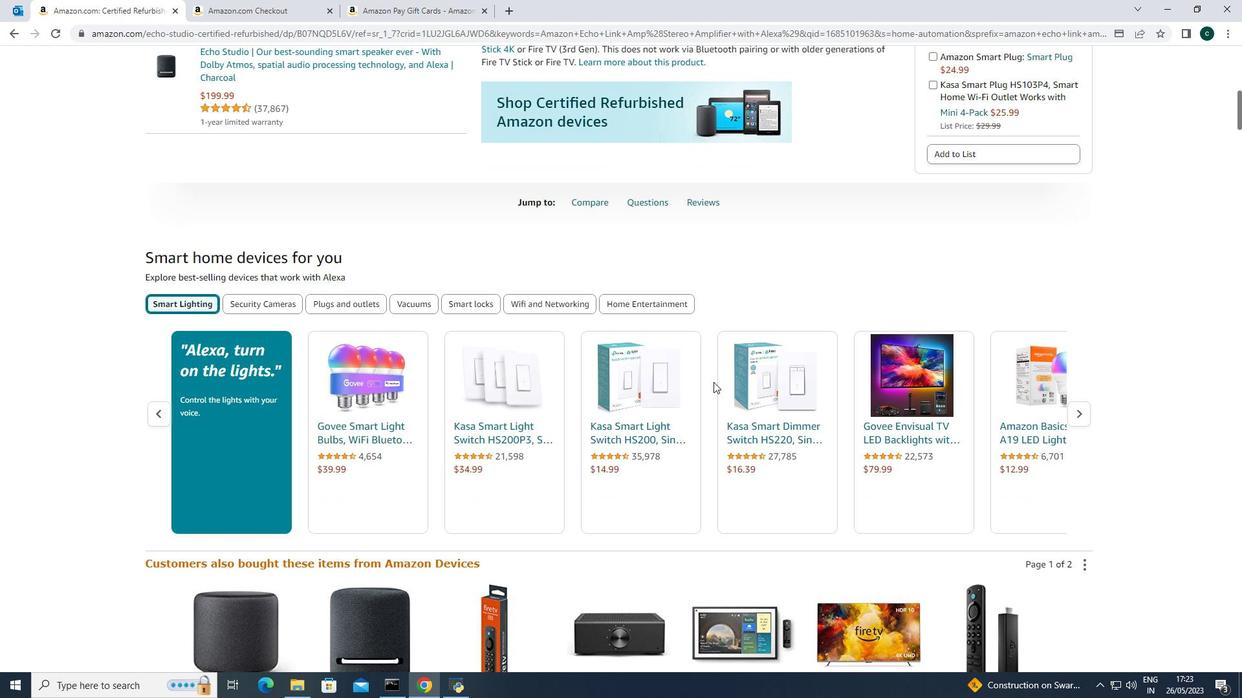 
Action: Mouse scrolled (713, 381) with delta (0, 0)
Screenshot: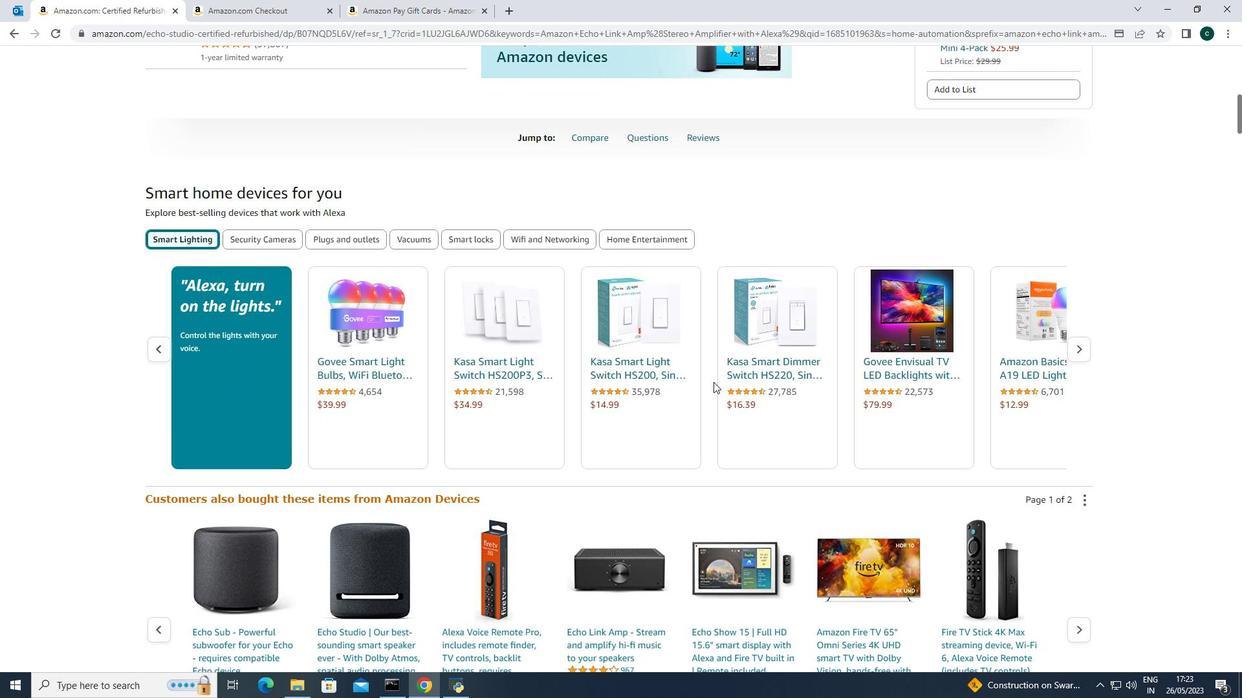 
Action: Mouse scrolled (713, 381) with delta (0, 0)
Screenshot: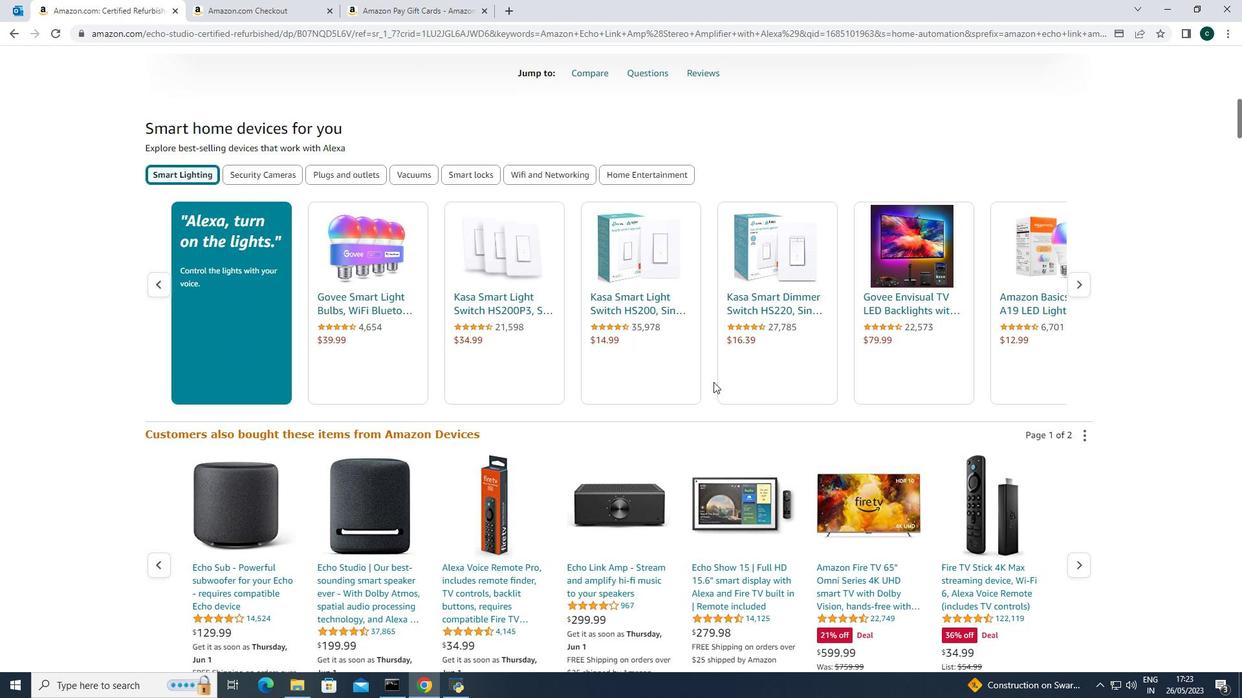 
Action: Mouse moved to (712, 382)
Screenshot: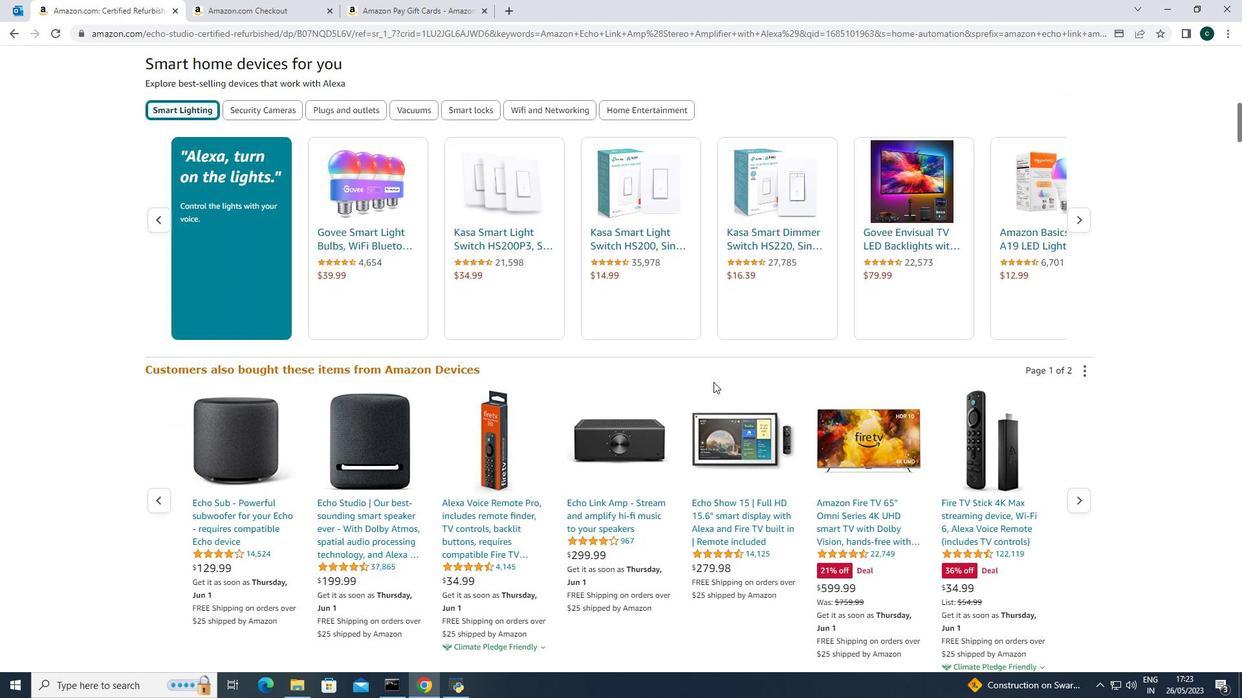 
Action: Mouse scrolled (712, 381) with delta (0, 0)
Screenshot: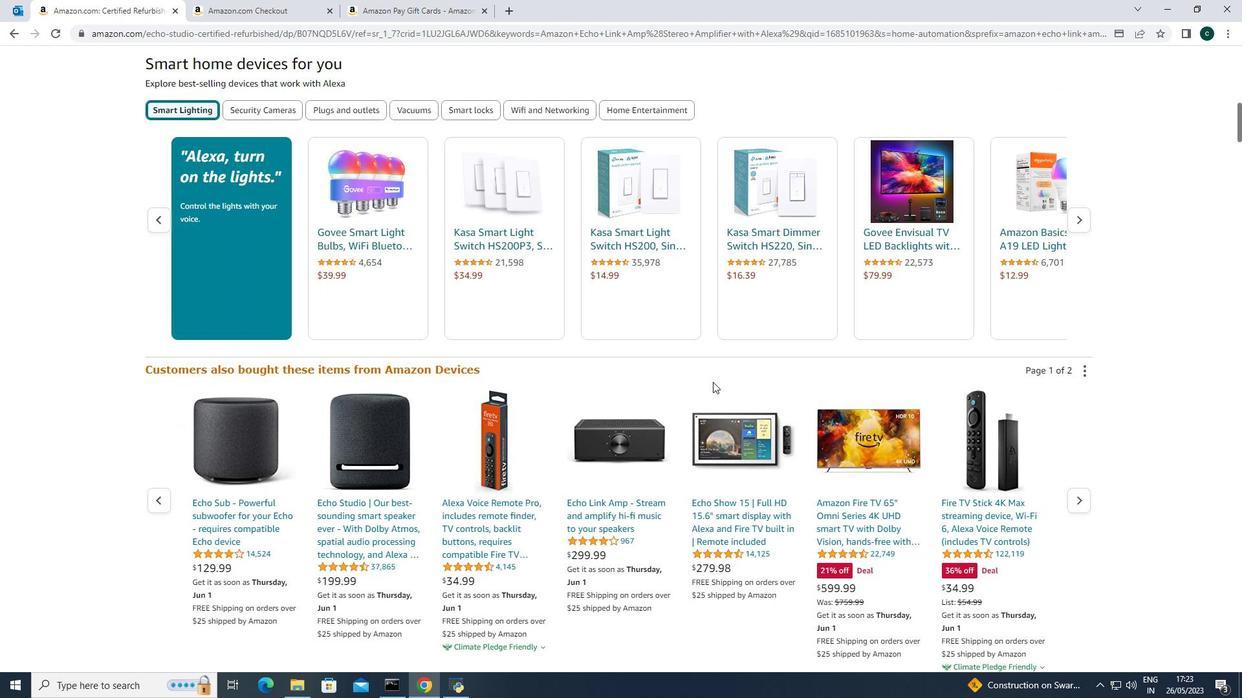 
Action: Mouse moved to (712, 382)
Screenshot: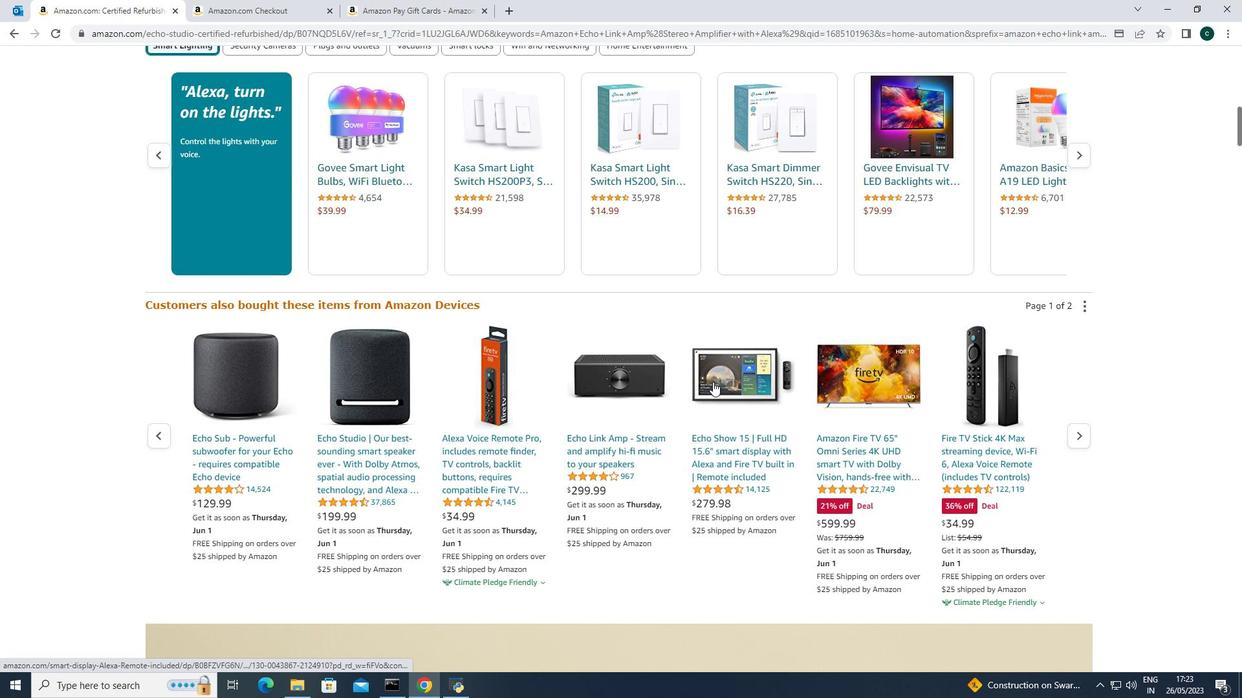 
Action: Mouse scrolled (712, 381) with delta (0, 0)
Screenshot: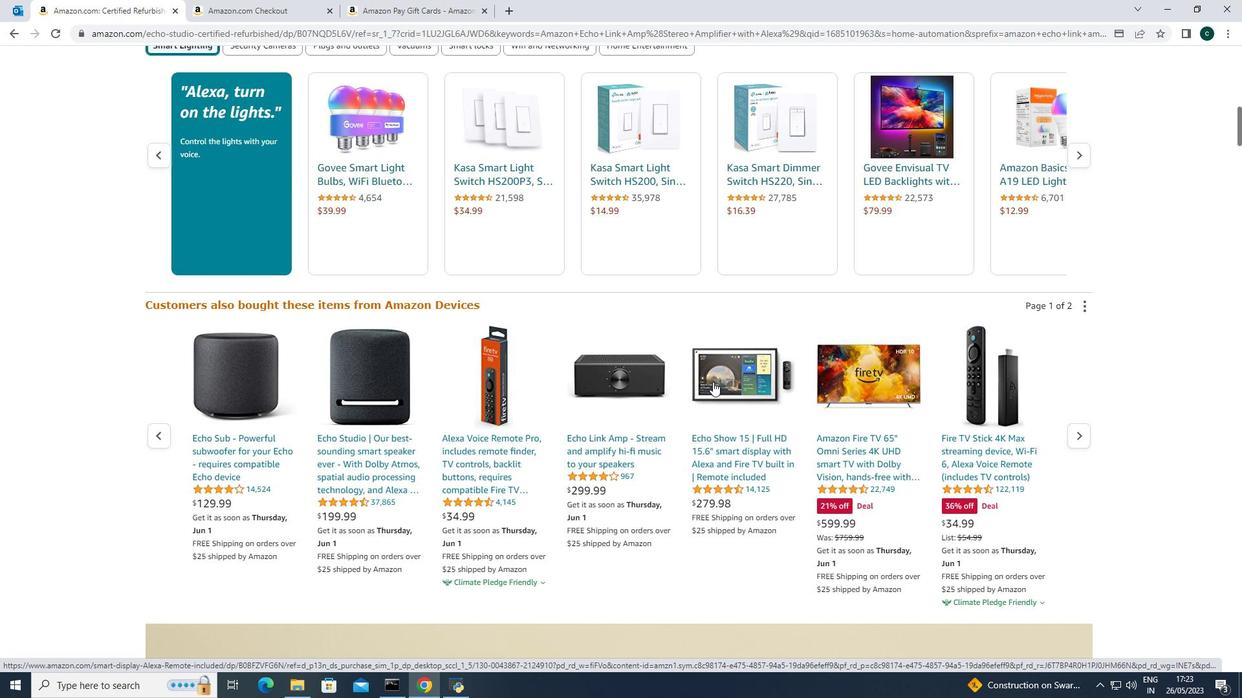 
Action: Mouse moved to (711, 381)
Screenshot: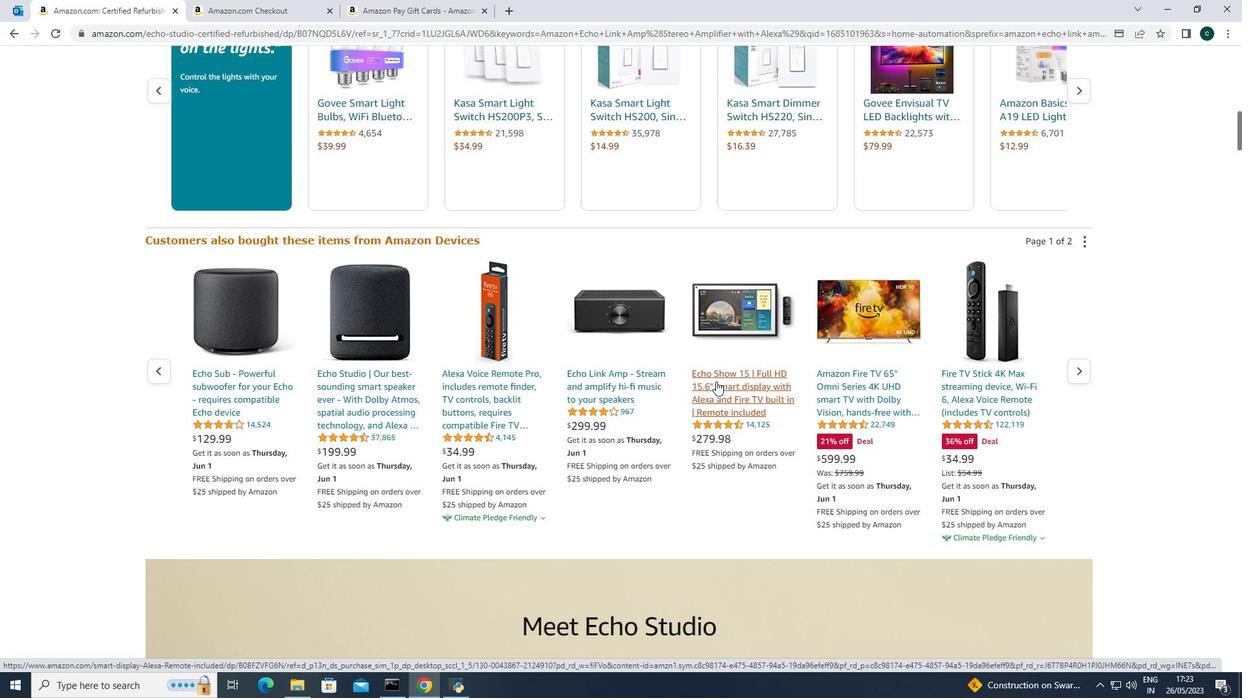 
Action: Mouse scrolled (711, 381) with delta (0, 0)
Screenshot: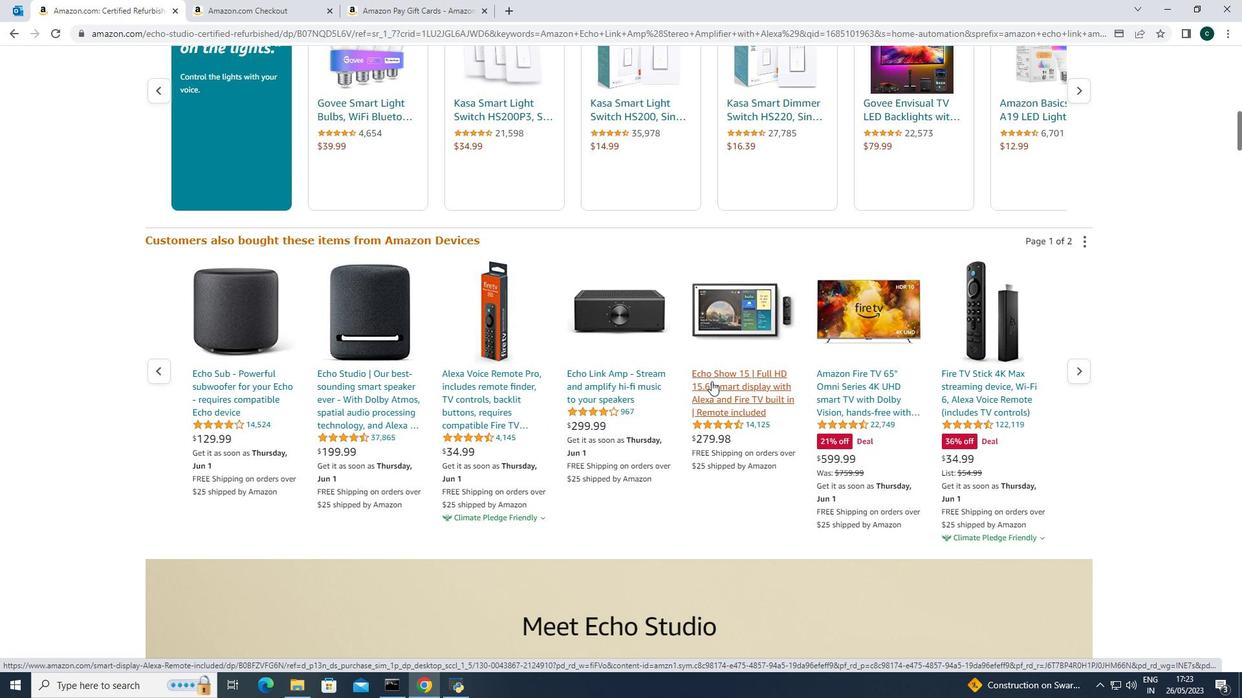 
Action: Mouse moved to (711, 381)
Screenshot: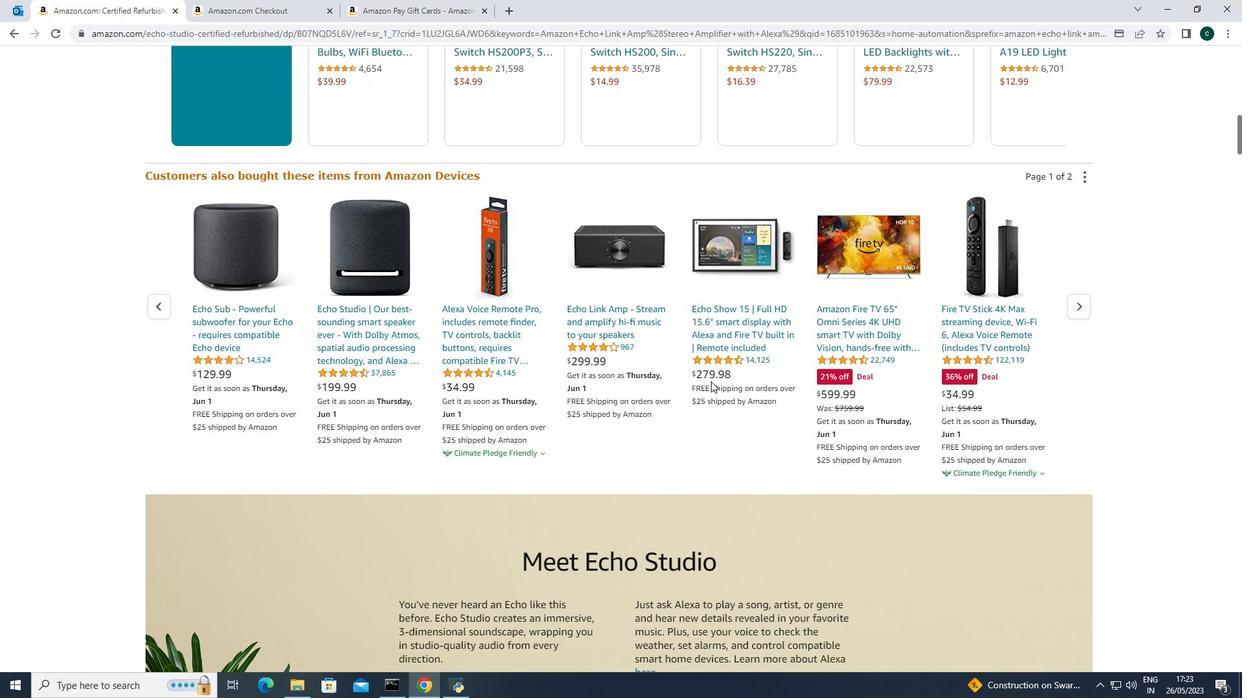 
Action: Mouse scrolled (711, 381) with delta (0, 0)
Screenshot: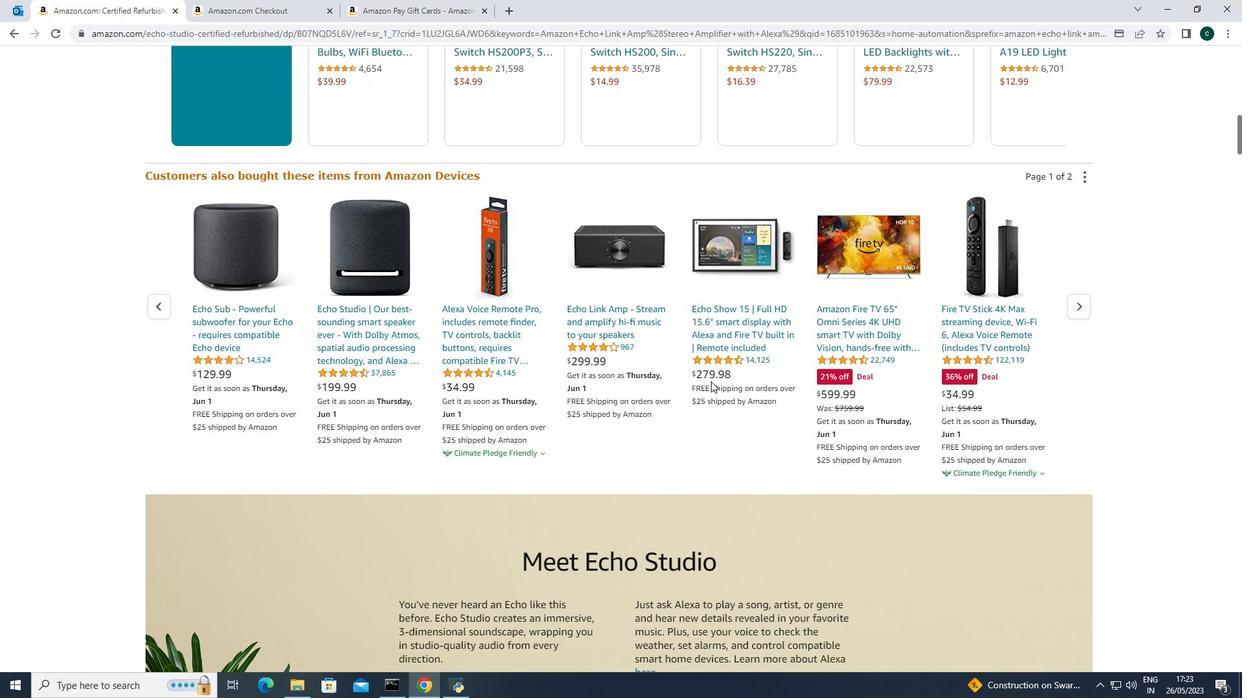 
Action: Mouse scrolled (711, 381) with delta (0, 0)
Screenshot: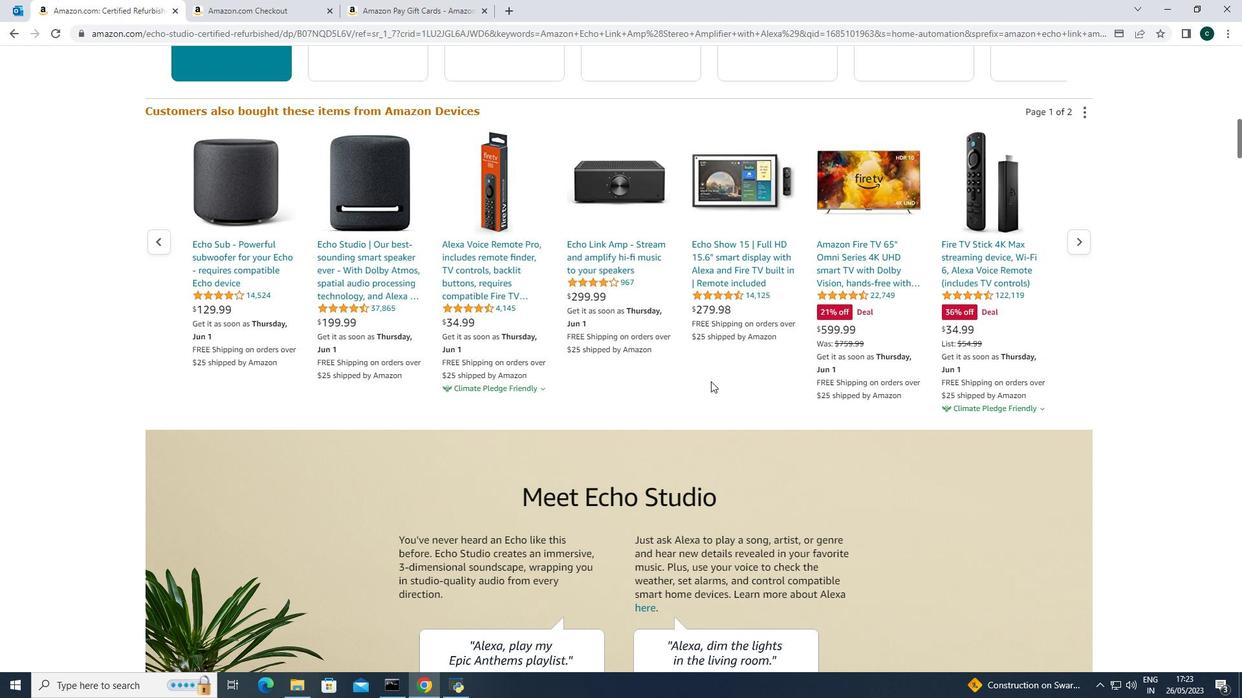 
Action: Mouse scrolled (711, 381) with delta (0, 0)
Screenshot: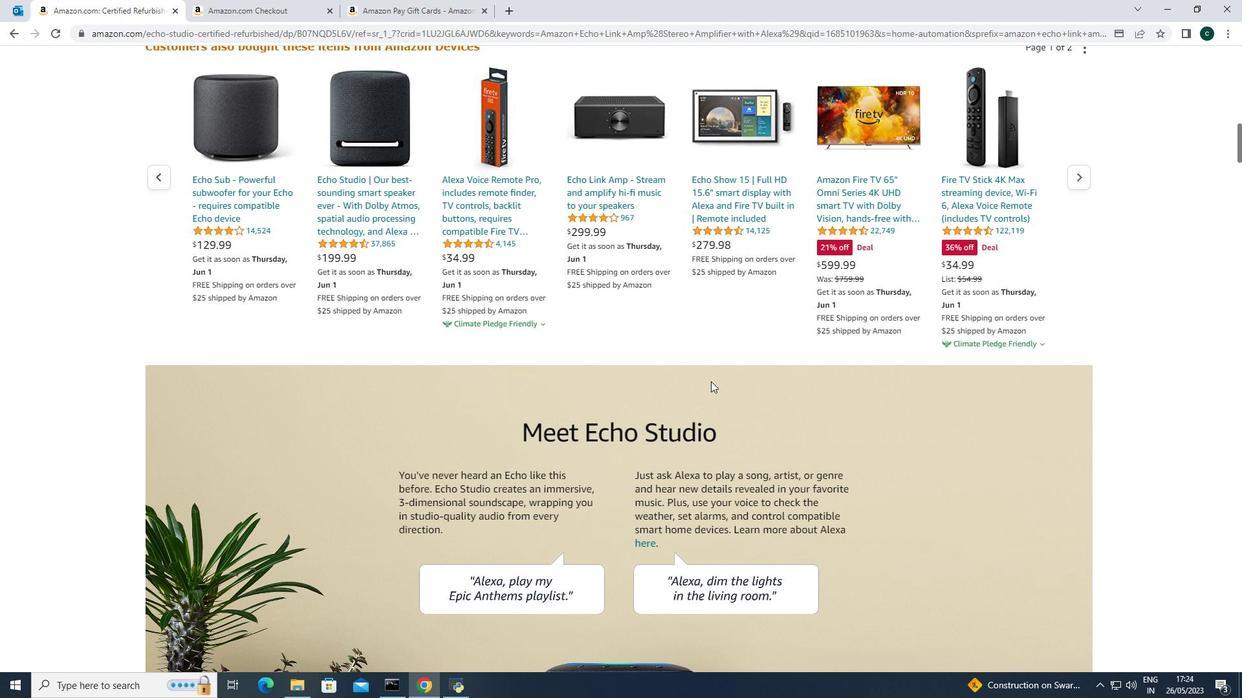 
Action: Mouse scrolled (711, 381) with delta (0, 0)
Screenshot: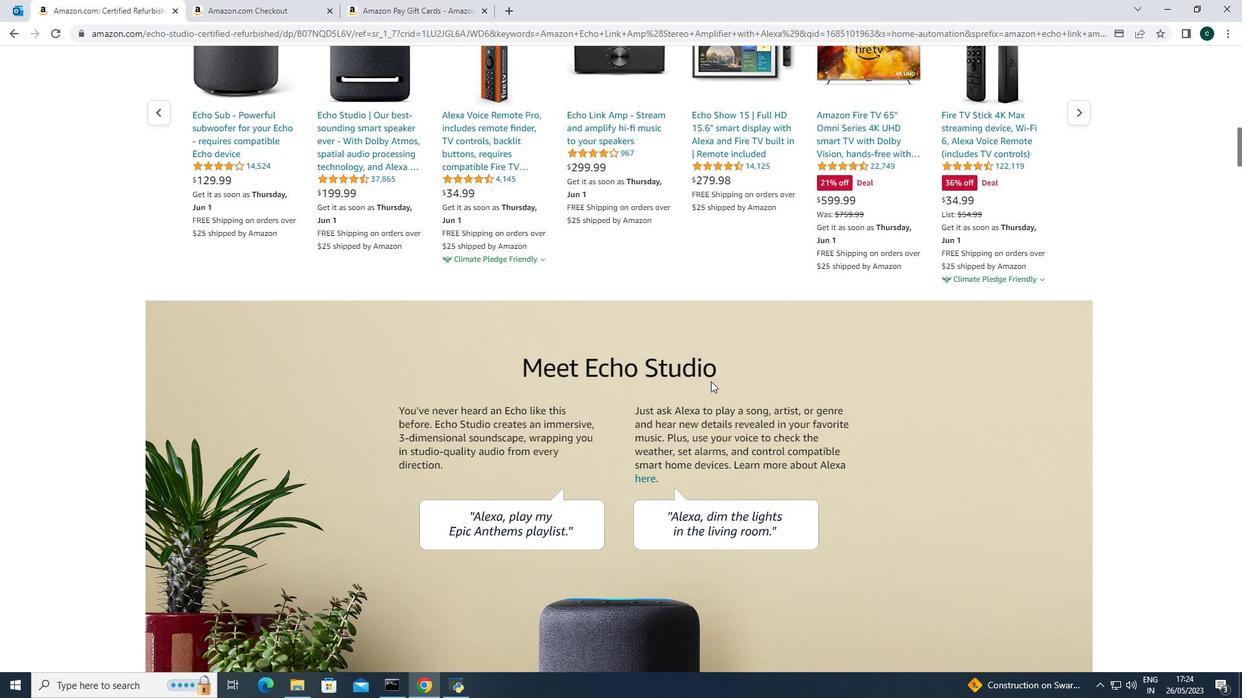 
Action: Mouse scrolled (711, 381) with delta (0, 0)
Screenshot: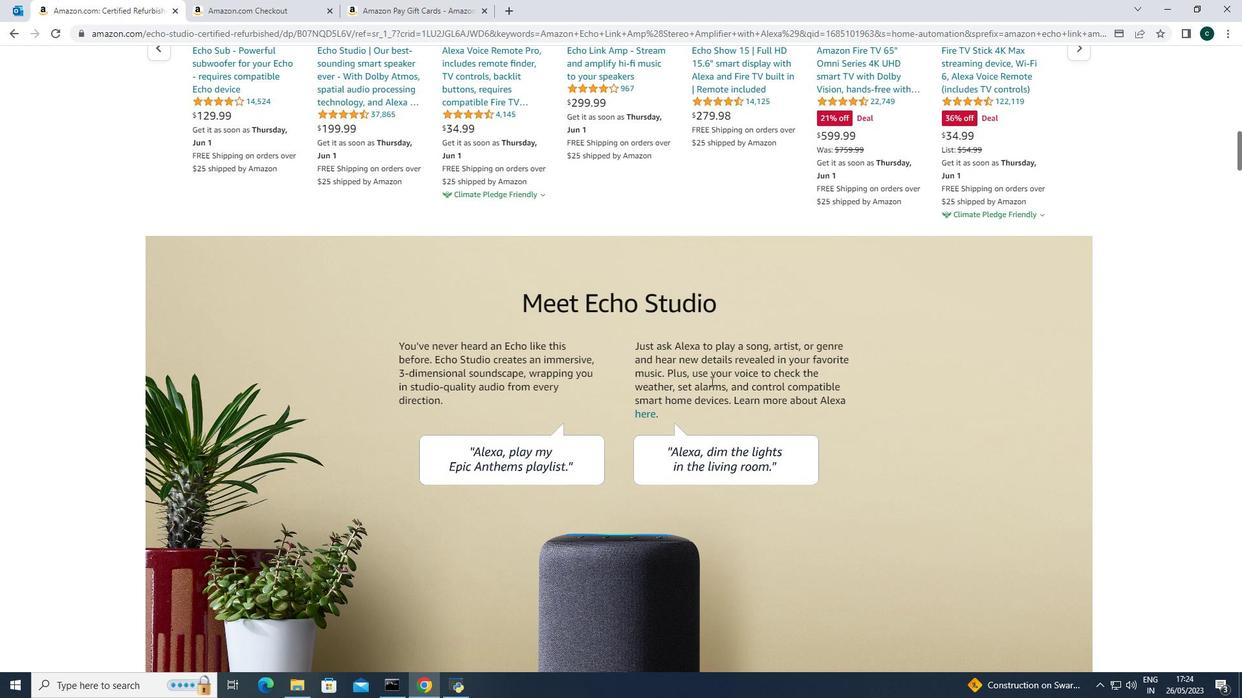 
Action: Mouse scrolled (711, 381) with delta (0, 0)
Screenshot: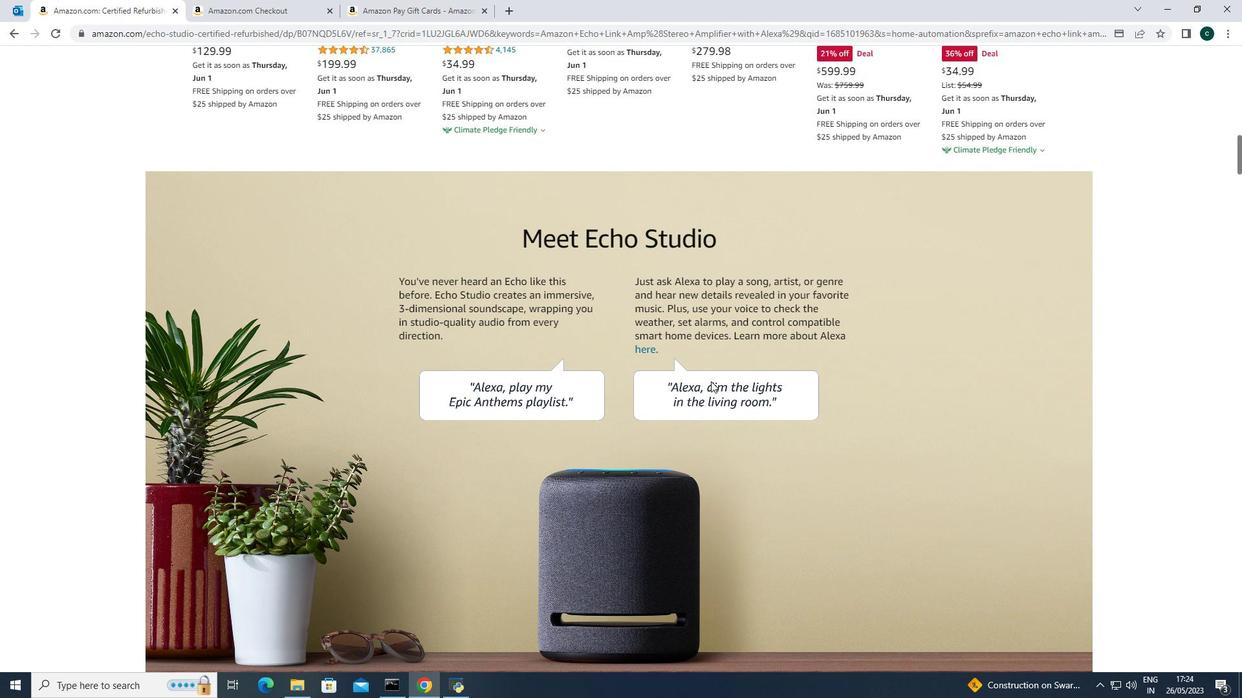 
Action: Mouse moved to (710, 381)
Screenshot: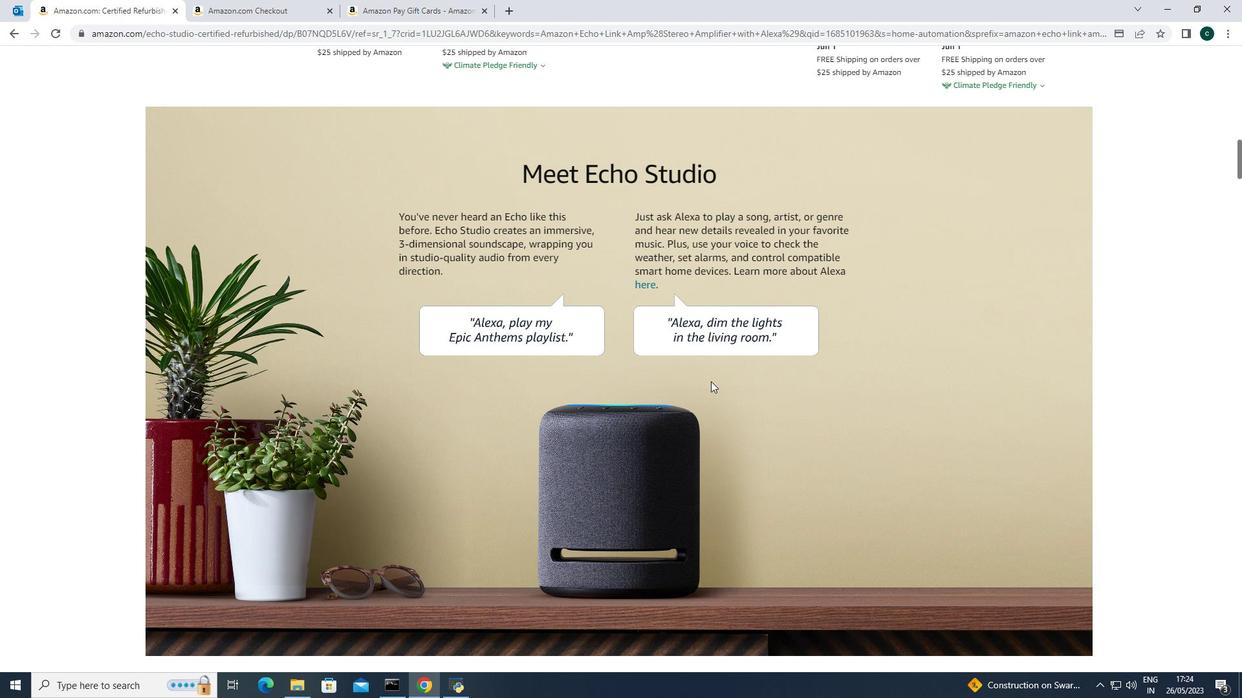 
Action: Mouse scrolled (710, 381) with delta (0, 0)
Screenshot: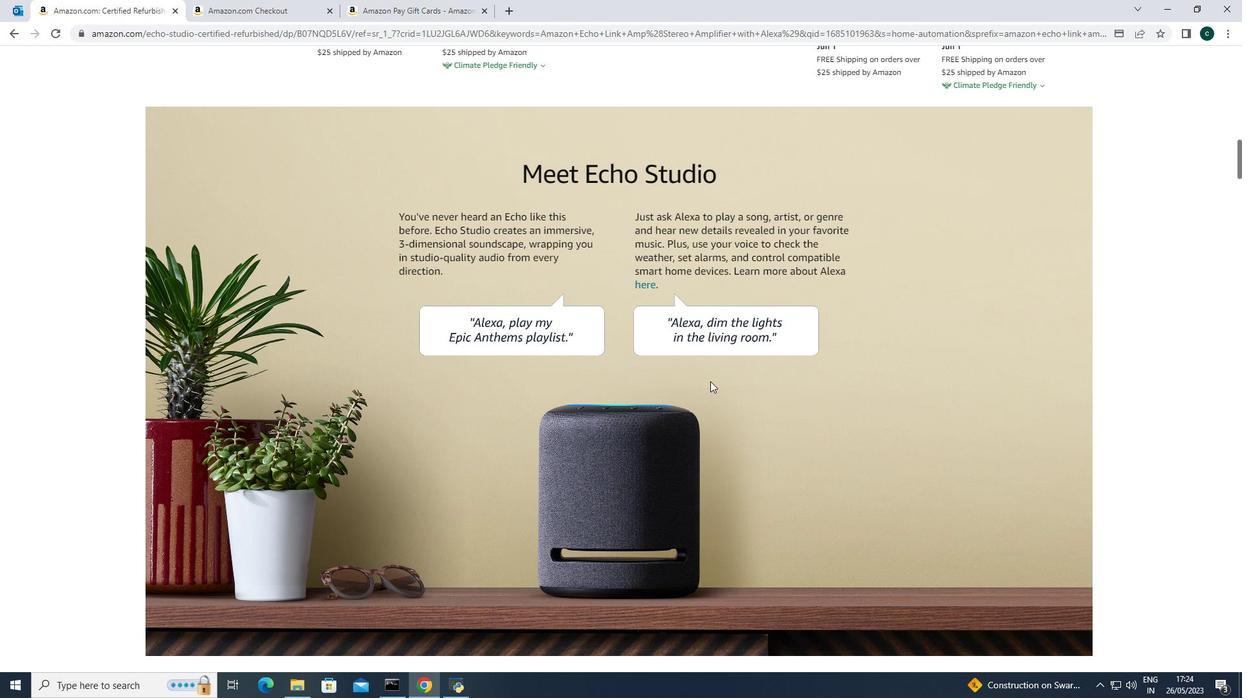 
Action: Mouse scrolled (710, 381) with delta (0, 0)
Screenshot: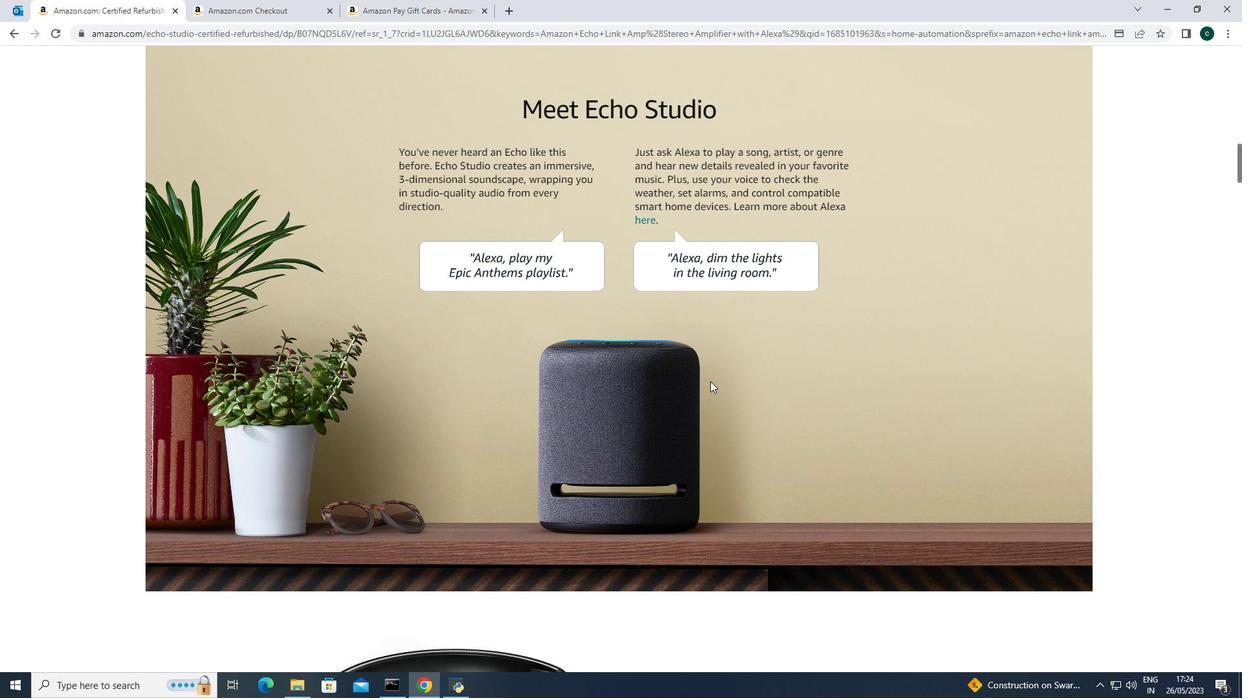 
Action: Mouse scrolled (710, 381) with delta (0, 0)
Screenshot: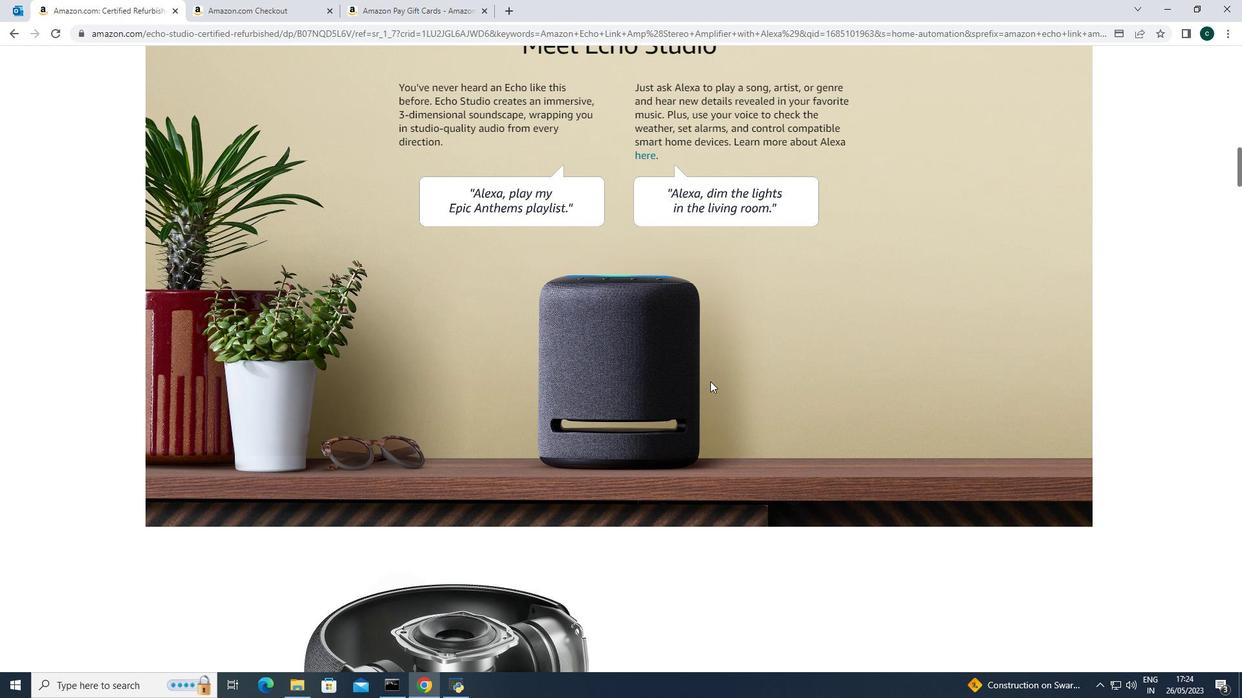 
Action: Mouse scrolled (710, 381) with delta (0, 0)
Screenshot: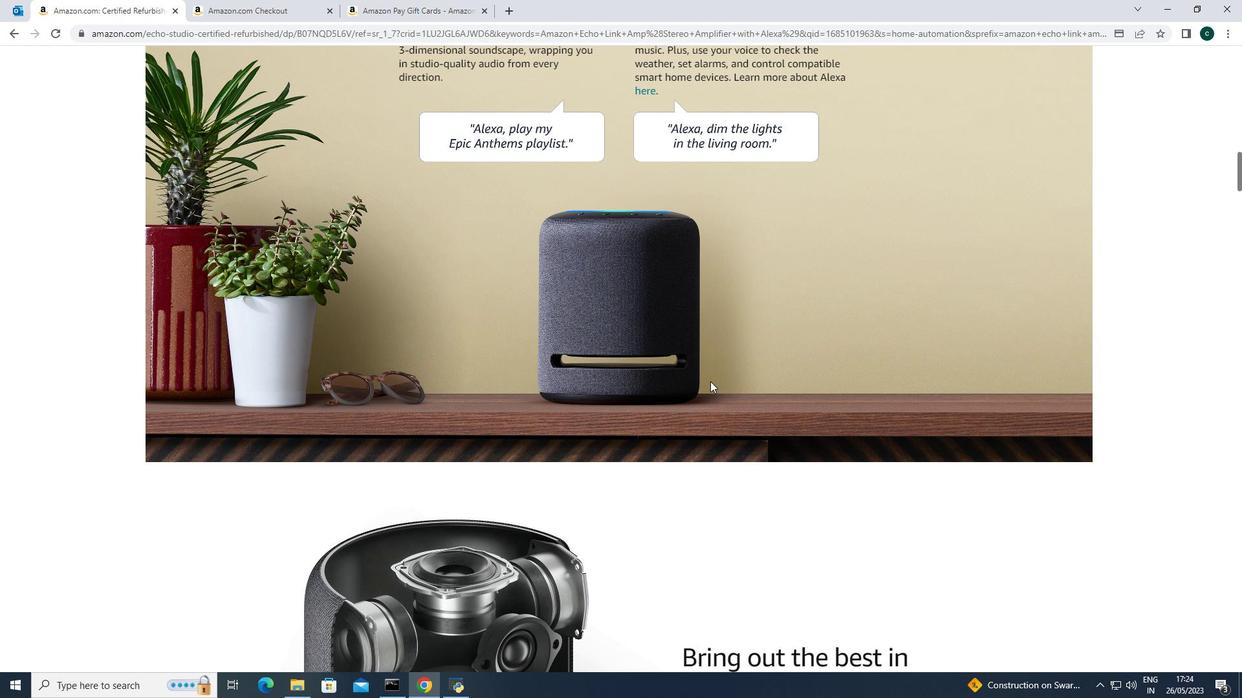 
Action: Mouse scrolled (710, 381) with delta (0, 0)
Screenshot: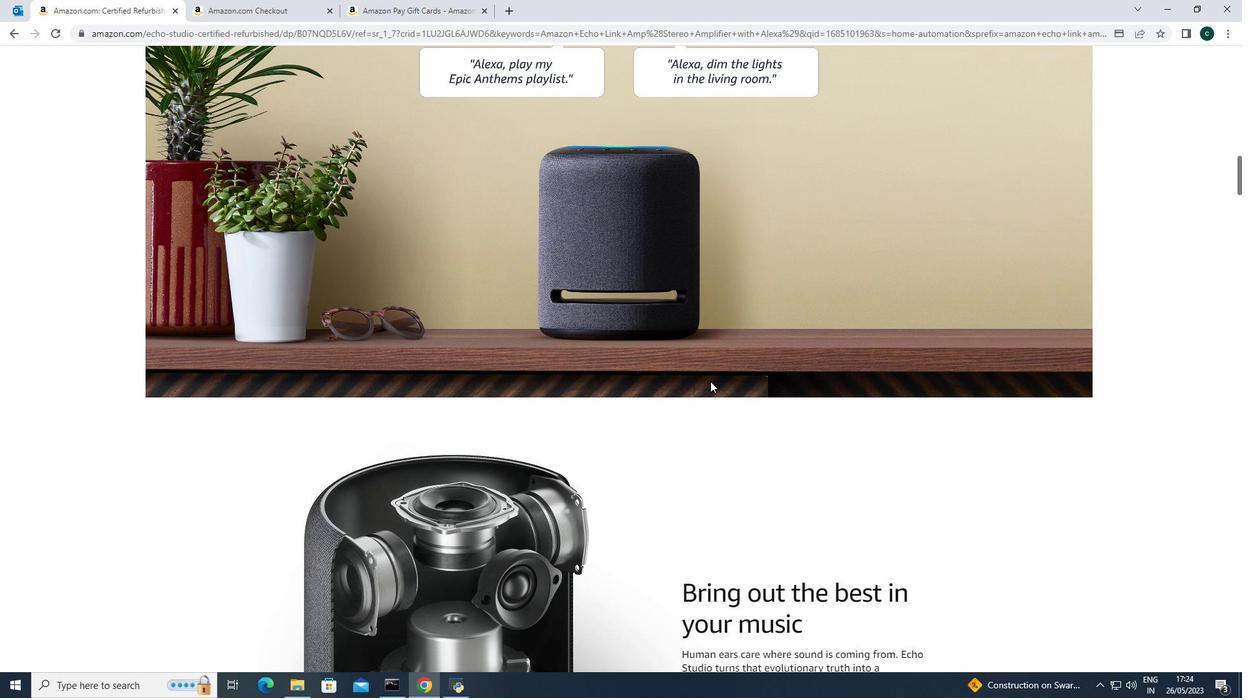 
Action: Mouse scrolled (710, 381) with delta (0, 0)
Screenshot: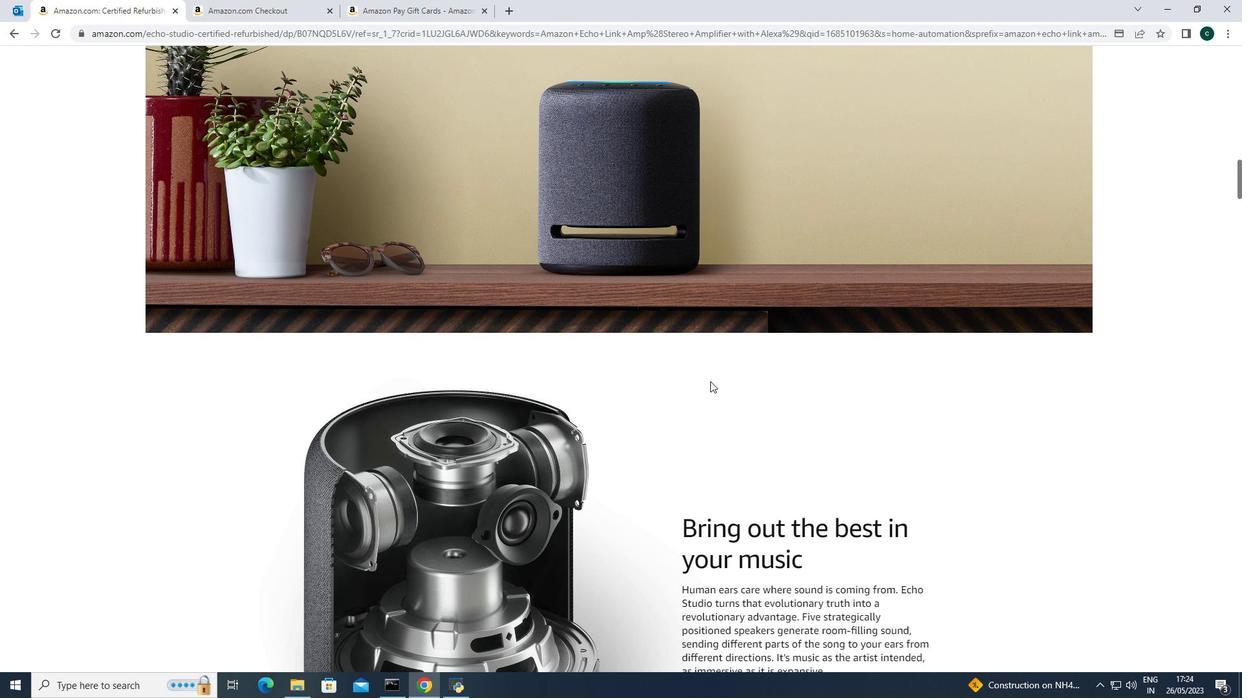 
Action: Mouse scrolled (710, 381) with delta (0, 0)
Screenshot: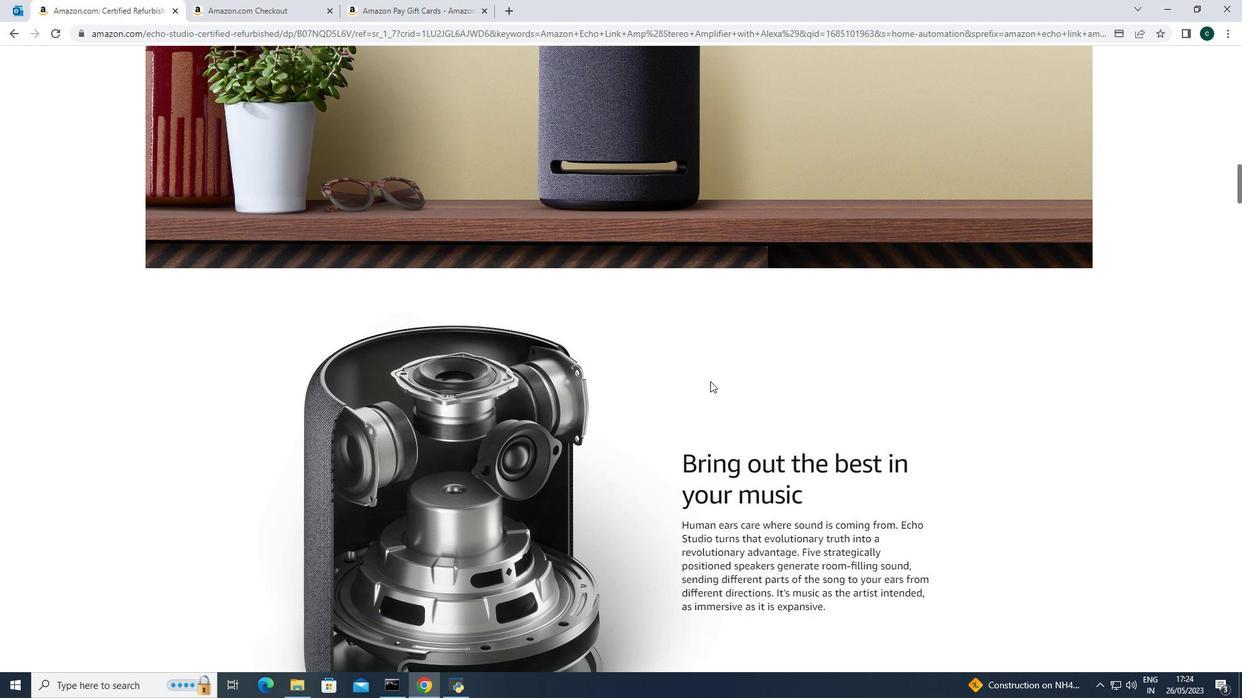 
Action: Mouse moved to (712, 380)
Screenshot: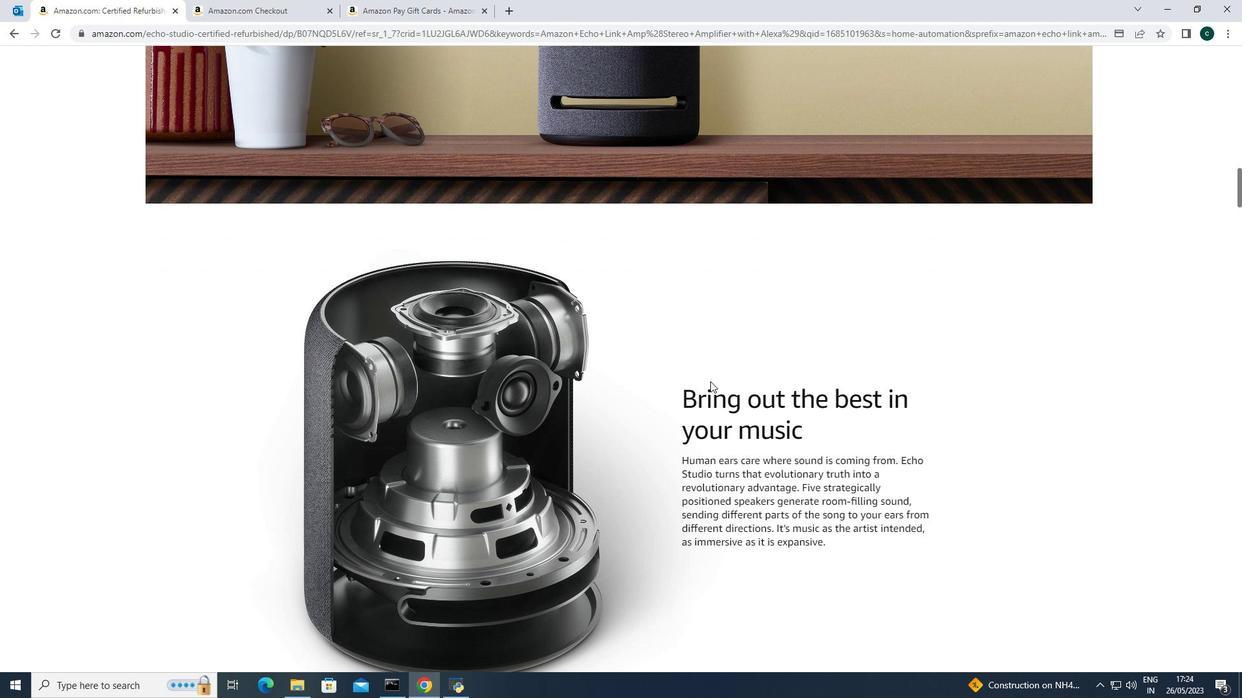 
Action: Mouse scrolled (712, 379) with delta (0, 0)
Screenshot: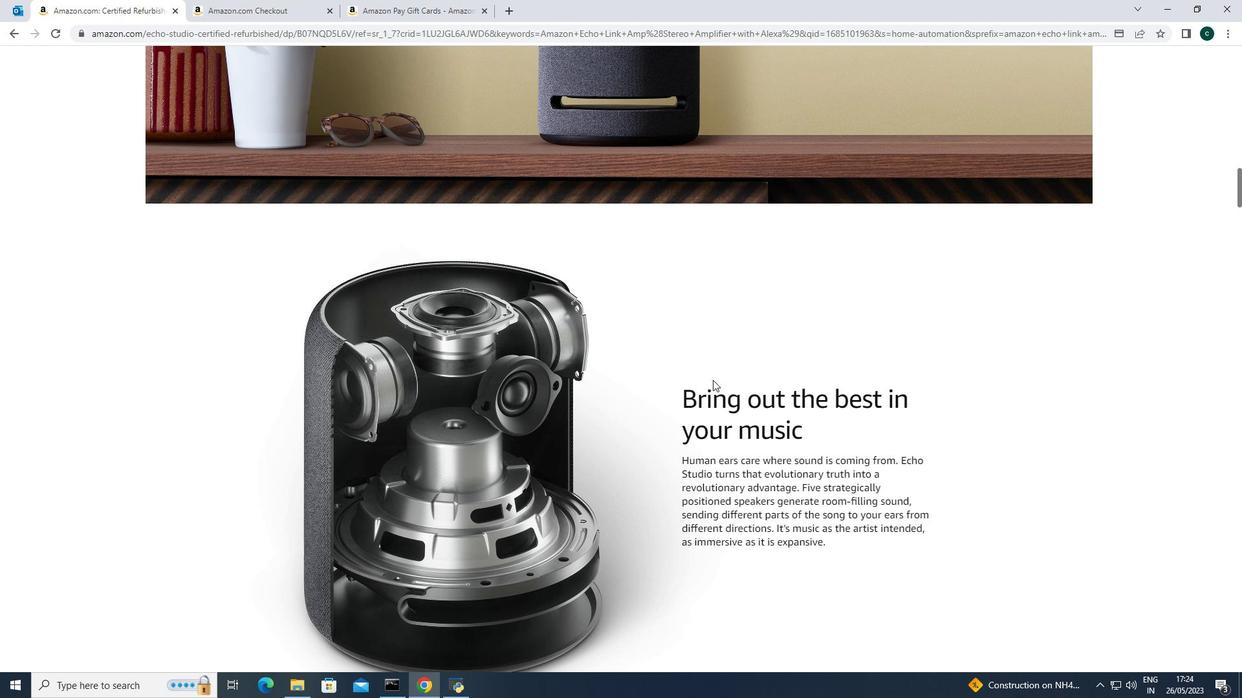 
Action: Mouse scrolled (712, 379) with delta (0, 0)
Screenshot: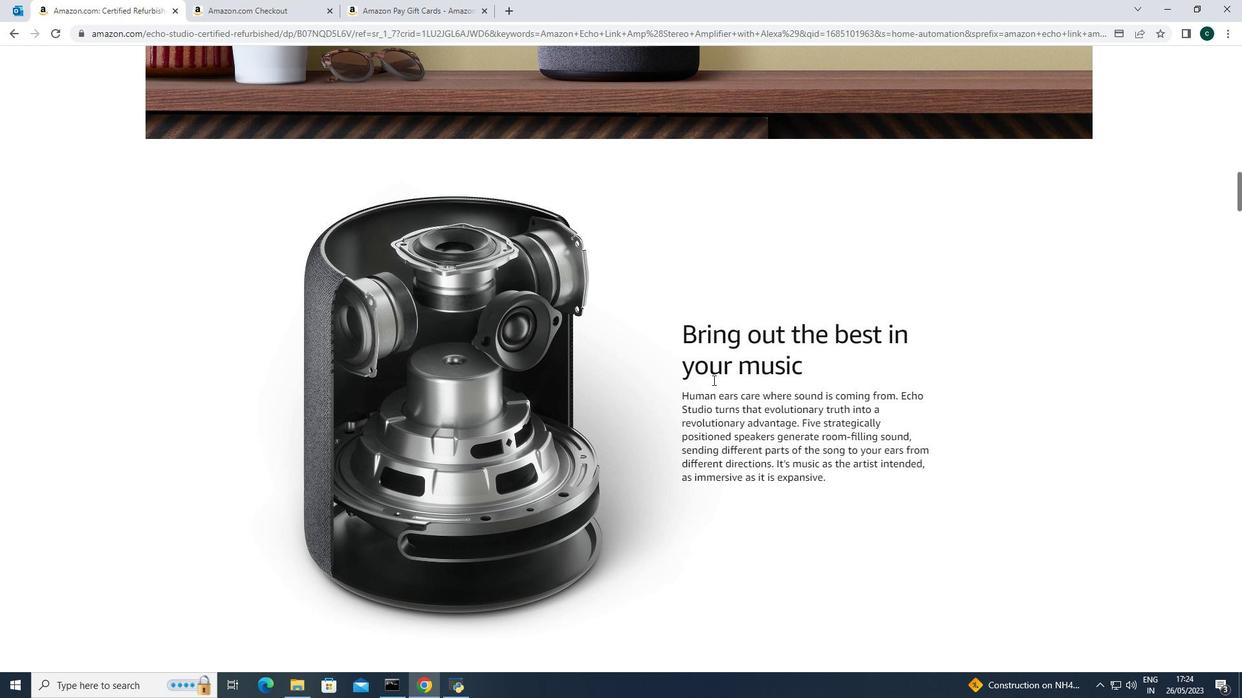 
Action: Mouse scrolled (712, 379) with delta (0, 0)
Screenshot: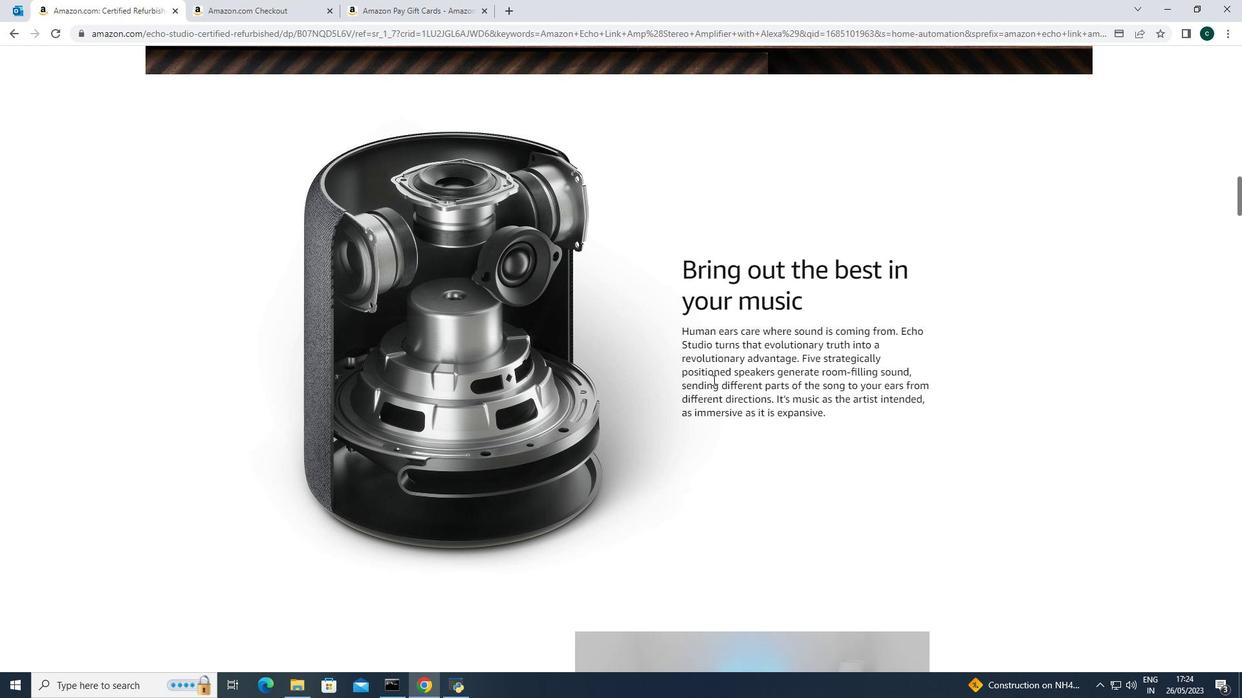 
Action: Mouse scrolled (712, 379) with delta (0, 0)
Screenshot: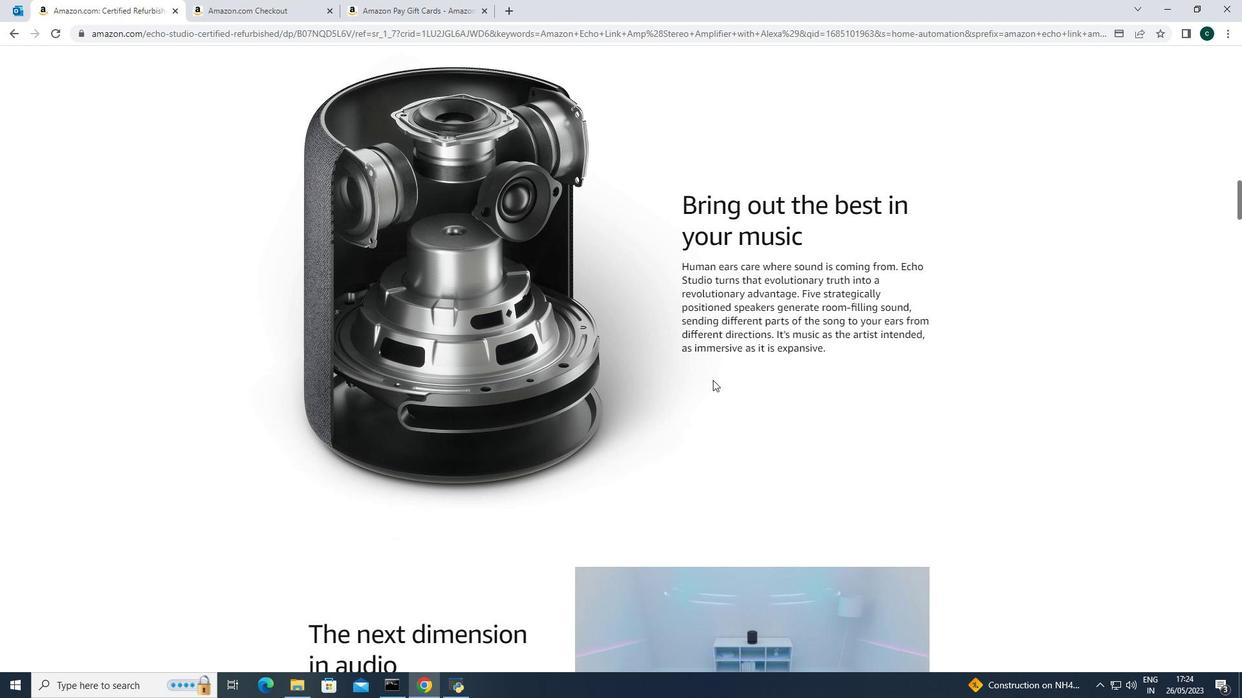 
Action: Mouse moved to (713, 379)
Screenshot: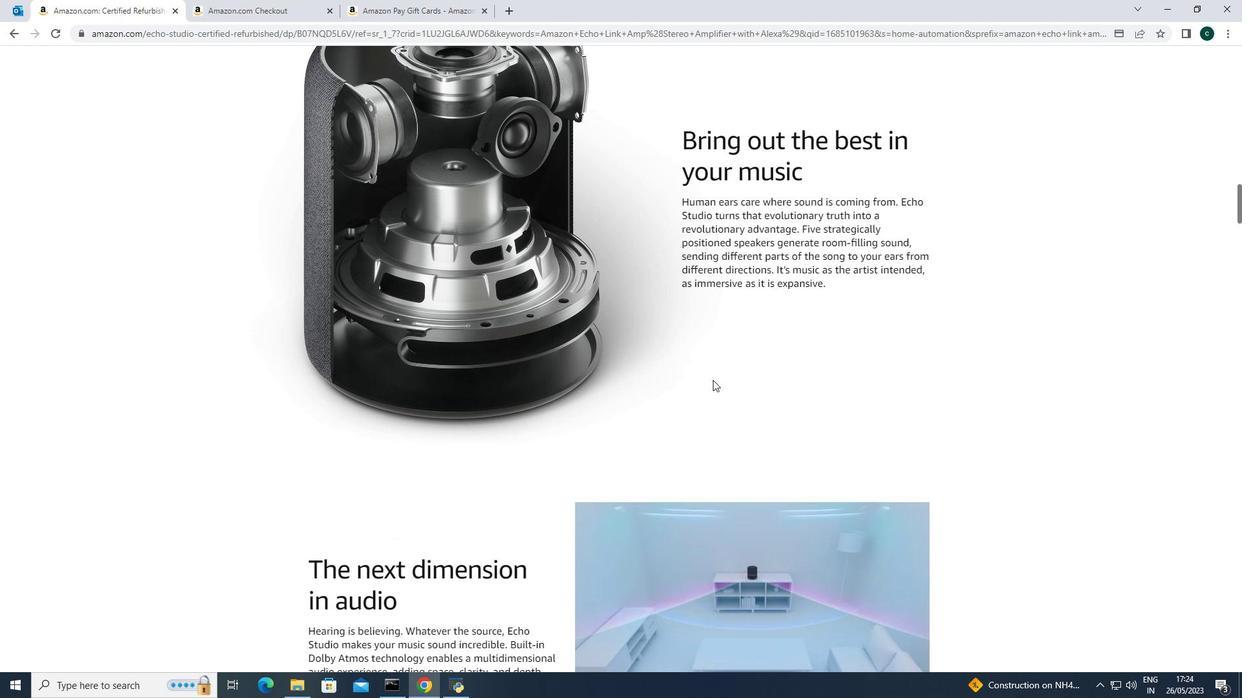 
Action: Mouse scrolled (713, 379) with delta (0, 0)
Screenshot: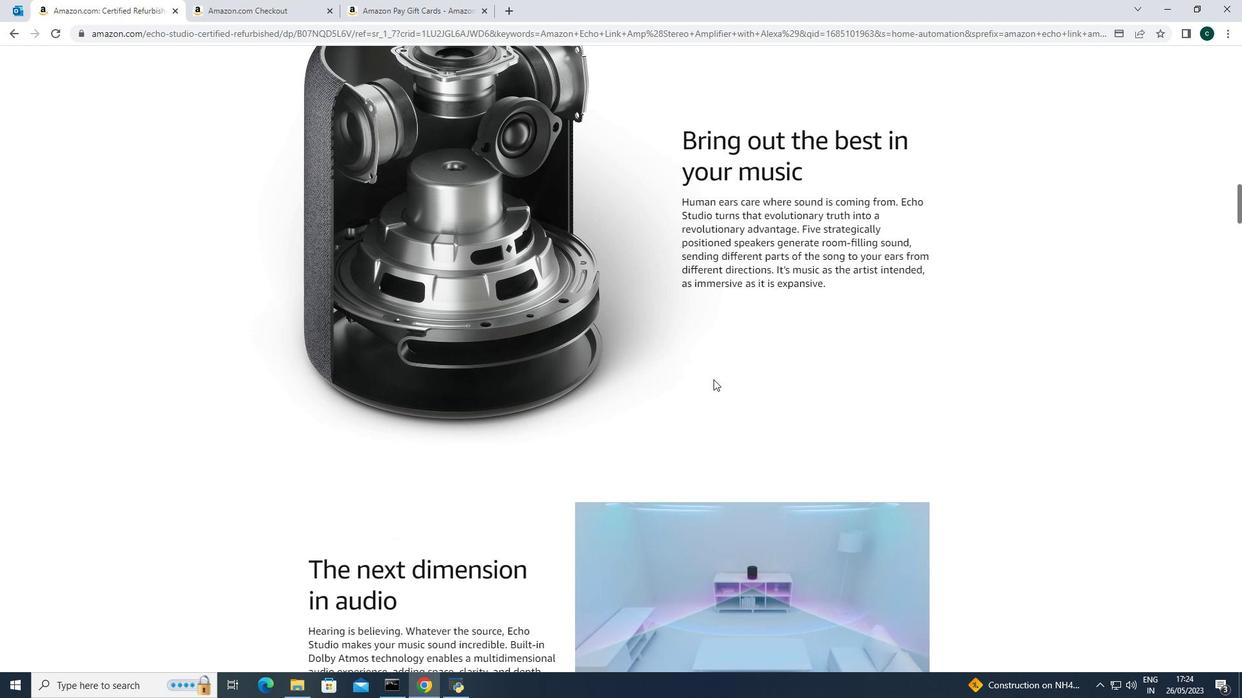 
Action: Mouse scrolled (713, 379) with delta (0, 0)
Screenshot: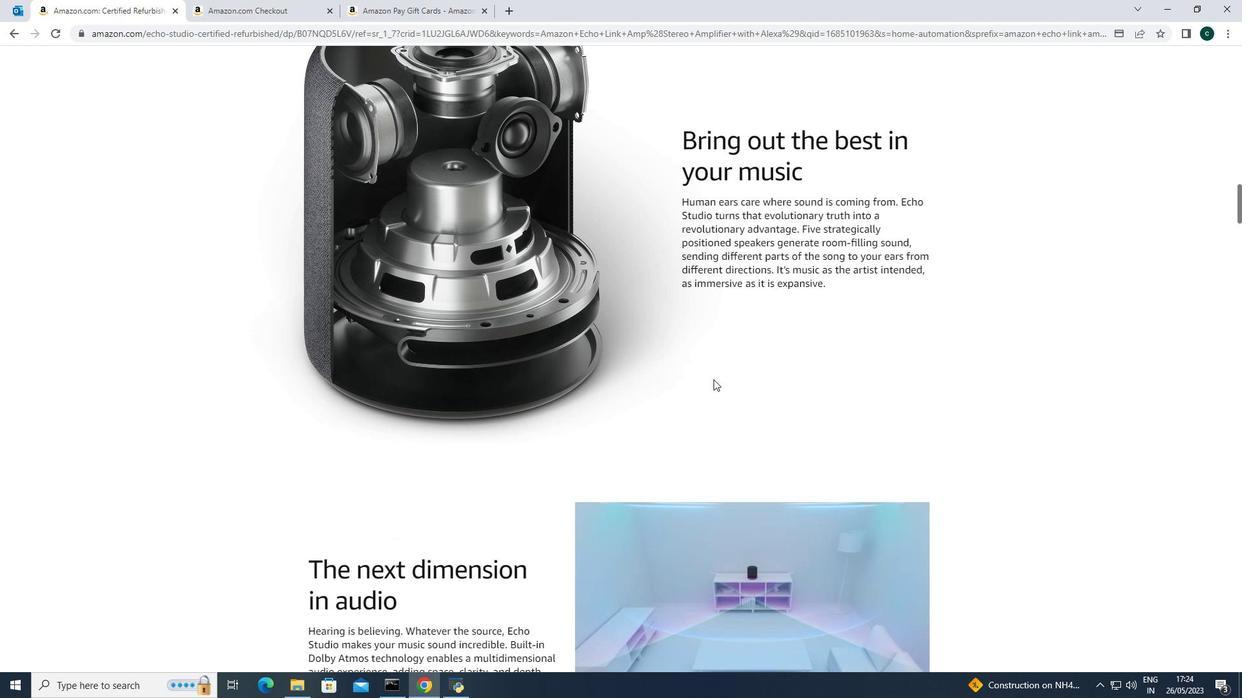 
Action: Mouse moved to (681, 357)
Screenshot: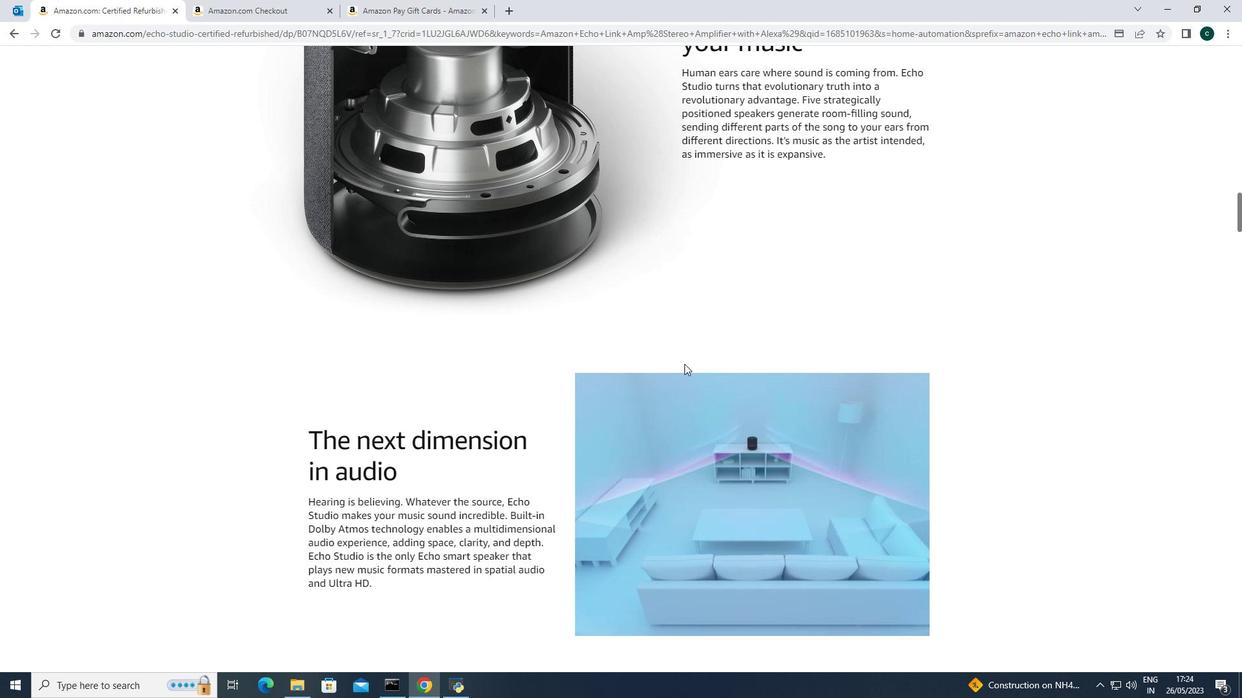 
Action: Mouse scrolled (681, 356) with delta (0, 0)
Screenshot: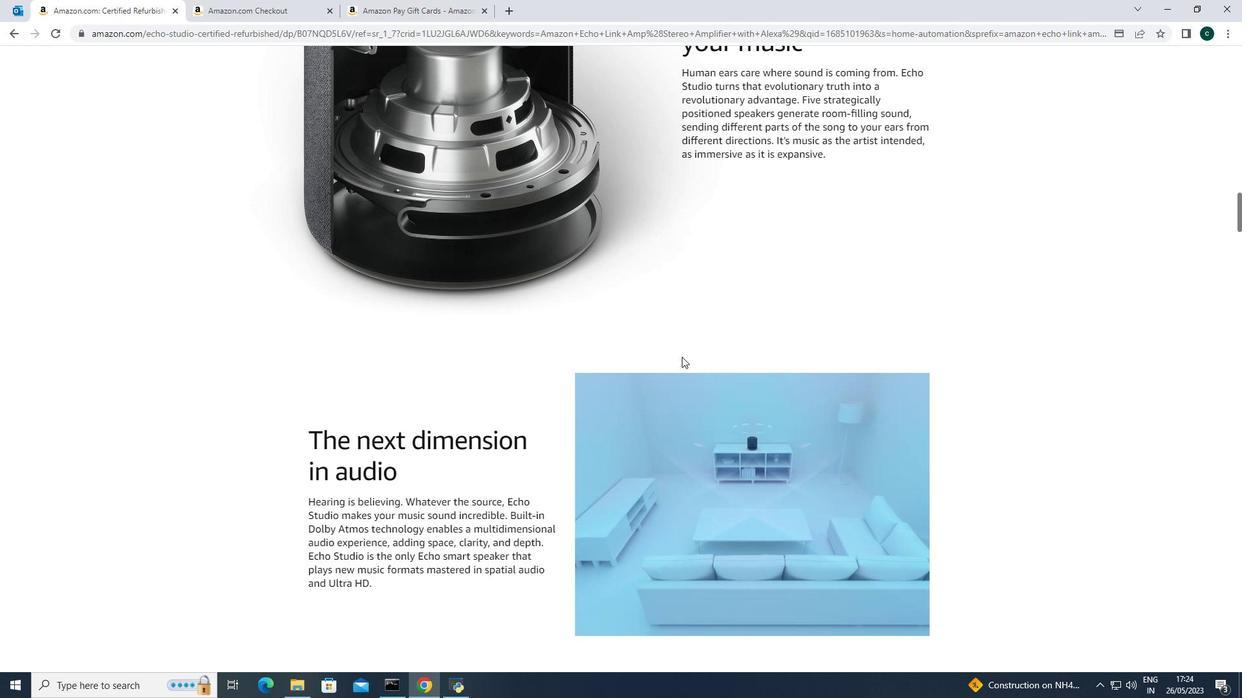 
Action: Mouse moved to (680, 357)
Screenshot: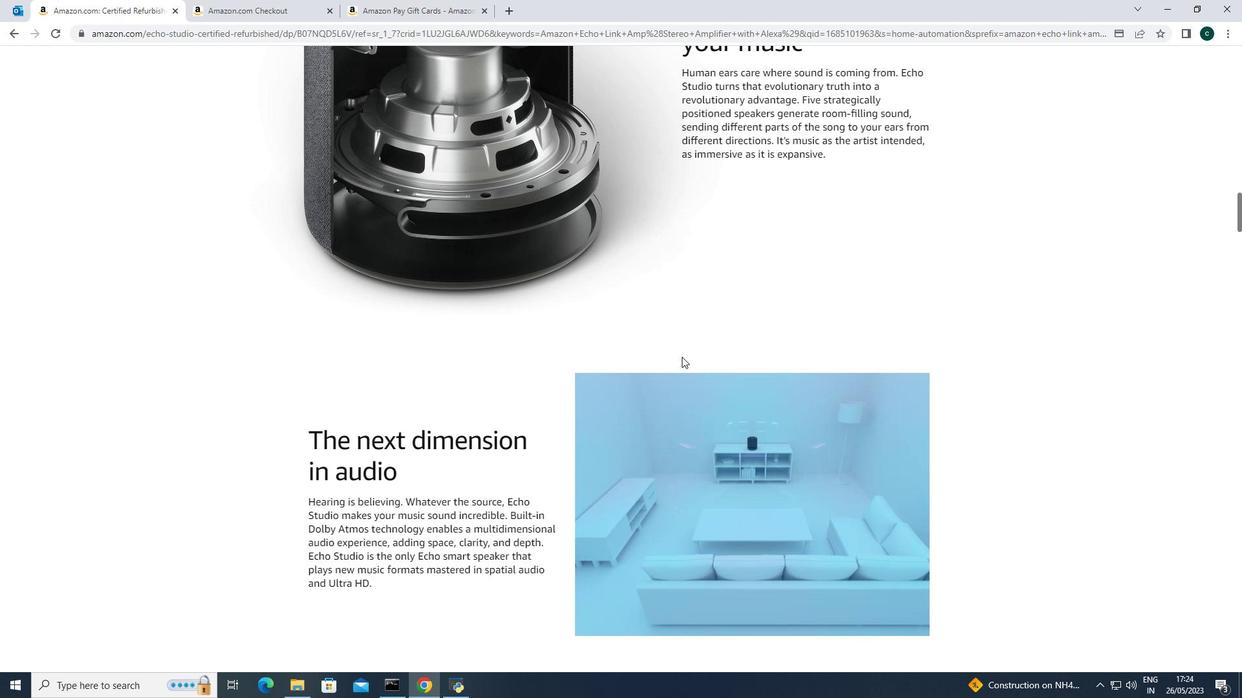 
Action: Mouse scrolled (680, 356) with delta (0, 0)
Screenshot: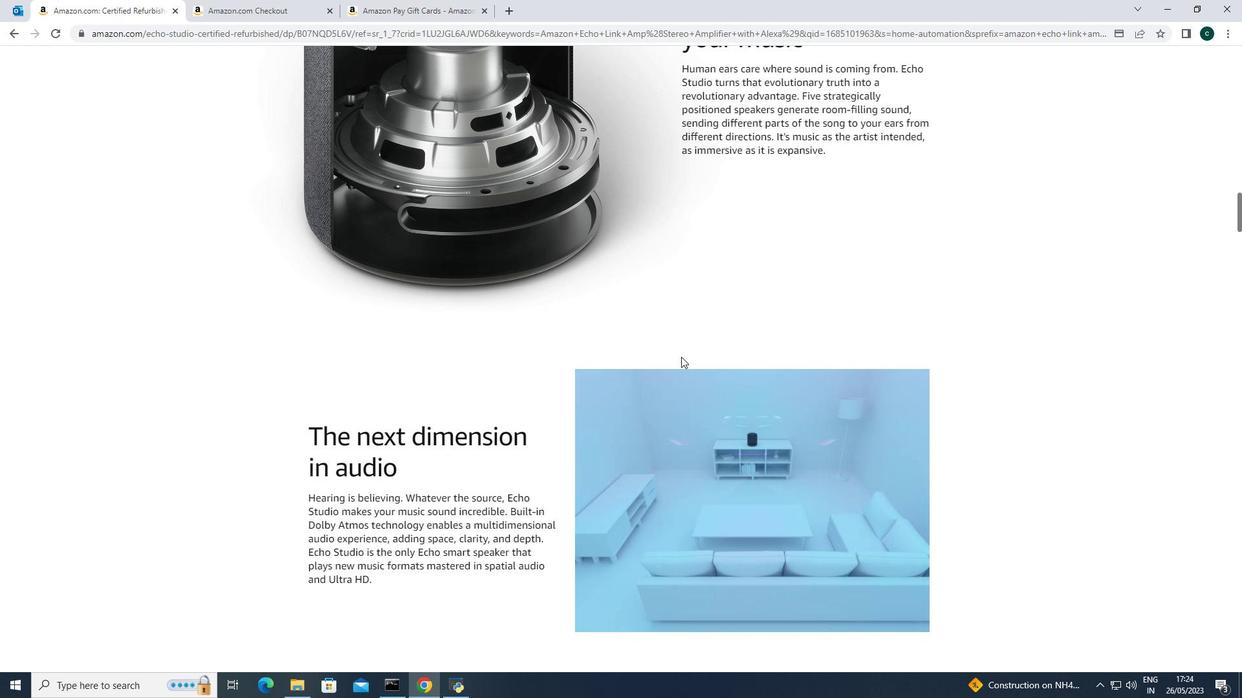 
Action: Mouse moved to (674, 360)
Screenshot: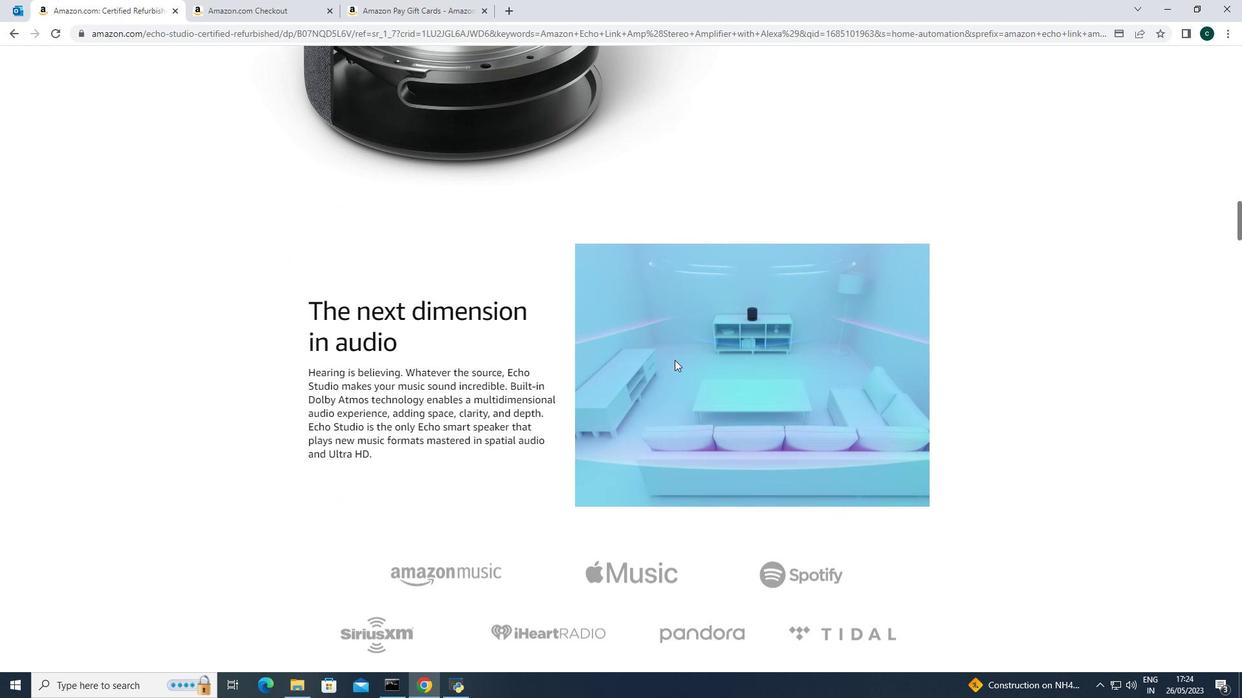 
Action: Mouse scrolled (674, 359) with delta (0, 0)
Screenshot: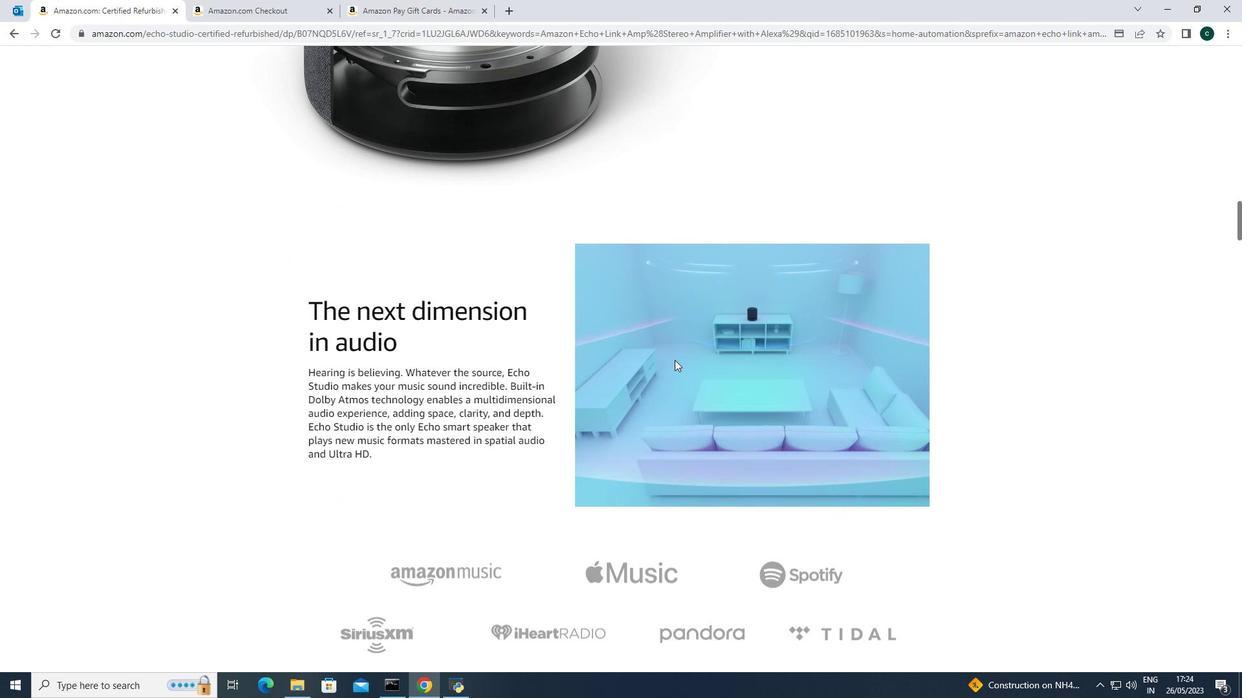 
Action: Mouse moved to (673, 361)
Screenshot: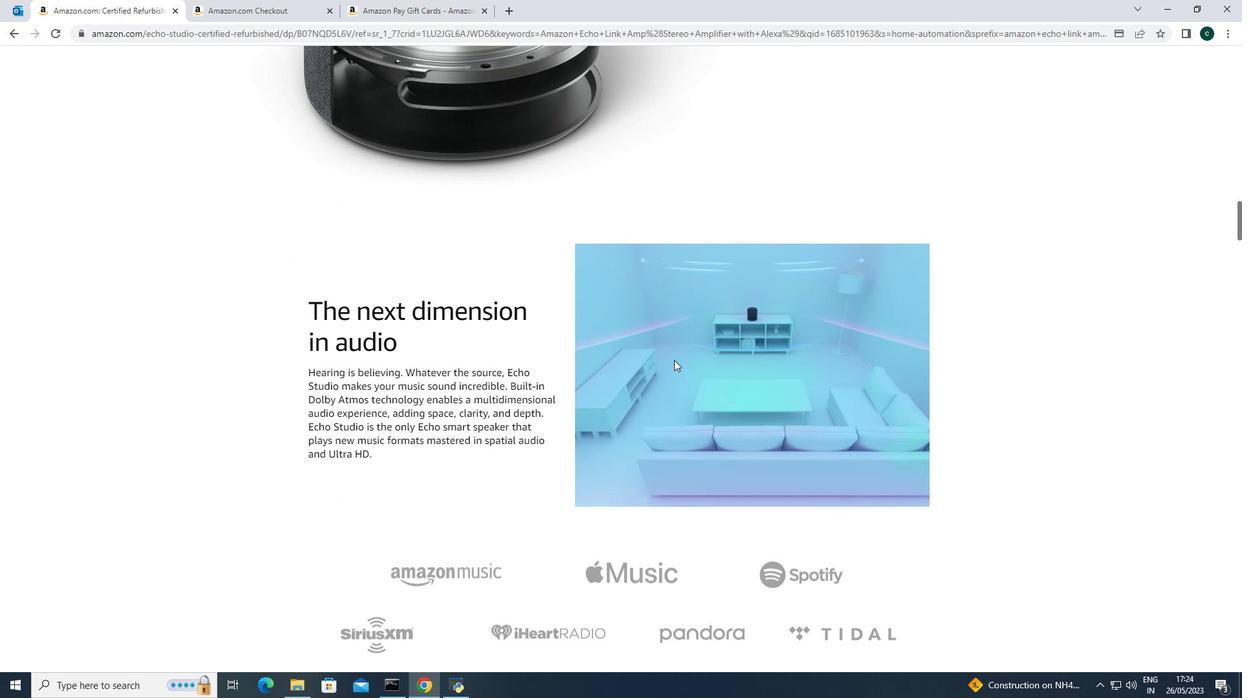 
Action: Mouse scrolled (673, 360) with delta (0, 0)
Screenshot: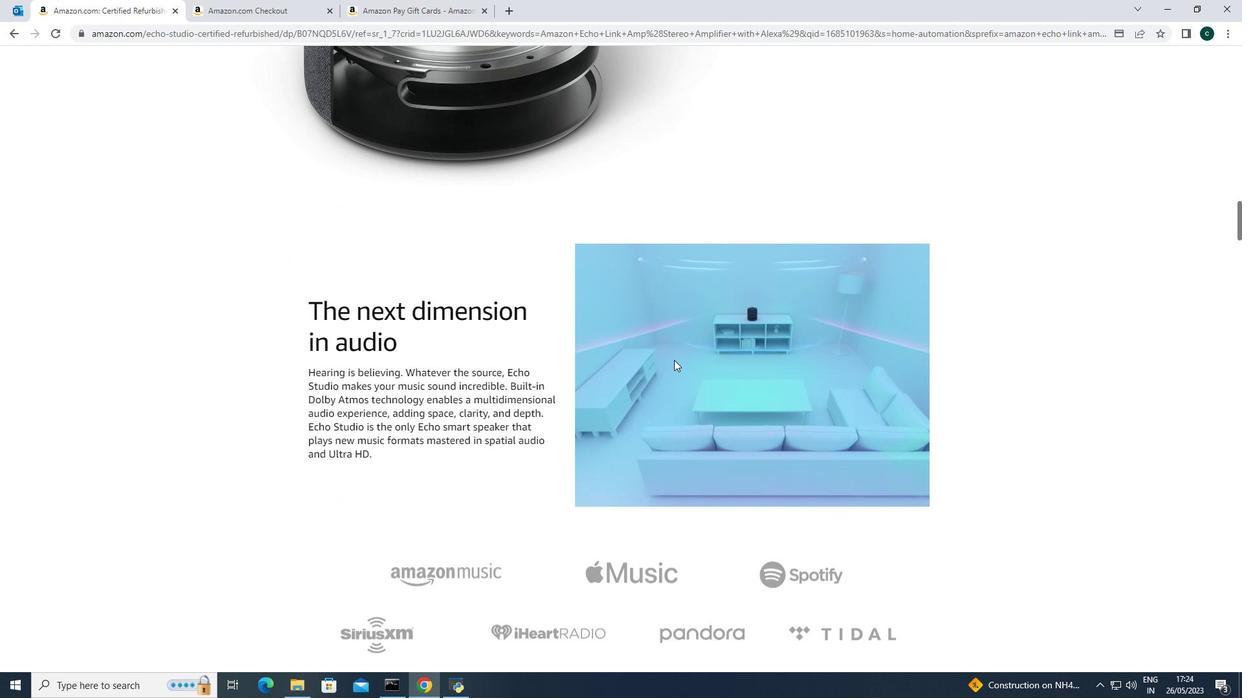 
Action: Mouse moved to (672, 361)
Screenshot: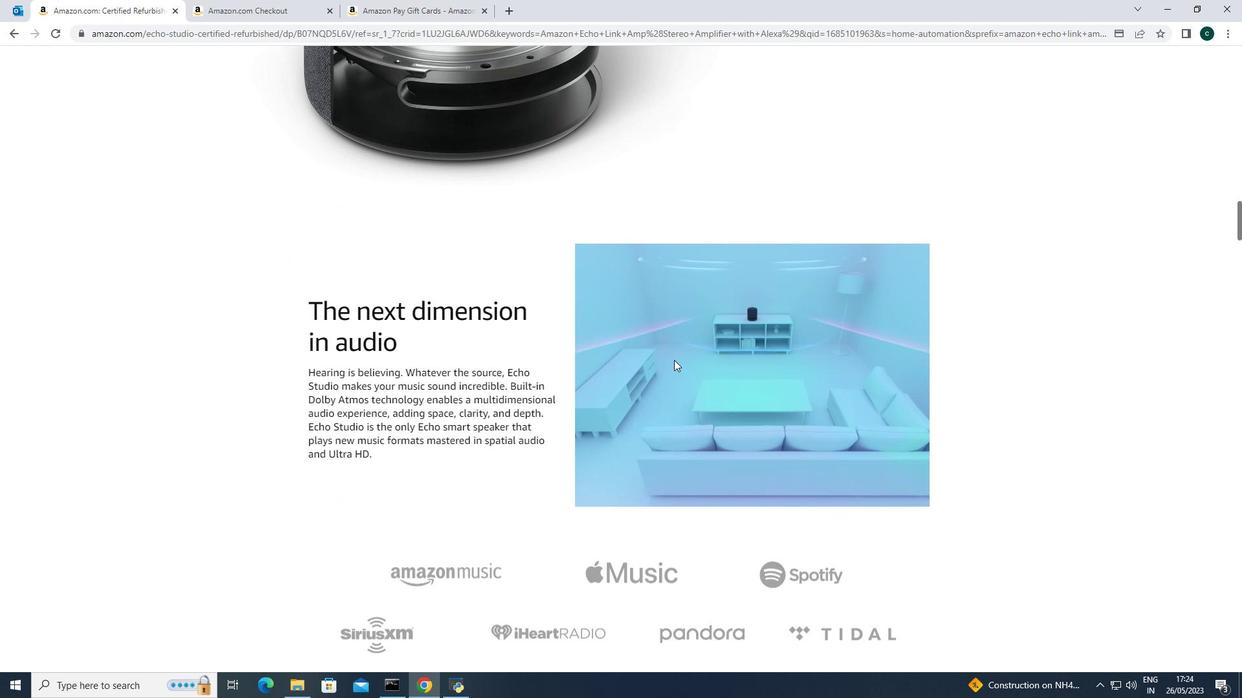 
Action: Mouse scrolled (672, 360) with delta (0, 0)
Screenshot: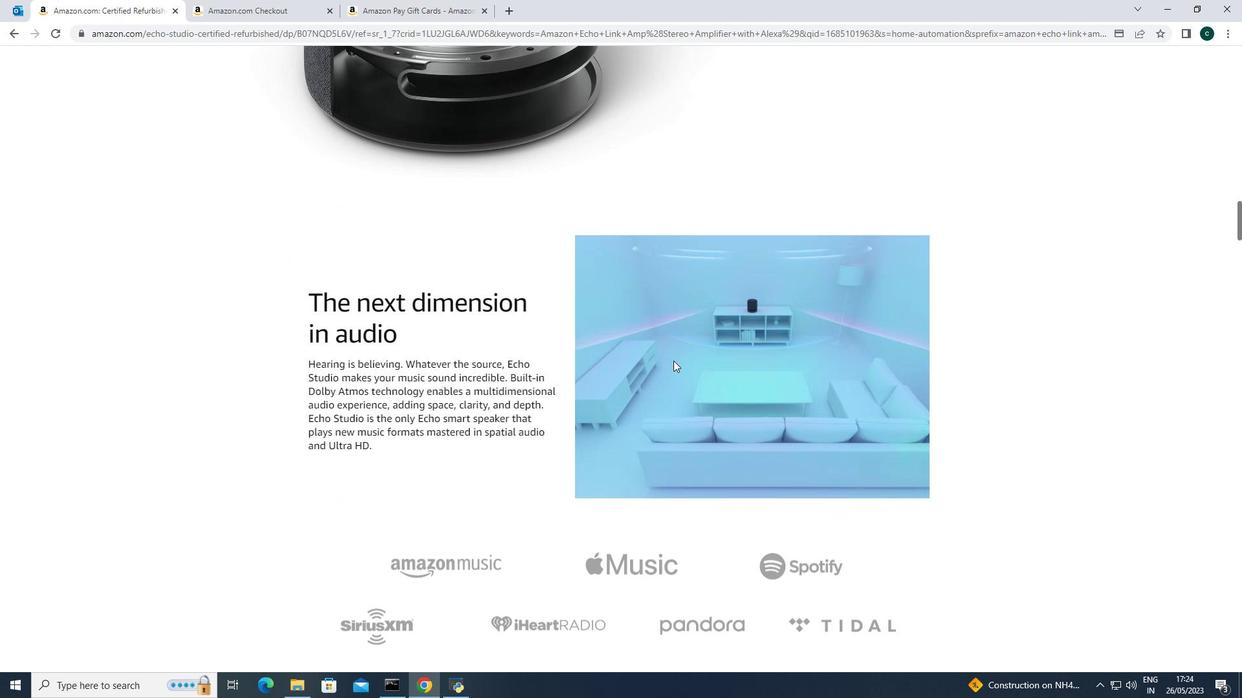 
Action: Mouse scrolled (672, 360) with delta (0, 0)
Screenshot: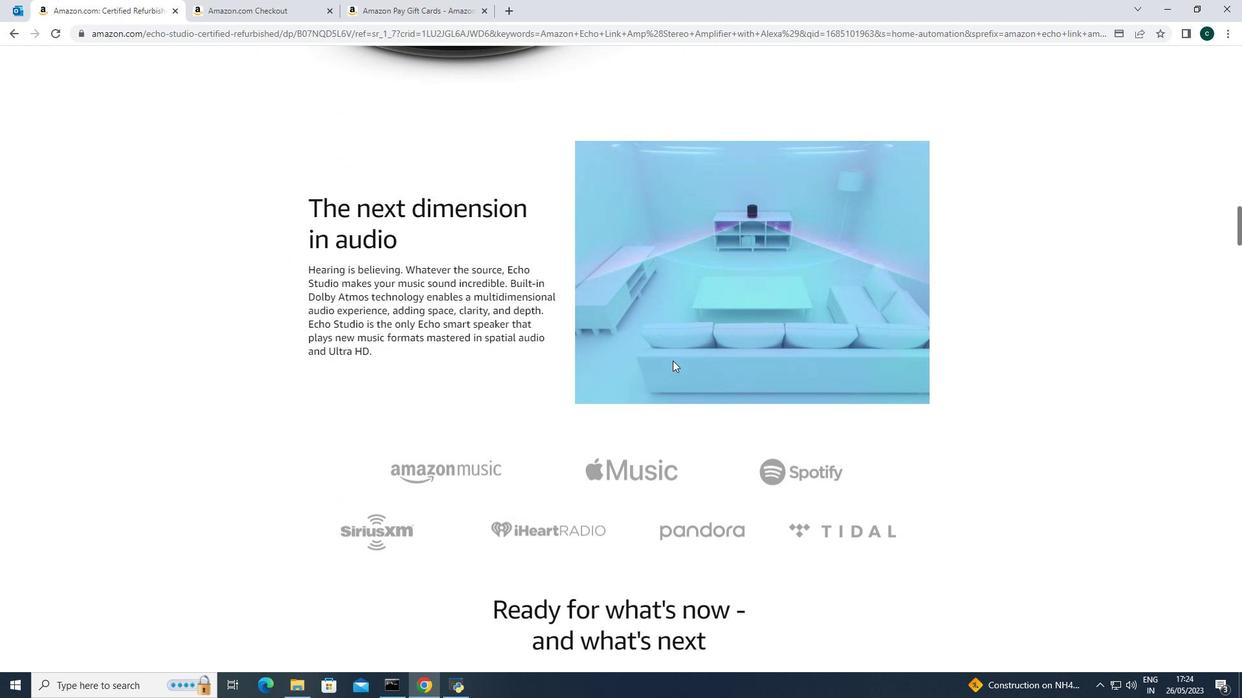 
Action: Mouse scrolled (672, 360) with delta (0, 0)
Screenshot: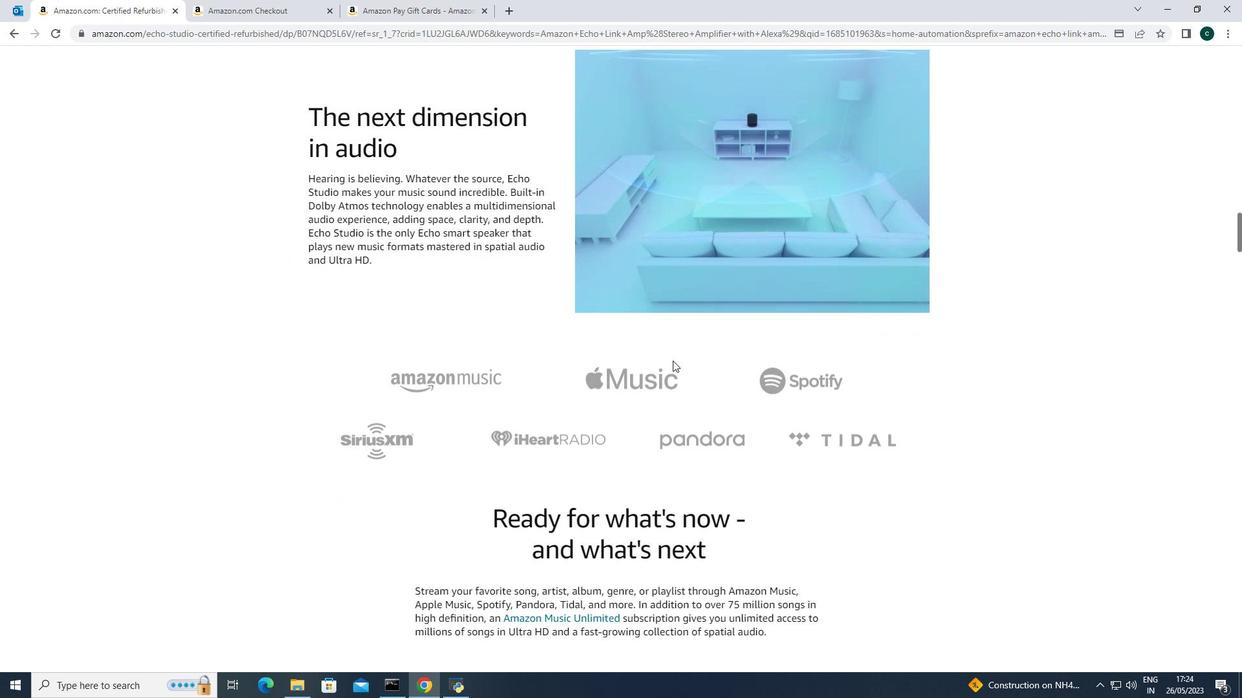 
Action: Mouse moved to (672, 361)
Screenshot: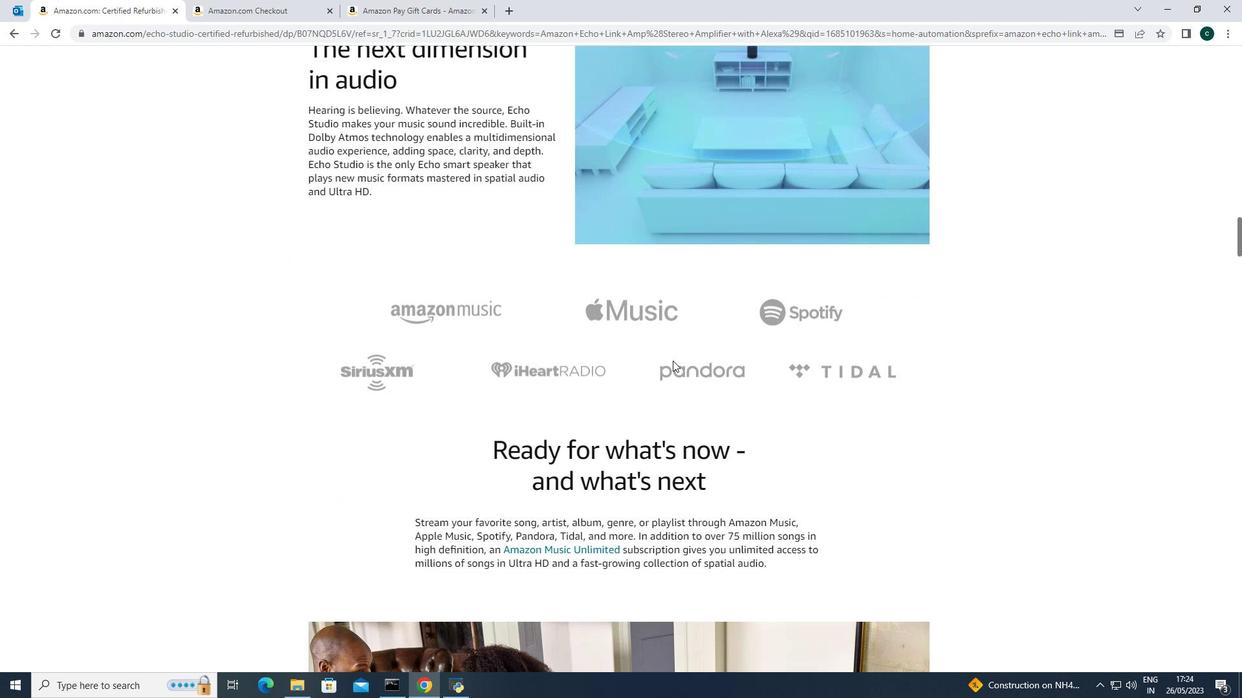 
Action: Mouse scrolled (672, 362) with delta (0, 0)
Screenshot: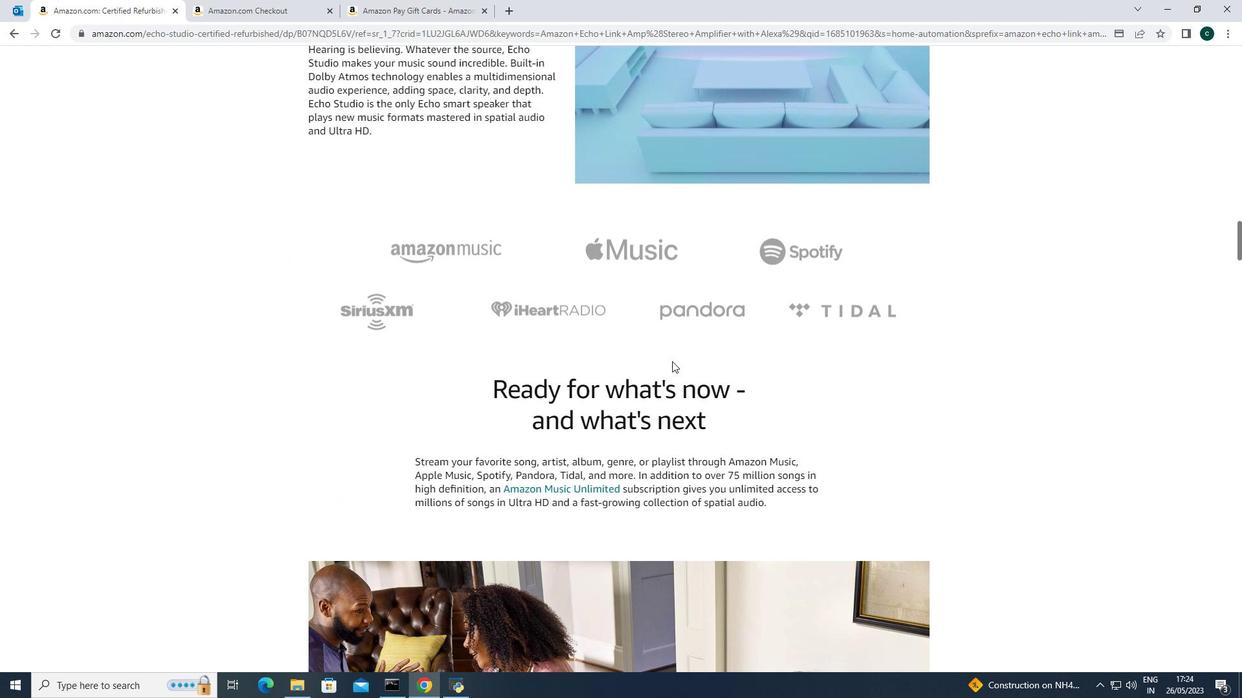 
Action: Mouse scrolled (672, 362) with delta (0, 0)
Screenshot: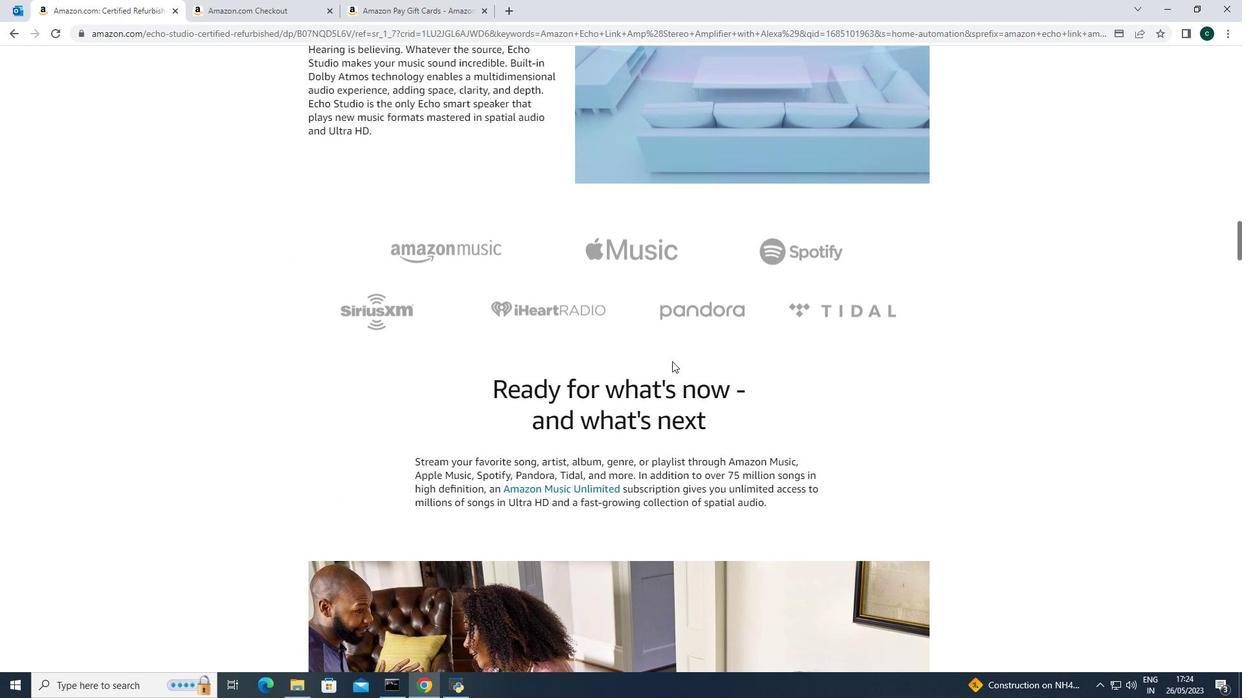 
Action: Mouse scrolled (672, 362) with delta (0, 0)
Screenshot: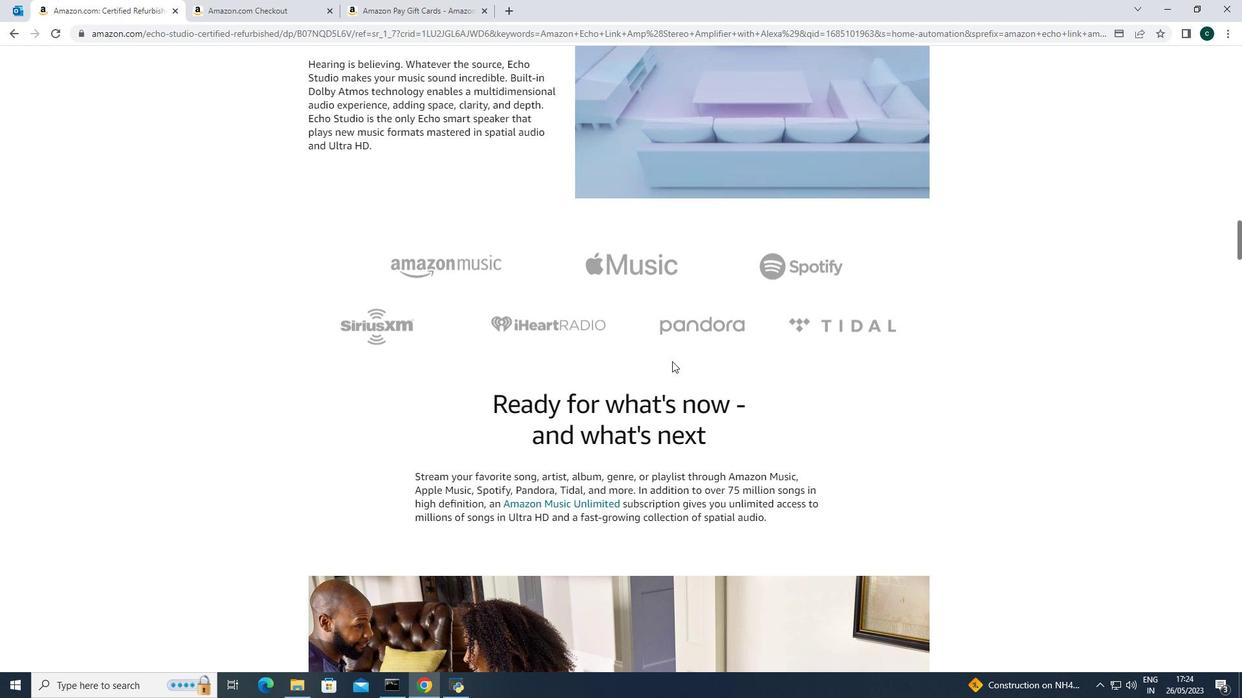 
Action: Mouse scrolled (672, 362) with delta (0, 0)
Screenshot: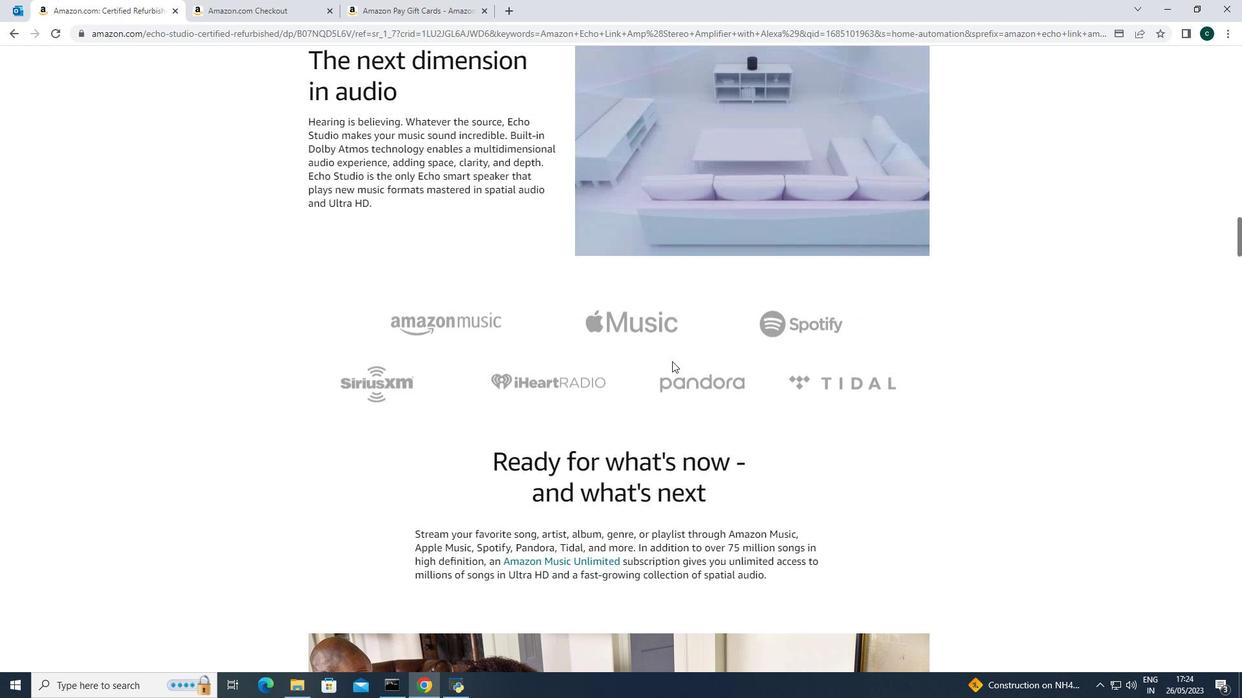 
Action: Mouse scrolled (672, 362) with delta (0, 0)
Screenshot: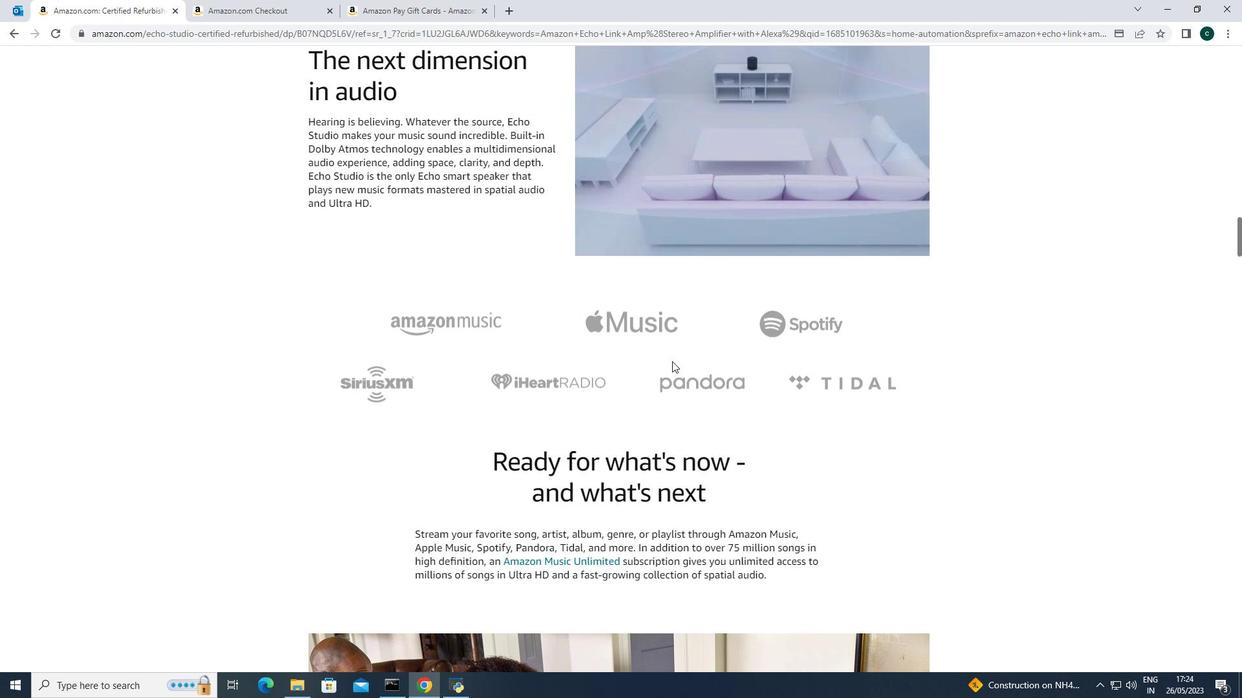 
Action: Mouse scrolled (672, 362) with delta (0, 0)
Screenshot: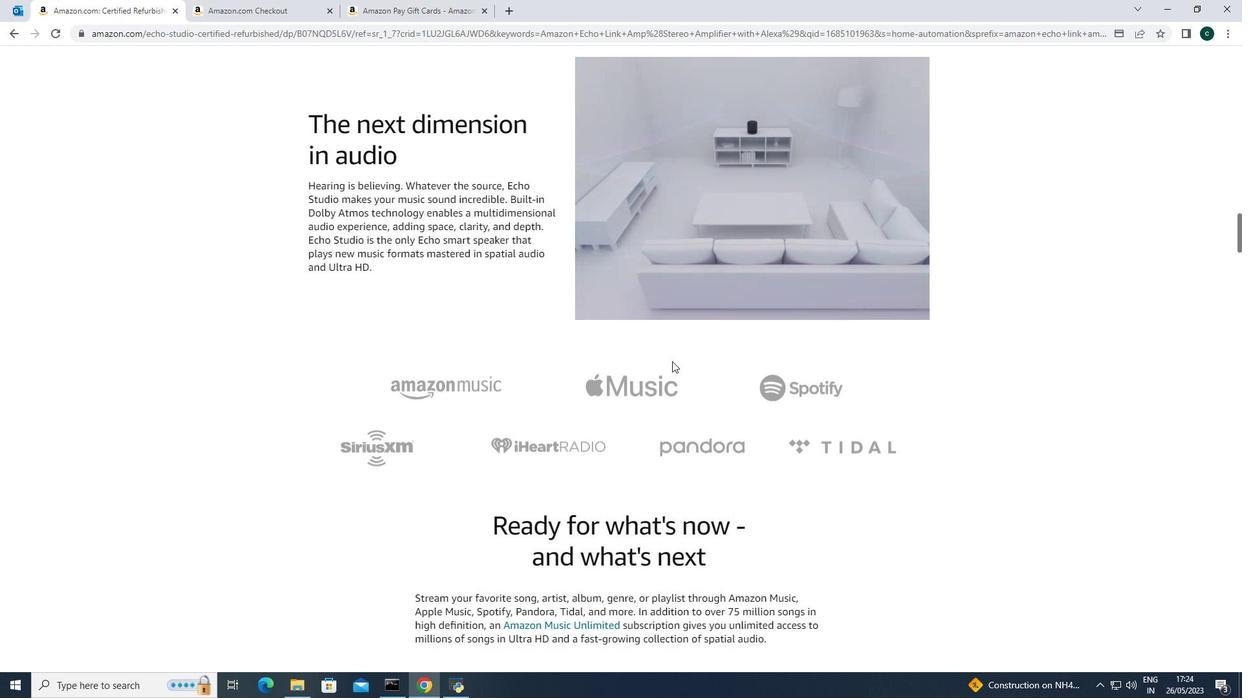 
Action: Mouse scrolled (672, 362) with delta (0, 0)
Screenshot: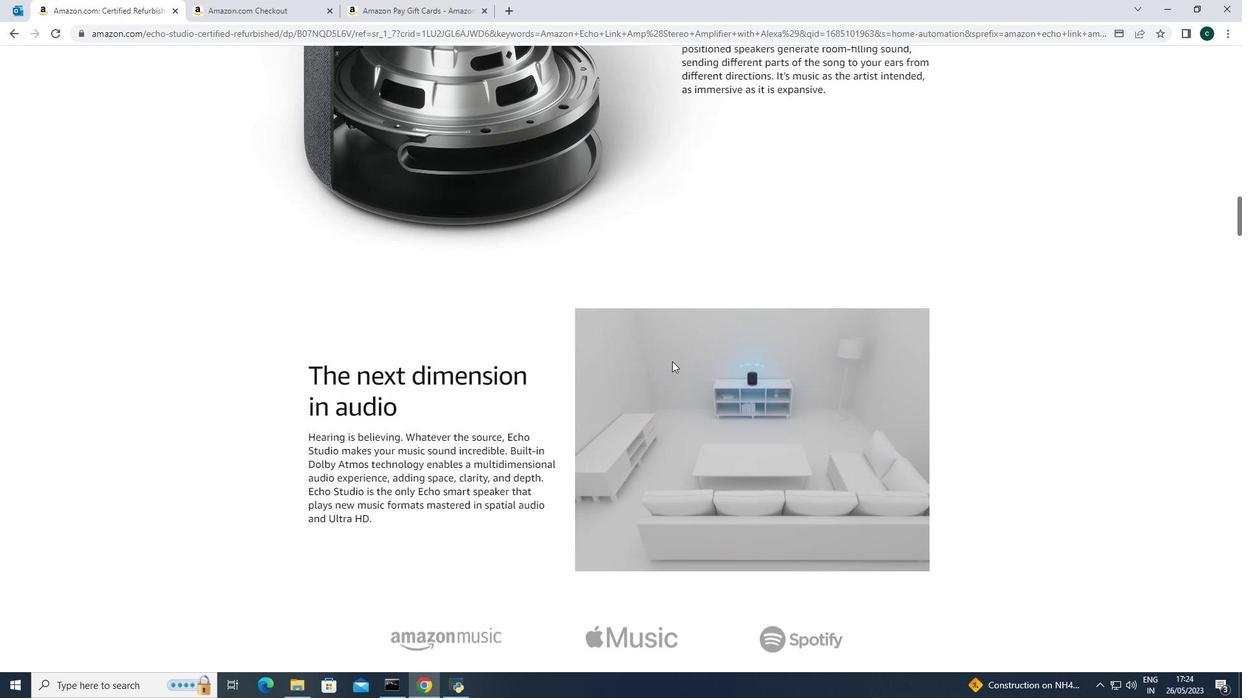 
Action: Mouse scrolled (672, 362) with delta (0, 0)
Screenshot: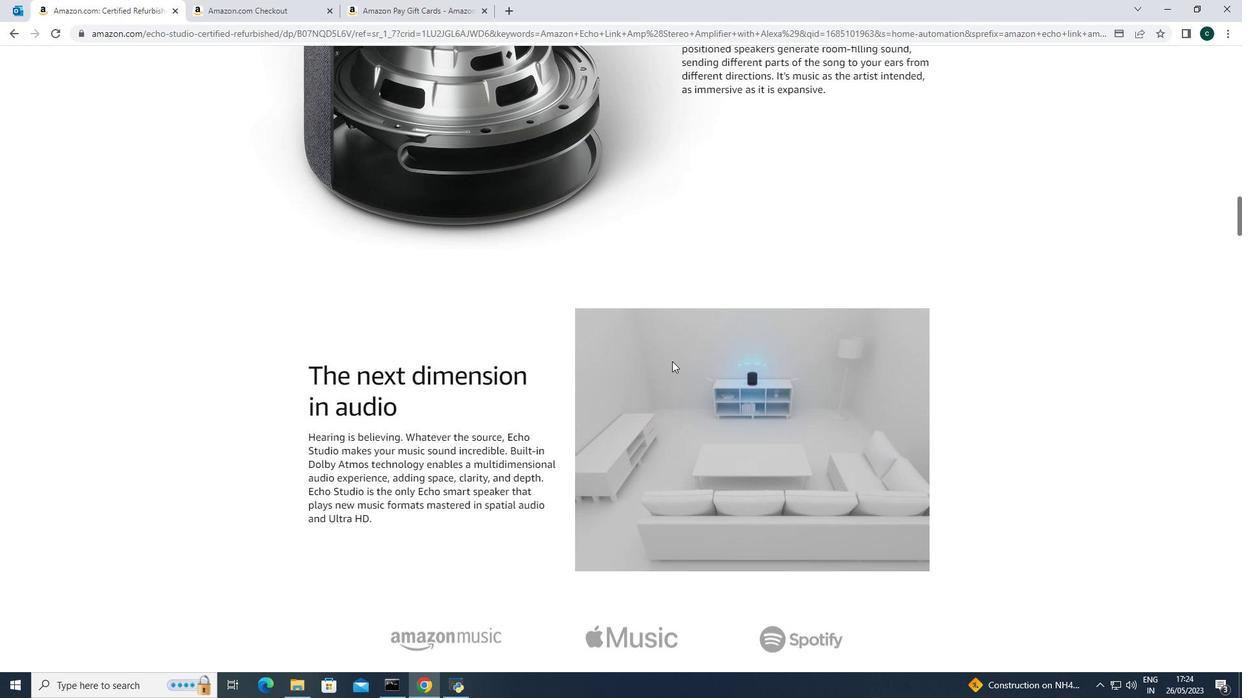 
Action: Mouse scrolled (672, 362) with delta (0, 0)
Screenshot: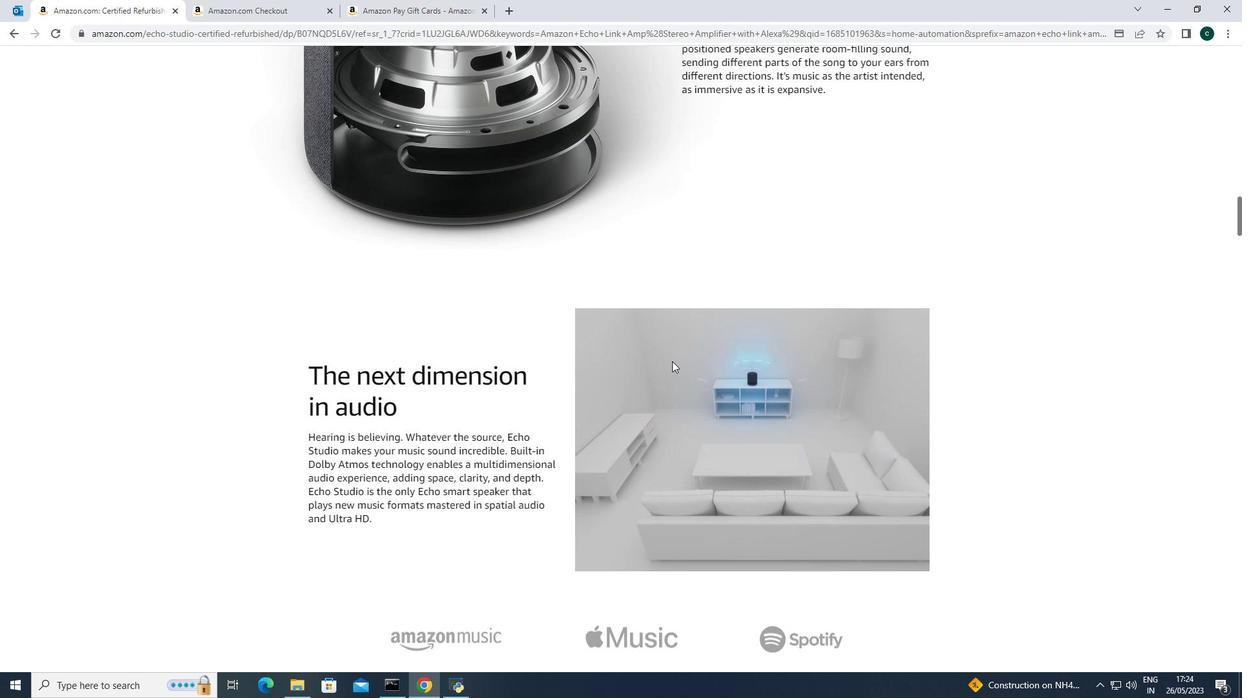 
Action: Mouse scrolled (672, 362) with delta (0, 0)
Screenshot: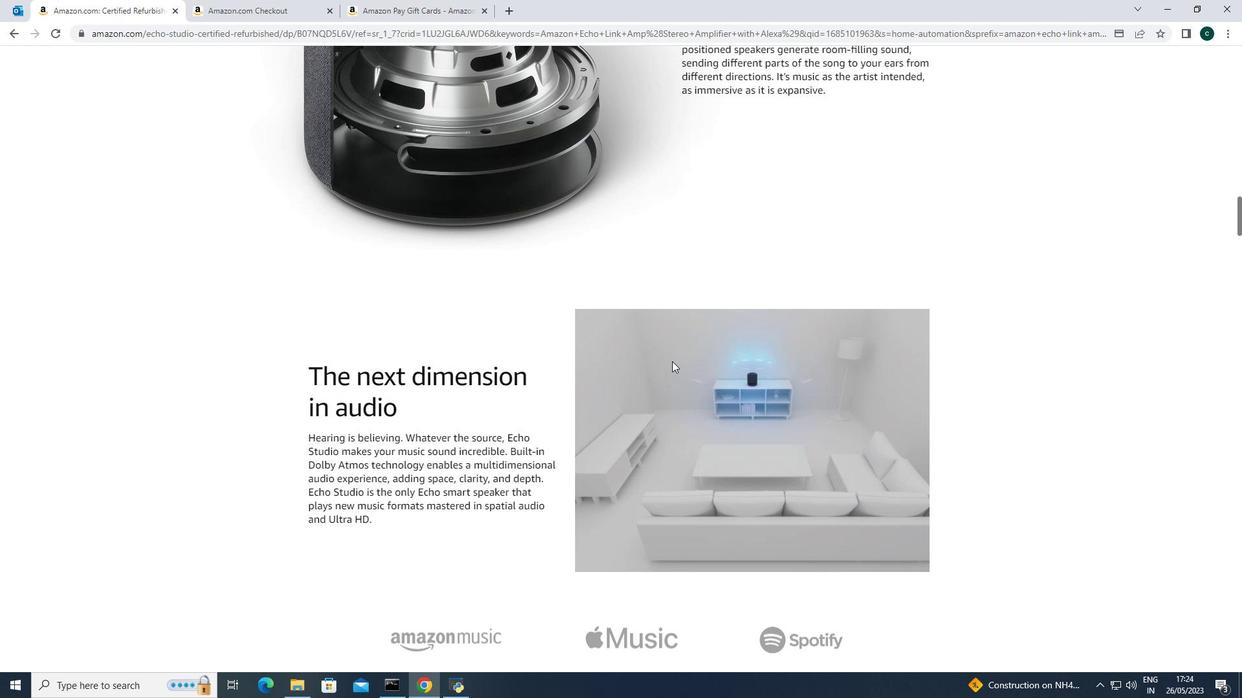 
Action: Mouse scrolled (672, 362) with delta (0, 0)
Screenshot: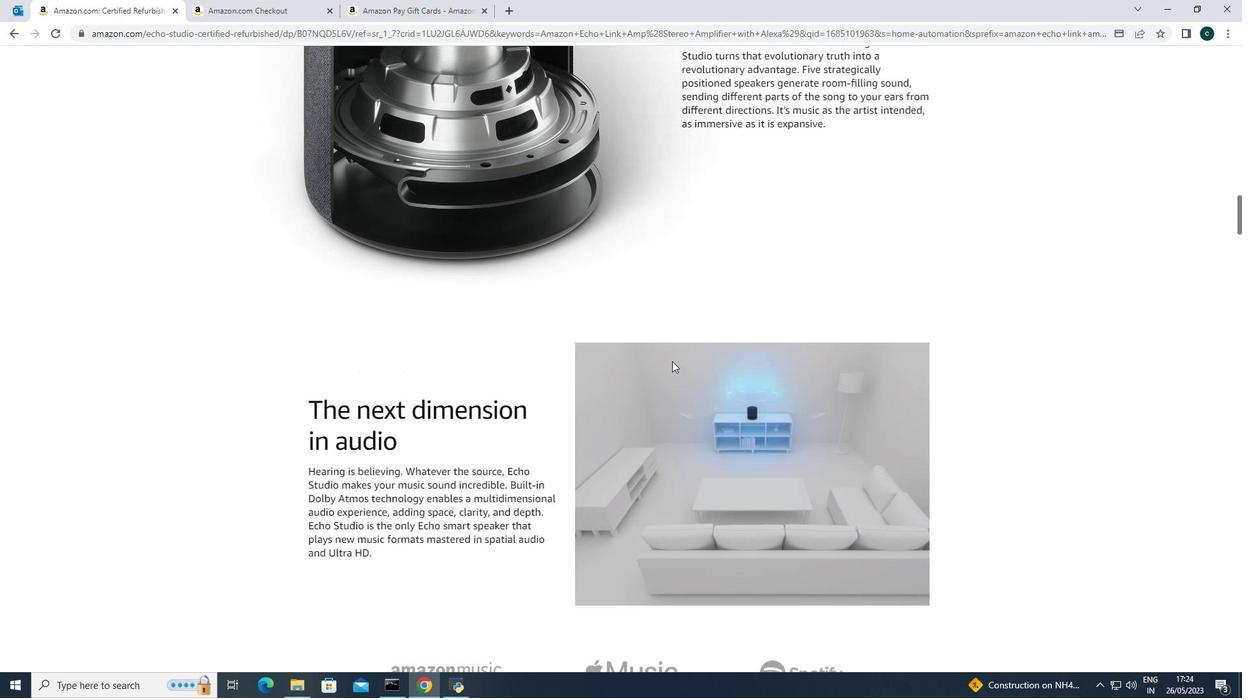 
Action: Mouse scrolled (672, 362) with delta (0, 0)
Screenshot: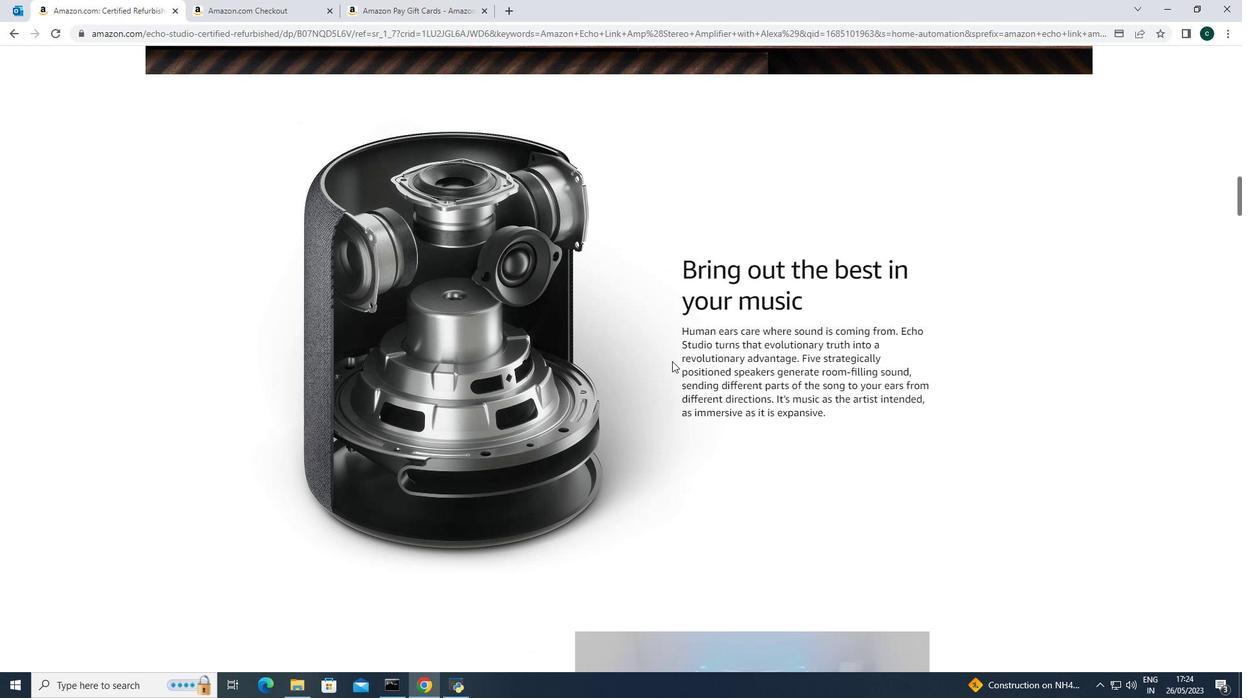 
Action: Mouse scrolled (672, 362) with delta (0, 0)
Screenshot: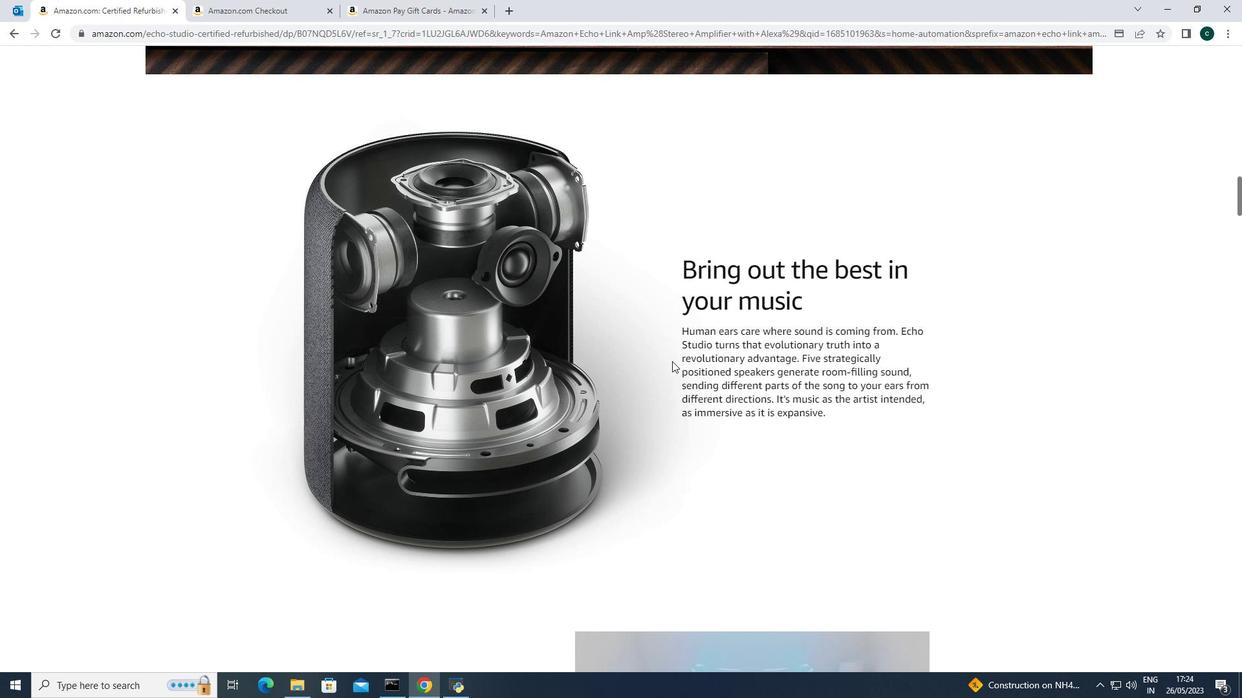 
Action: Mouse scrolled (672, 362) with delta (0, 0)
Screenshot: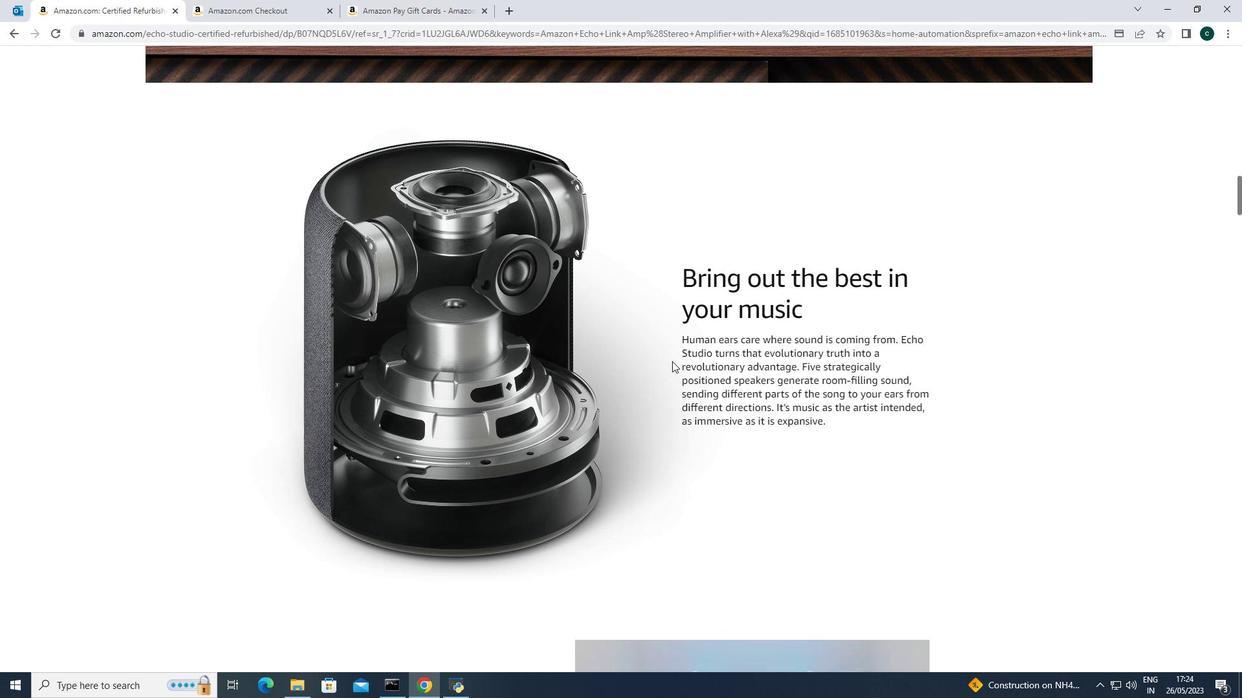 
Action: Mouse scrolled (672, 362) with delta (0, 0)
Screenshot: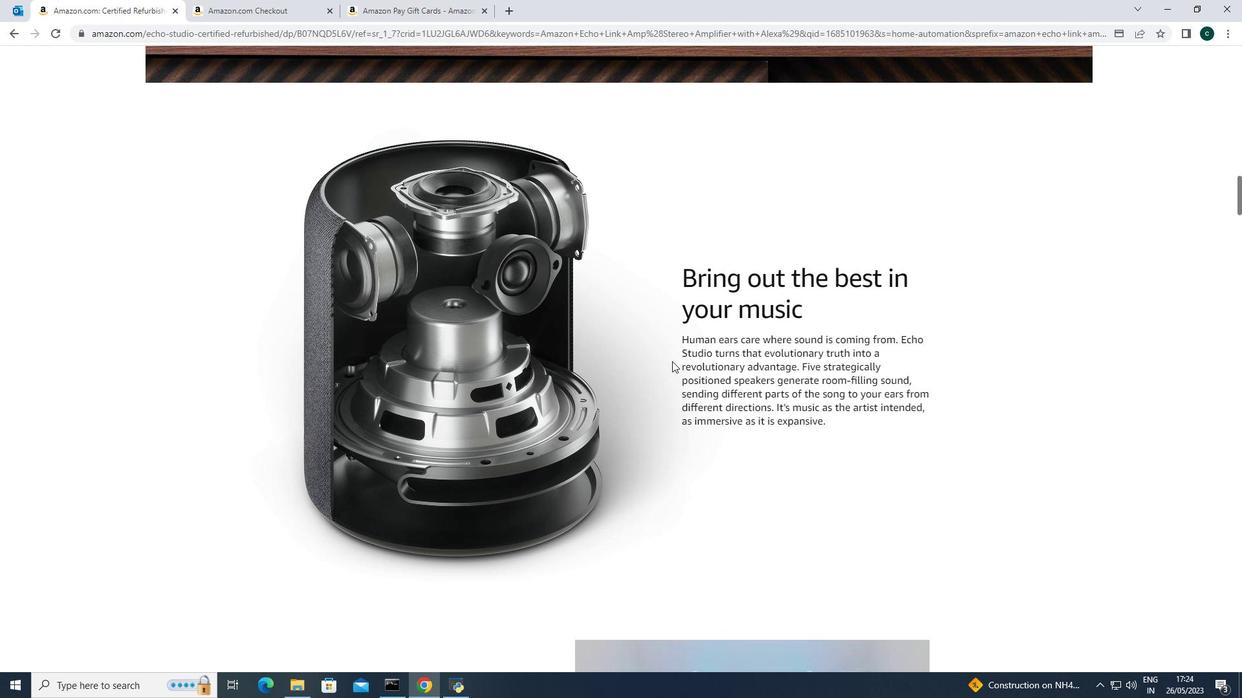 
Action: Mouse scrolled (672, 362) with delta (0, 0)
Screenshot: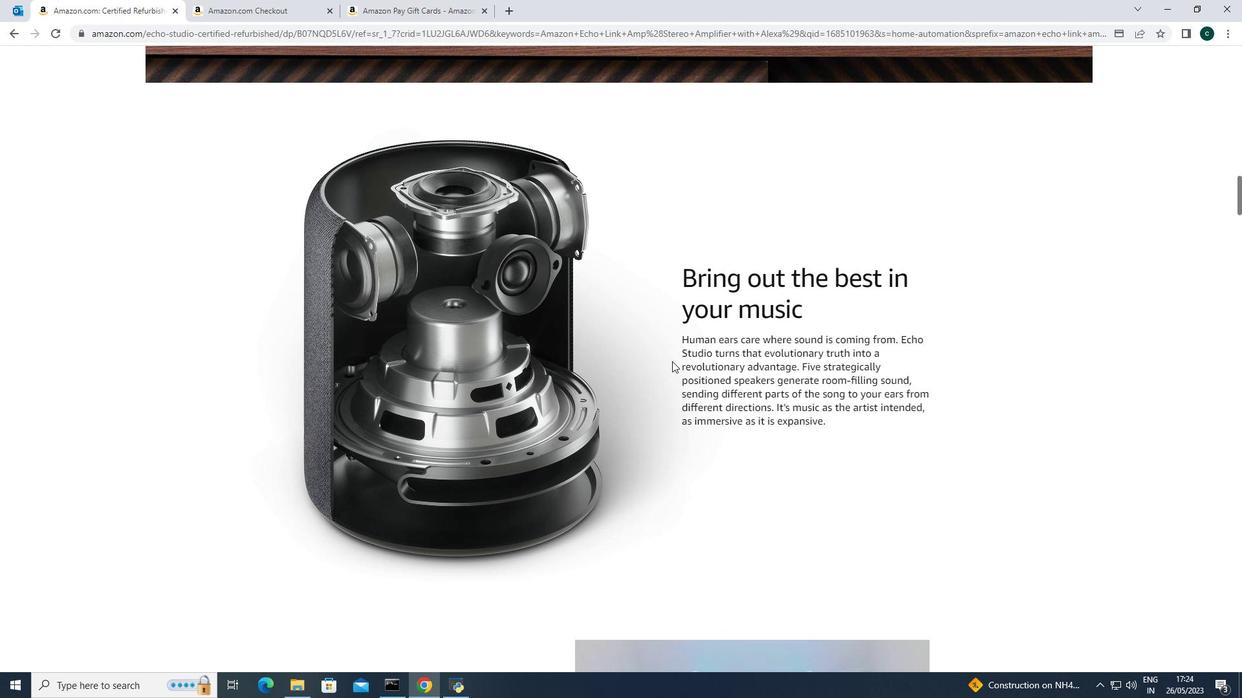
Action: Mouse scrolled (672, 362) with delta (0, 0)
Screenshot: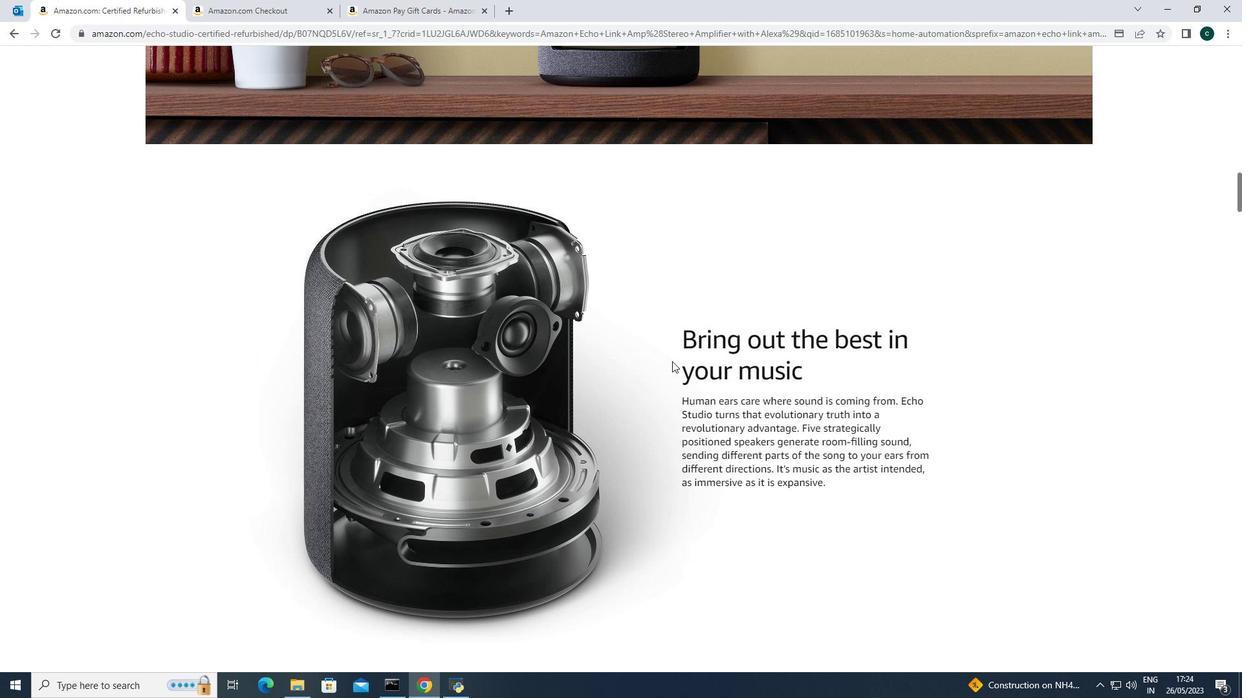 
Action: Mouse scrolled (672, 362) with delta (0, 0)
Screenshot: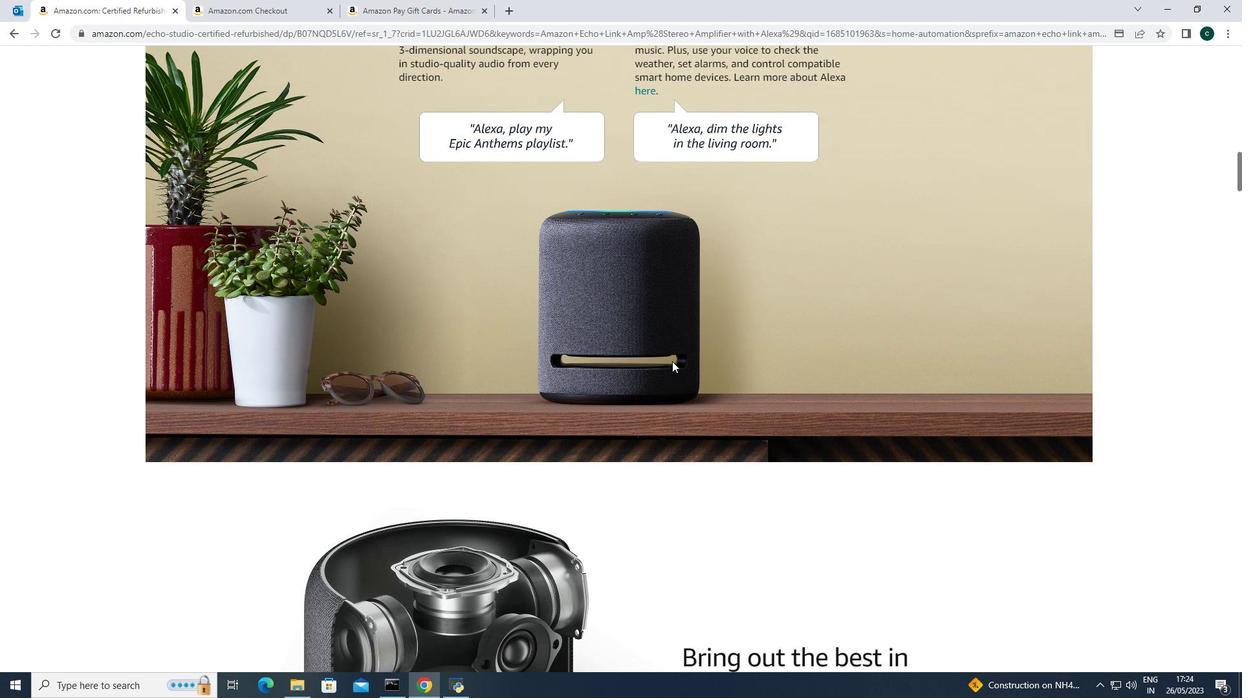 
Action: Mouse scrolled (672, 362) with delta (0, 0)
Screenshot: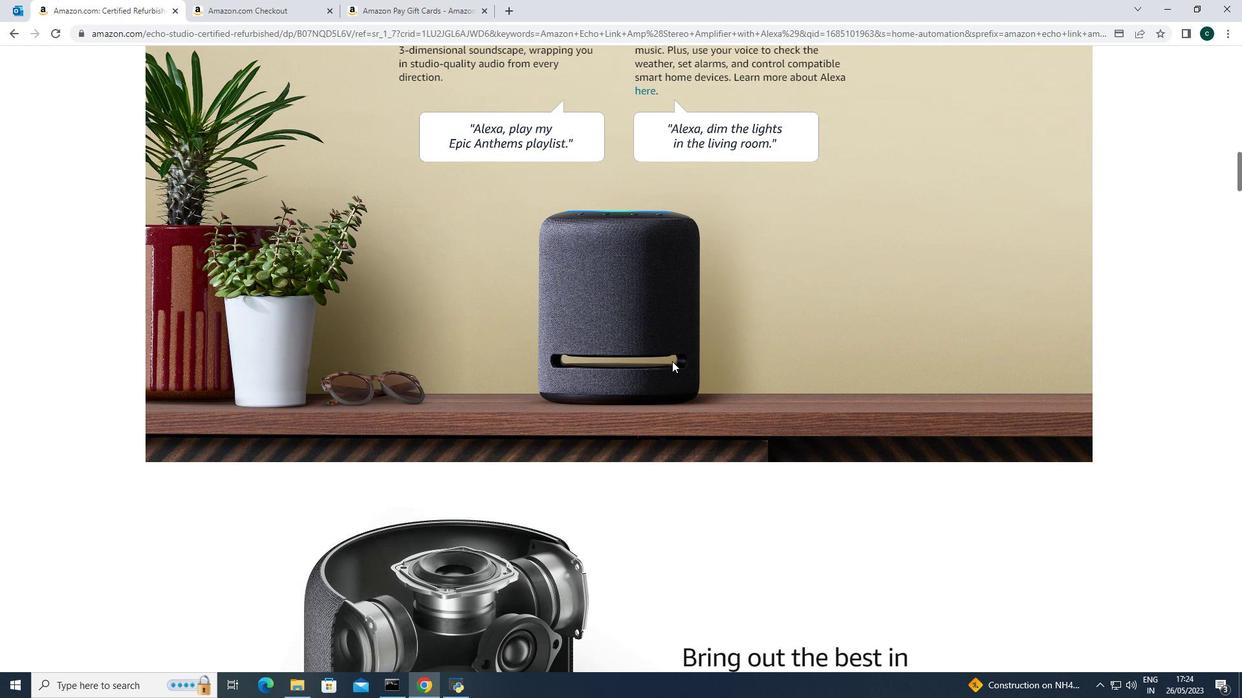 
Action: Mouse scrolled (672, 362) with delta (0, 0)
Screenshot: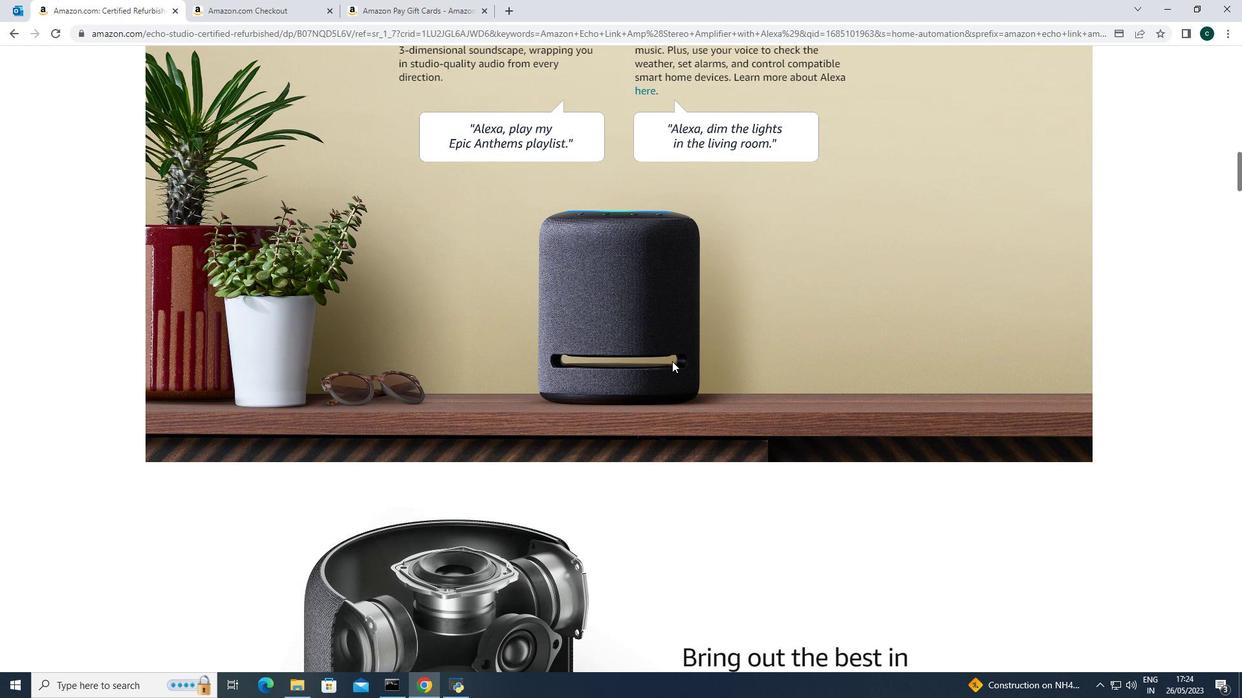 
Action: Mouse scrolled (672, 362) with delta (0, 0)
Screenshot: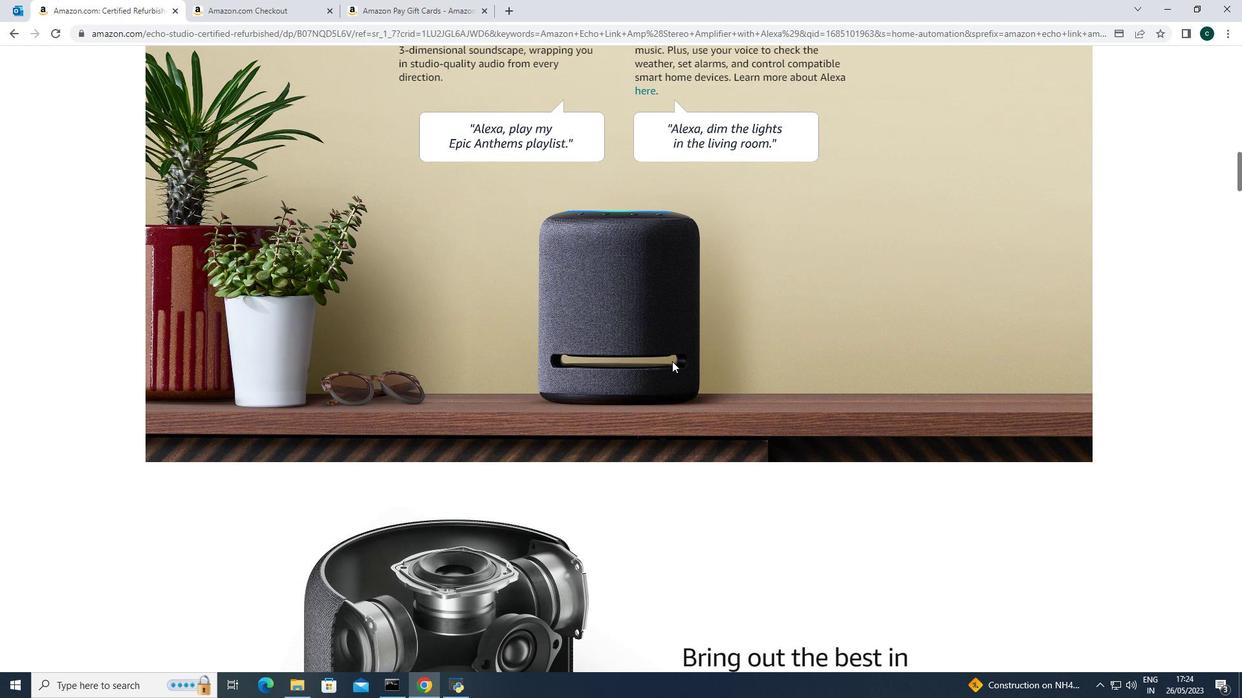 
Action: Mouse scrolled (672, 362) with delta (0, 0)
Screenshot: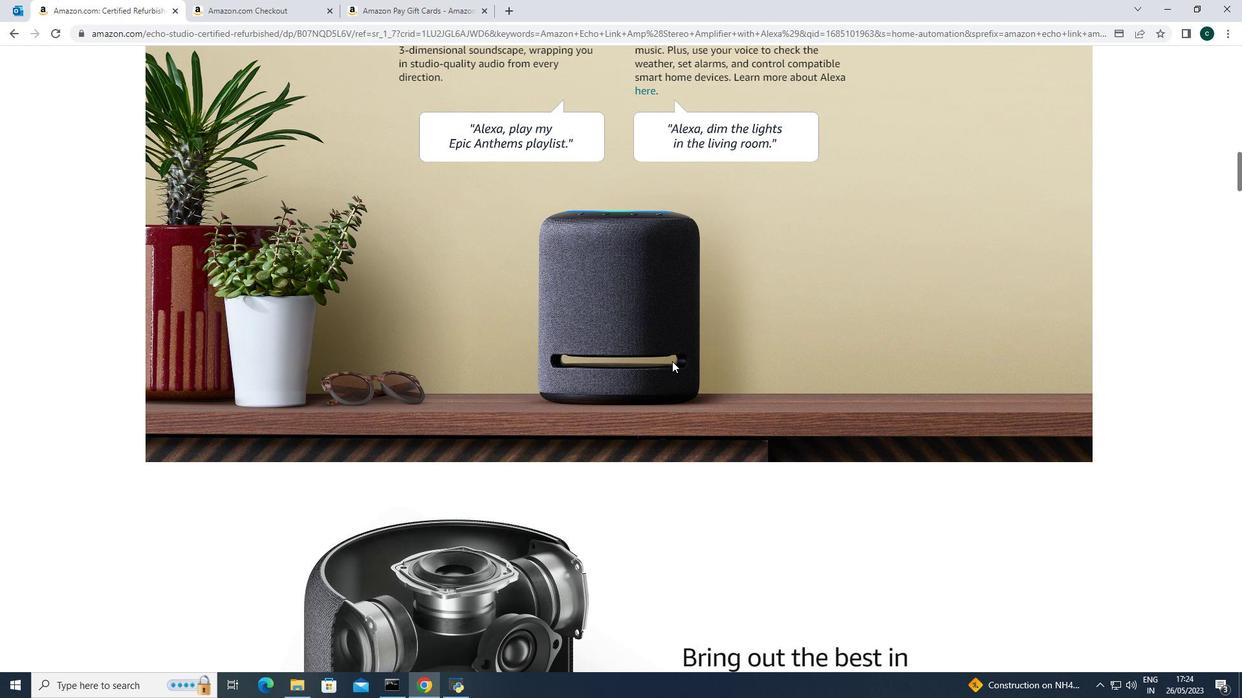 
Action: Mouse scrolled (672, 362) with delta (0, 0)
Screenshot: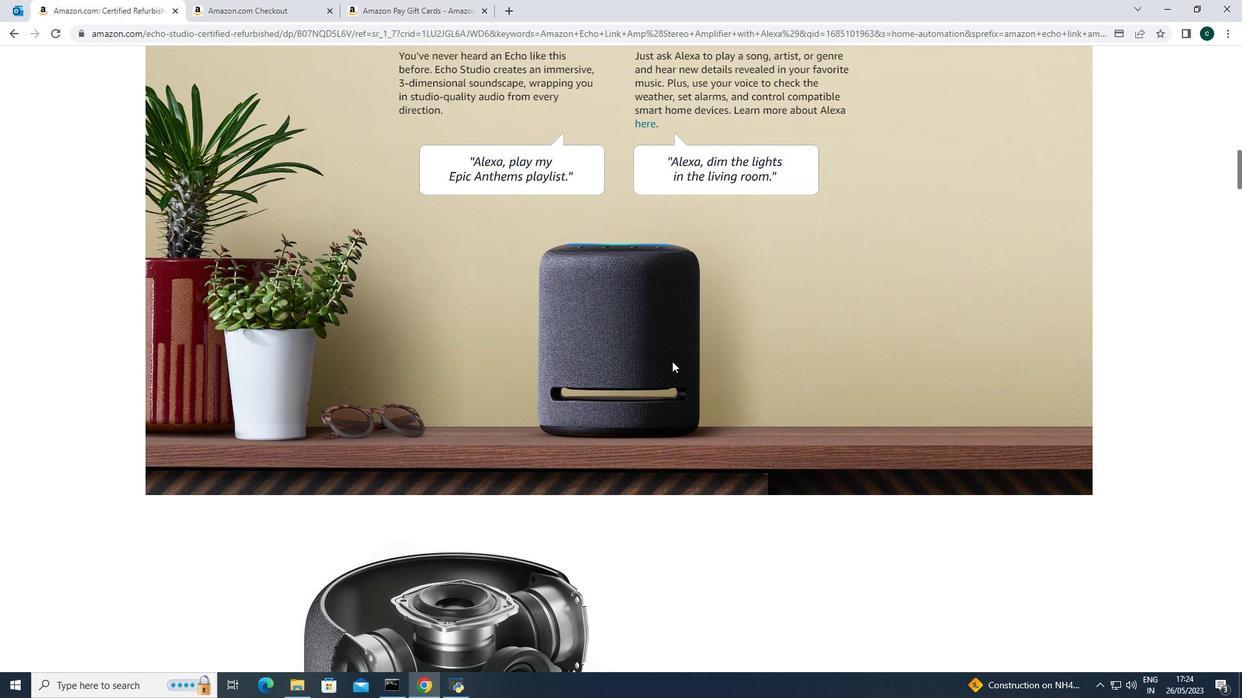 
Action: Mouse scrolled (672, 362) with delta (0, 0)
Screenshot: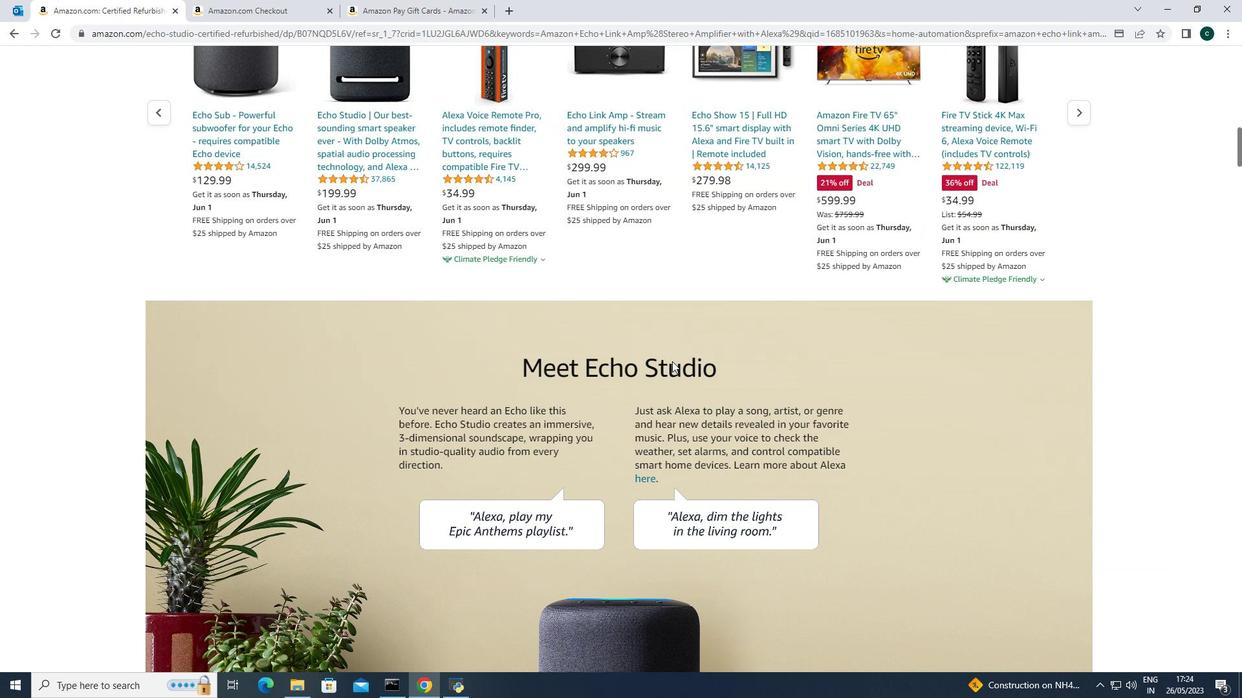 
Action: Mouse scrolled (672, 362) with delta (0, 0)
Screenshot: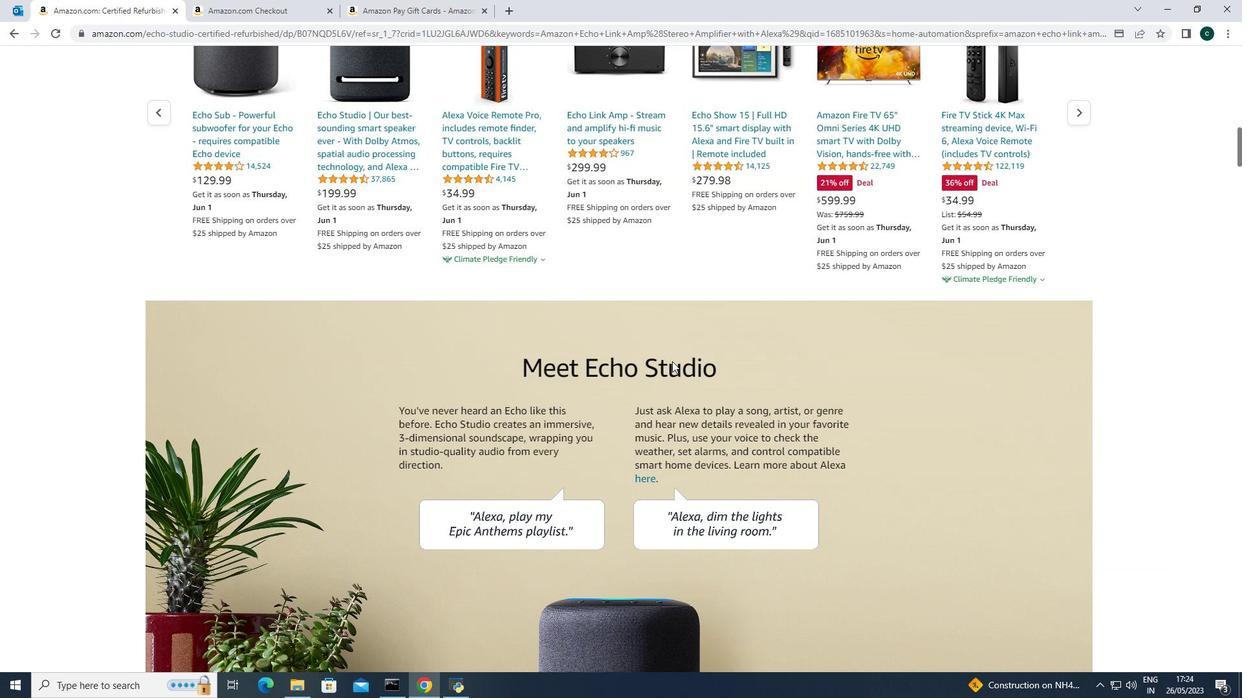 
Action: Mouse scrolled (672, 362) with delta (0, 0)
Screenshot: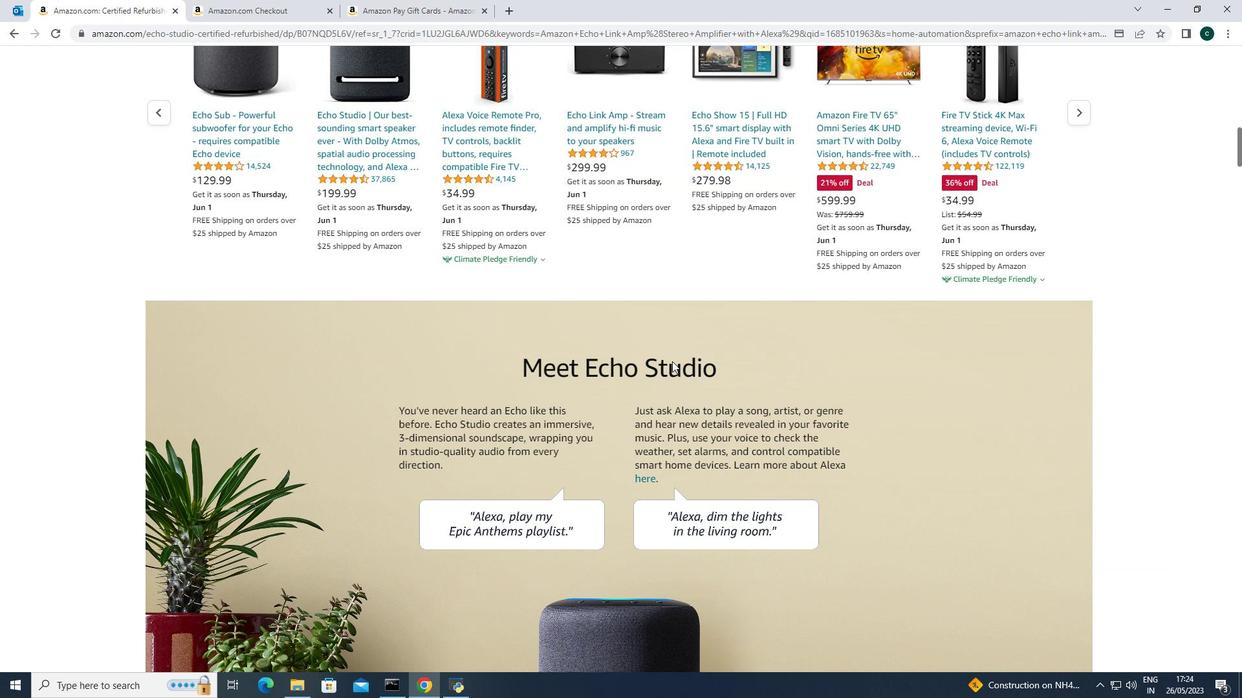 
Action: Mouse scrolled (672, 362) with delta (0, 0)
Screenshot: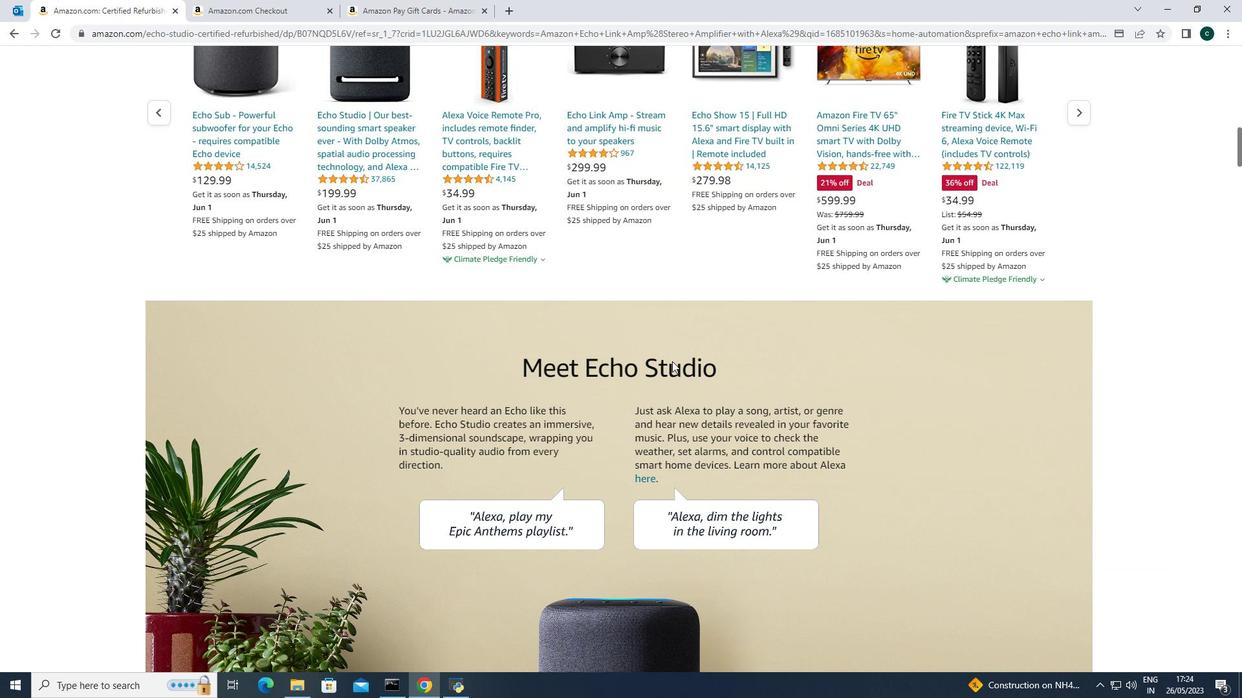 
Action: Mouse scrolled (672, 362) with delta (0, 0)
Screenshot: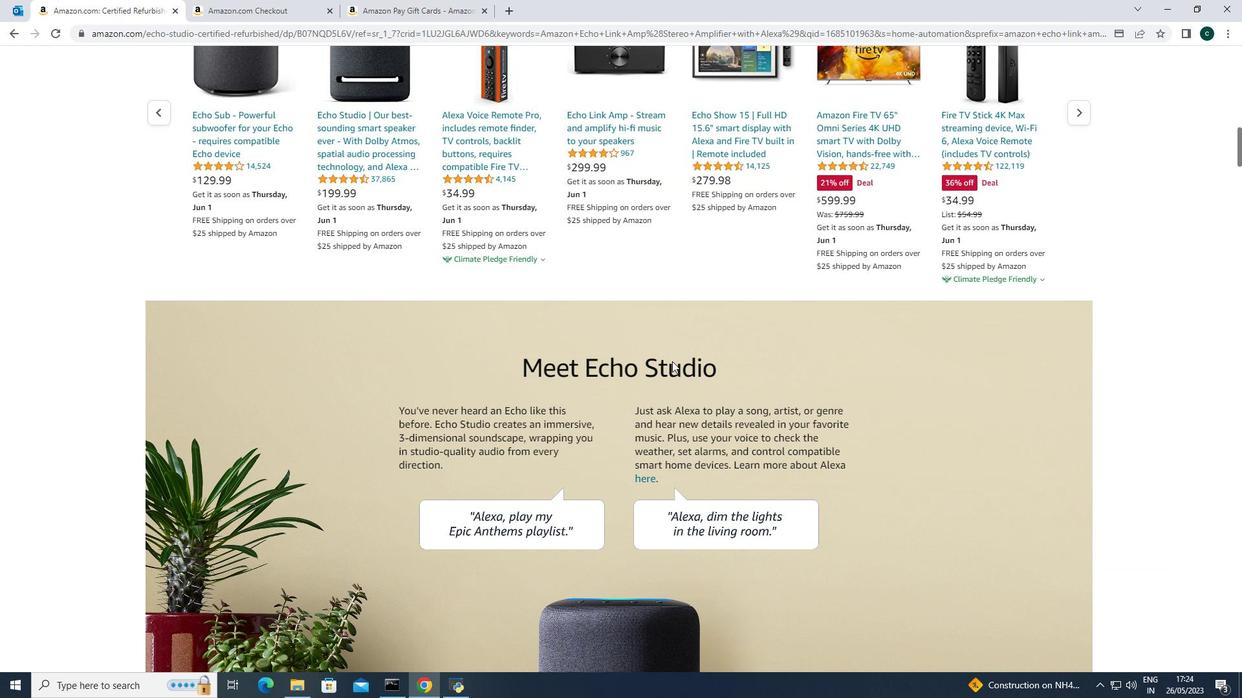 
Action: Mouse scrolled (672, 362) with delta (0, 0)
Screenshot: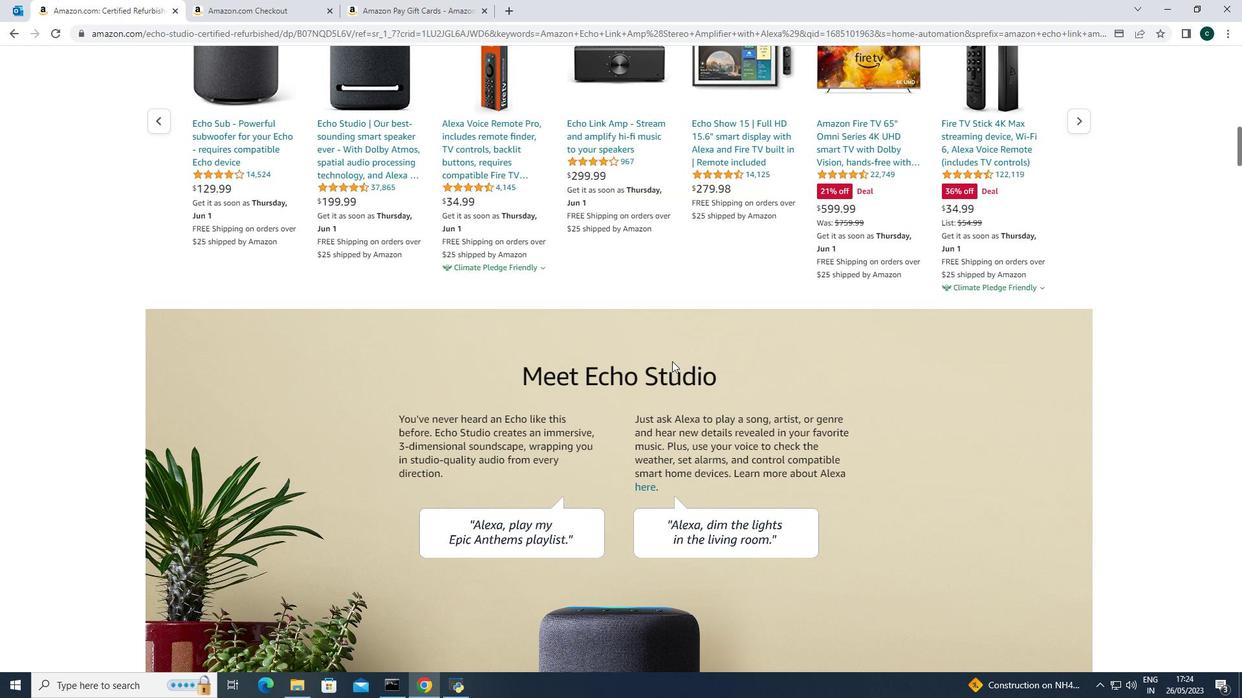 
Action: Mouse scrolled (672, 362) with delta (0, 0)
Screenshot: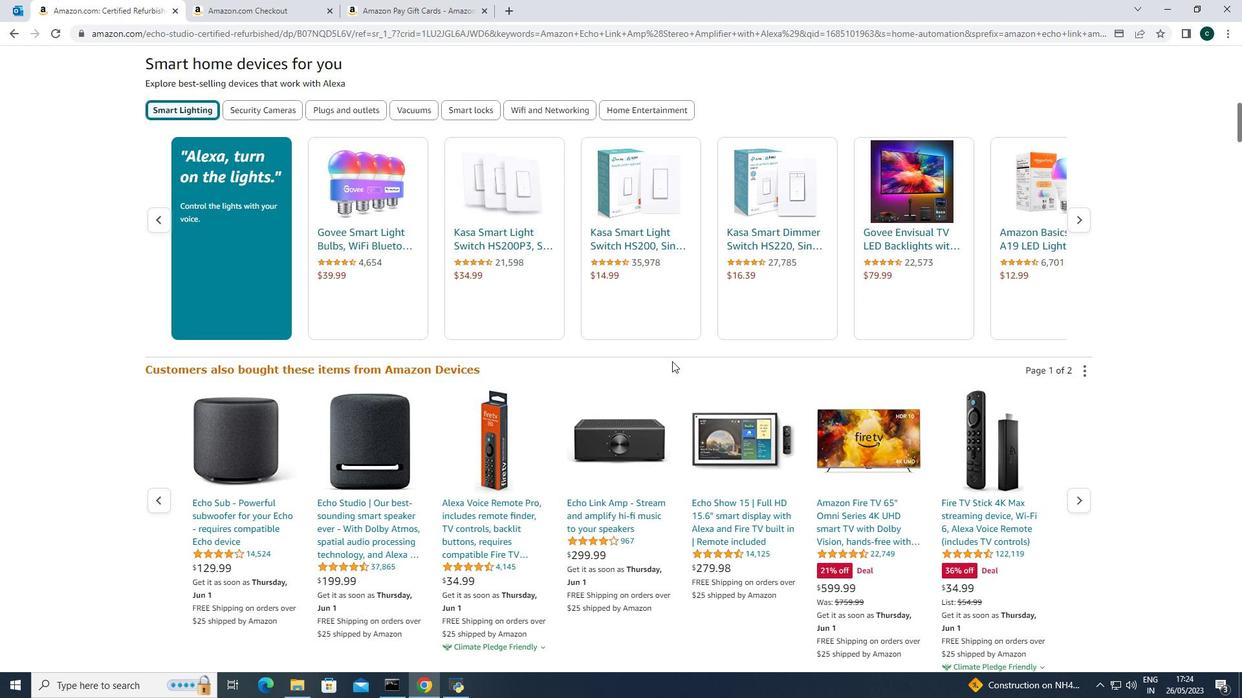 
Action: Mouse scrolled (672, 362) with delta (0, 0)
Screenshot: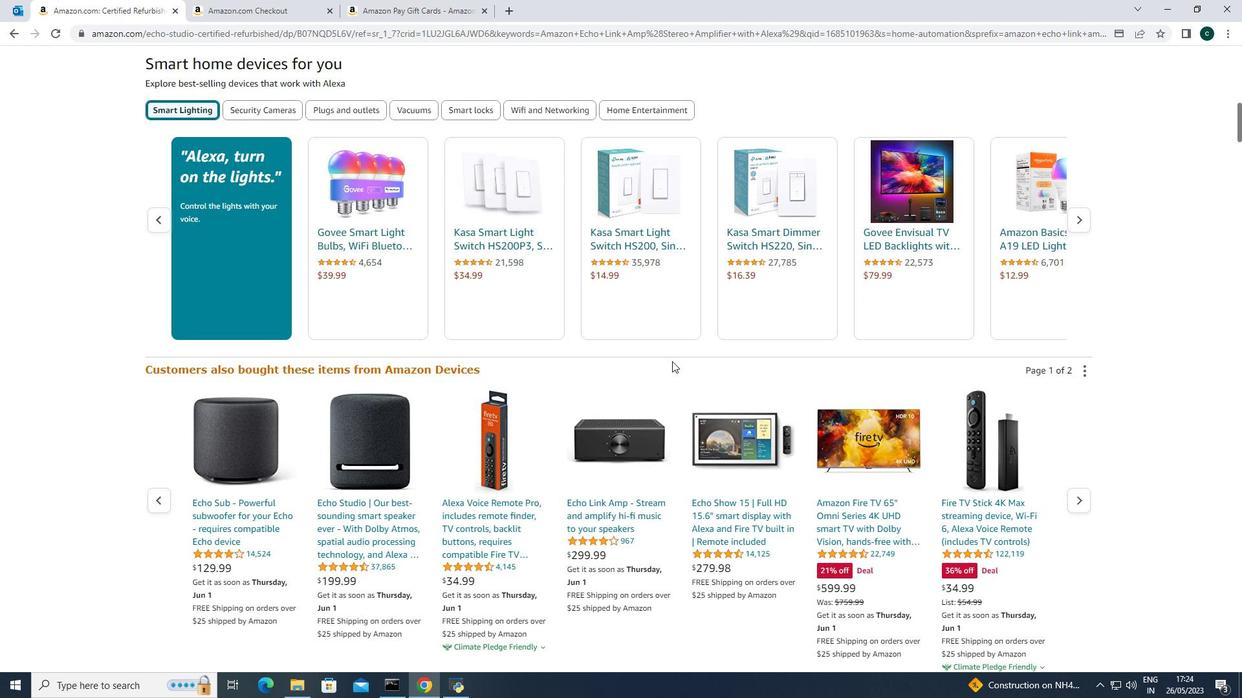 
Action: Mouse scrolled (672, 362) with delta (0, 0)
Screenshot: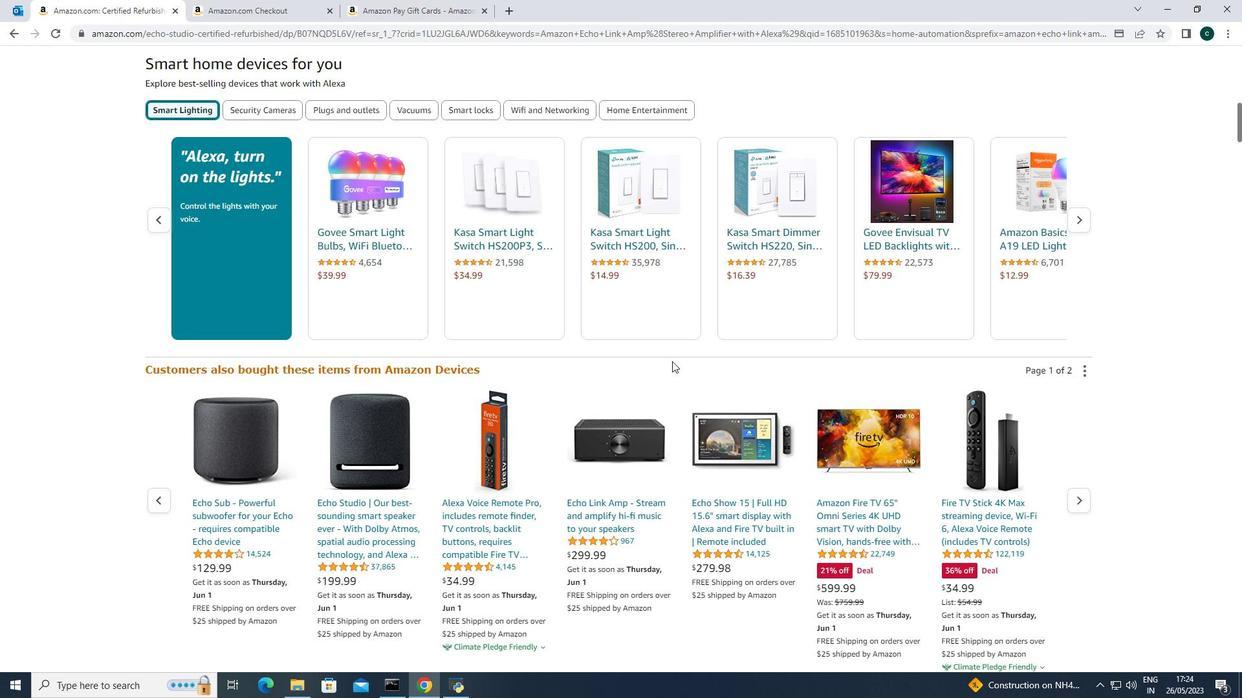 
Action: Mouse scrolled (672, 362) with delta (0, 0)
Screenshot: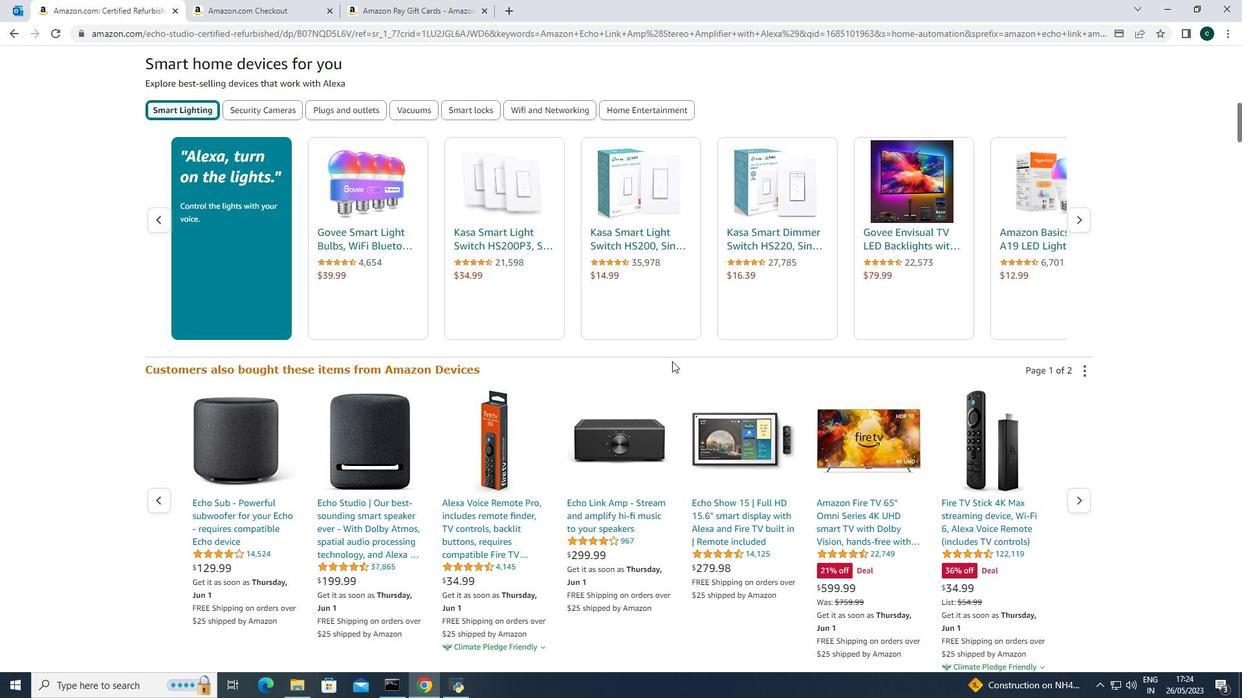 
Action: Mouse scrolled (672, 362) with delta (0, 0)
Screenshot: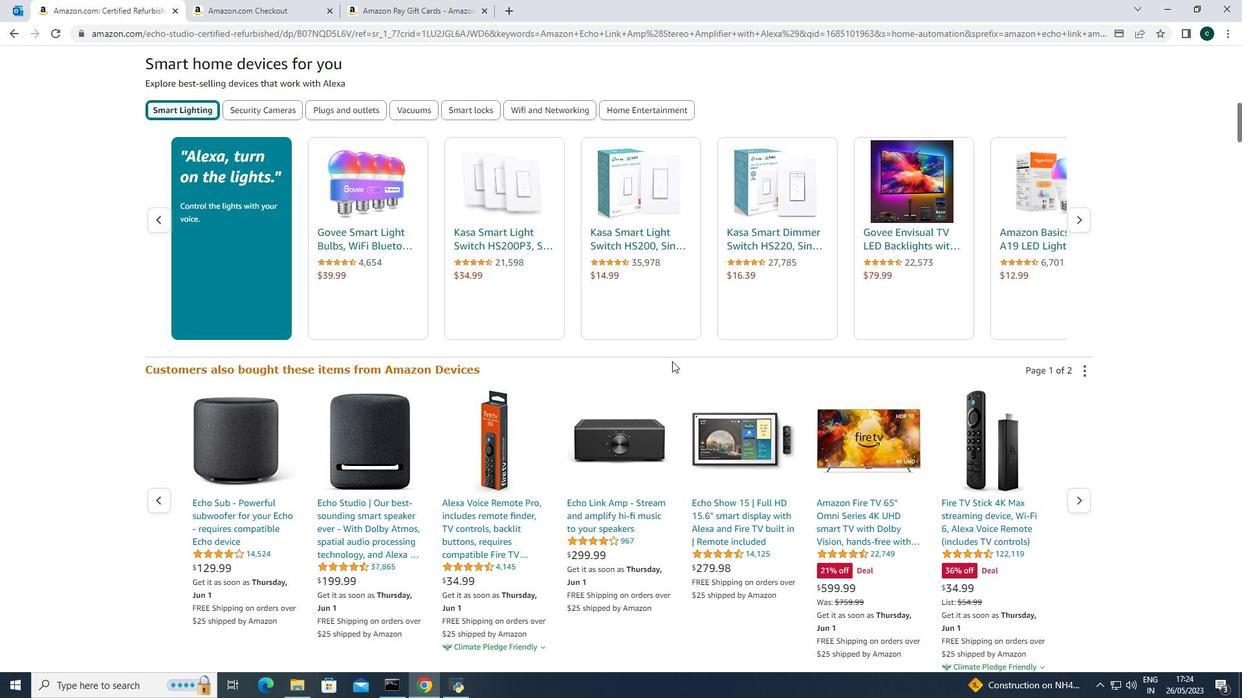 
Action: Mouse scrolled (672, 362) with delta (0, 0)
Screenshot: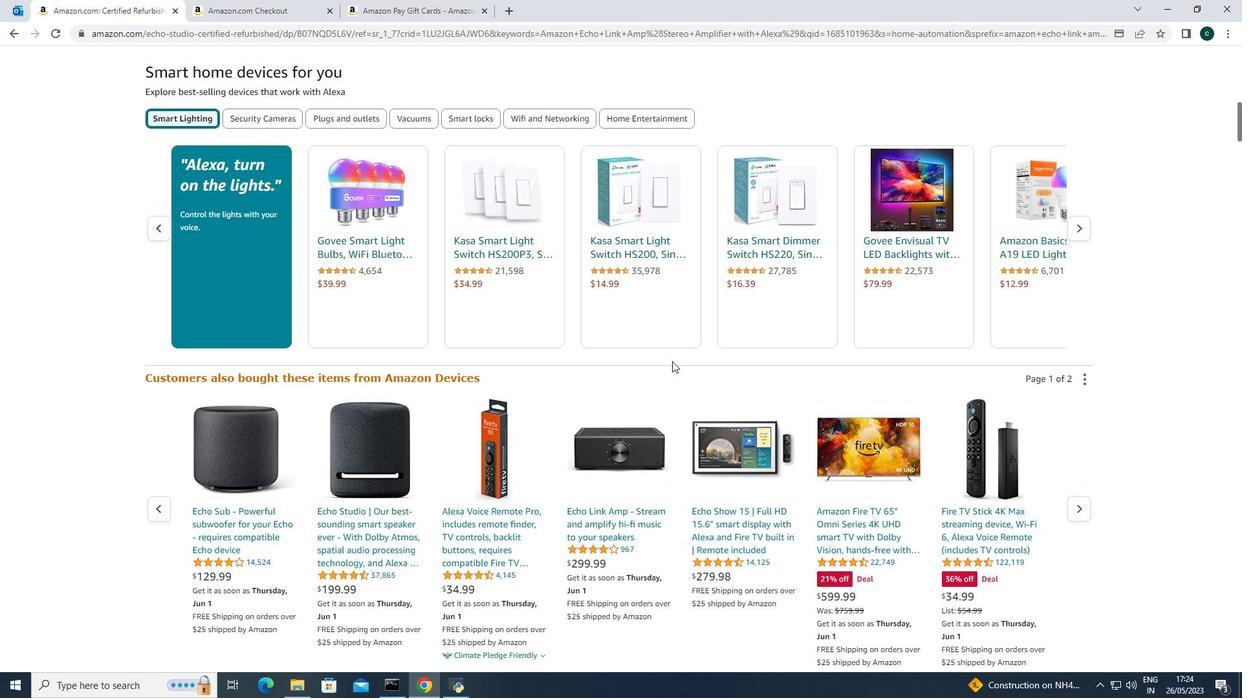 
Action: Mouse scrolled (672, 362) with delta (0, 0)
Screenshot: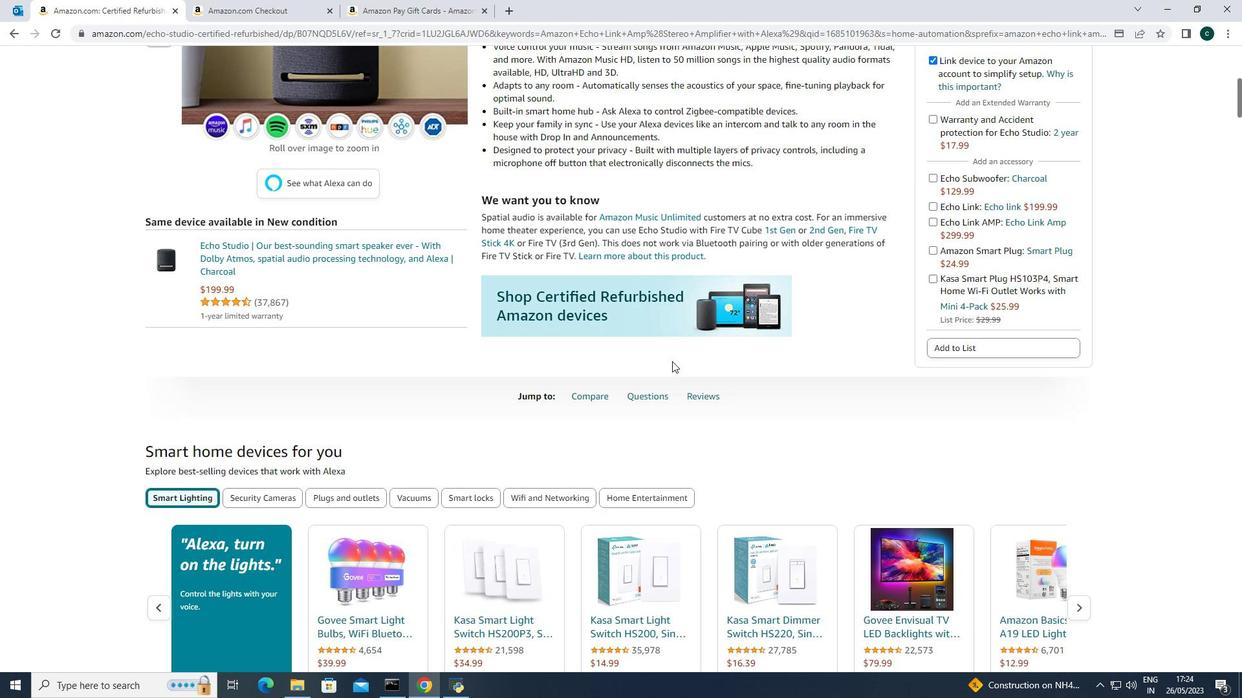 
Action: Mouse scrolled (672, 362) with delta (0, 0)
Screenshot: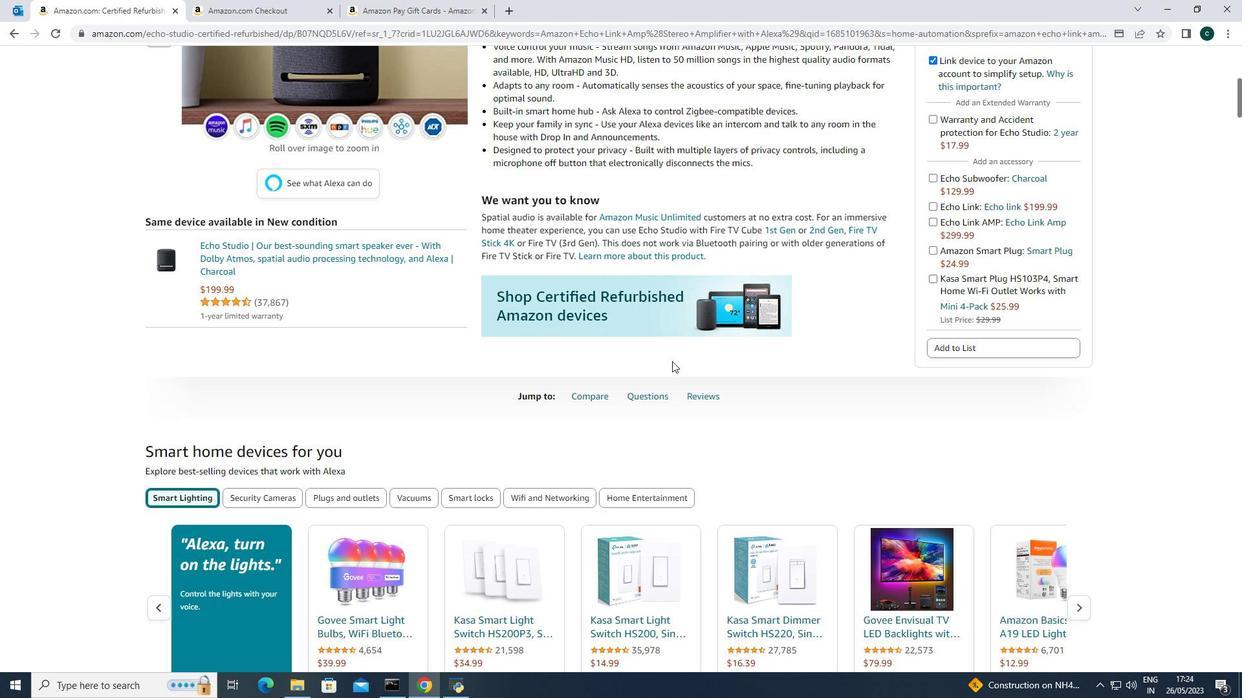 
Action: Mouse scrolled (672, 362) with delta (0, 0)
Screenshot: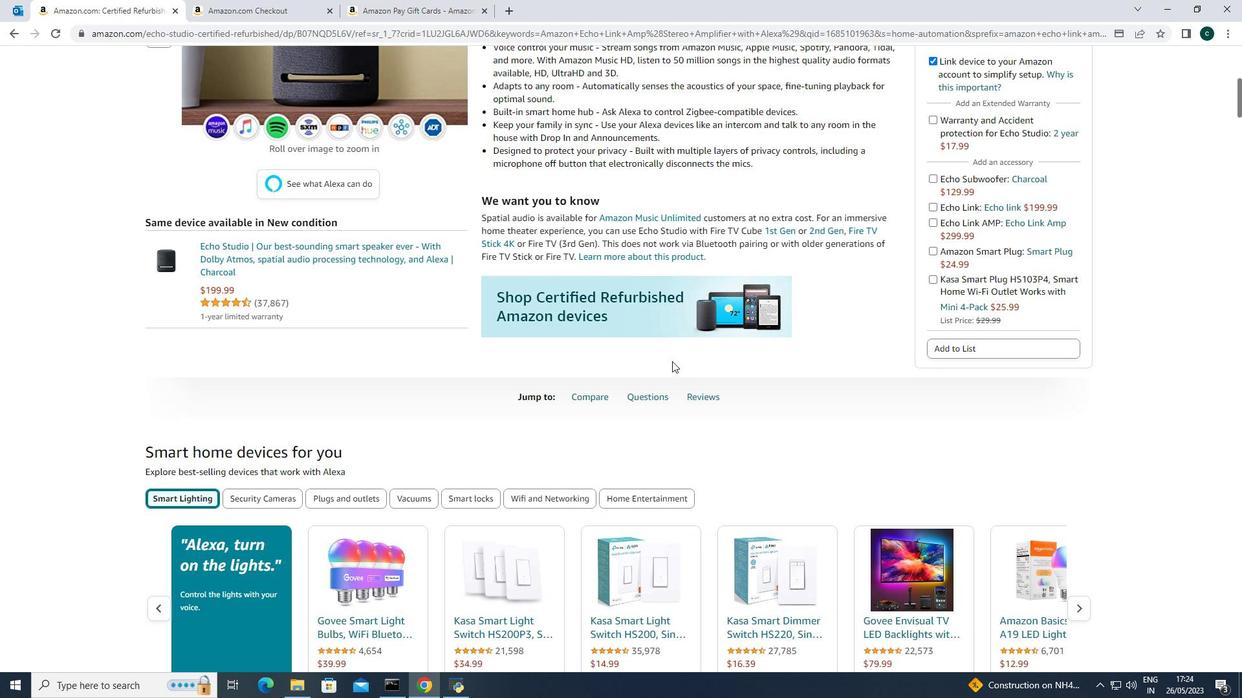 
Action: Mouse scrolled (672, 362) with delta (0, 0)
Screenshot: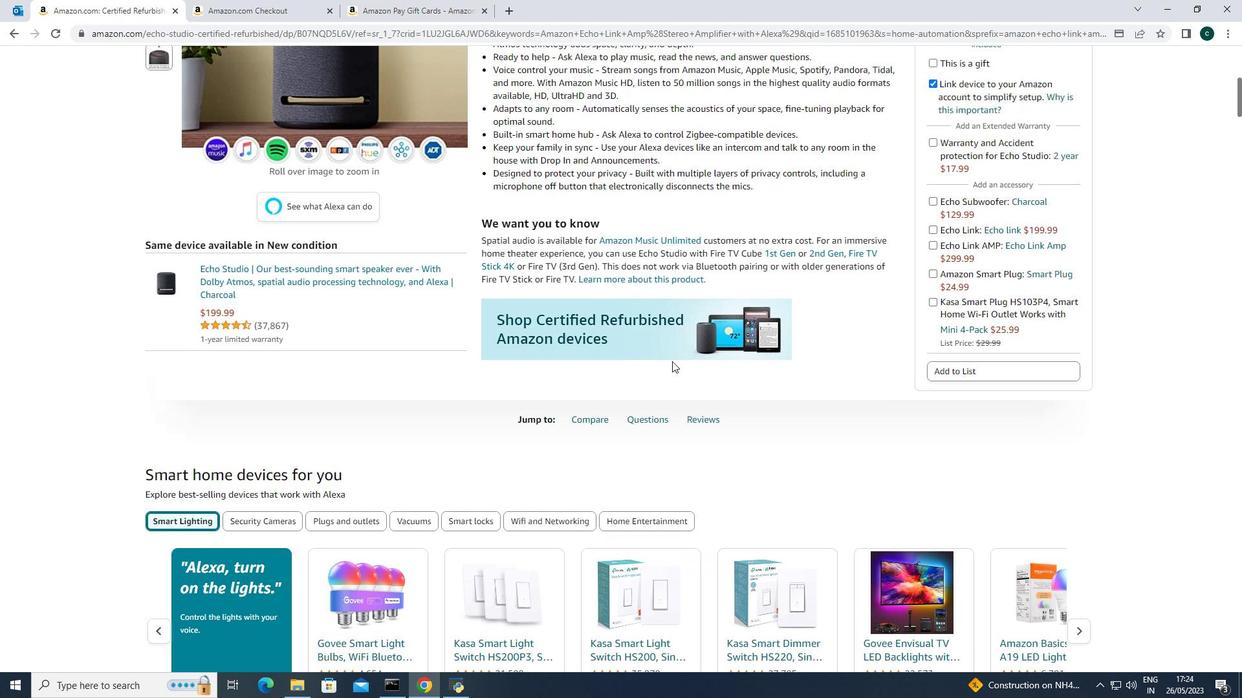 
Action: Mouse scrolled (672, 362) with delta (0, 0)
Screenshot: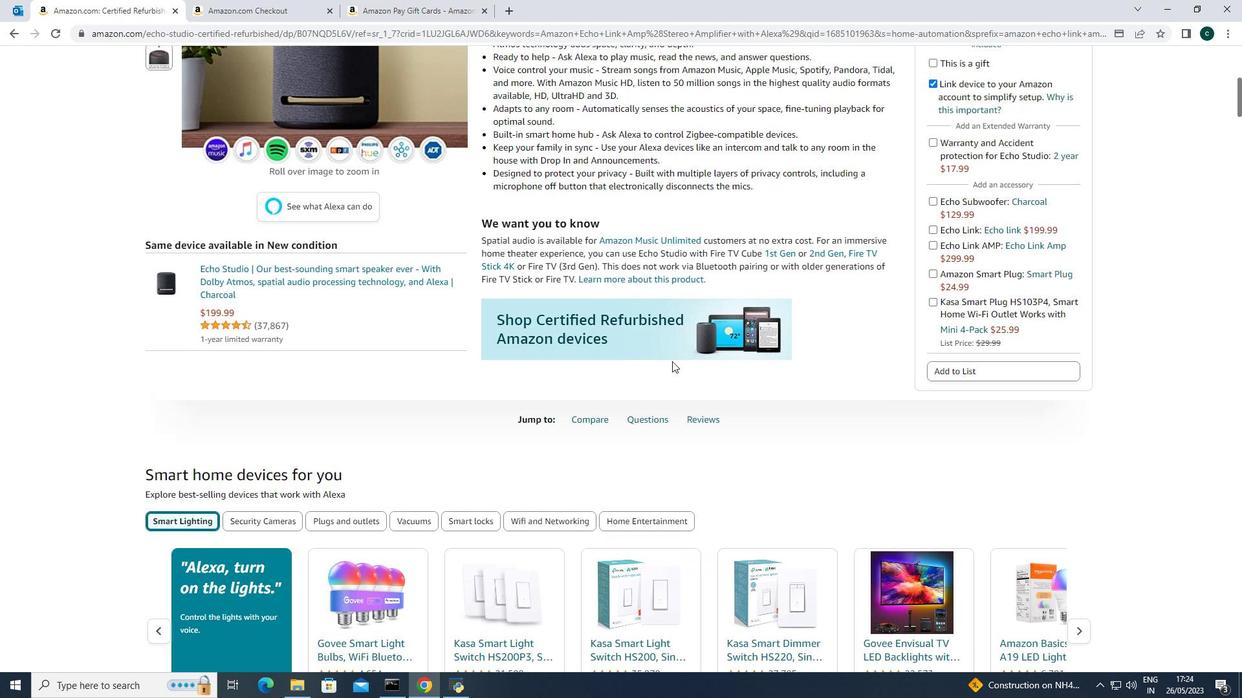 
Action: Mouse scrolled (672, 362) with delta (0, 0)
Screenshot: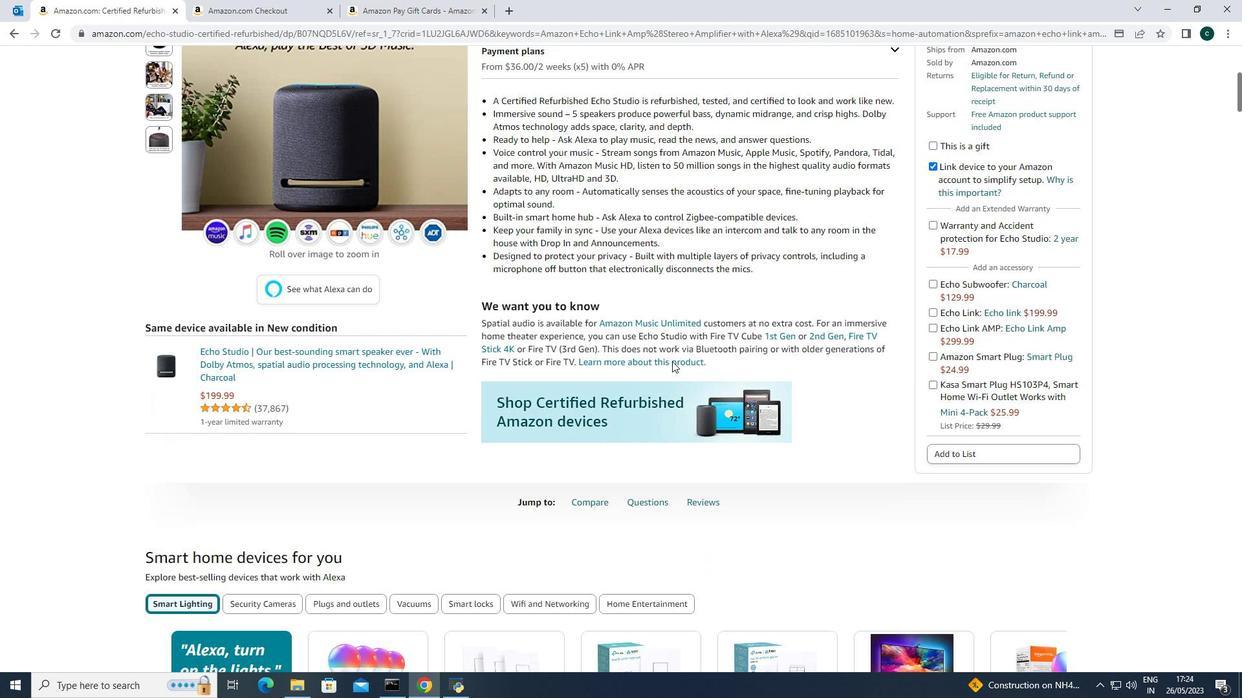 
Action: Mouse scrolled (672, 362) with delta (0, 0)
Screenshot: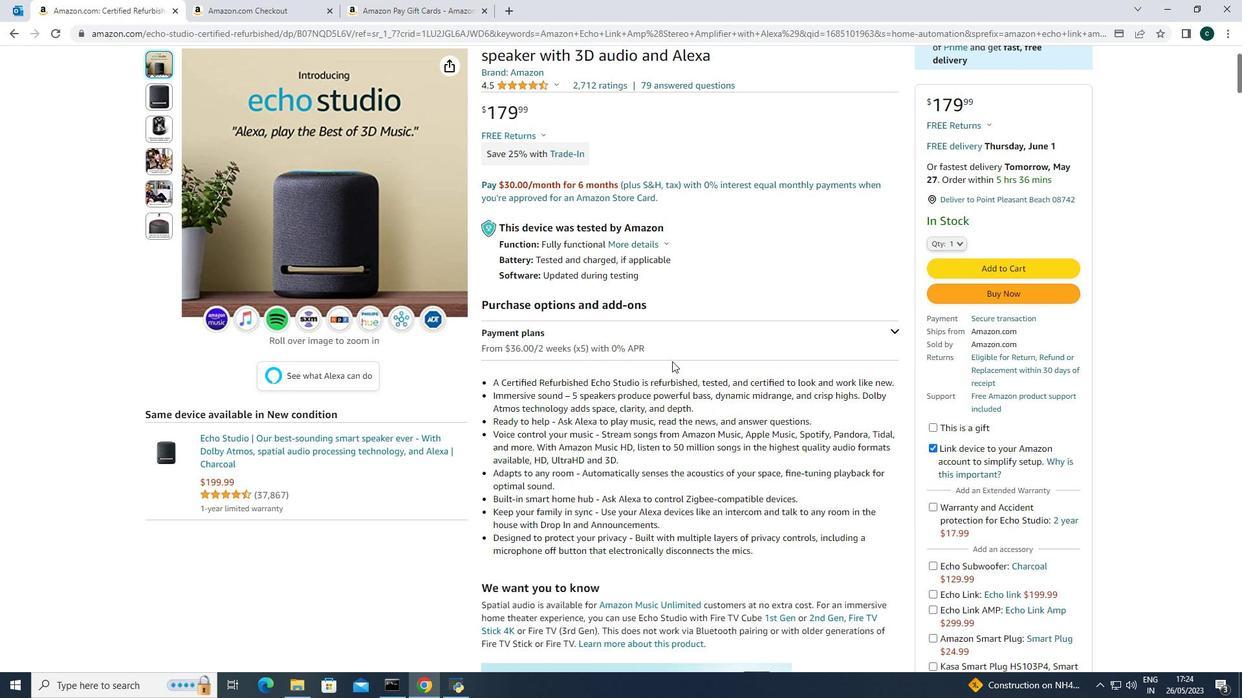 
Action: Mouse scrolled (672, 362) with delta (0, 0)
Screenshot: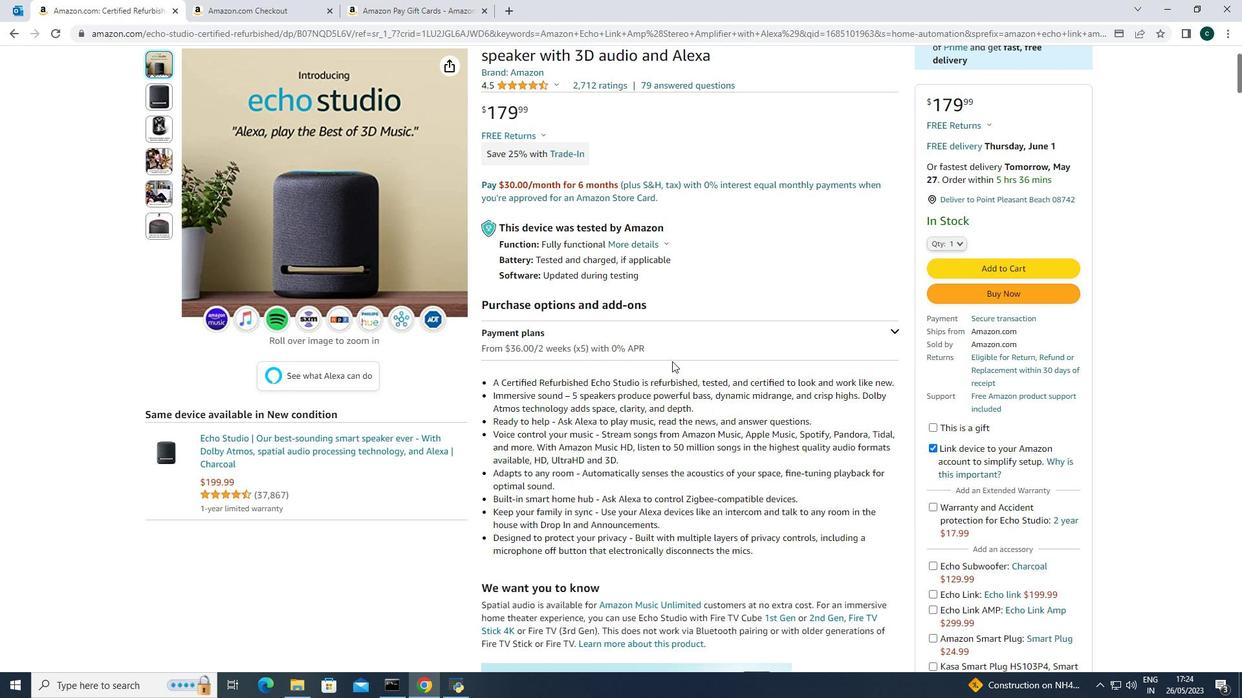 
Action: Mouse scrolled (672, 362) with delta (0, 0)
Screenshot: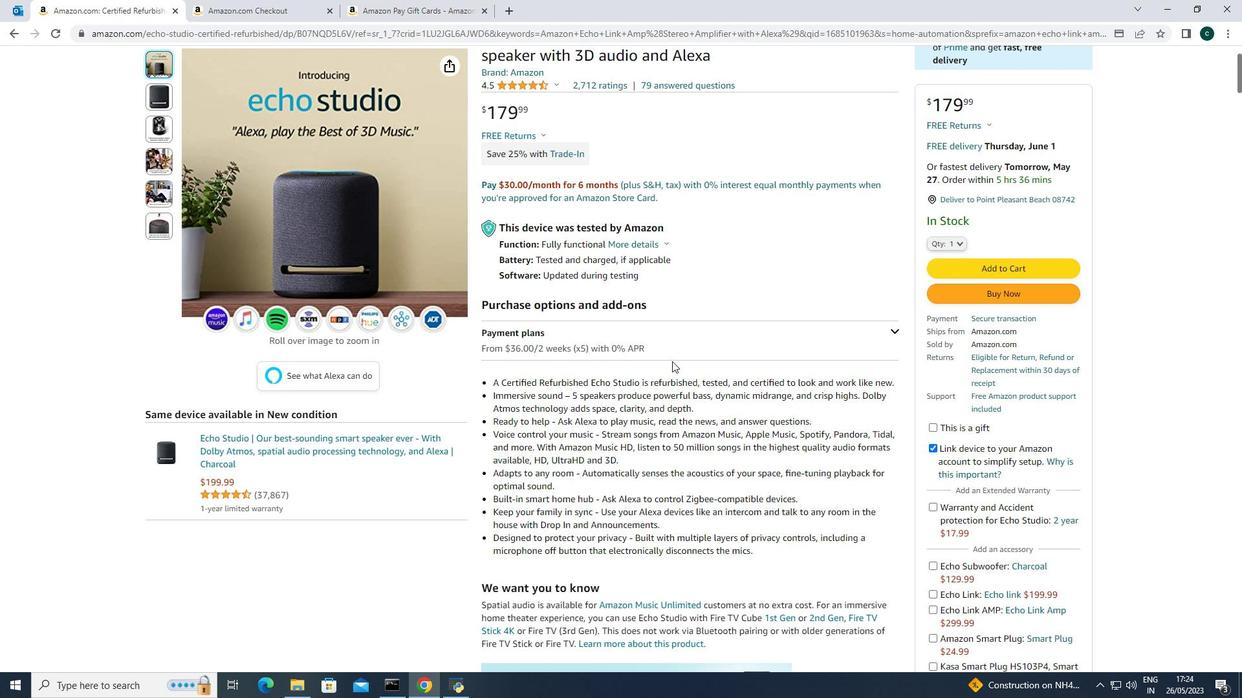 
Action: Mouse scrolled (672, 362) with delta (0, 0)
Screenshot: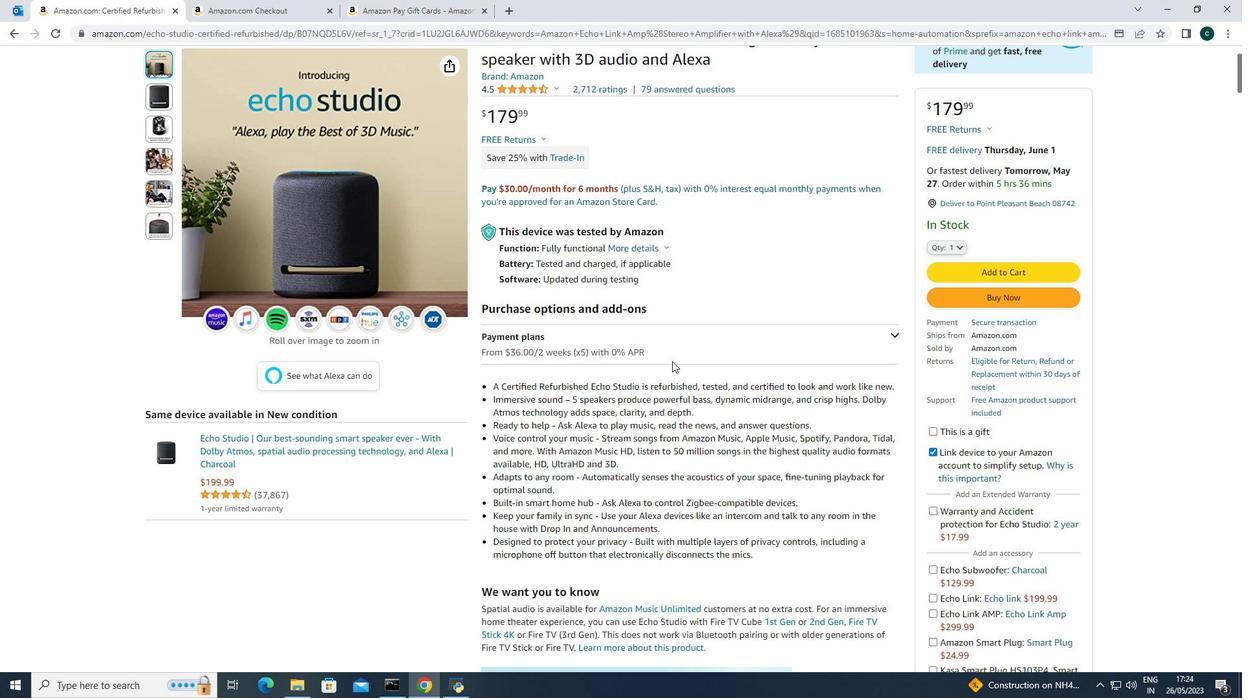 
Action: Mouse scrolled (672, 362) with delta (0, 0)
Screenshot: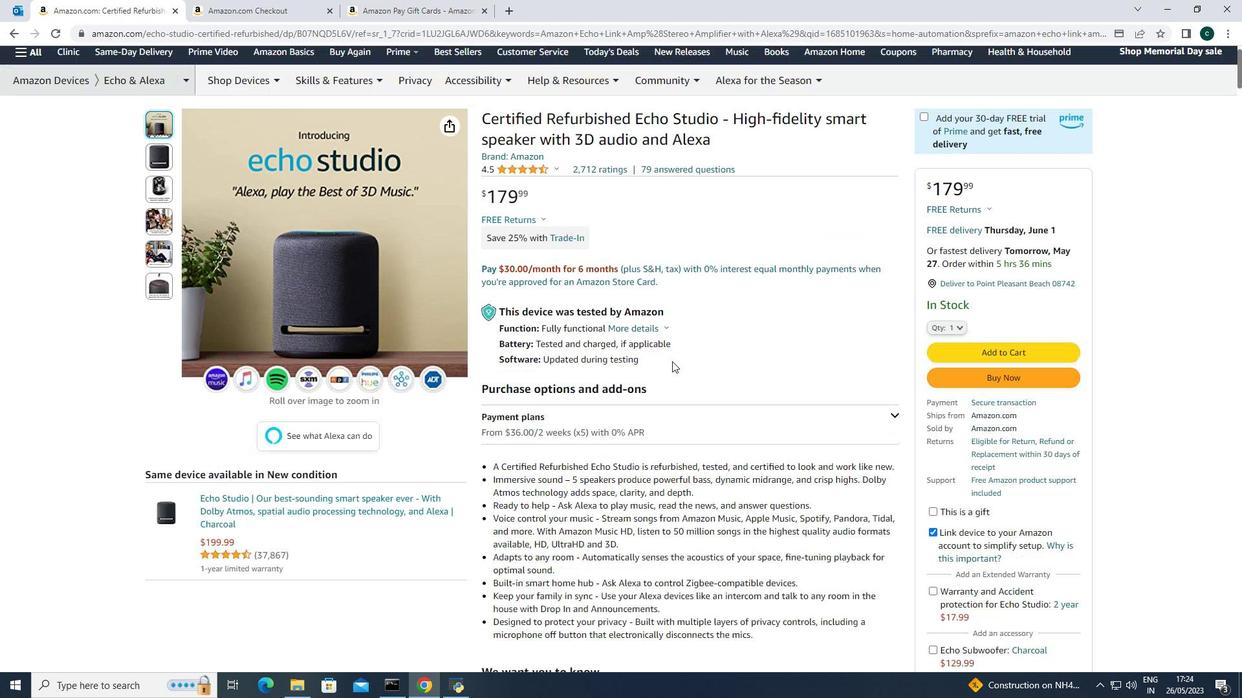 
Action: Mouse moved to (14, 34)
Screenshot: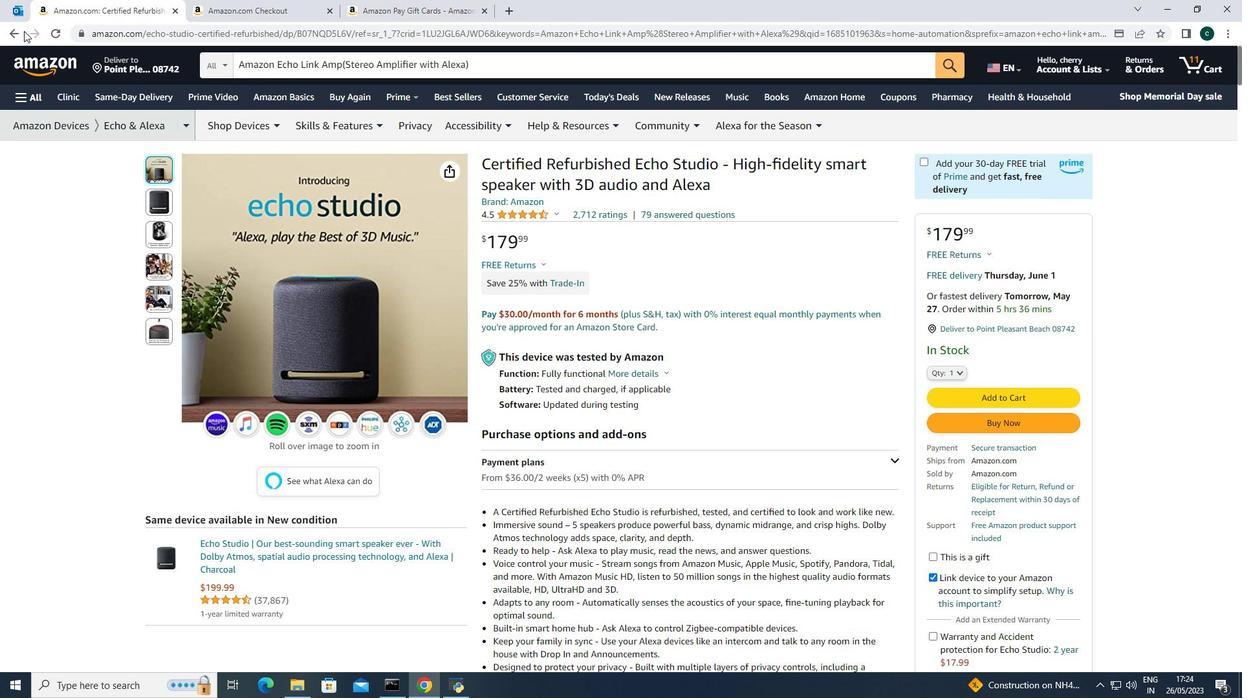 
Action: Mouse pressed left at (14, 34)
Screenshot: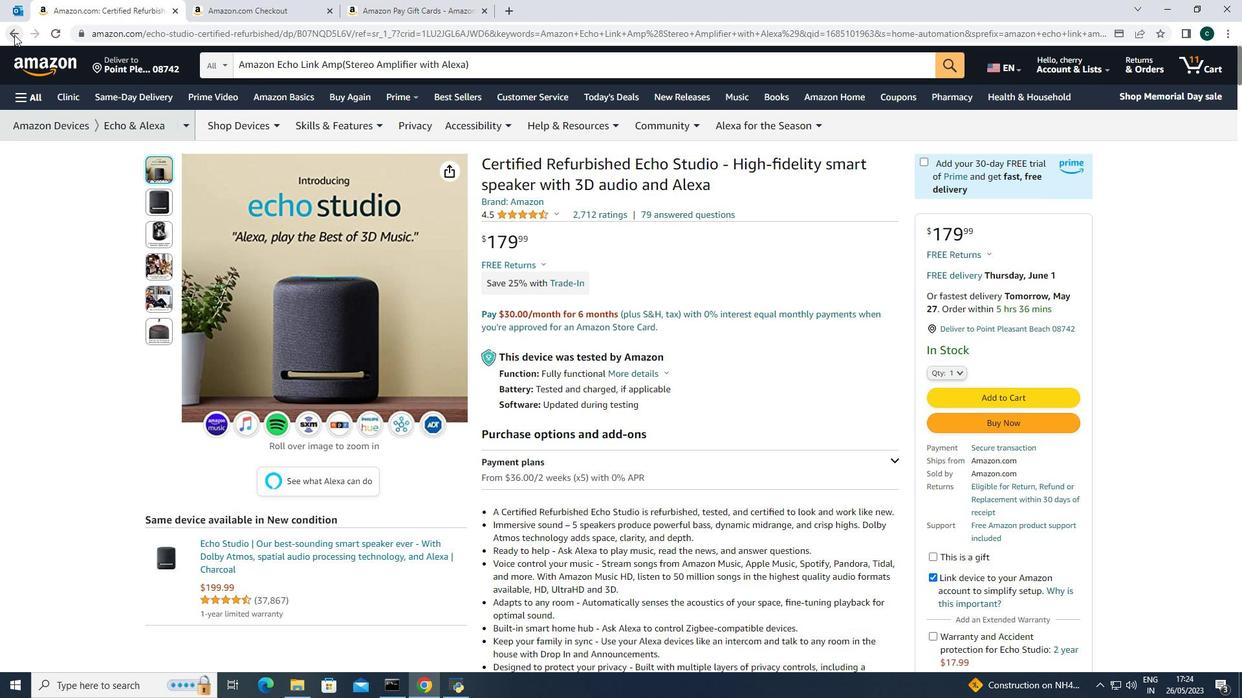 
Action: Mouse moved to (506, 340)
Screenshot: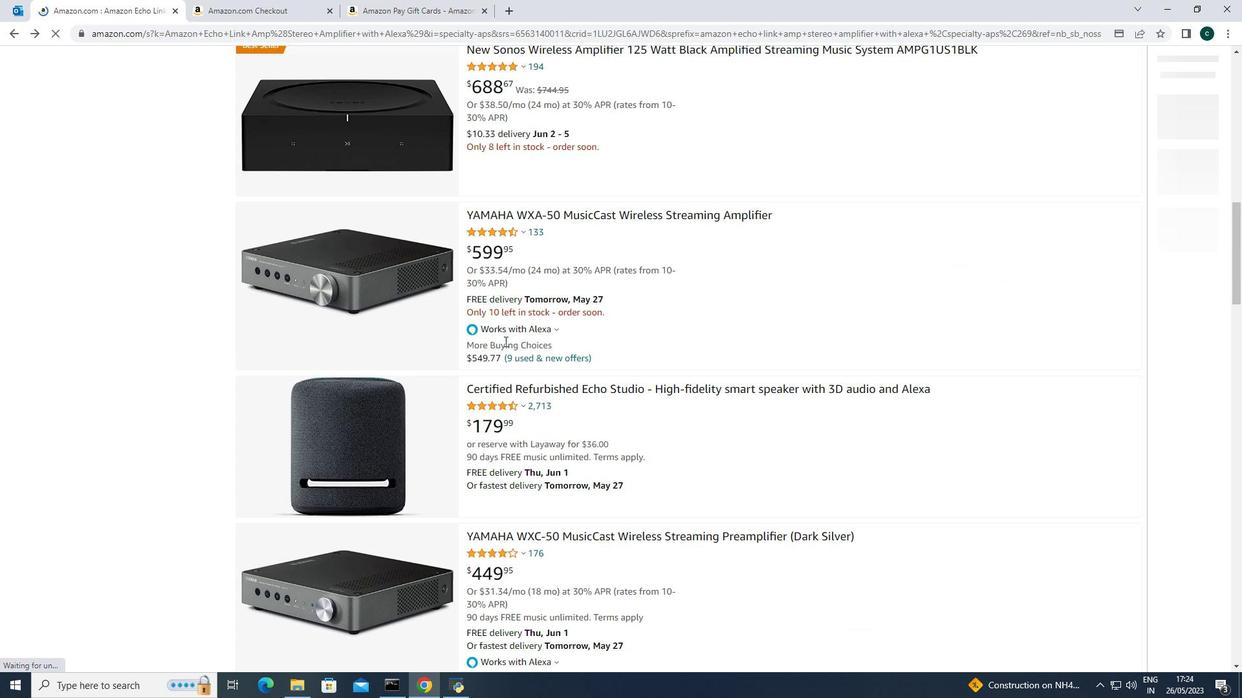 
Action: Mouse scrolled (506, 340) with delta (0, 0)
Screenshot: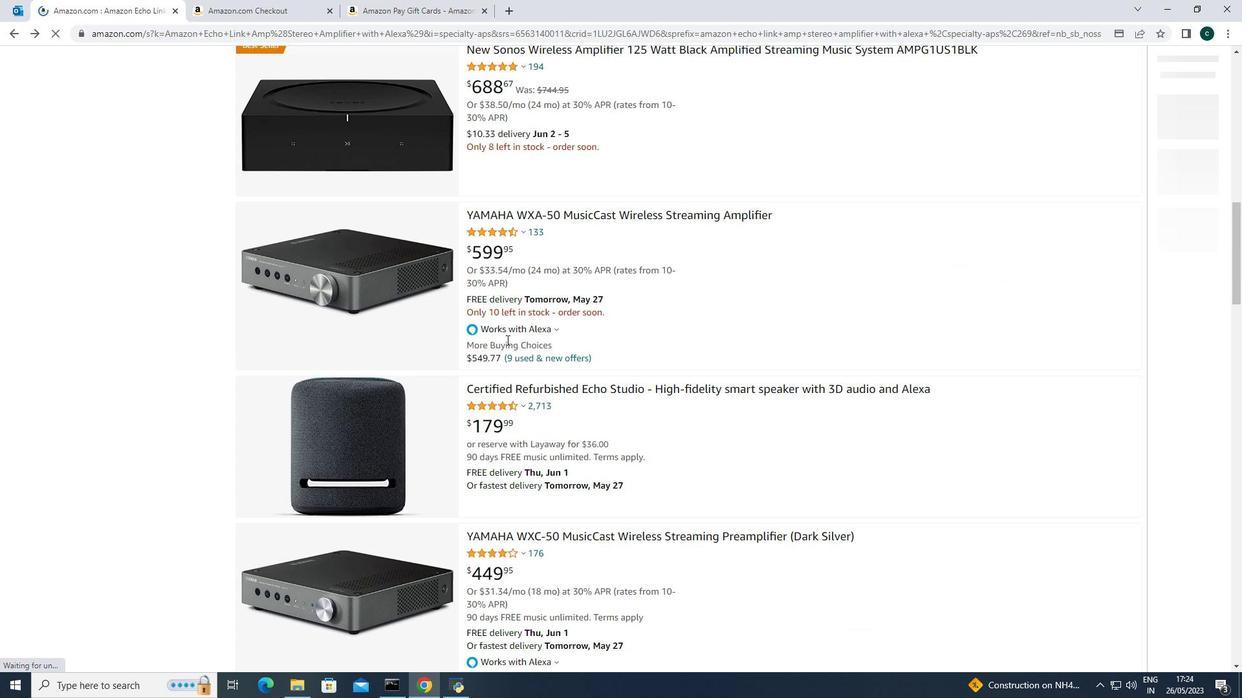 
Action: Mouse scrolled (506, 340) with delta (0, 0)
